 Task: Slide 22 - Frosting Tips.
Action: Mouse moved to (40, 91)
Screenshot: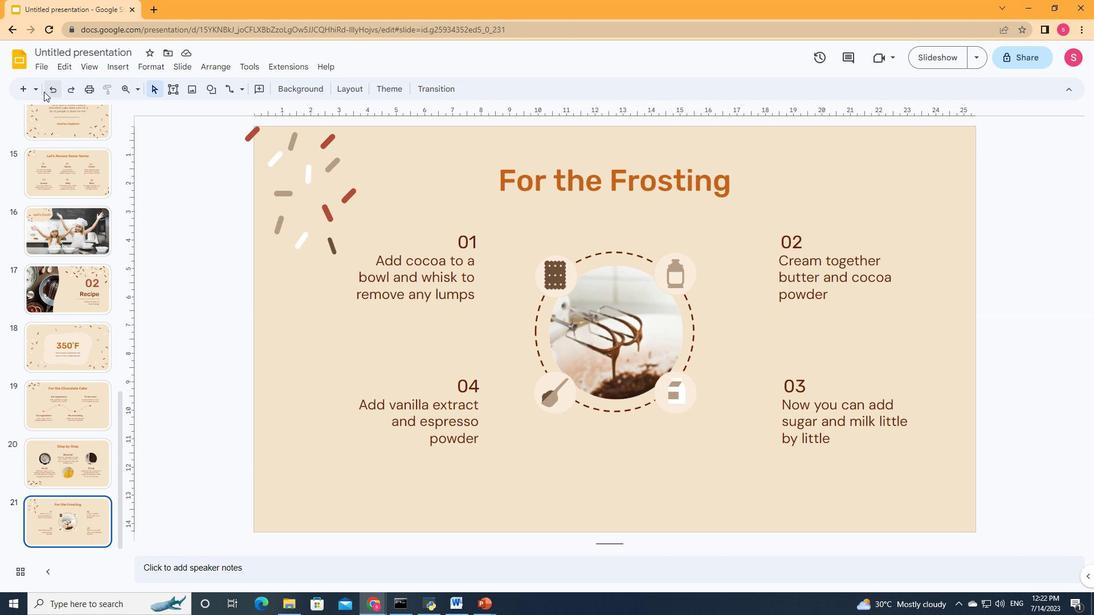 
Action: Mouse pressed left at (40, 91)
Screenshot: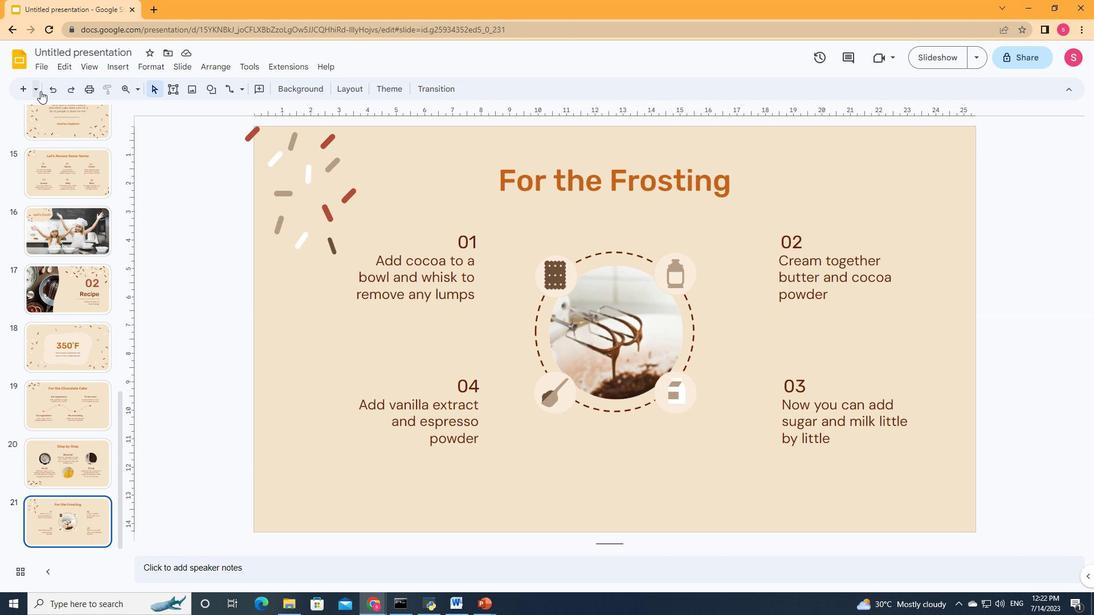 
Action: Mouse moved to (60, 459)
Screenshot: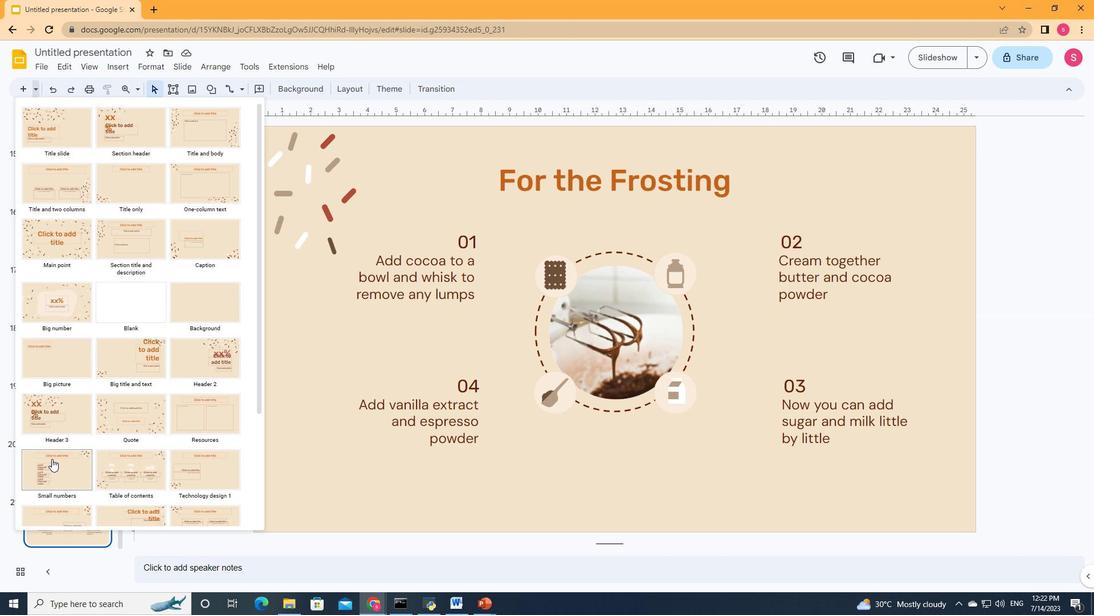 
Action: Mouse scrolled (60, 458) with delta (0, 0)
Screenshot: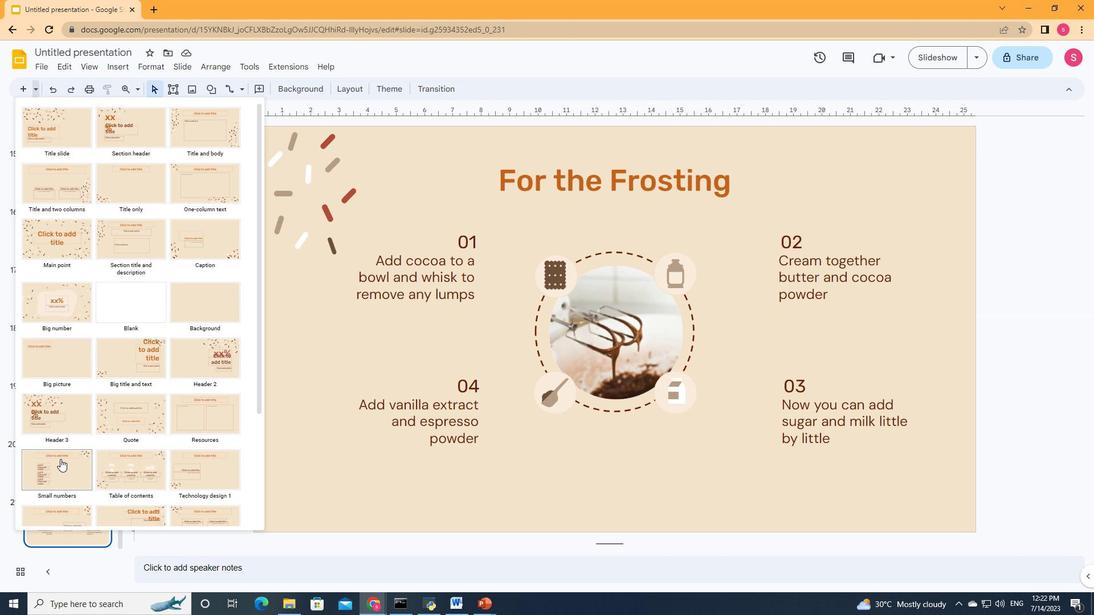 
Action: Mouse scrolled (60, 458) with delta (0, 0)
Screenshot: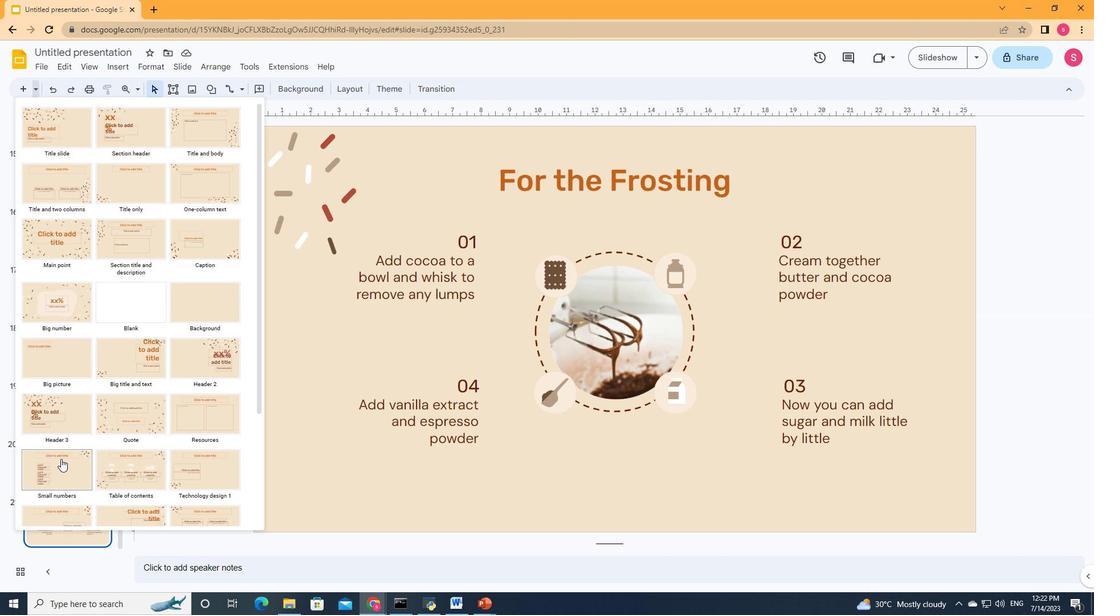 
Action: Mouse scrolled (60, 458) with delta (0, 0)
Screenshot: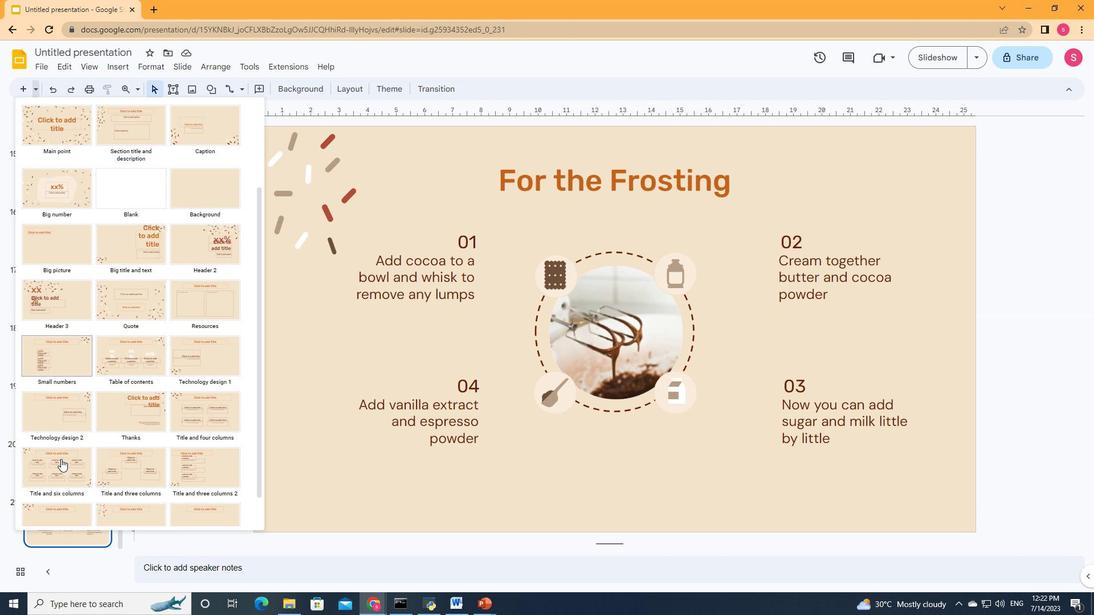 
Action: Mouse scrolled (60, 458) with delta (0, 0)
Screenshot: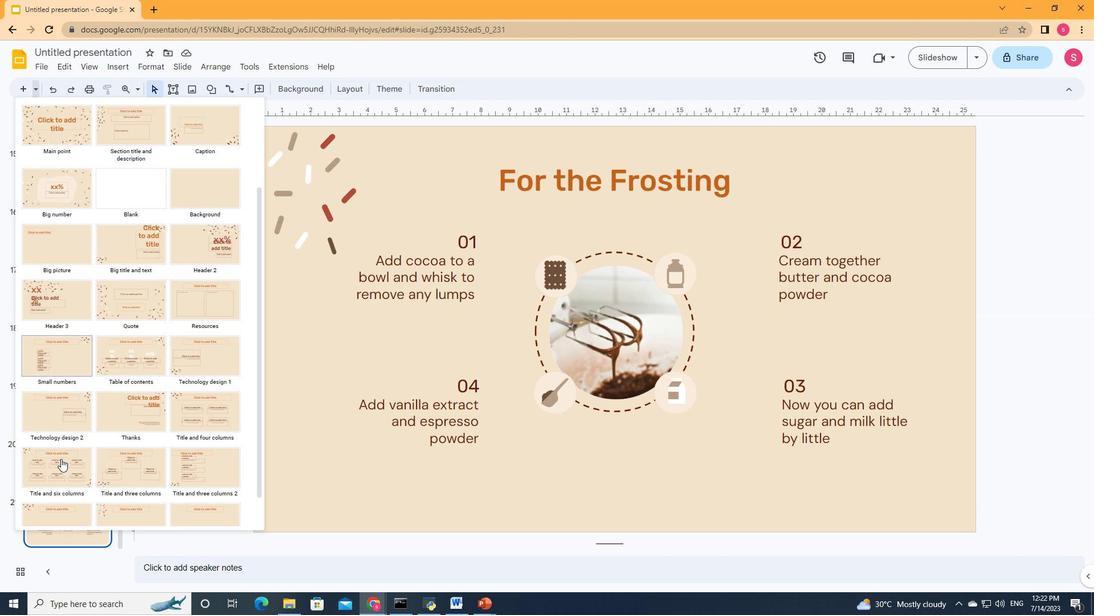 
Action: Mouse scrolled (60, 458) with delta (0, 0)
Screenshot: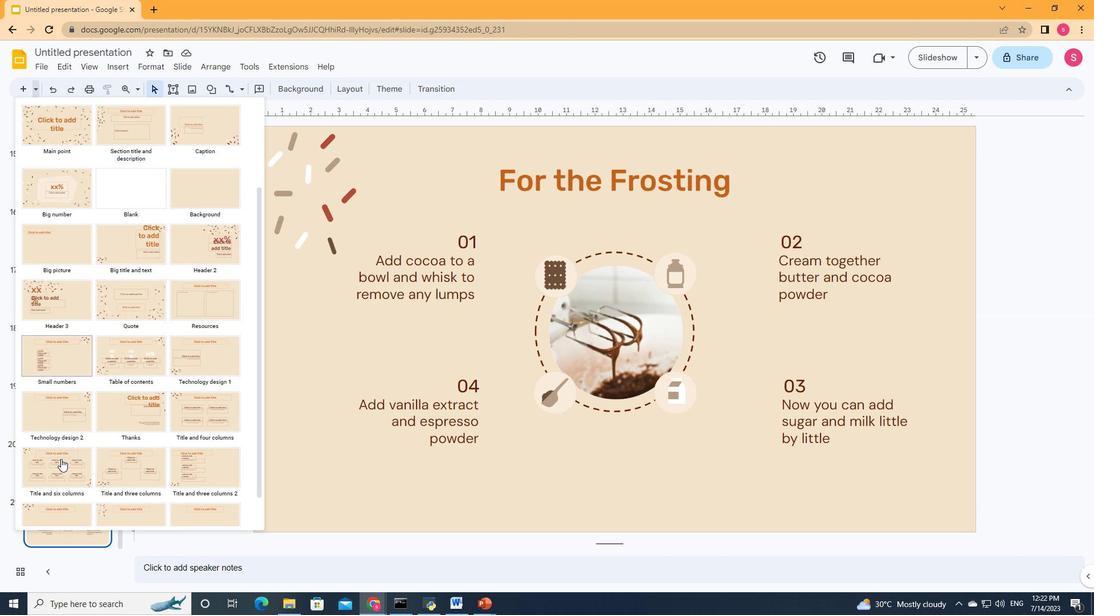 
Action: Mouse scrolled (60, 458) with delta (0, 0)
Screenshot: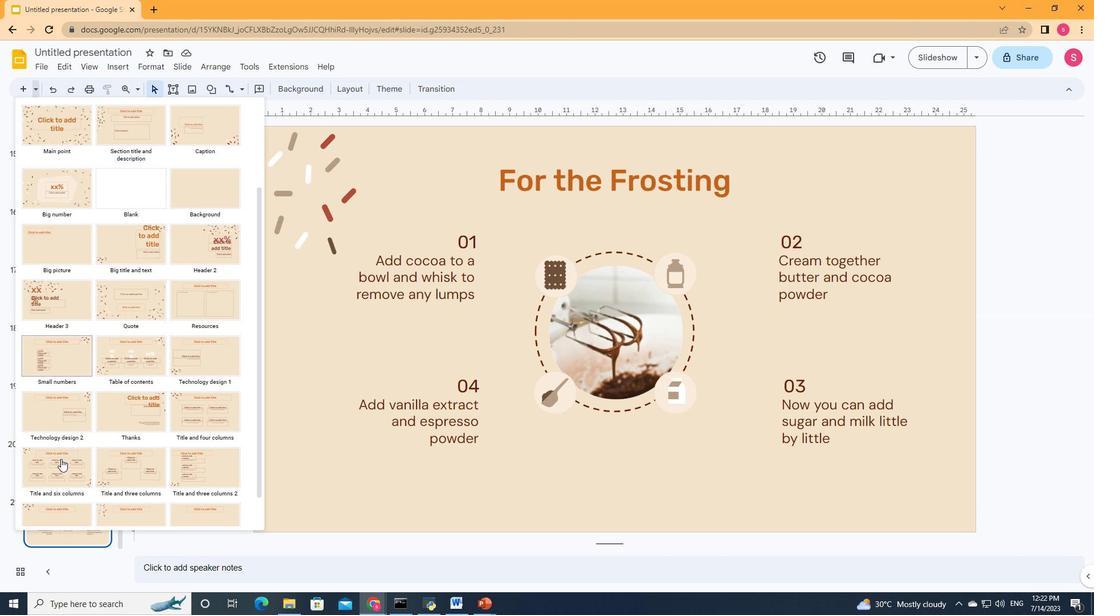 
Action: Mouse scrolled (60, 458) with delta (0, 0)
Screenshot: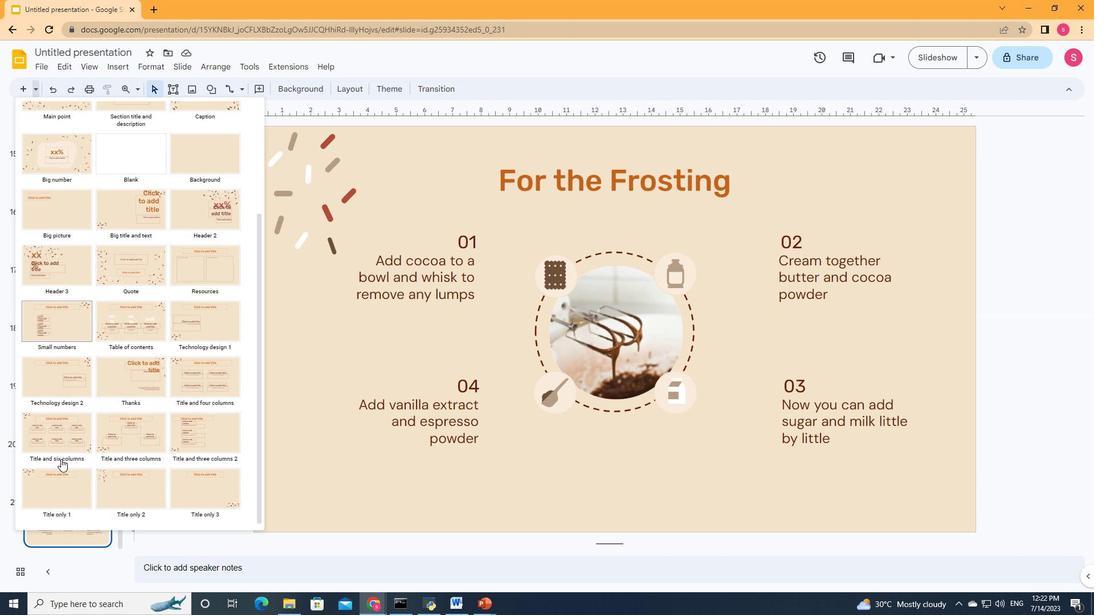 
Action: Mouse scrolled (60, 458) with delta (0, 0)
Screenshot: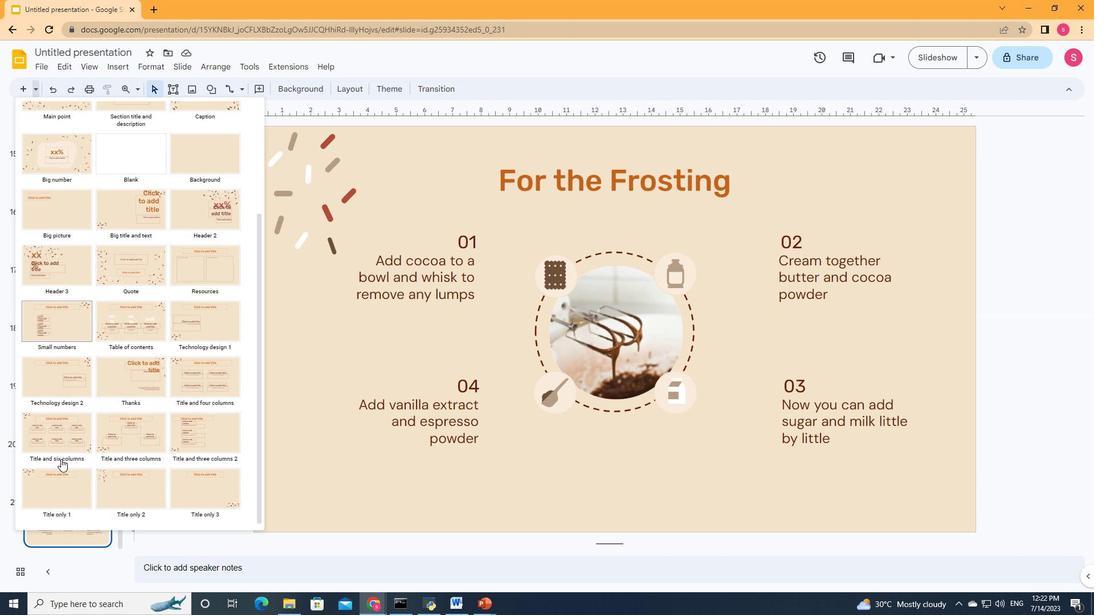 
Action: Mouse moved to (206, 427)
Screenshot: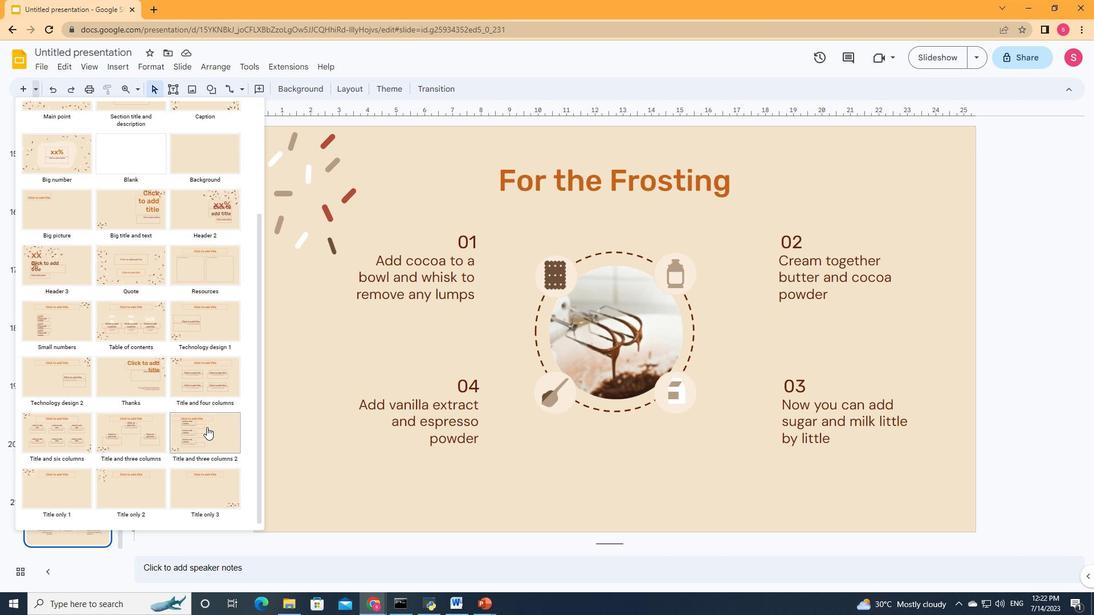 
Action: Mouse scrolled (206, 426) with delta (0, 0)
Screenshot: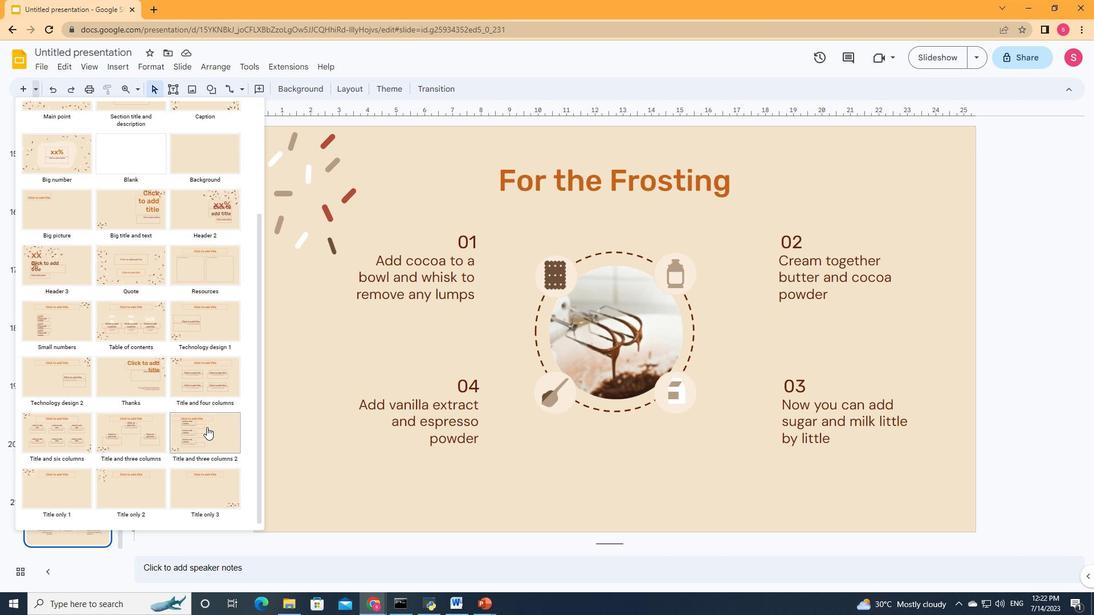 
Action: Mouse scrolled (206, 426) with delta (0, 0)
Screenshot: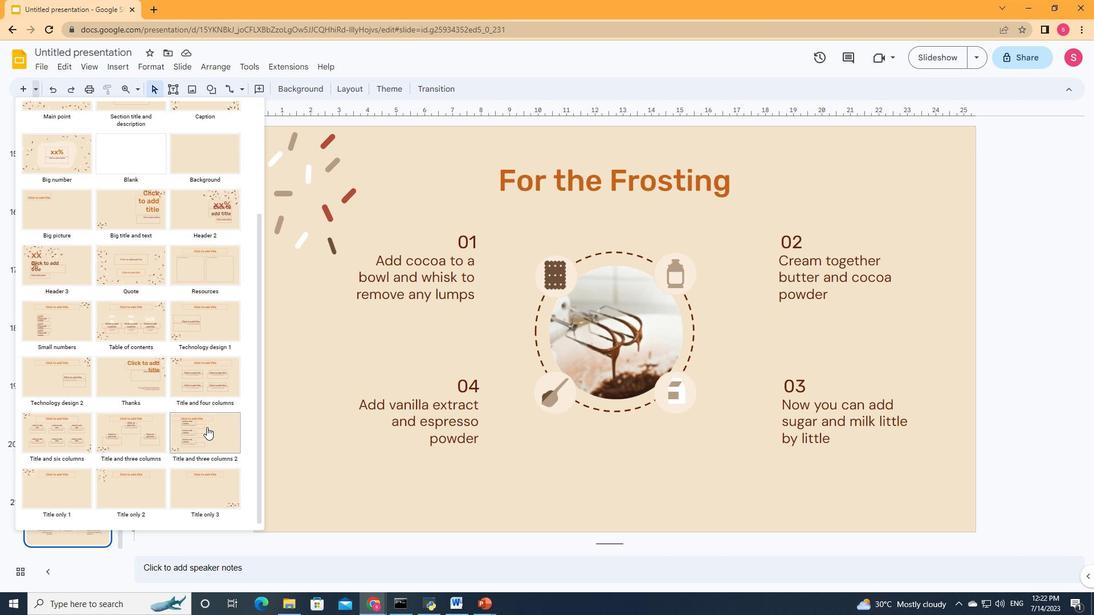 
Action: Mouse pressed left at (206, 427)
Screenshot: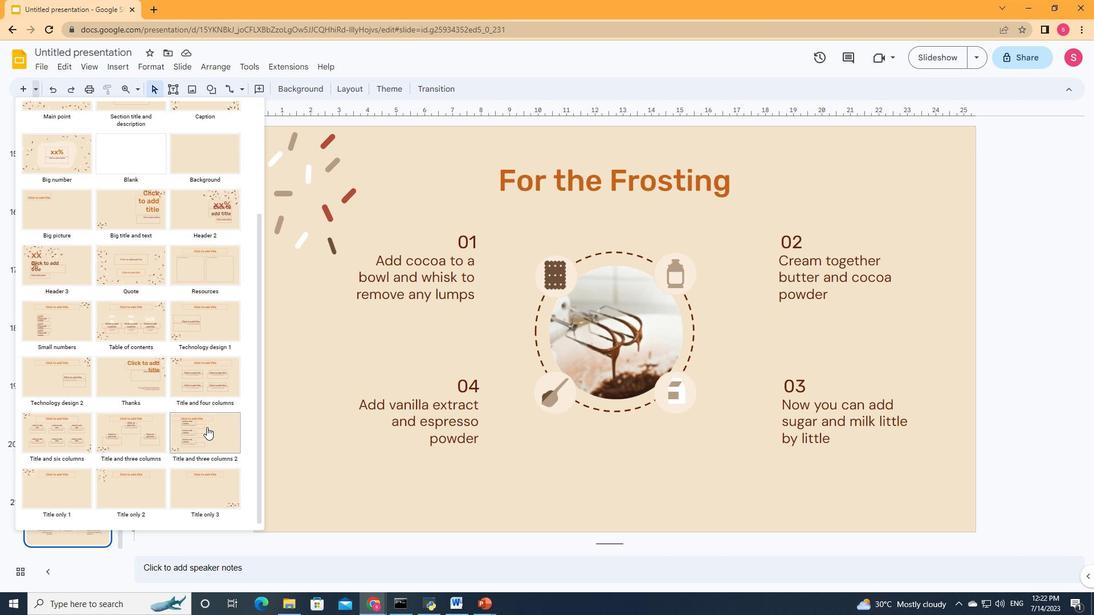 
Action: Mouse moved to (590, 167)
Screenshot: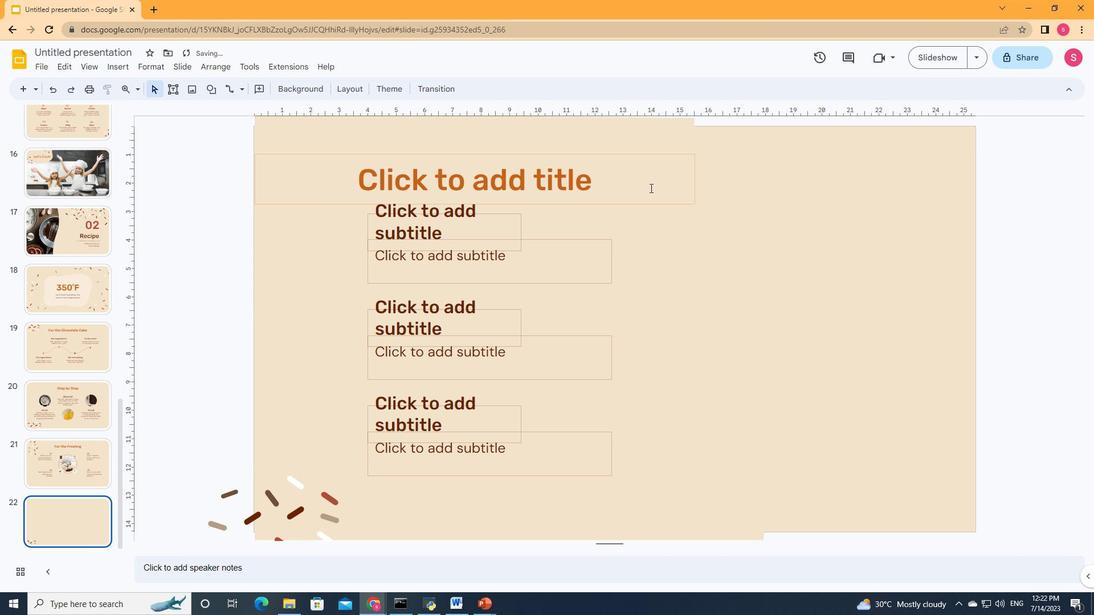
Action: Mouse pressed left at (590, 167)
Screenshot: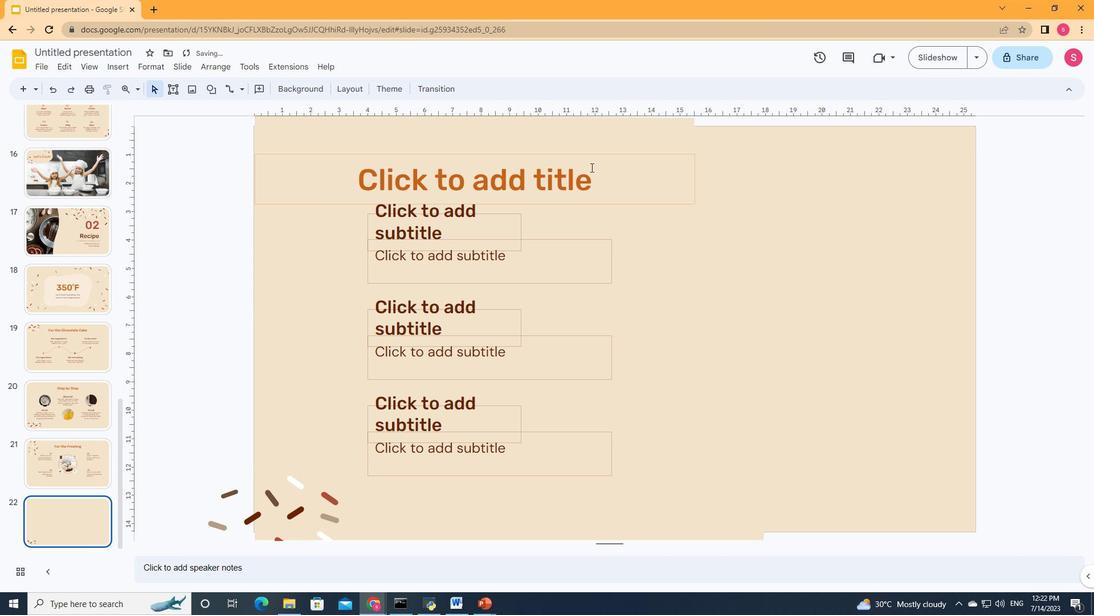 
Action: Key pressed <Key.shift>Frosting<Key.space><Key.shift>Tips
Screenshot: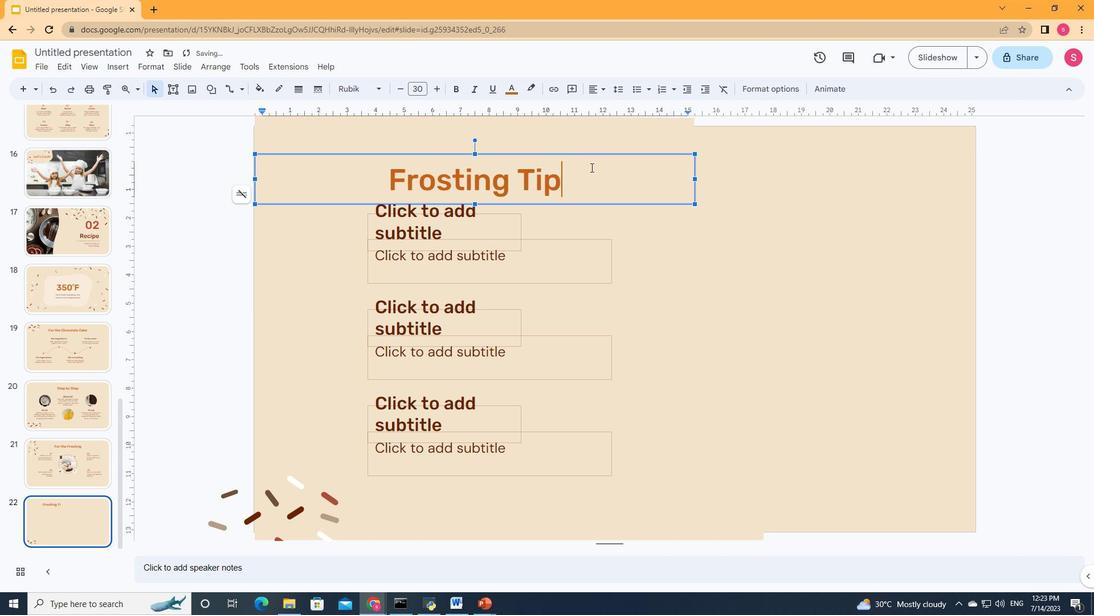 
Action: Mouse moved to (494, 231)
Screenshot: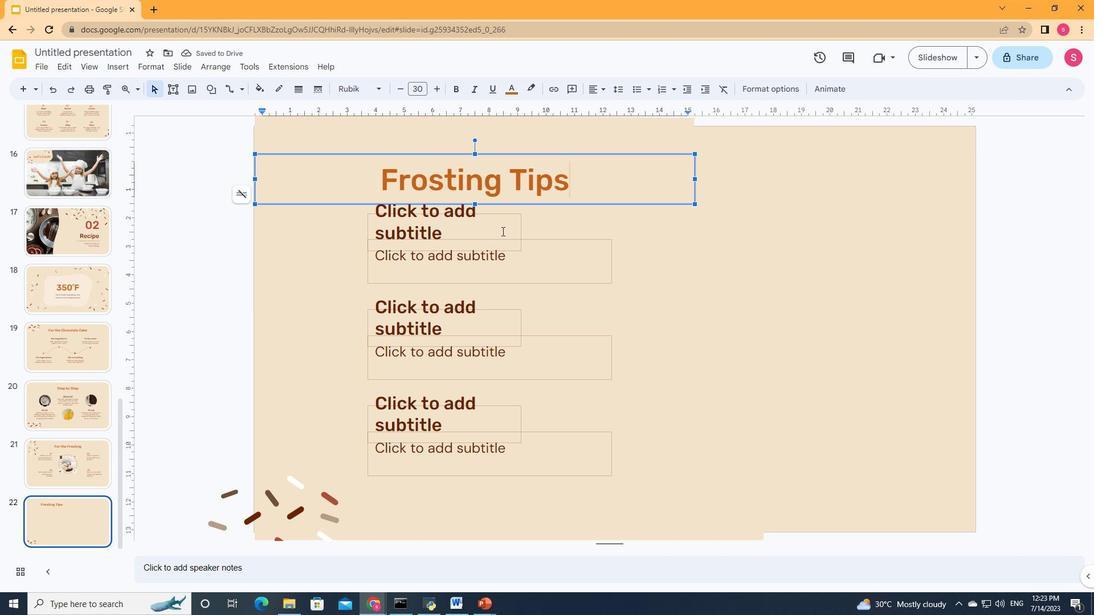 
Action: Mouse pressed left at (494, 231)
Screenshot: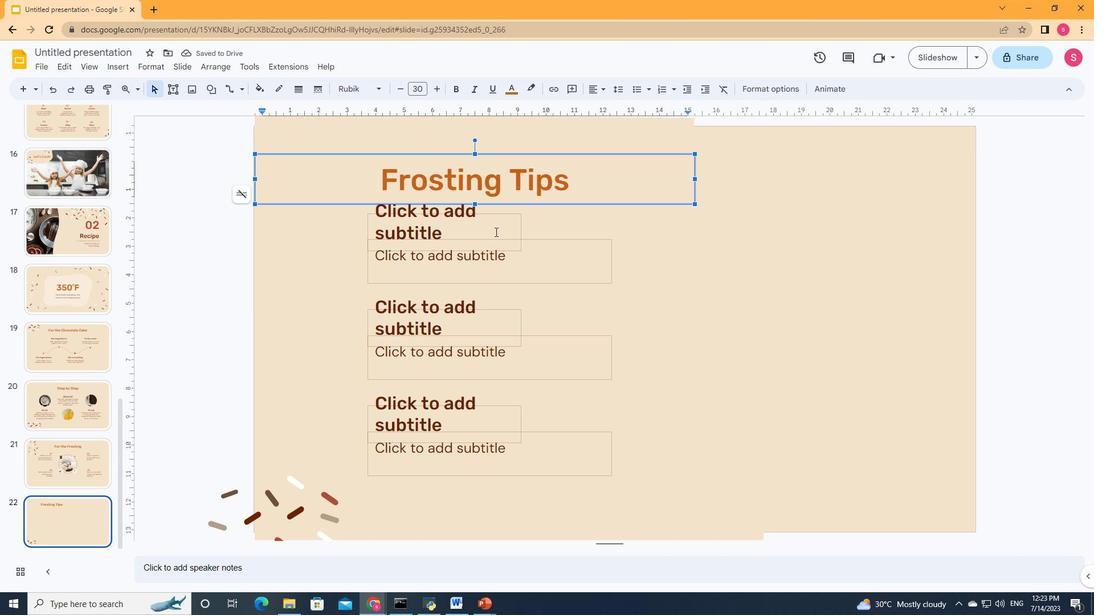 
Action: Key pressed <Key.shift>Good<Key.space>mixing
Screenshot: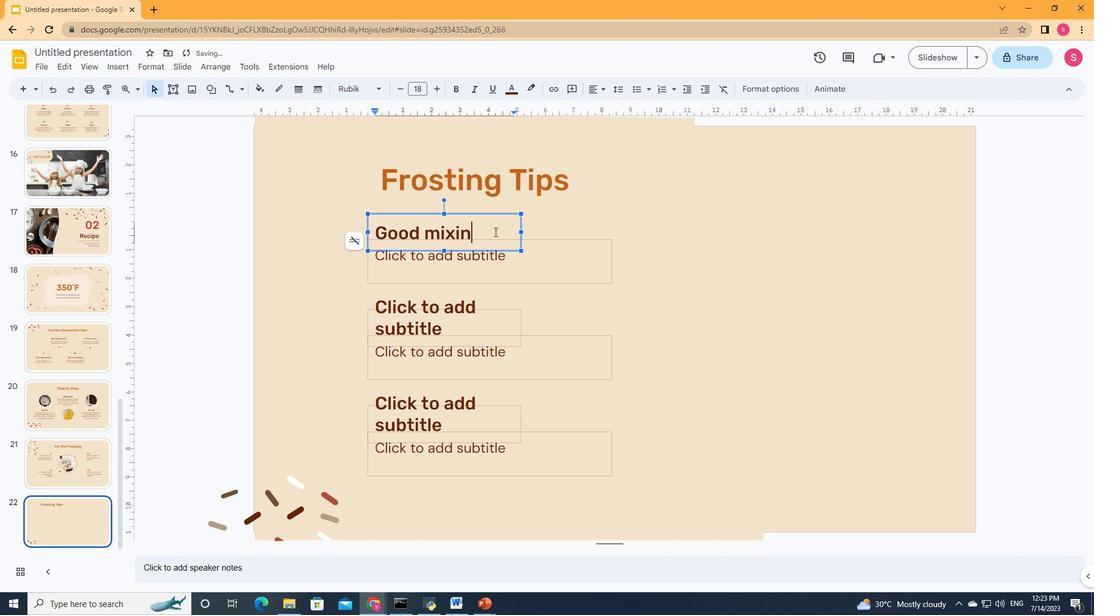 
Action: Mouse moved to (499, 262)
Screenshot: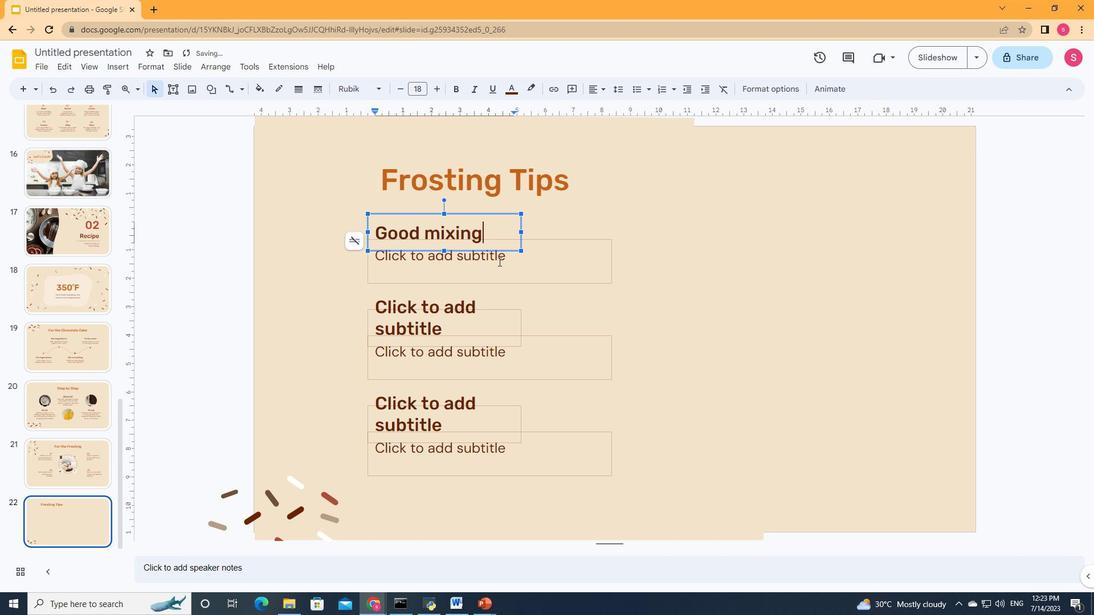 
Action: Mouse pressed left at (499, 262)
Screenshot: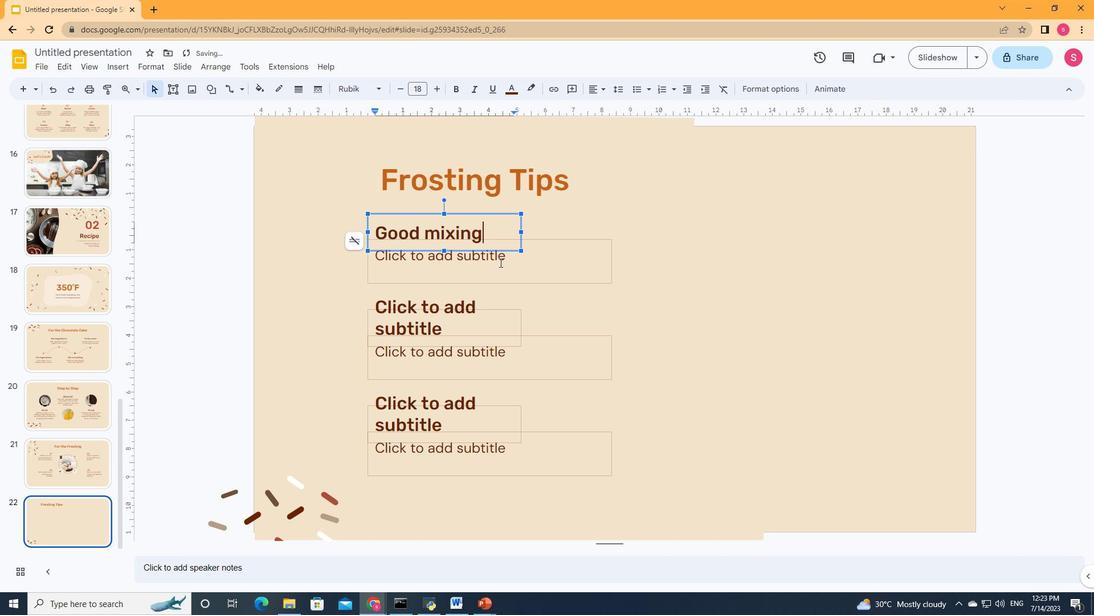 
Action: Key pressed <Key.shift>Add<Key.space>1<Key.space><Key.shift><Key.shift><Key.shift><Key.shift><Key.shift><Key.shift><Key.shift><Key.shift><Key.shift><Key.shift><Key.shift><Key.shift><Key.shift><Key.shift><Key.shift><Key.shift><Key.shift><Key.shift><Key.shift><Key.shift><Key.shift><Key.shift><Key.shift><Key.shift><Key.shift><Key.shift><Key.shift><Key.shift><Key.shift><Key.shift><Key.shift><Key.shift><Key.shift><Key.shift><Key.shift><Key.shift><Key.shift><Key.shift><Key.shift><Key.shift><Key.shift><Key.shift><Key.shift><Key.shift><Key.shift><Key.shift>cup<Key.space>of<Key.space>sugar<Key.space>and<Key.space>q<Key.backspace>a<Key.space>tablespoon<Key.space>of<Key.space>milk
Screenshot: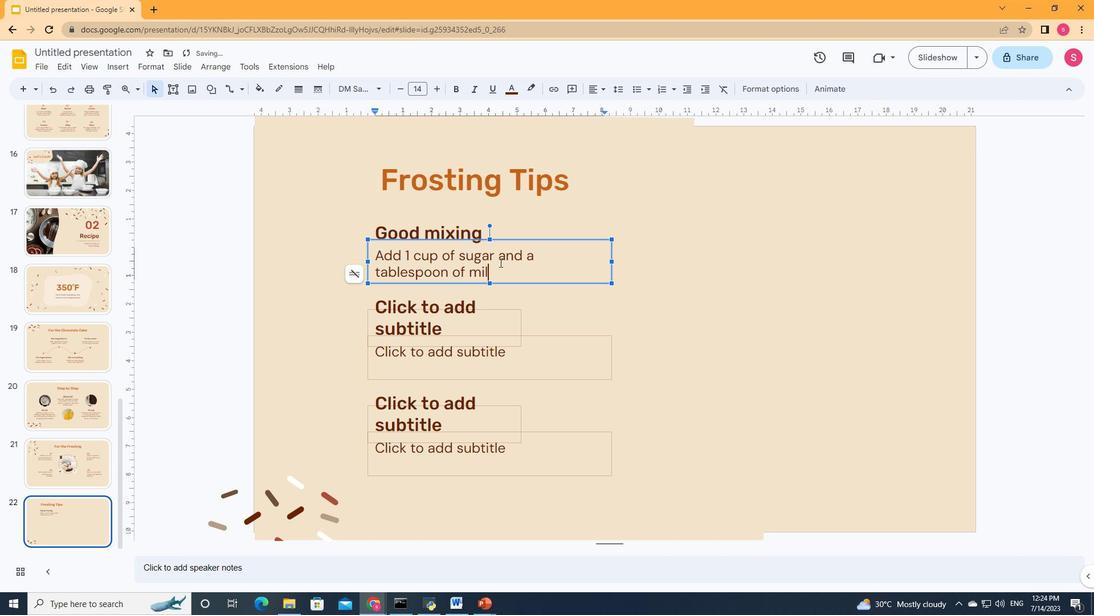 
Action: Mouse moved to (506, 322)
Screenshot: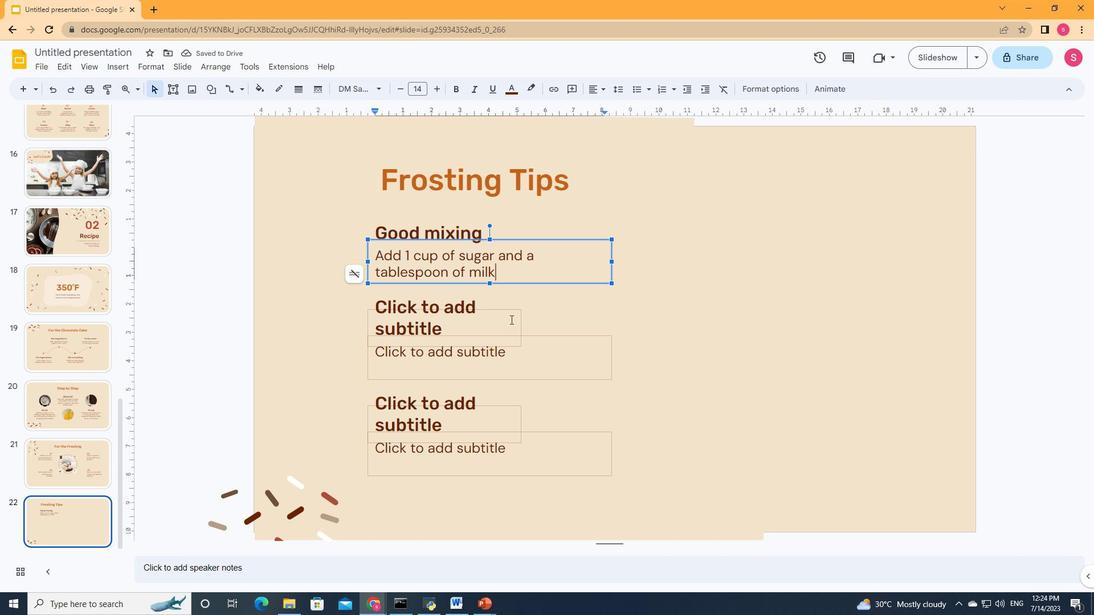 
Action: Mouse pressed left at (506, 322)
Screenshot: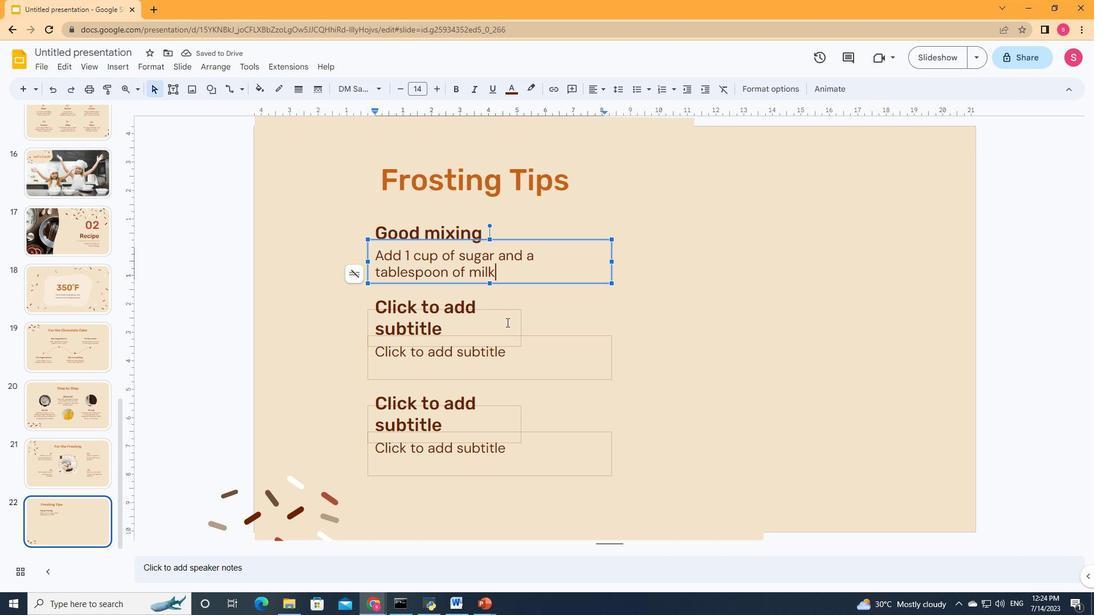 
Action: Key pressed <Key.shift>Too<Key.space>dry<Key.shift><Key.shift><Key.shift><Key.shift><Key.shift><Key.shift><Key.shift><Key.shift><Key.shift><Key.shift><Key.shift><Key.shift><Key.shift>?
Screenshot: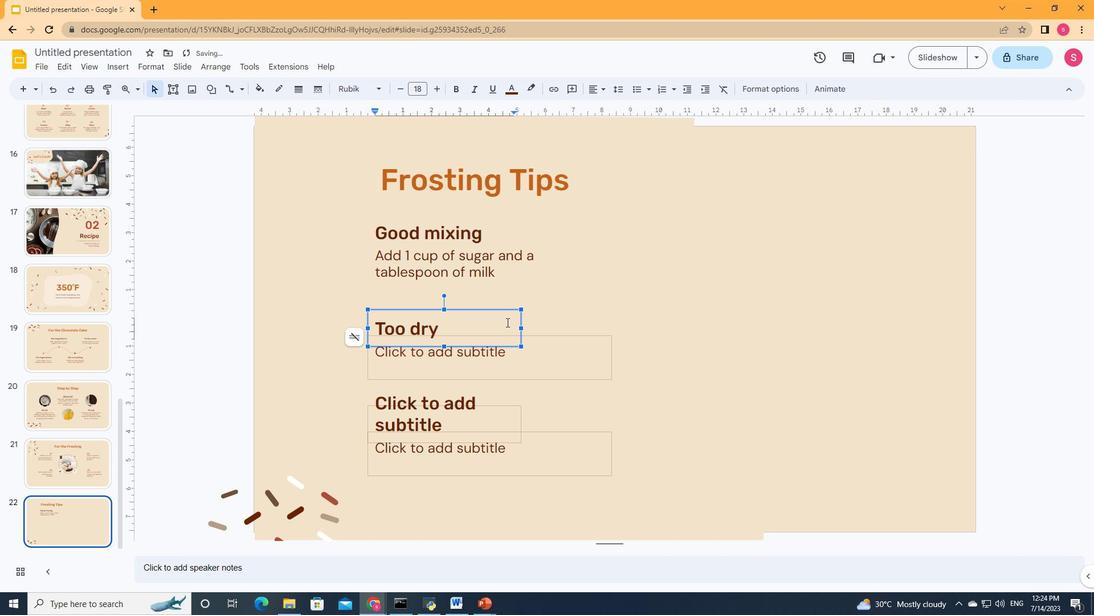 
Action: Mouse moved to (514, 353)
Screenshot: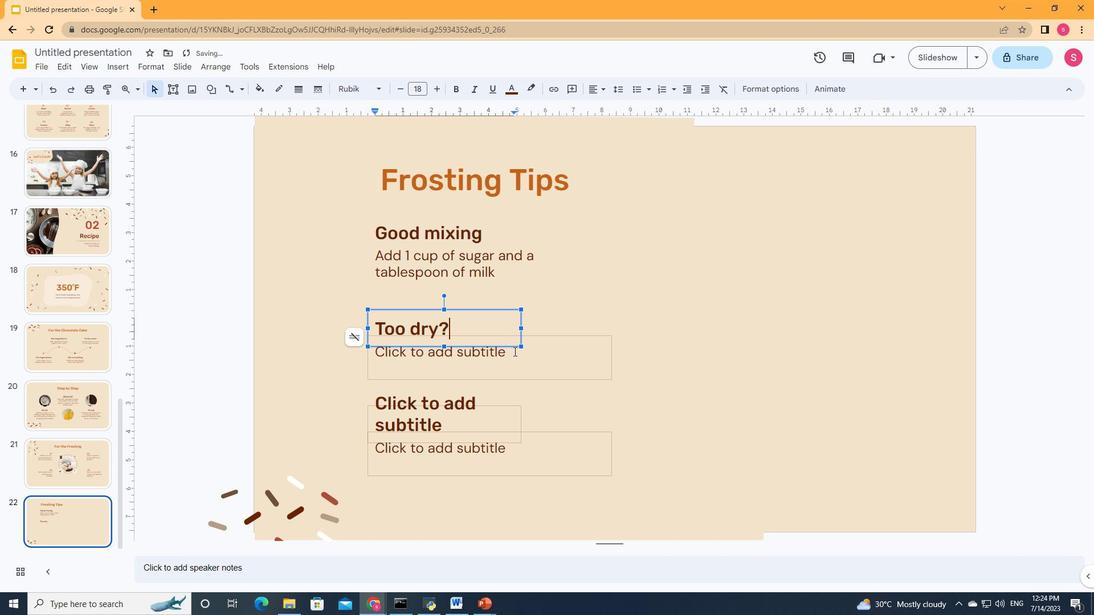 
Action: Mouse pressed left at (514, 353)
Screenshot: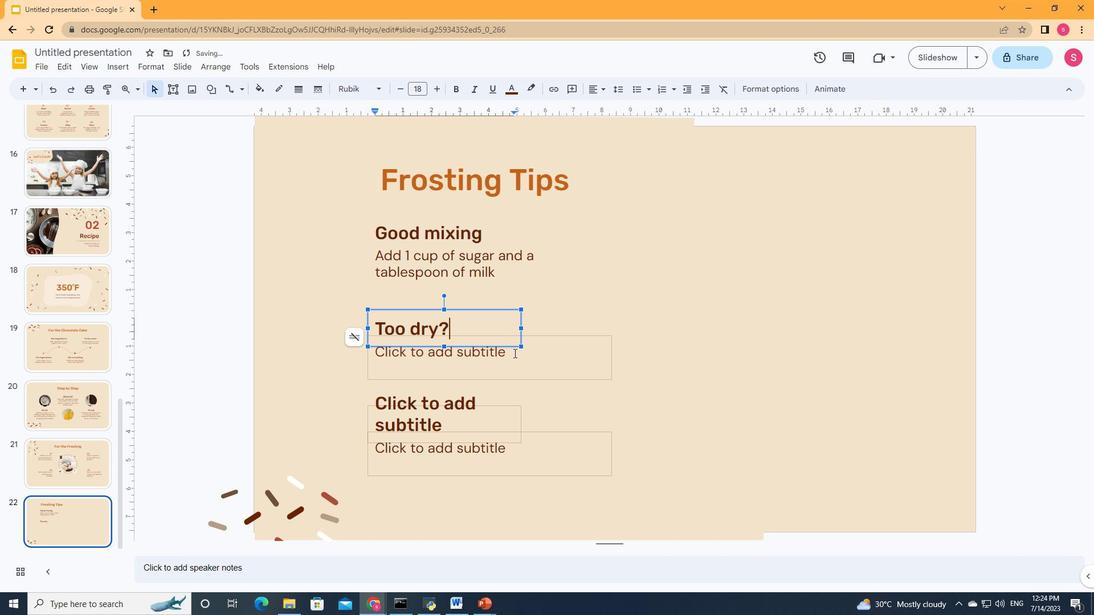 
Action: Key pressed <Key.shift>Add<Key.space>more<Key.space>milk,<Key.space>a<Key.space>tbsp<Key.space><Key.backspace>.<Key.space><Key.shift>At<Key.space>a<Key.space>time<Key.space>until<Key.space>it<Key.space>has<Key.space>good<Key.space>consistency
Screenshot: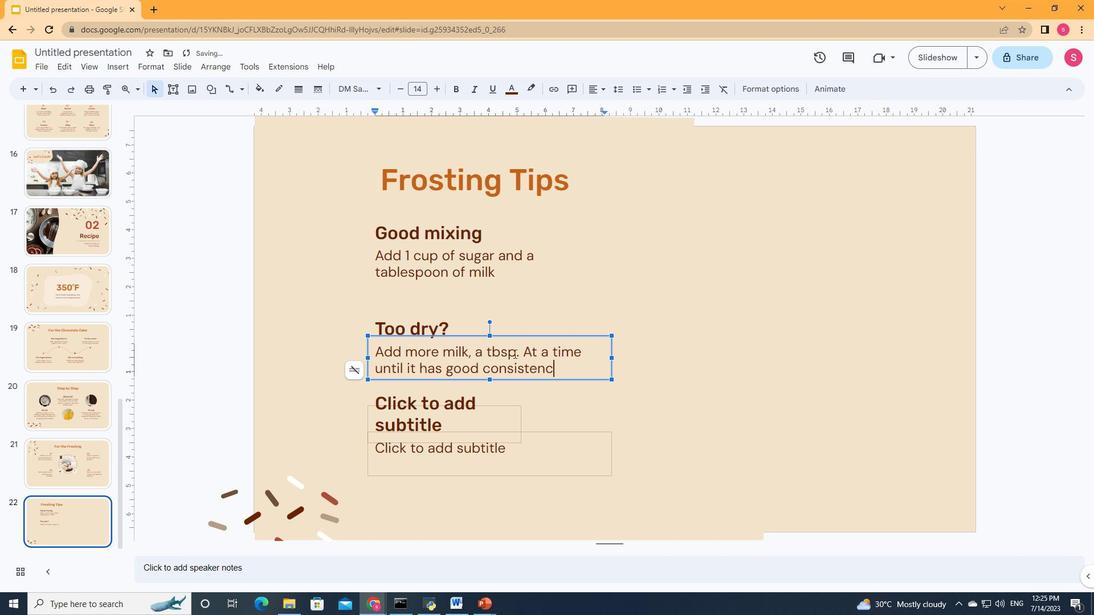 
Action: Mouse moved to (479, 422)
Screenshot: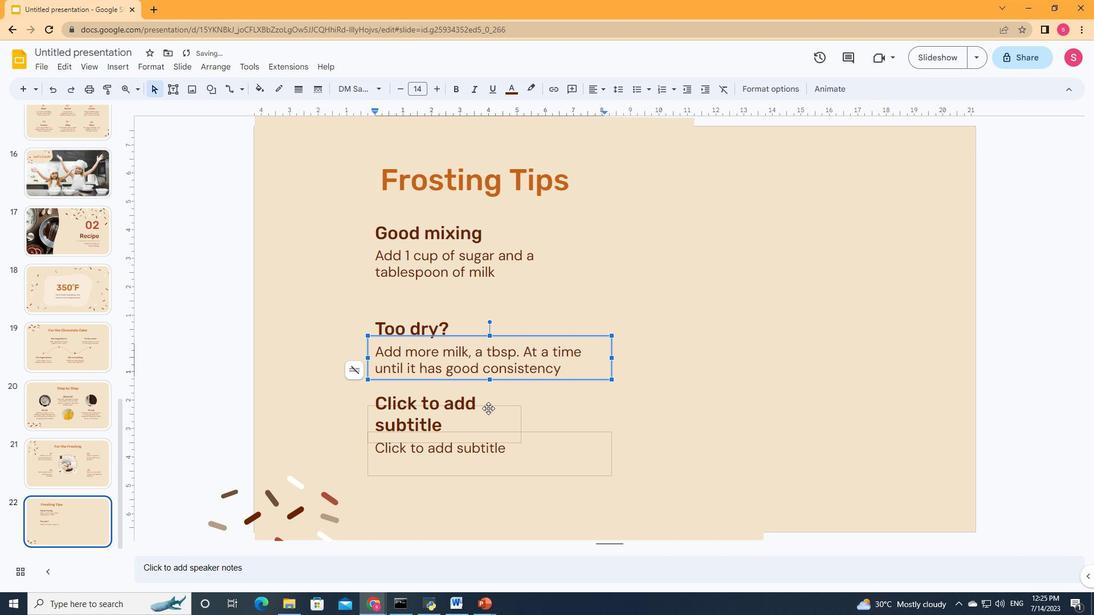 
Action: Mouse pressed left at (479, 422)
Screenshot: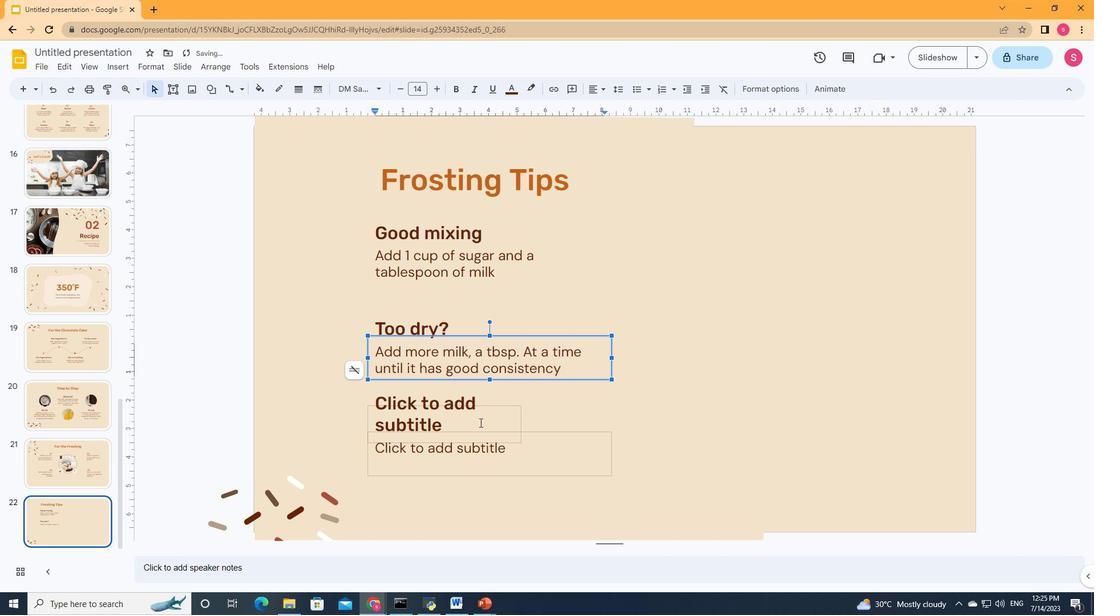
Action: Key pressed <Key.shift>Or<Key.space>too<Key.space>wet<Key.shift><Key.shift><Key.shift><Key.shift><Key.shift><Key.shift><Key.shift><Key.shift><Key.shift><Key.shift><Key.shift><Key.shift><Key.shift>?
Screenshot: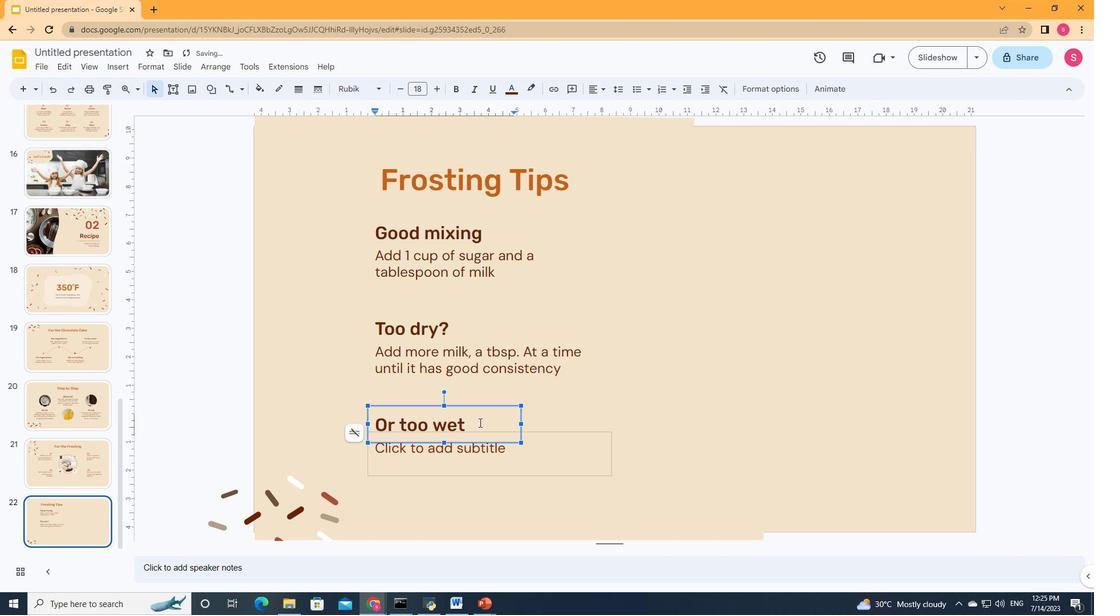 
Action: Mouse moved to (467, 454)
Screenshot: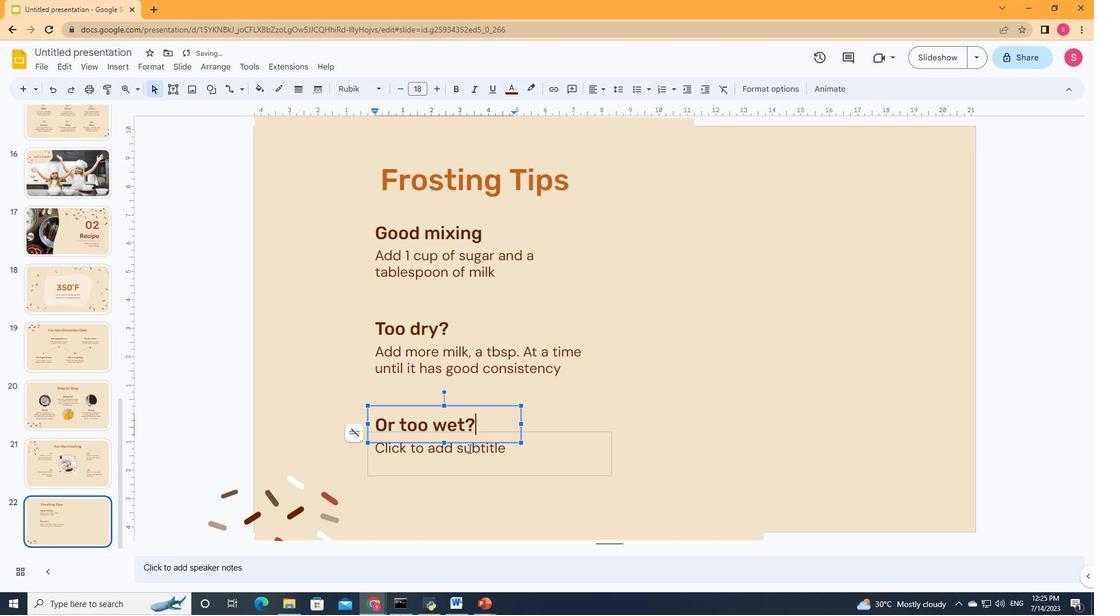 
Action: Mouse pressed left at (467, 454)
Screenshot: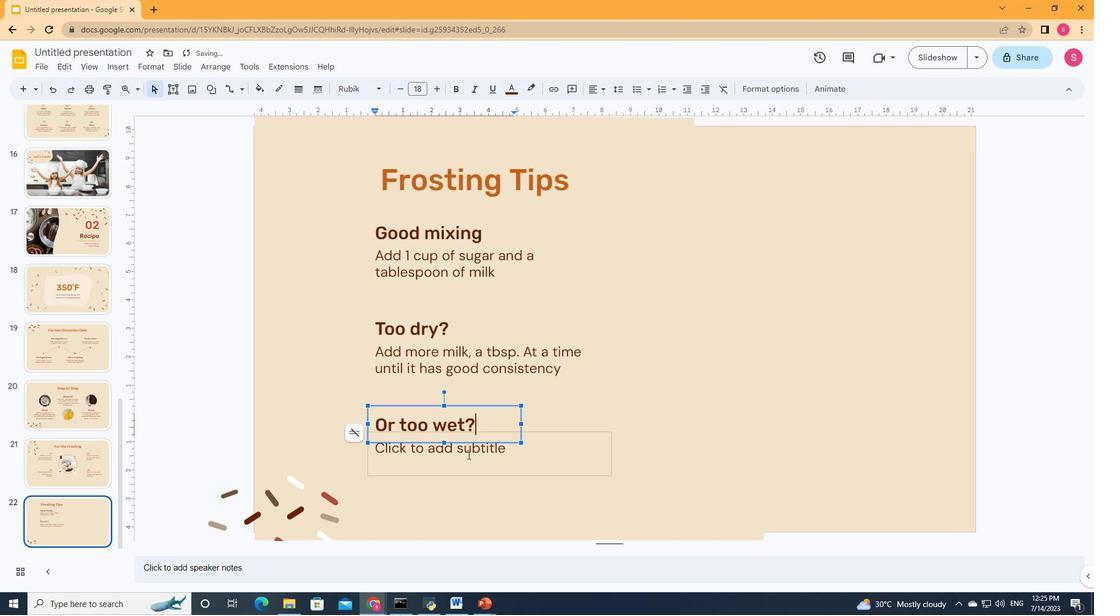 
Action: Key pressed <Key.shift>Add<Key.space>more<Key.space>sugar<Key.space><Key.backspace><Key.shift>!<Key.space><Key.shift>But<Key.space>be<Key.space>careful<Key.space>not<Key.space>to<Key.space>add<Key.space>too<Key.space>much
Screenshot: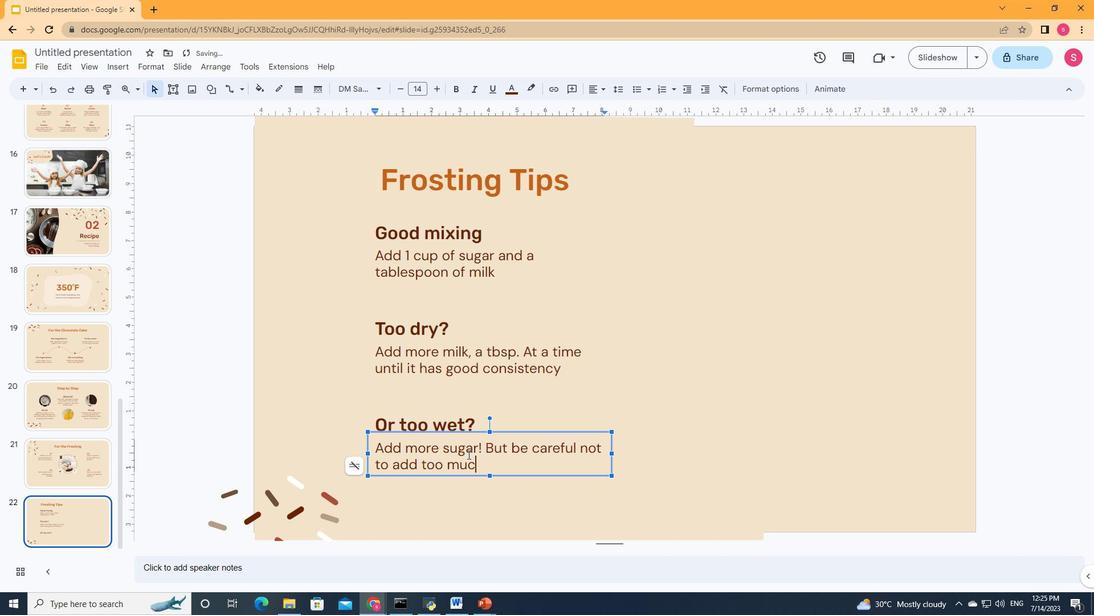 
Action: Mouse moved to (125, 68)
Screenshot: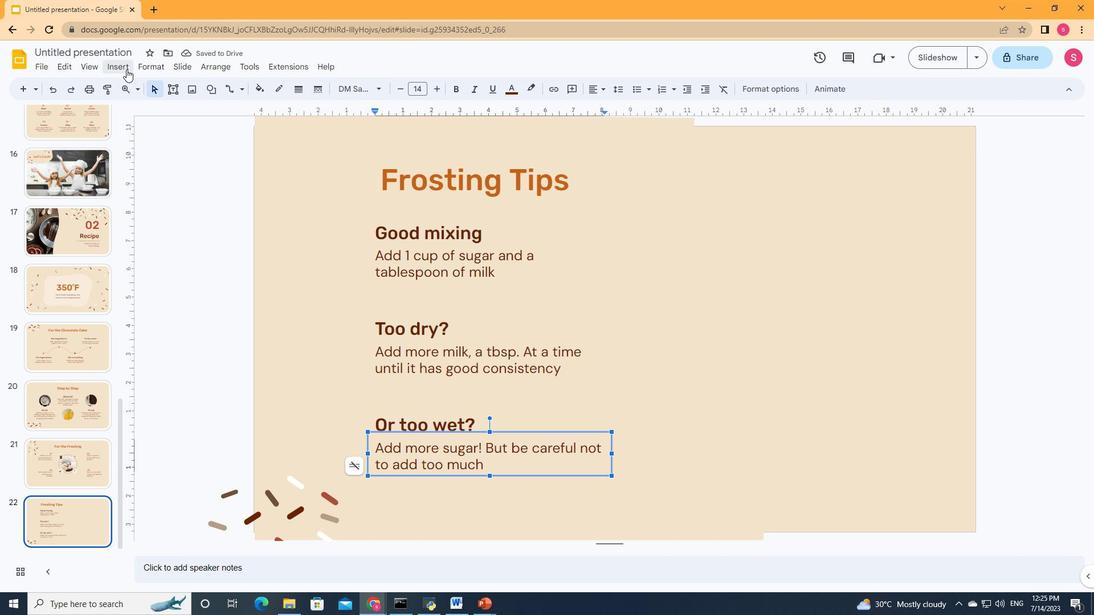 
Action: Mouse pressed left at (125, 68)
Screenshot: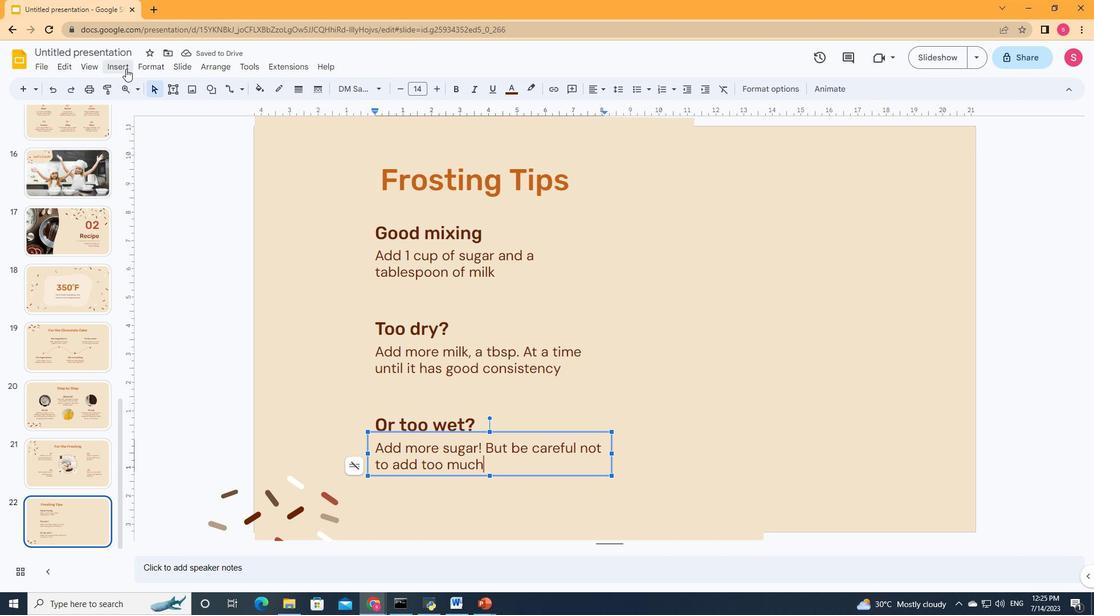 
Action: Mouse moved to (363, 92)
Screenshot: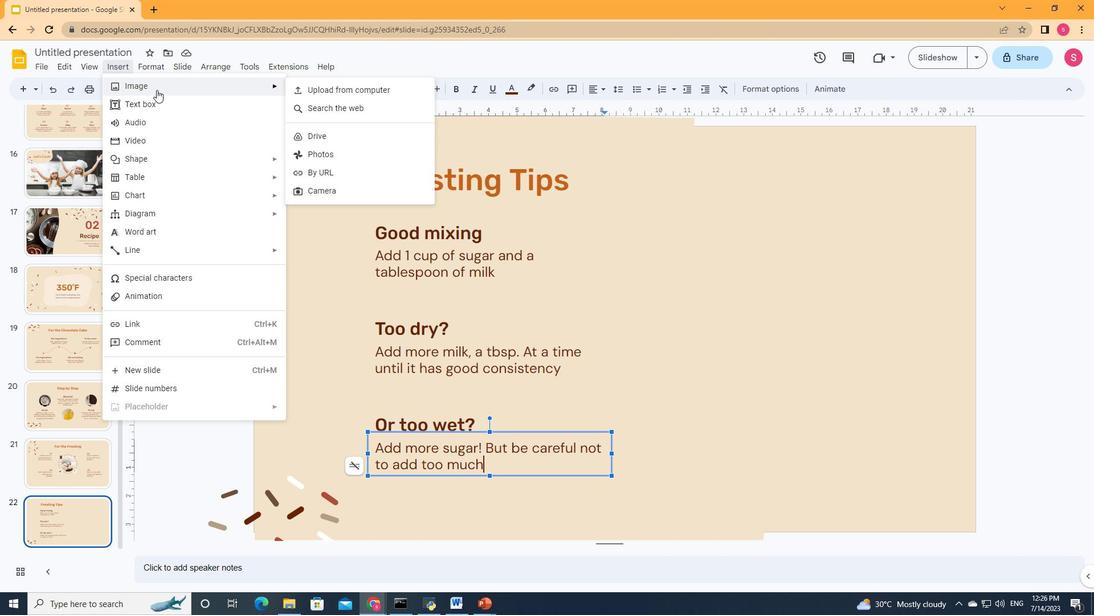 
Action: Mouse pressed left at (363, 92)
Screenshot: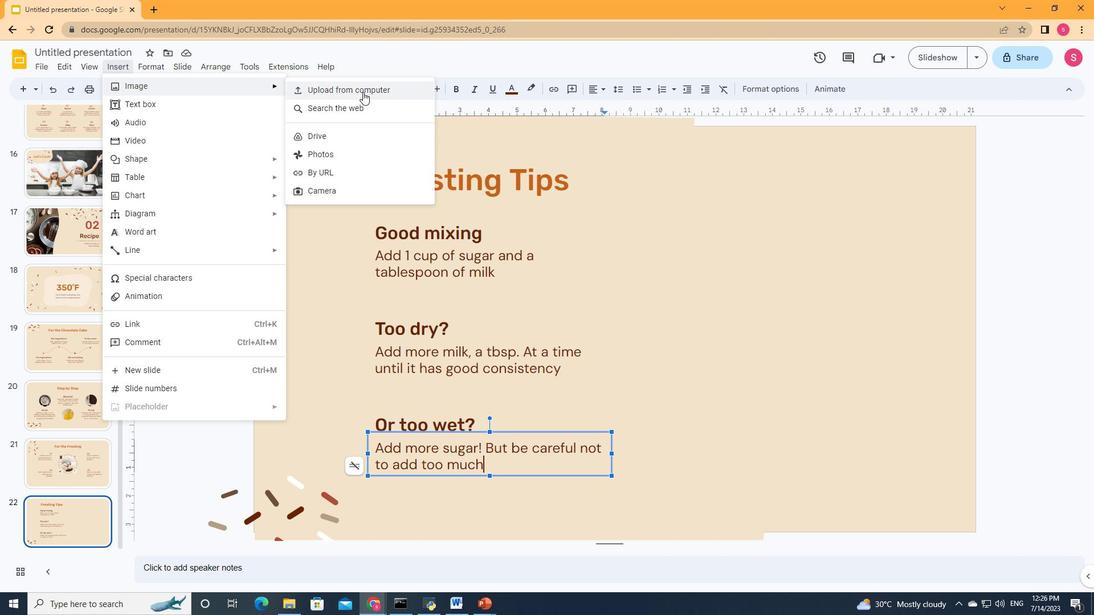 
Action: Mouse moved to (354, 314)
Screenshot: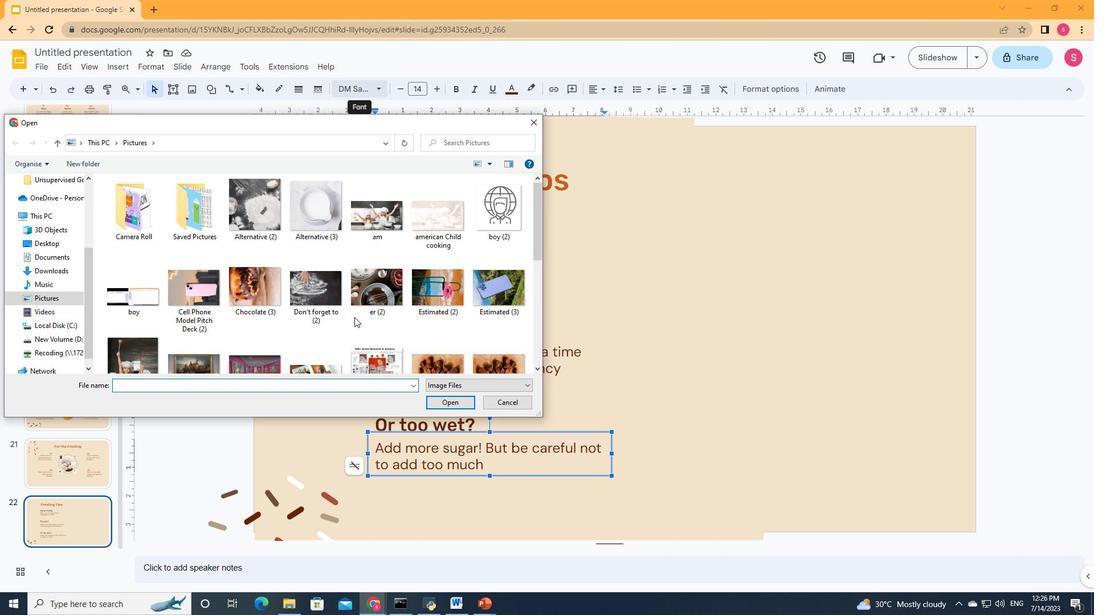 
Action: Mouse scrolled (354, 314) with delta (0, 0)
Screenshot: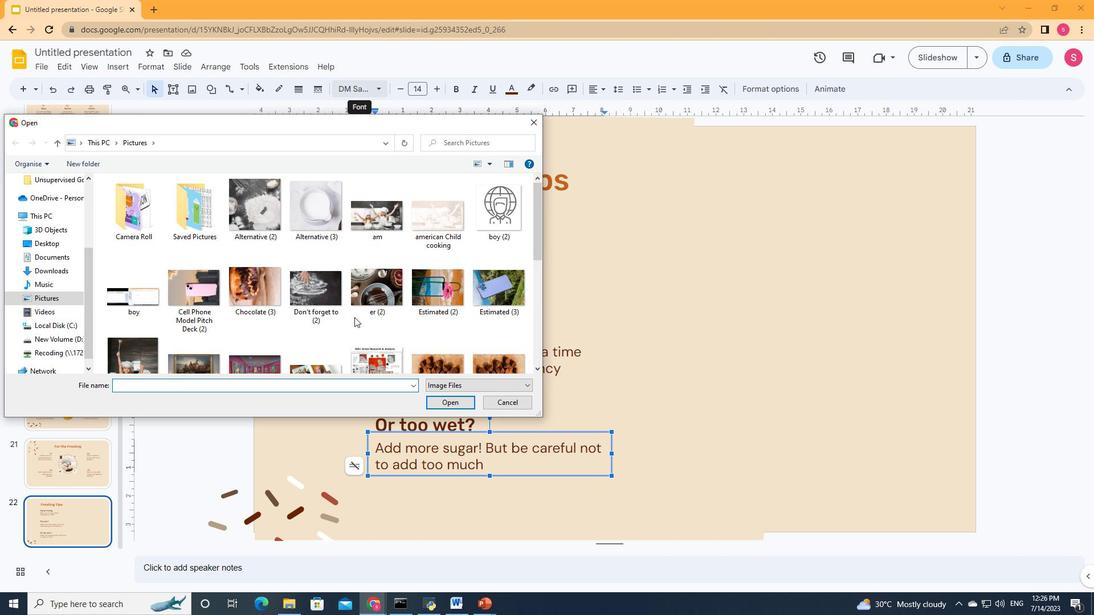 
Action: Mouse moved to (354, 314)
Screenshot: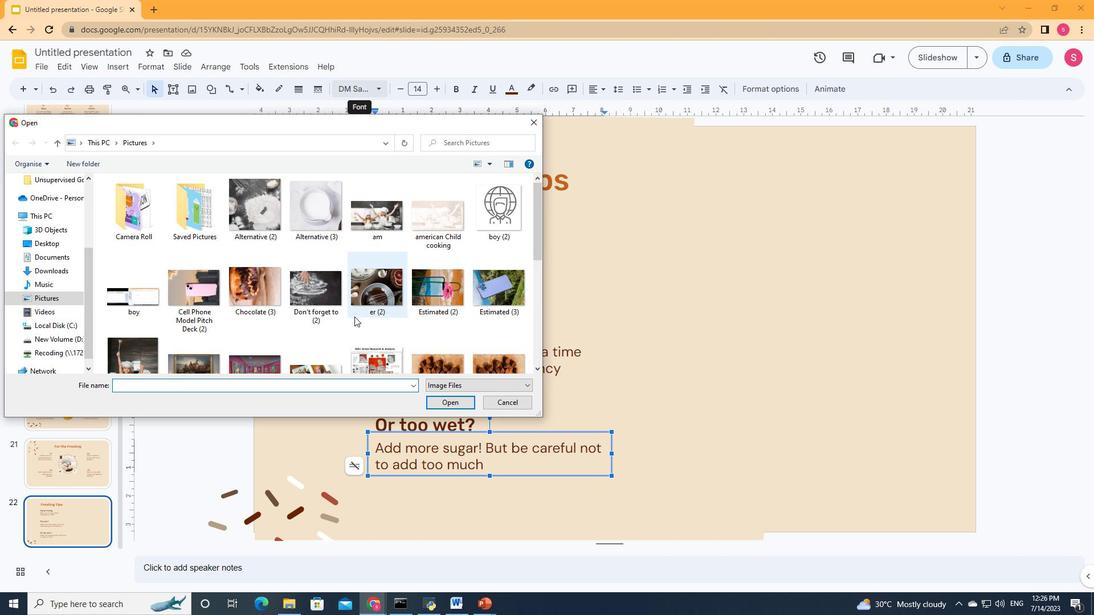 
Action: Mouse scrolled (354, 314) with delta (0, 0)
Screenshot: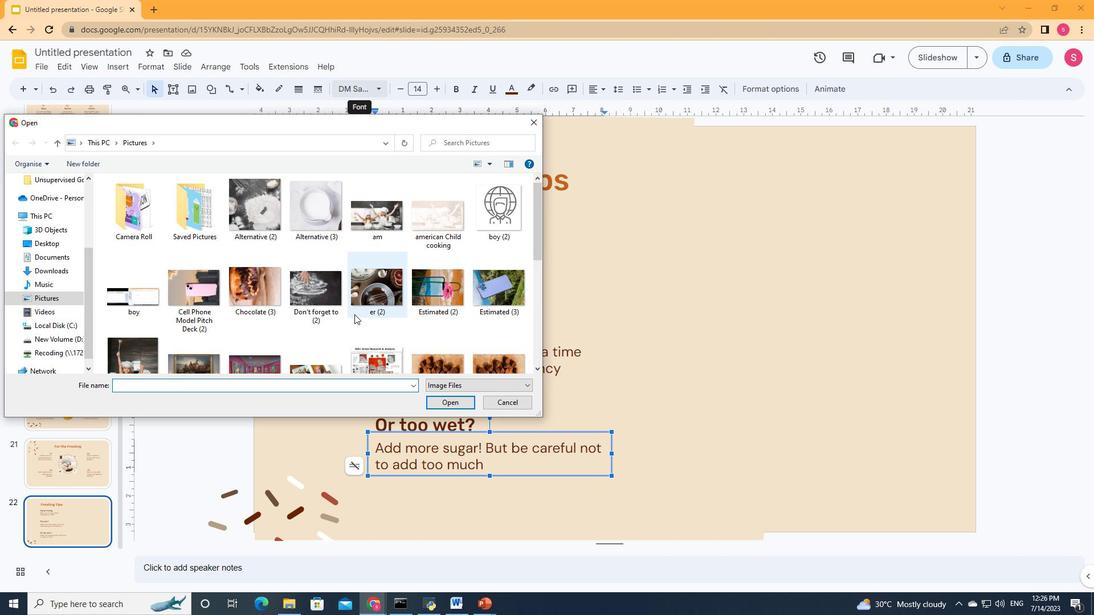 
Action: Mouse scrolled (354, 314) with delta (0, 0)
Screenshot: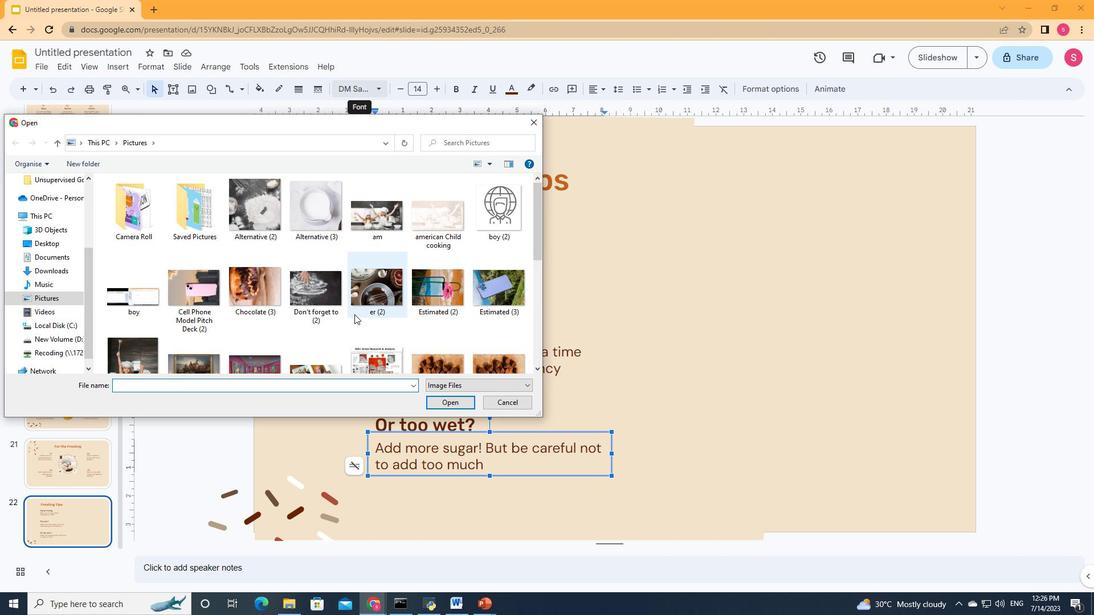 
Action: Mouse moved to (321, 275)
Screenshot: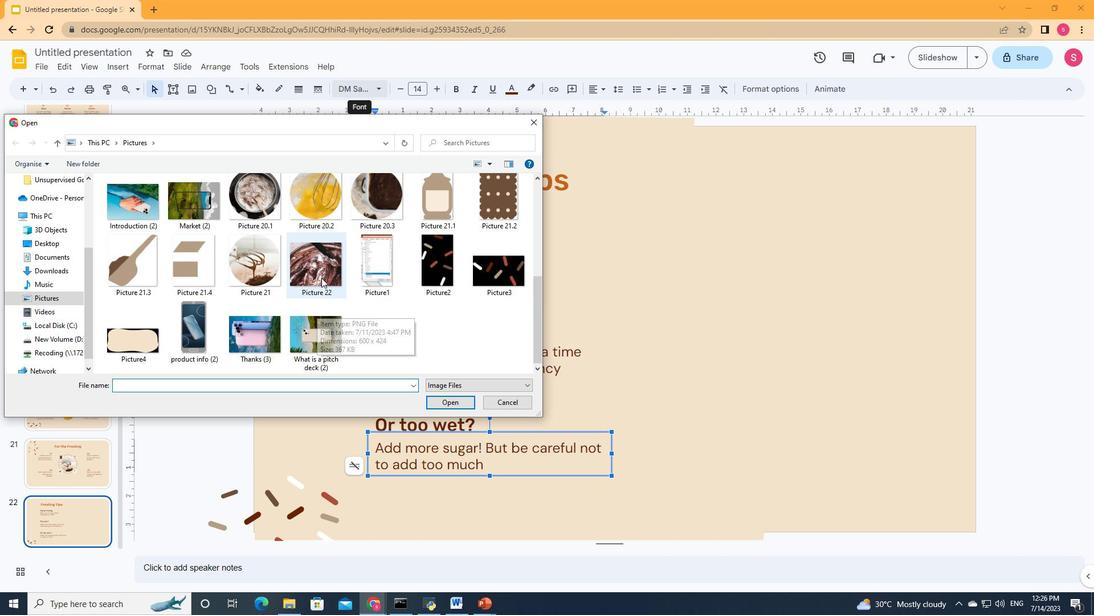 
Action: Mouse pressed left at (321, 275)
Screenshot: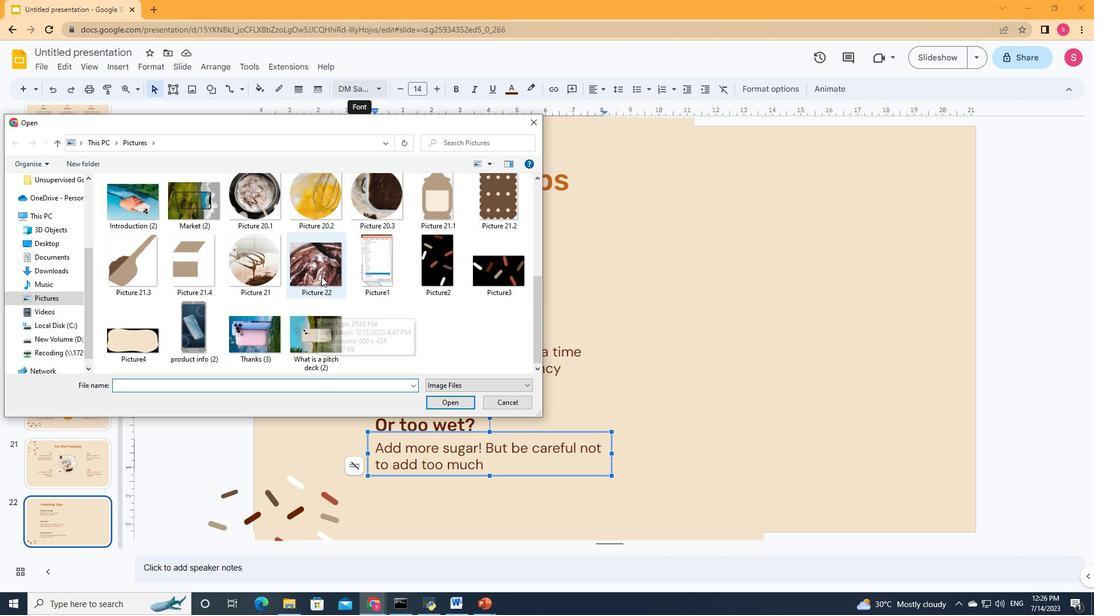 
Action: Mouse moved to (452, 401)
Screenshot: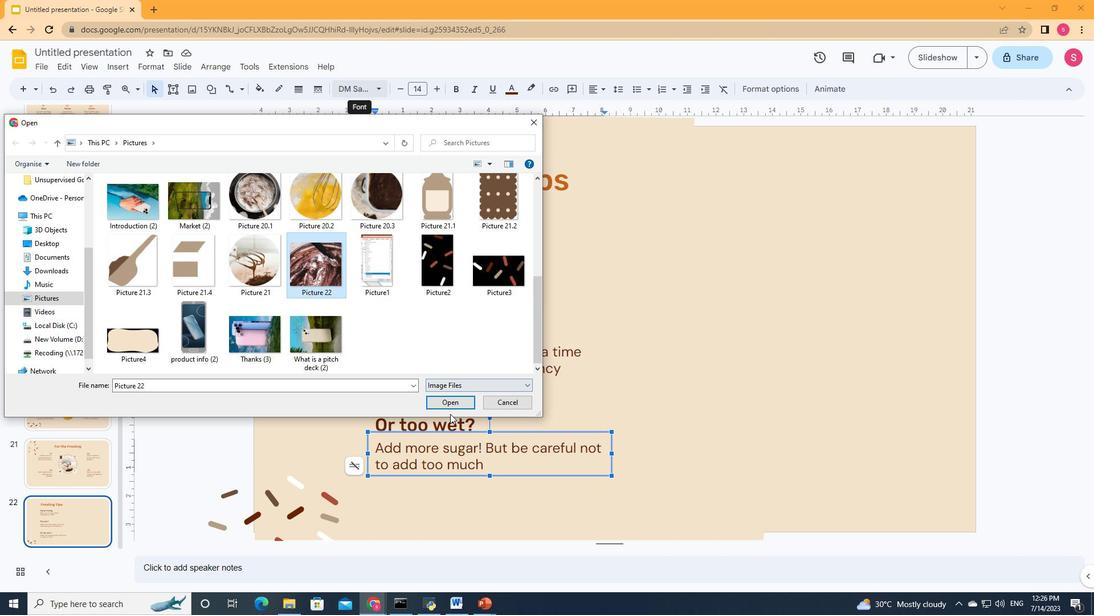 
Action: Mouse pressed left at (452, 401)
Screenshot: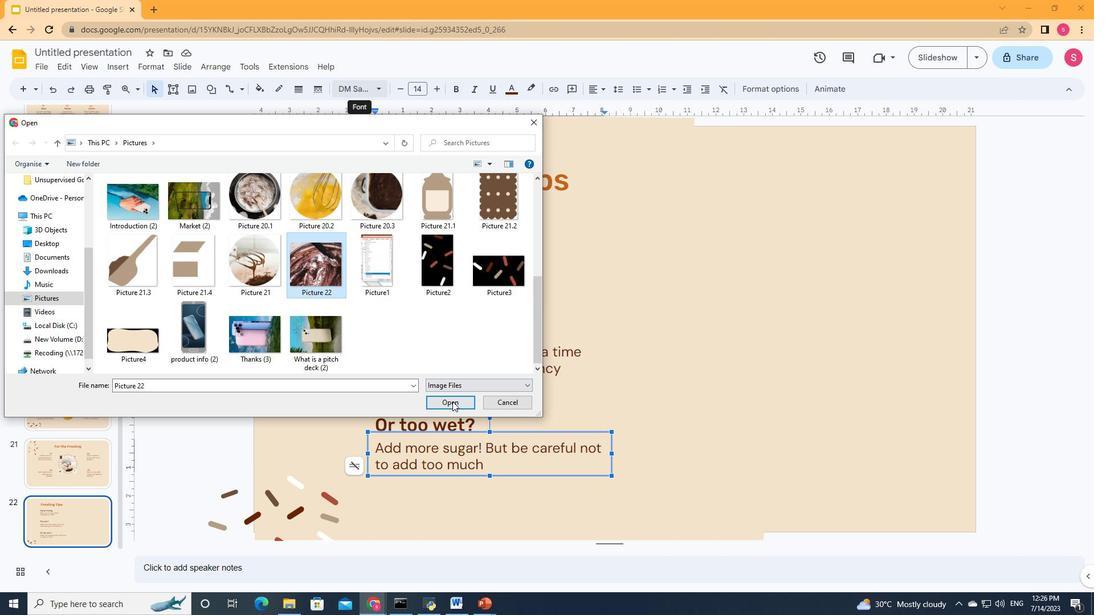 
Action: Mouse moved to (373, 93)
Screenshot: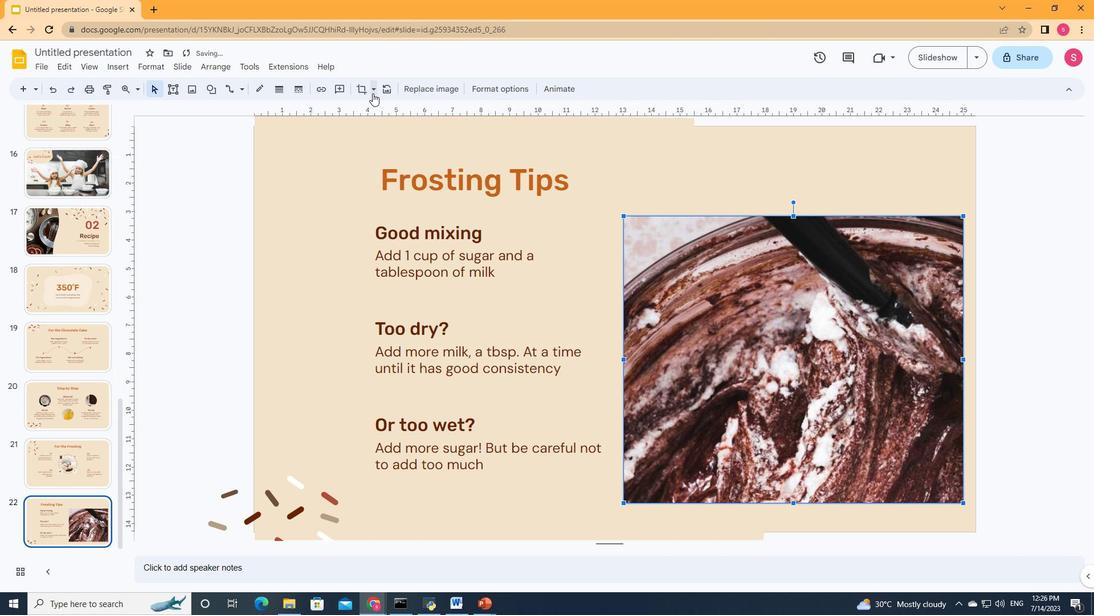 
Action: Mouse pressed left at (373, 93)
Screenshot: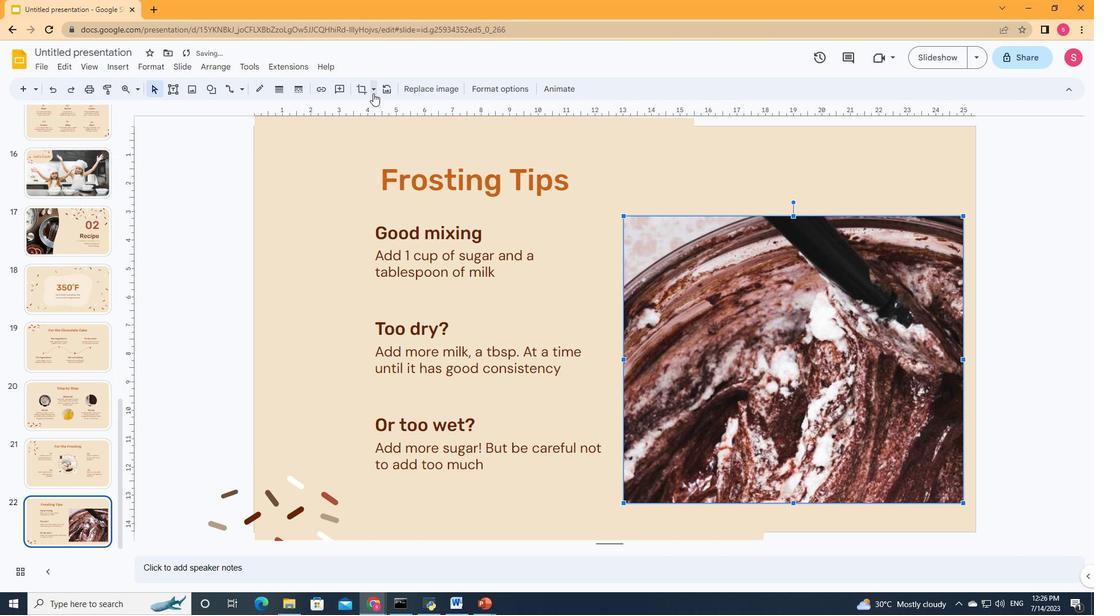 
Action: Mouse moved to (524, 183)
Screenshot: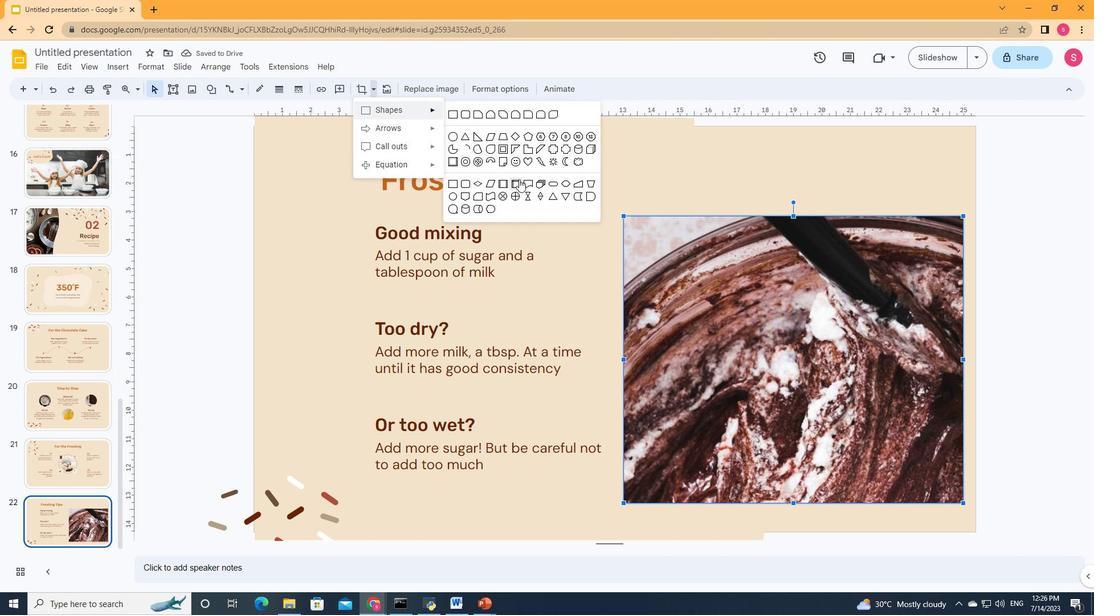 
Action: Mouse pressed left at (524, 183)
Screenshot: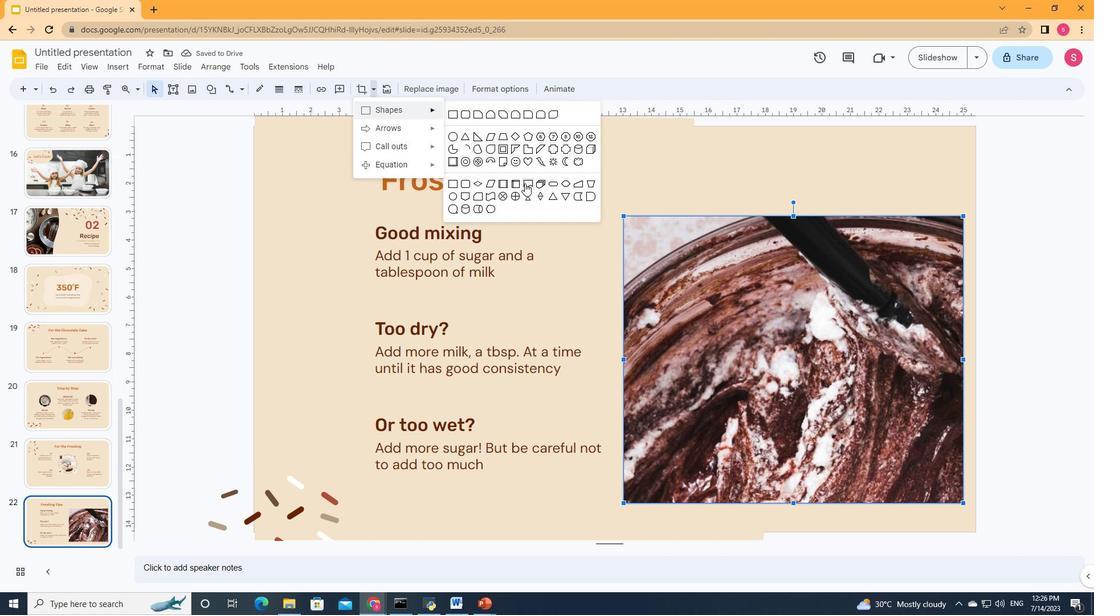 
Action: Mouse moved to (498, 84)
Screenshot: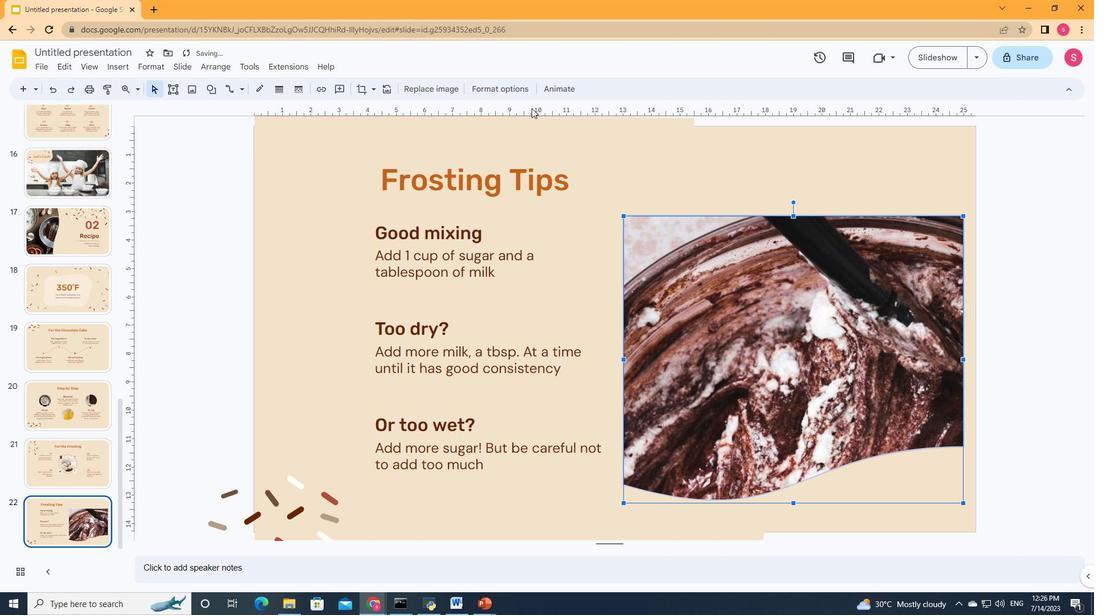 
Action: Mouse pressed left at (498, 84)
Screenshot: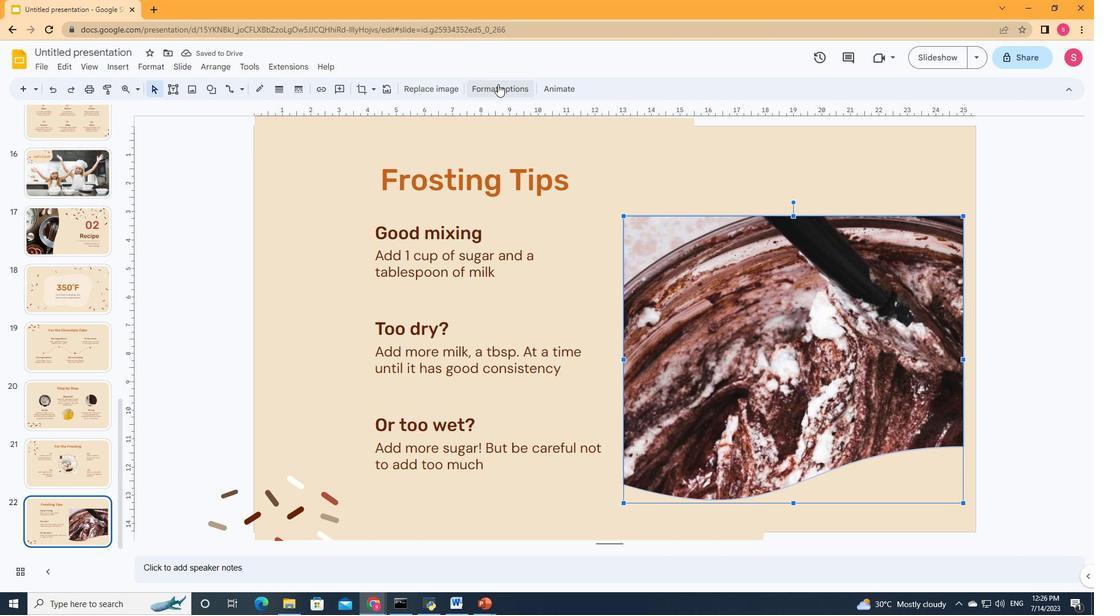 
Action: Mouse moved to (979, 320)
Screenshot: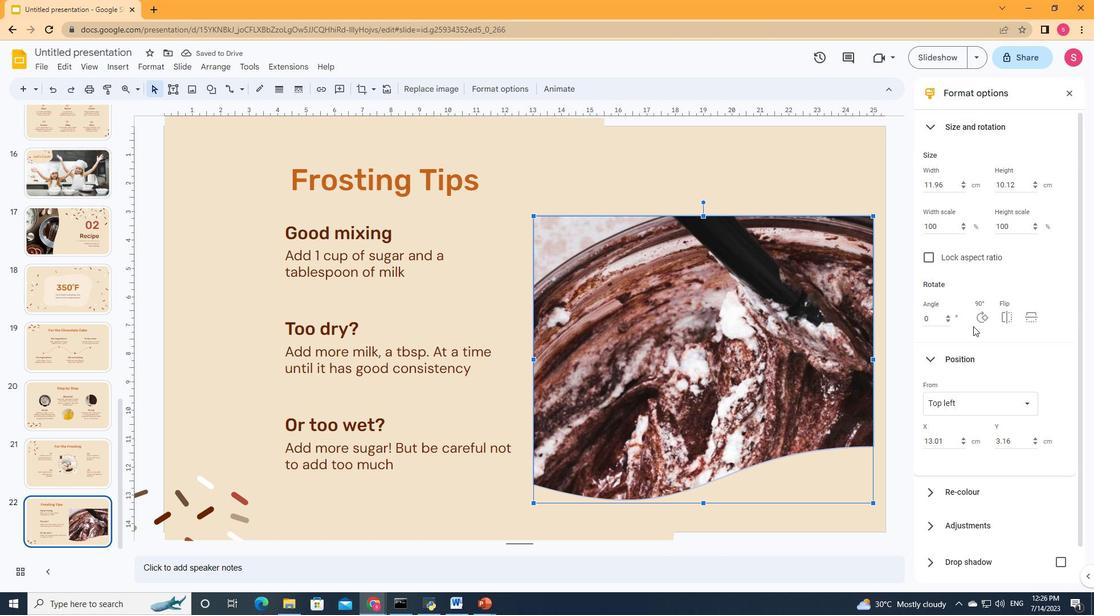 
Action: Mouse pressed left at (979, 320)
Screenshot: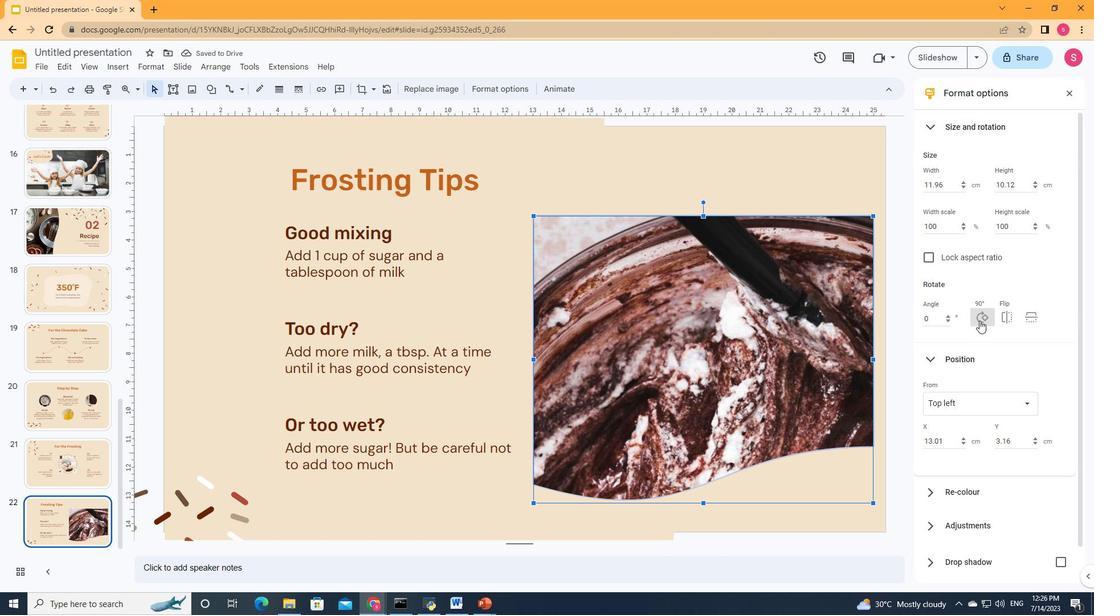 
Action: Mouse moved to (799, 344)
Screenshot: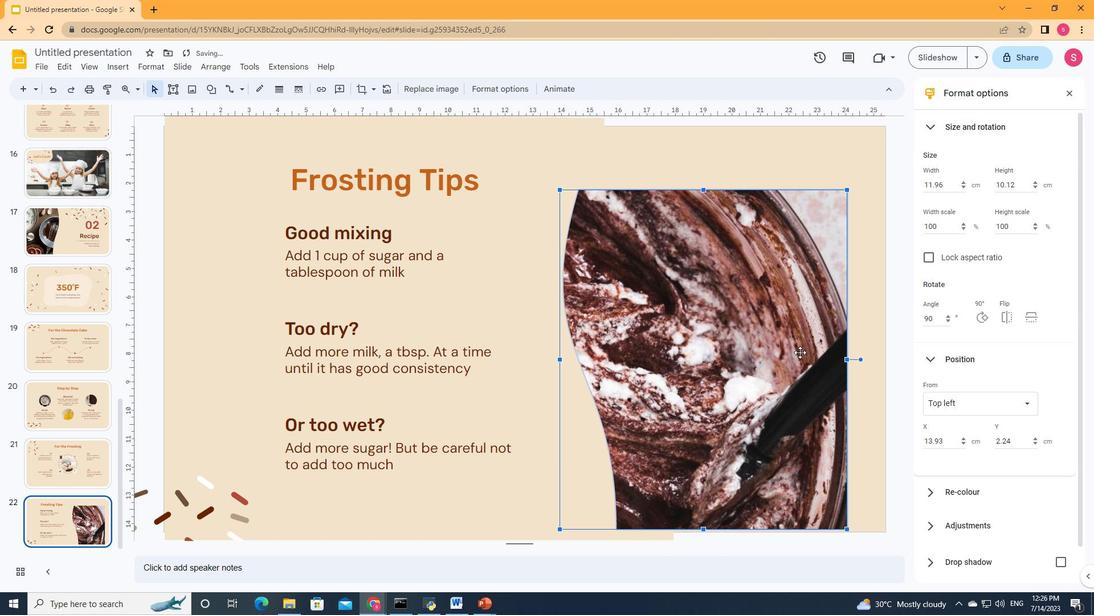 
Action: Mouse pressed left at (799, 344)
Screenshot: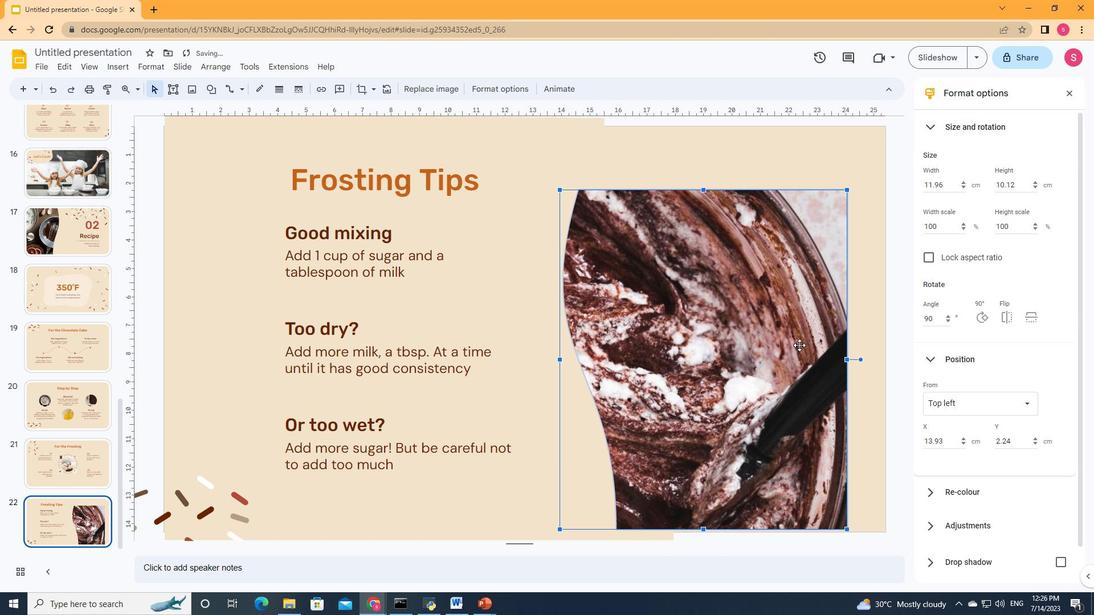 
Action: Mouse moved to (597, 465)
Screenshot: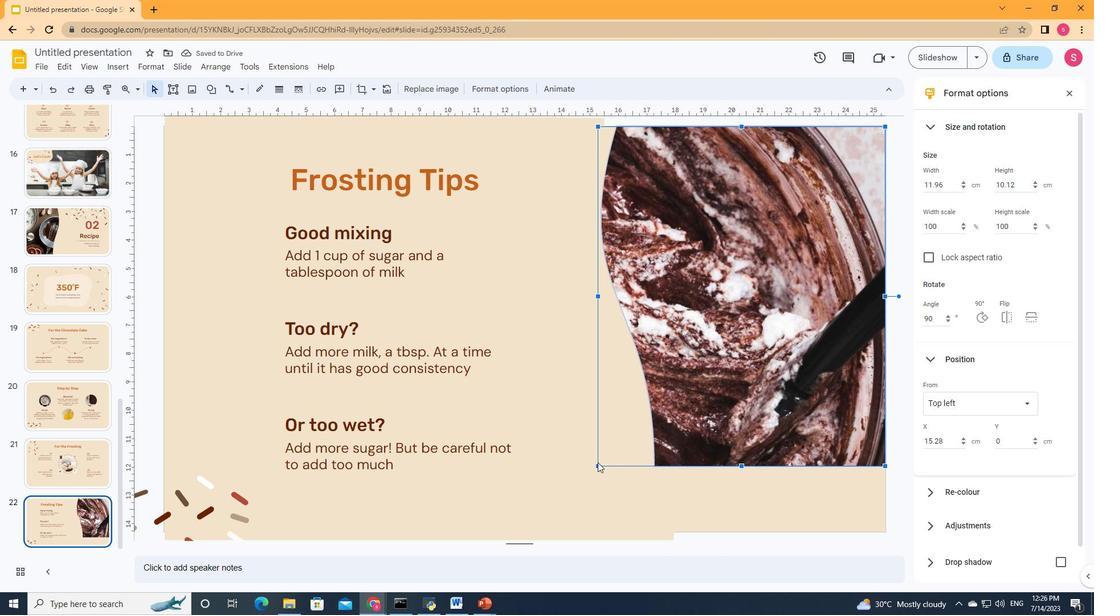 
Action: Mouse pressed left at (597, 465)
Screenshot: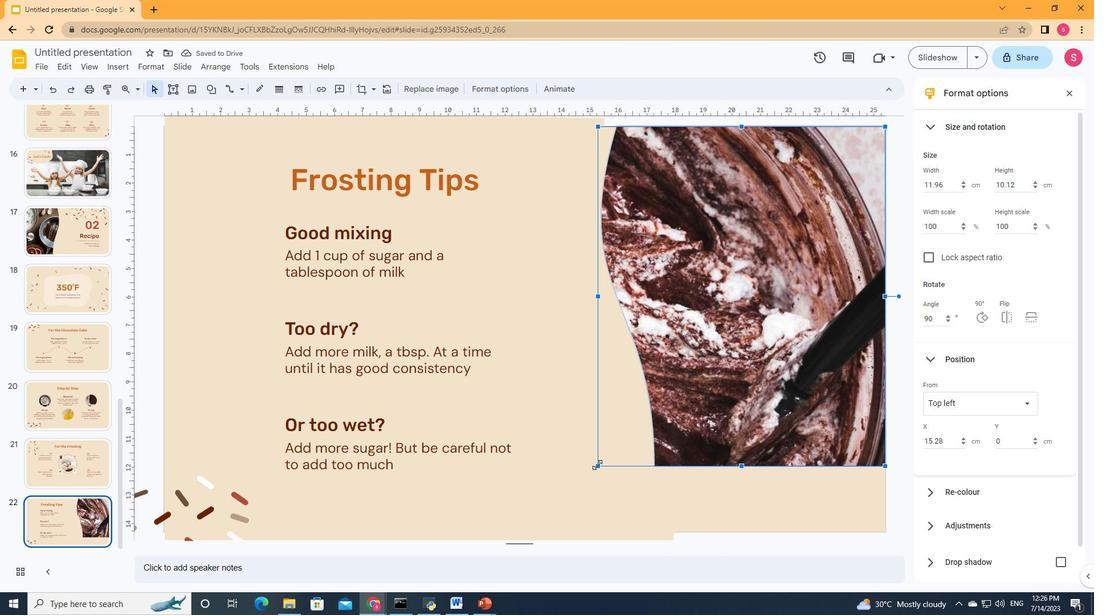 
Action: Mouse moved to (657, 361)
Screenshot: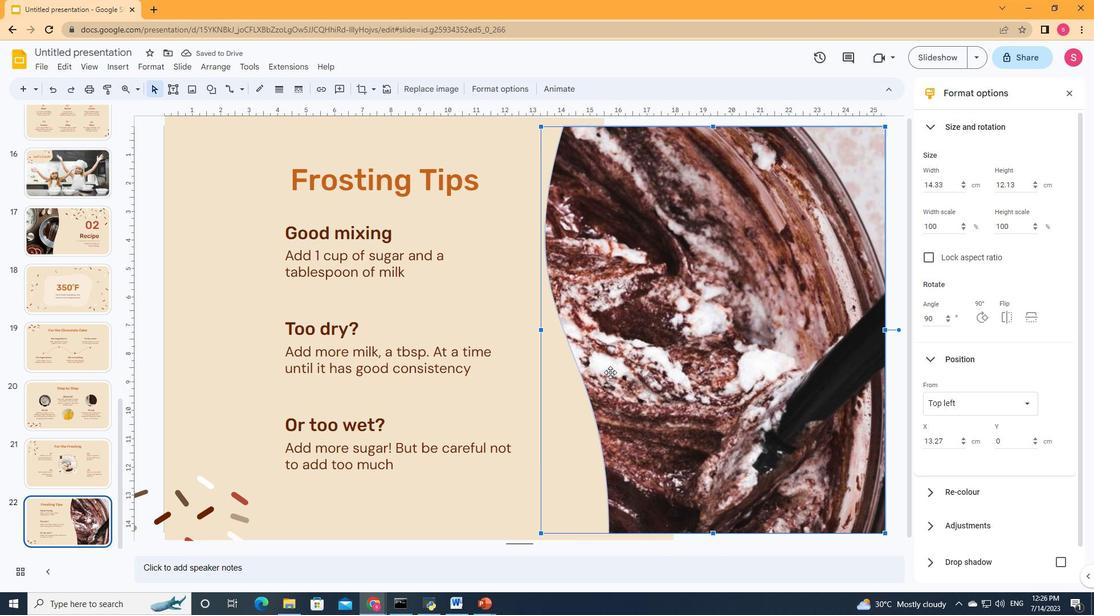 
Action: Mouse pressed left at (657, 361)
Screenshot: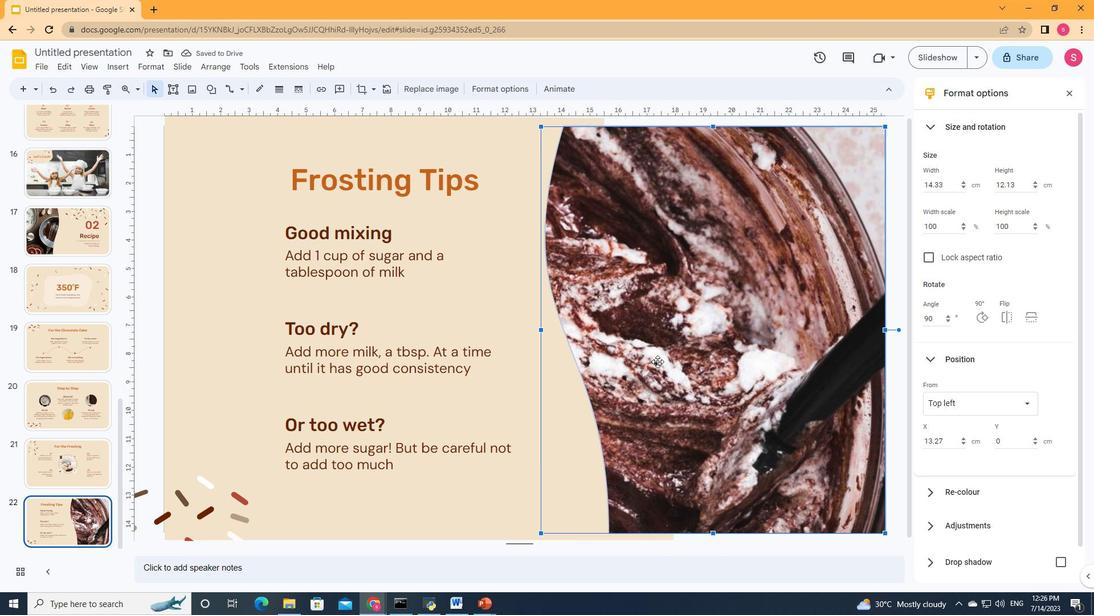 
Action: Mouse pressed left at (657, 361)
Screenshot: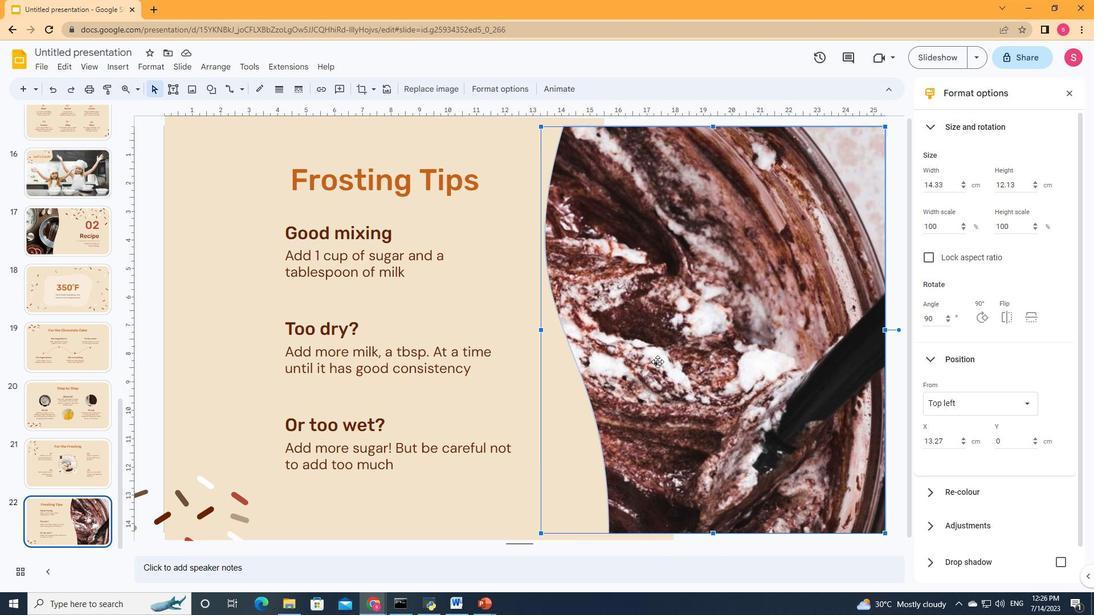 
Action: Mouse pressed left at (657, 361)
Screenshot: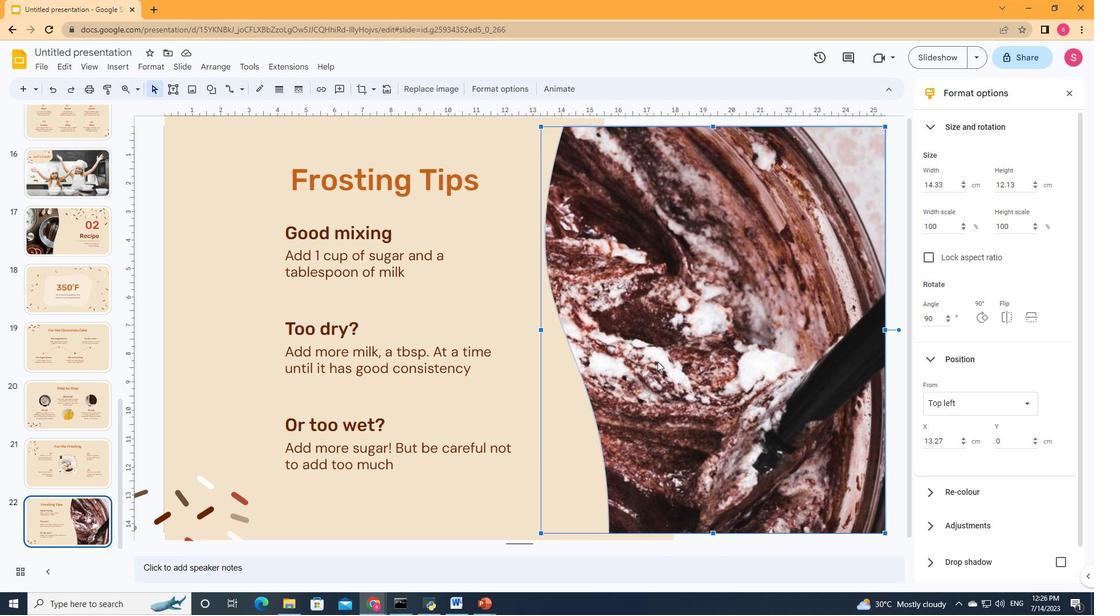 
Action: Mouse moved to (542, 329)
Screenshot: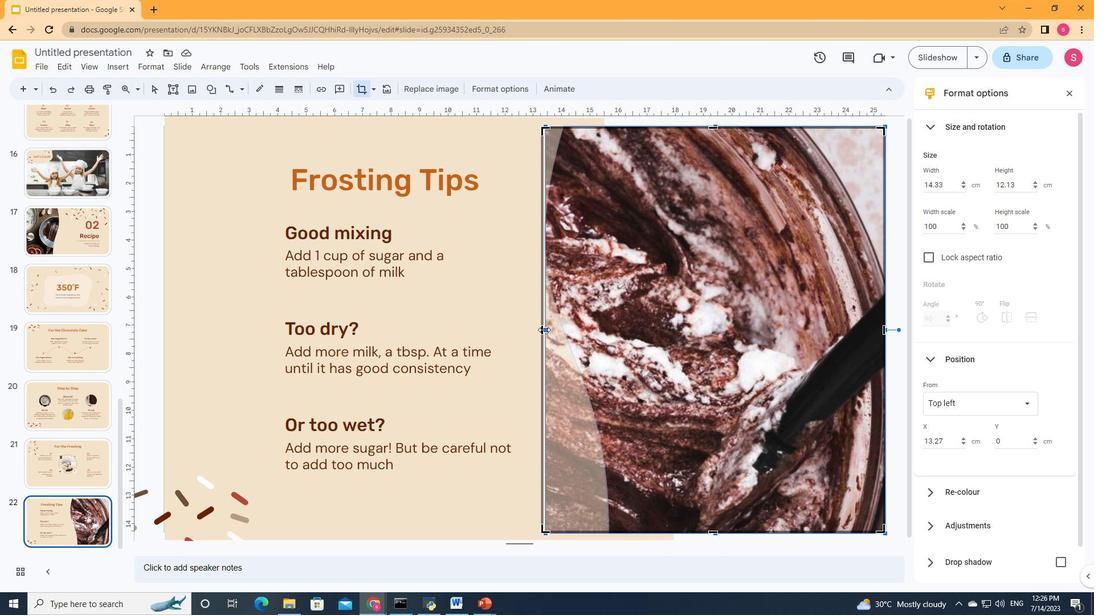 
Action: Mouse pressed left at (542, 329)
Screenshot: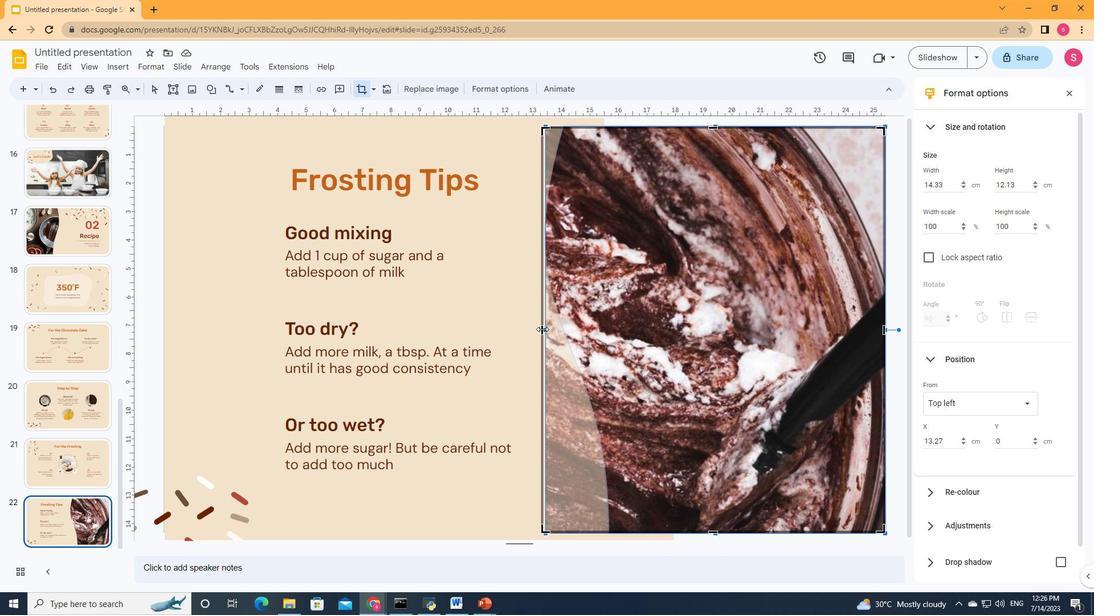 
Action: Mouse moved to (533, 353)
Screenshot: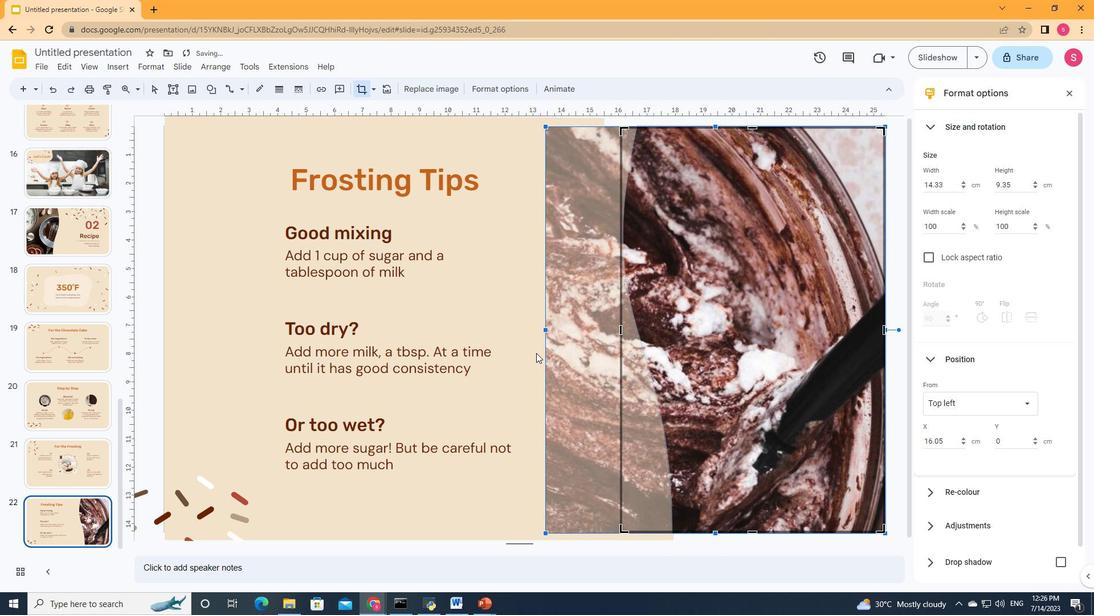 
Action: Mouse pressed left at (533, 353)
Screenshot: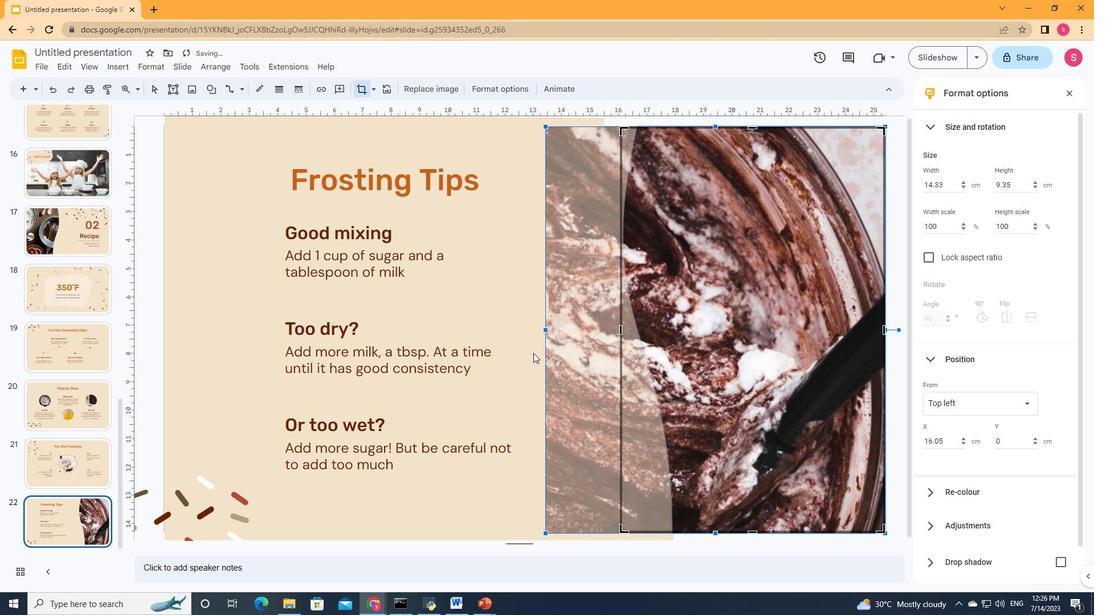 
Action: Mouse moved to (711, 335)
Screenshot: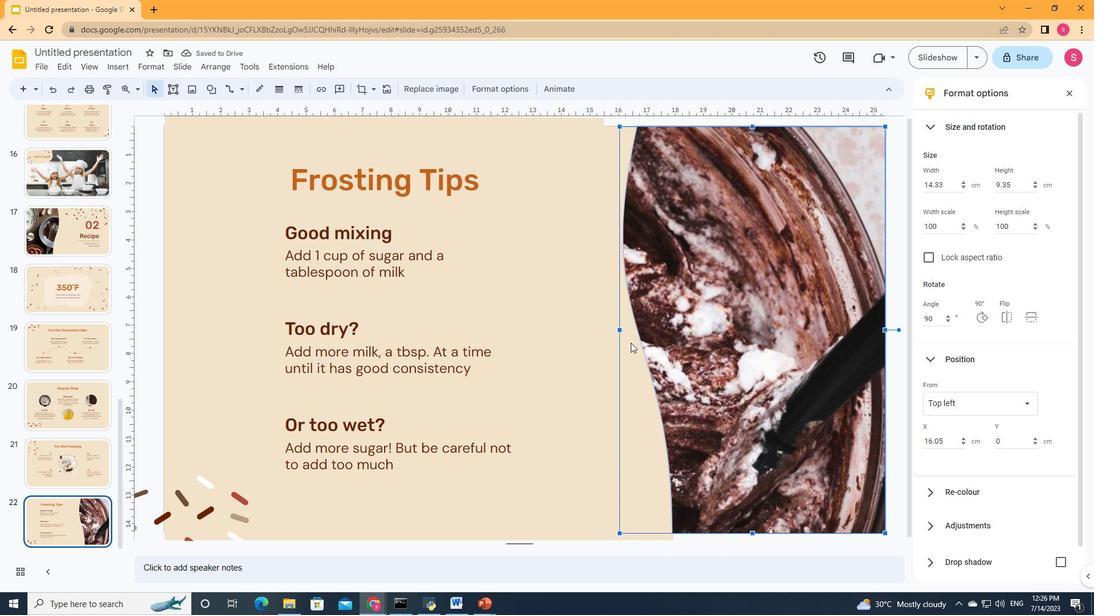 
Action: Mouse pressed left at (711, 335)
Screenshot: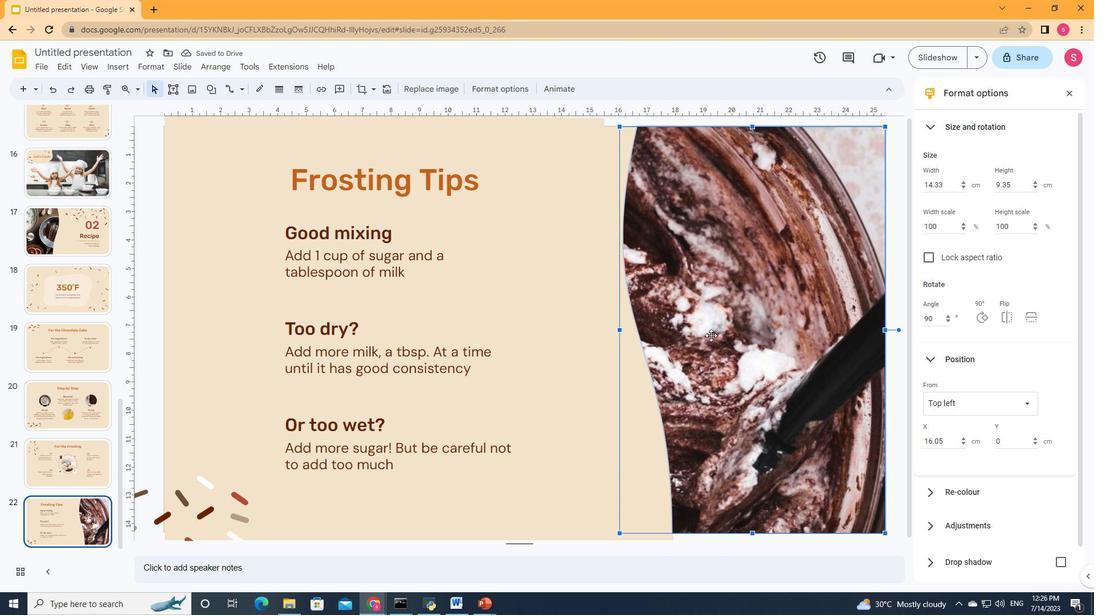 
Action: Mouse moved to (535, 328)
Screenshot: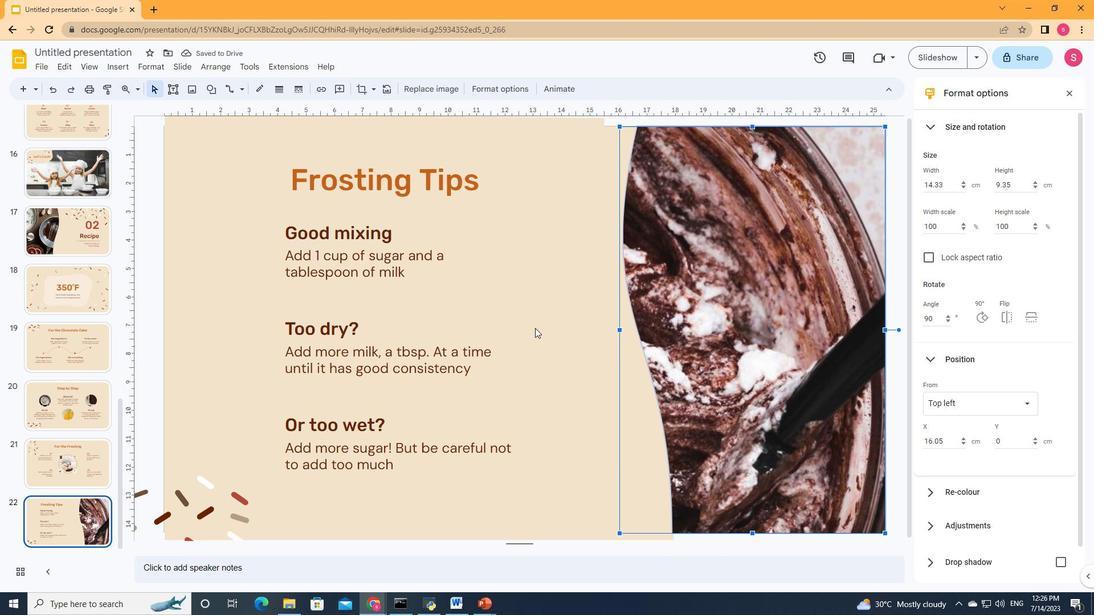 
Action: Mouse pressed left at (535, 328)
Screenshot: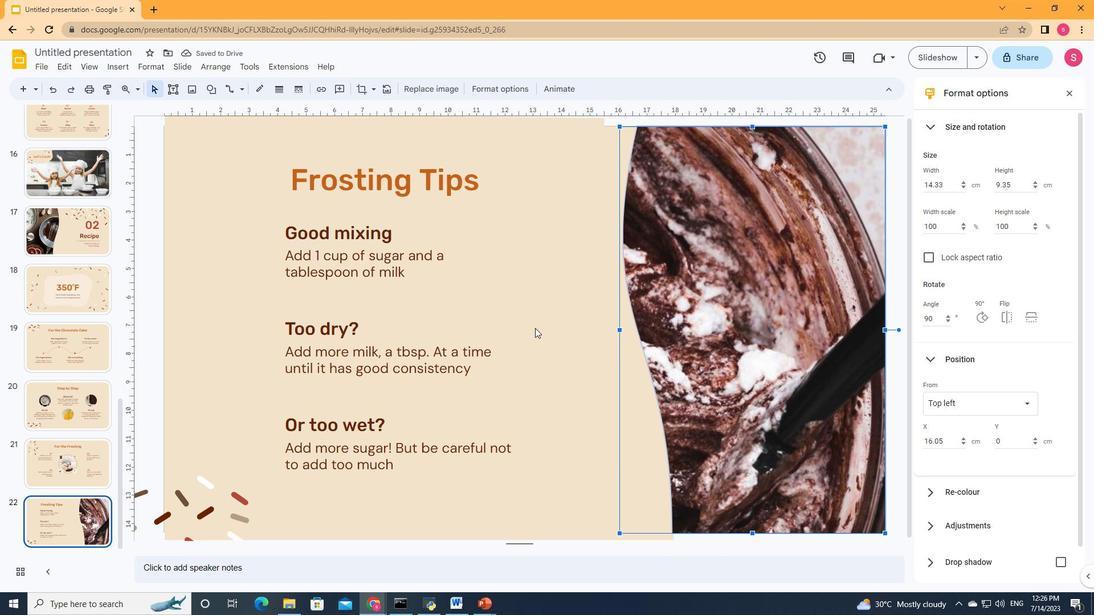 
Action: Mouse moved to (726, 319)
Screenshot: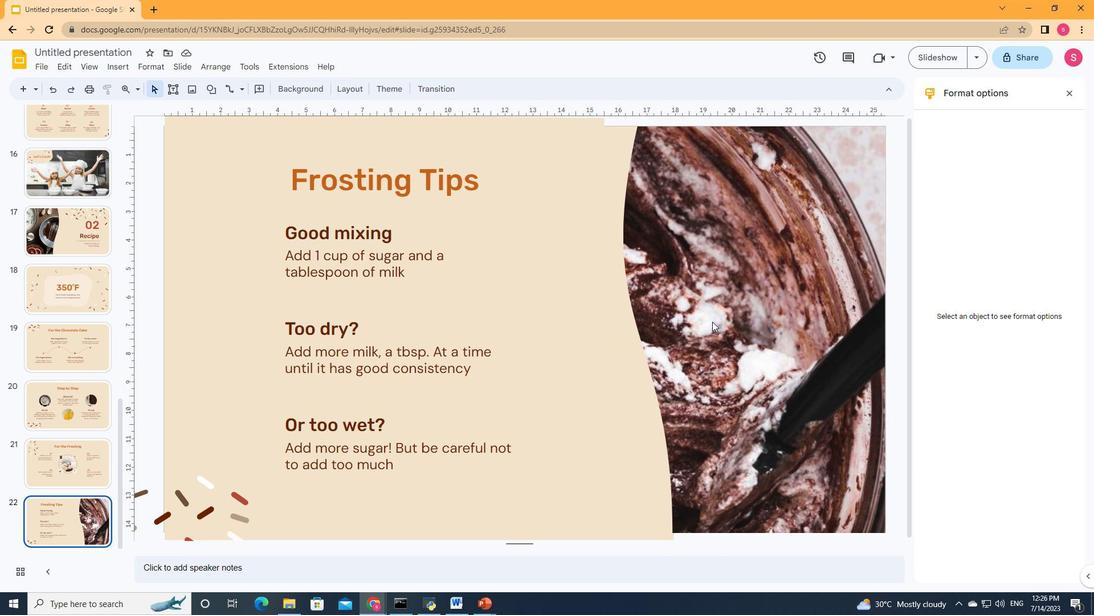 
Action: Mouse pressed left at (726, 319)
Screenshot: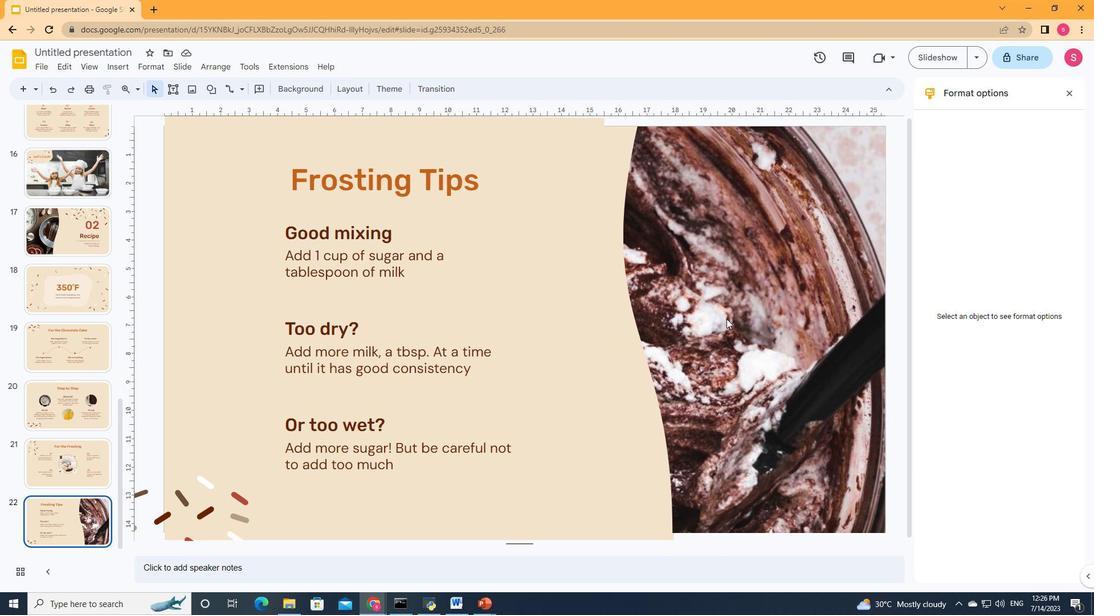 
Action: Mouse moved to (641, 218)
Screenshot: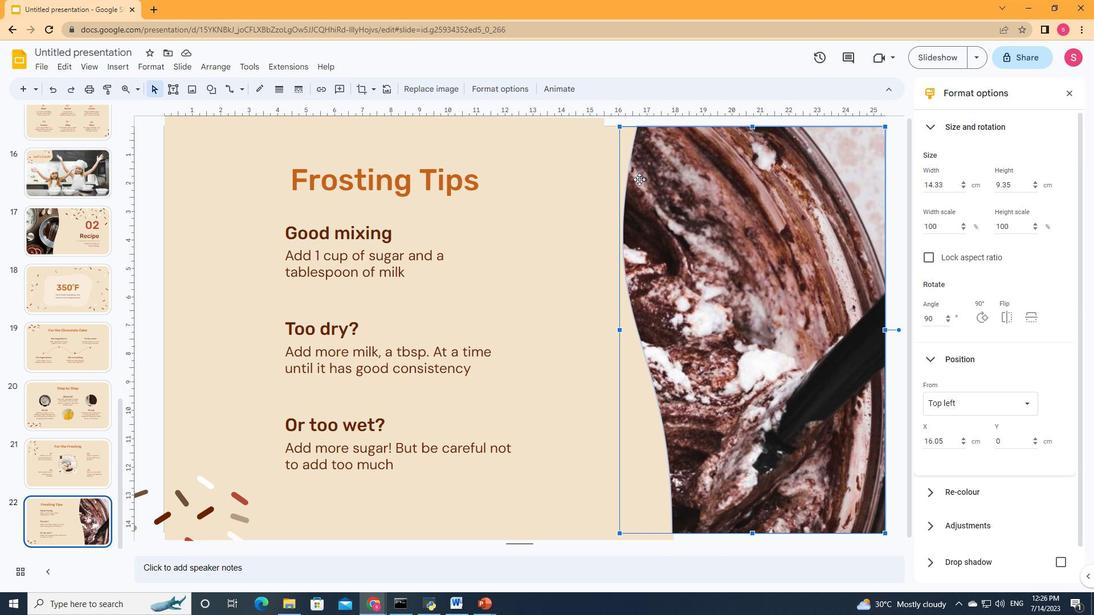 
Action: Mouse pressed left at (641, 218)
Screenshot: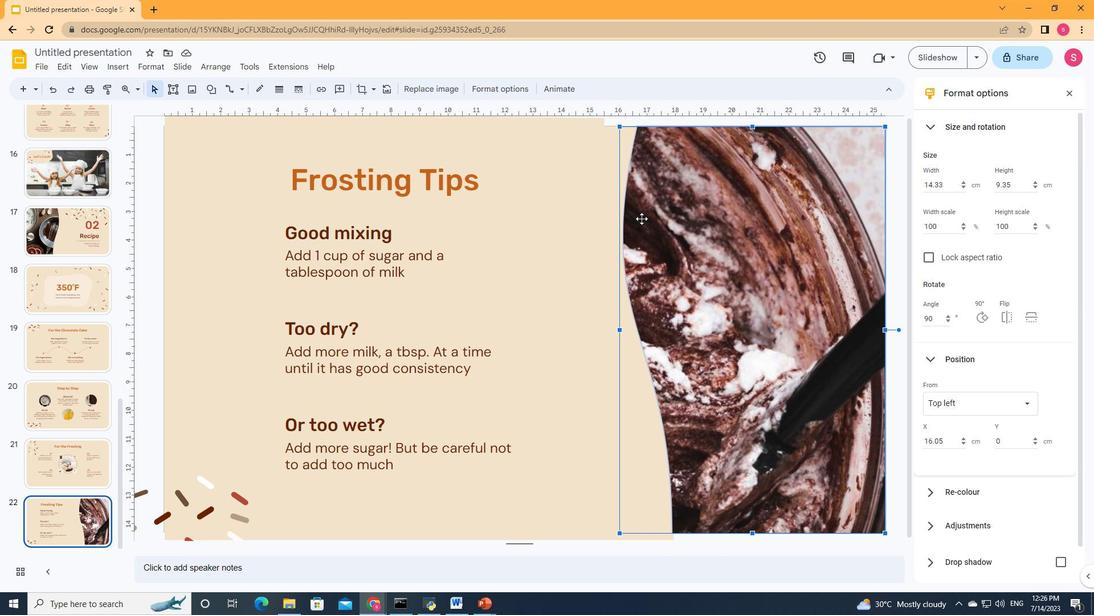 
Action: Mouse moved to (642, 219)
Screenshot: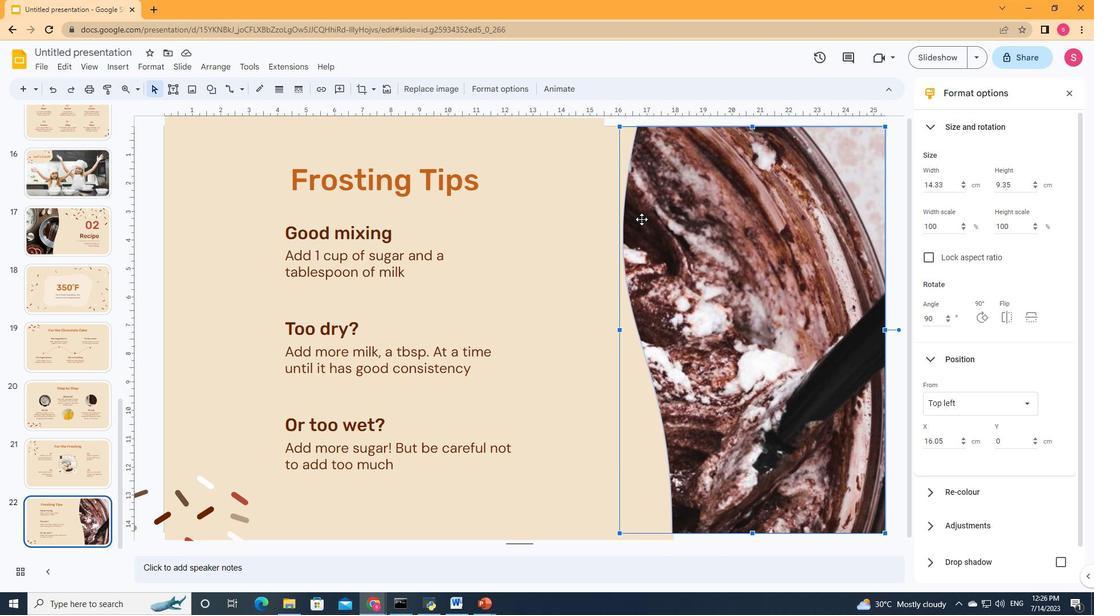 
Action: Mouse pressed left at (642, 219)
Screenshot: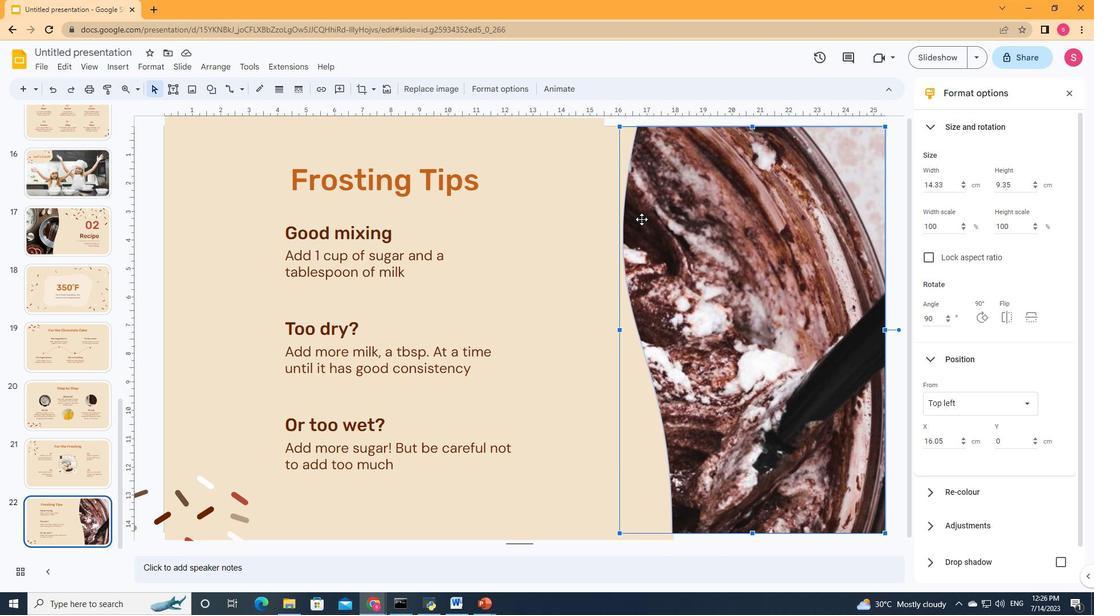 
Action: Mouse moved to (623, 130)
Screenshot: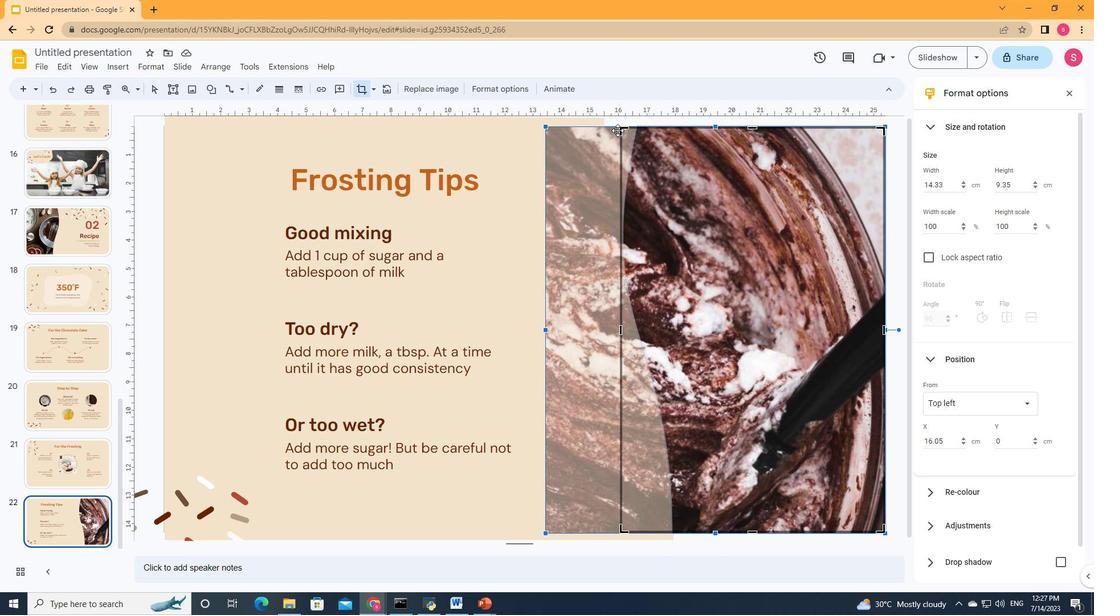 
Action: Mouse pressed left at (623, 130)
Screenshot: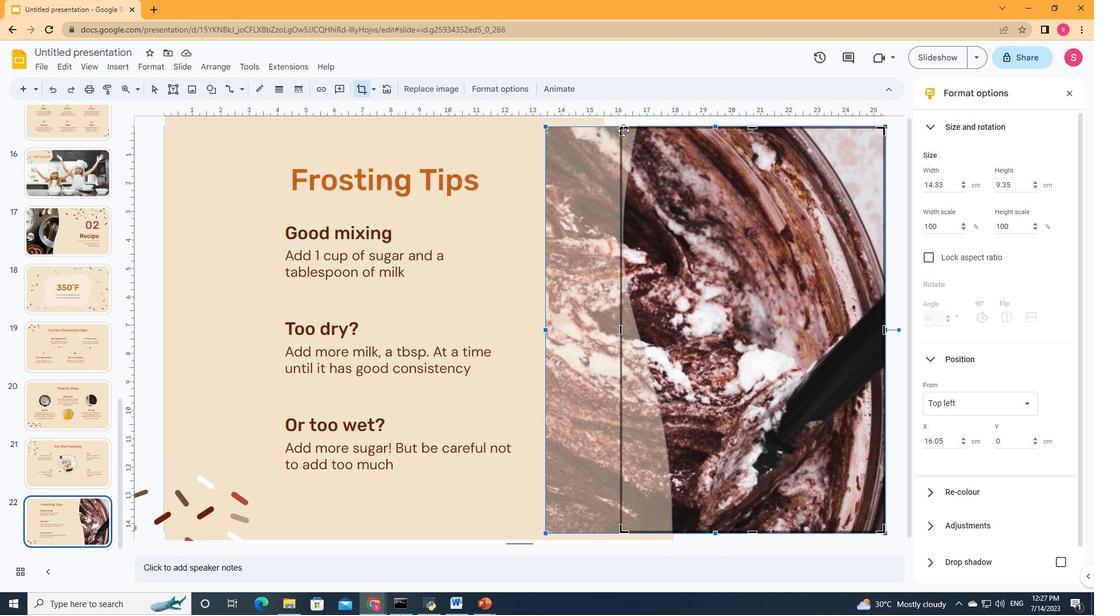 
Action: Mouse moved to (621, 140)
Screenshot: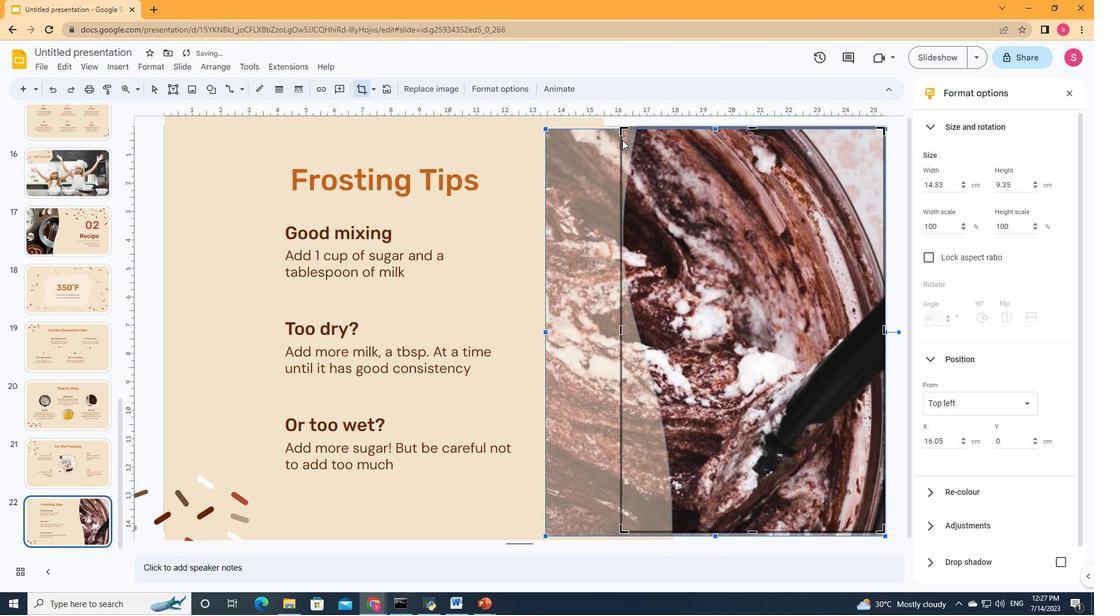 
Action: Key pressed <Key.up><Key.down>
Screenshot: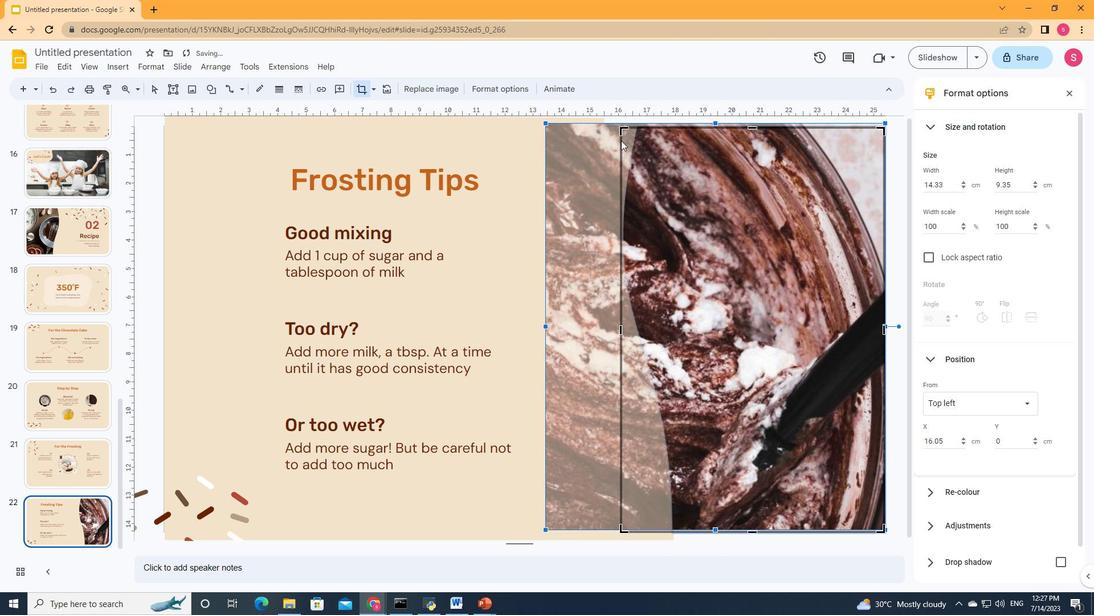 
Action: Mouse moved to (618, 128)
Screenshot: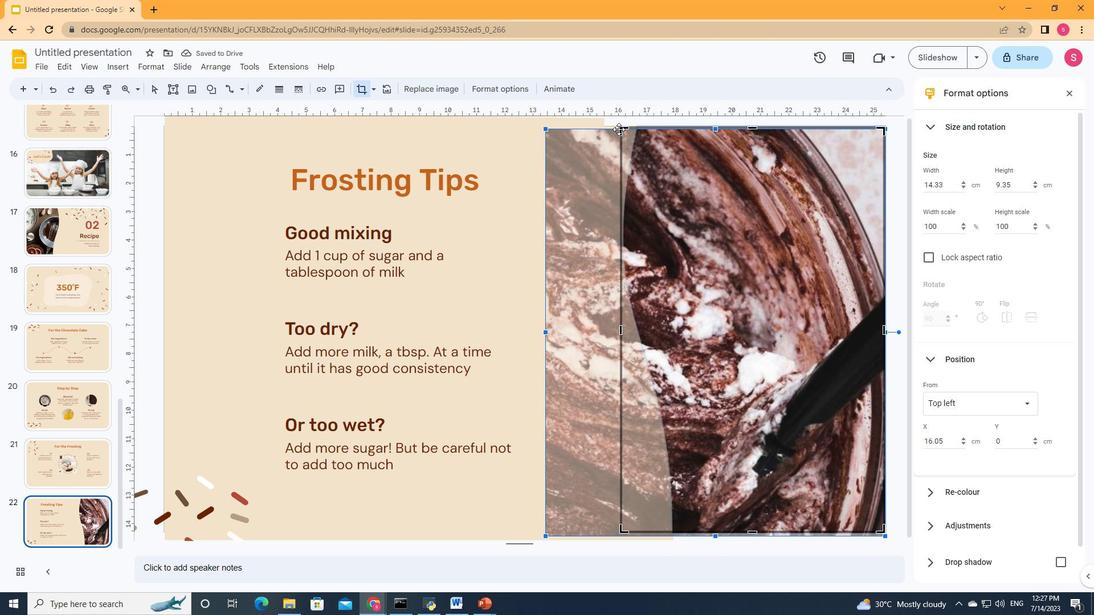 
Action: Mouse pressed left at (618, 128)
Screenshot: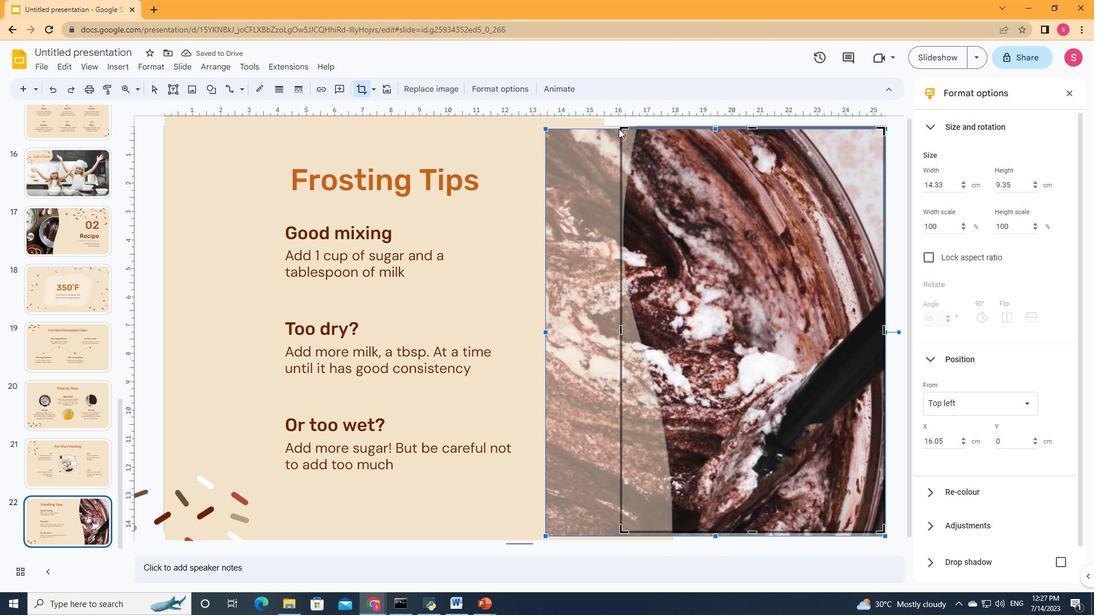 
Action: Mouse moved to (724, 180)
Screenshot: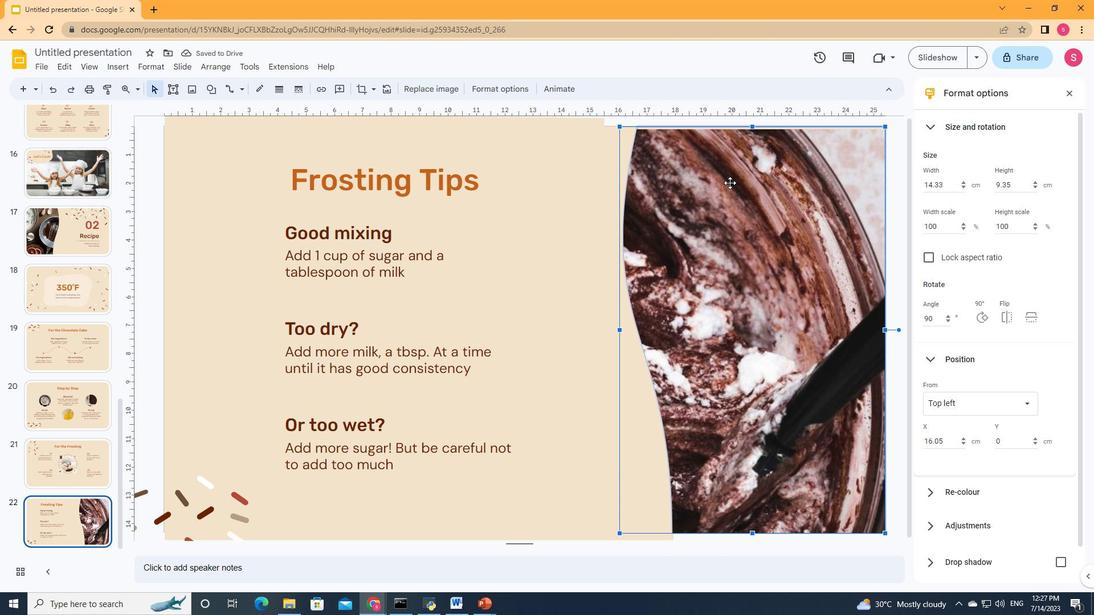 
Action: Mouse pressed left at (724, 180)
Screenshot: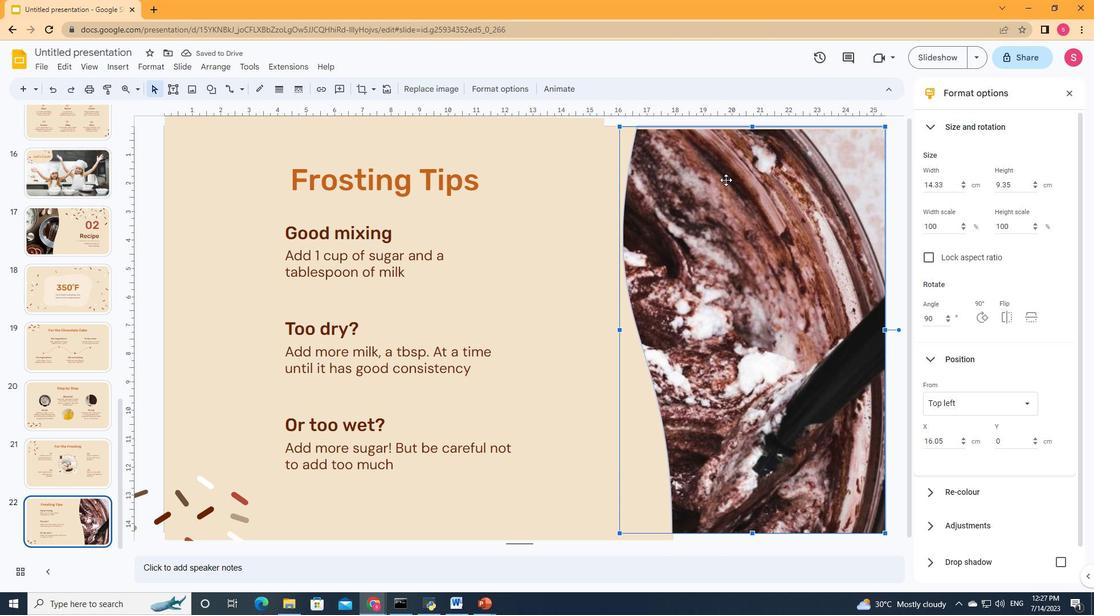 
Action: Mouse moved to (726, 178)
Screenshot: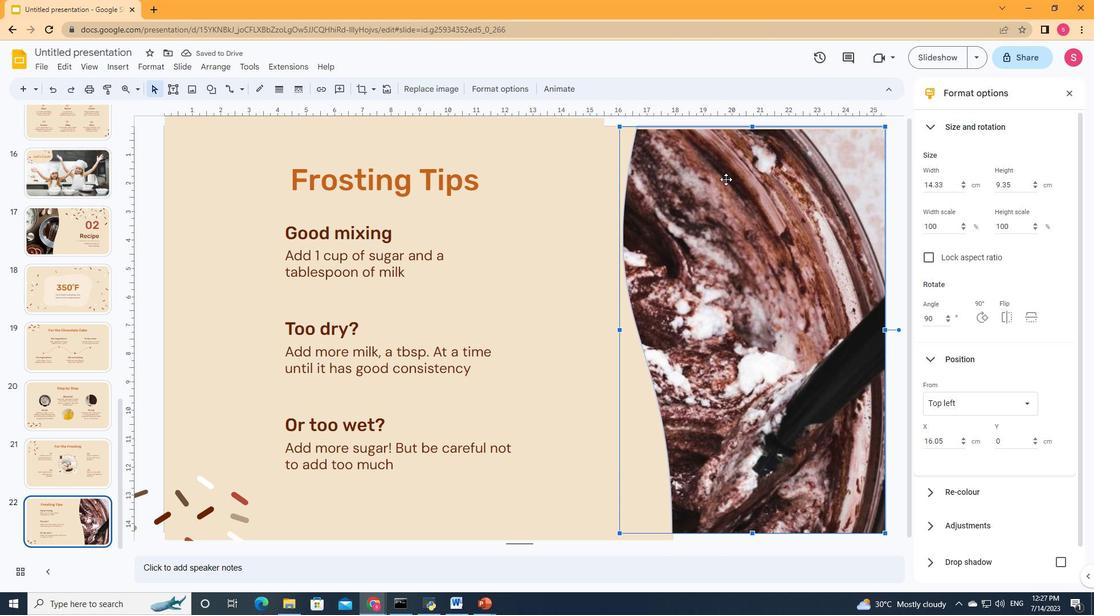 
Action: Key pressed ctrl+Z
Screenshot: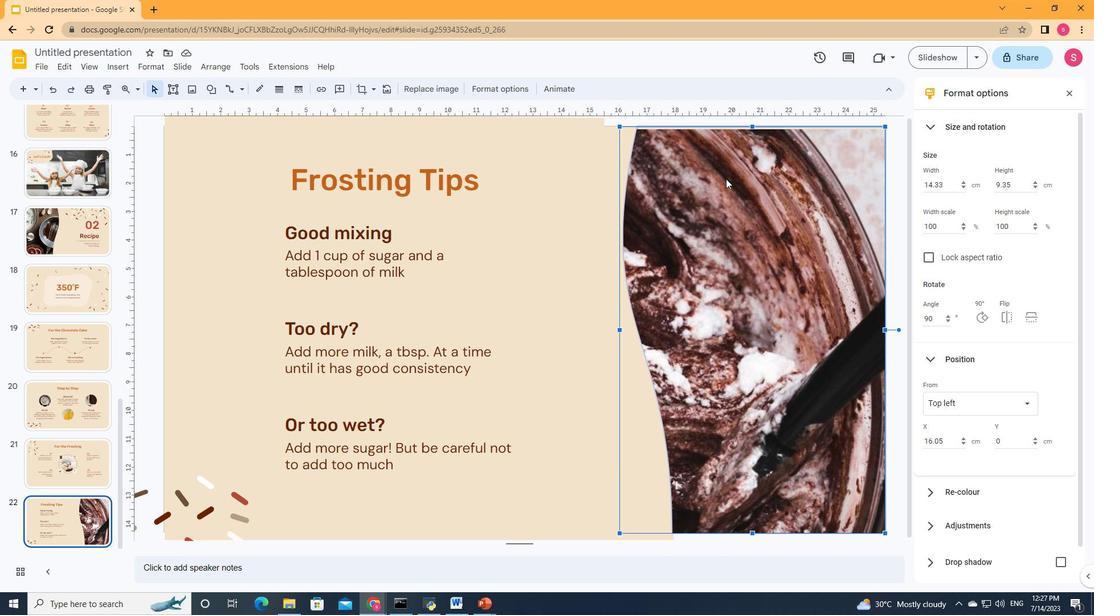 
Action: Mouse moved to (685, 187)
Screenshot: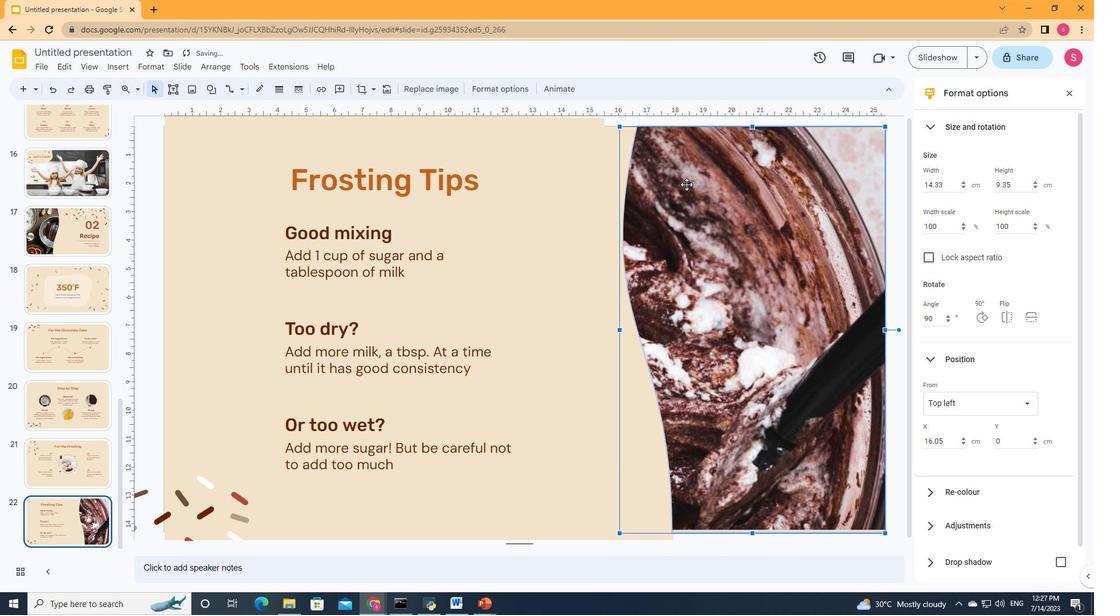 
Action: Mouse pressed left at (685, 187)
Screenshot: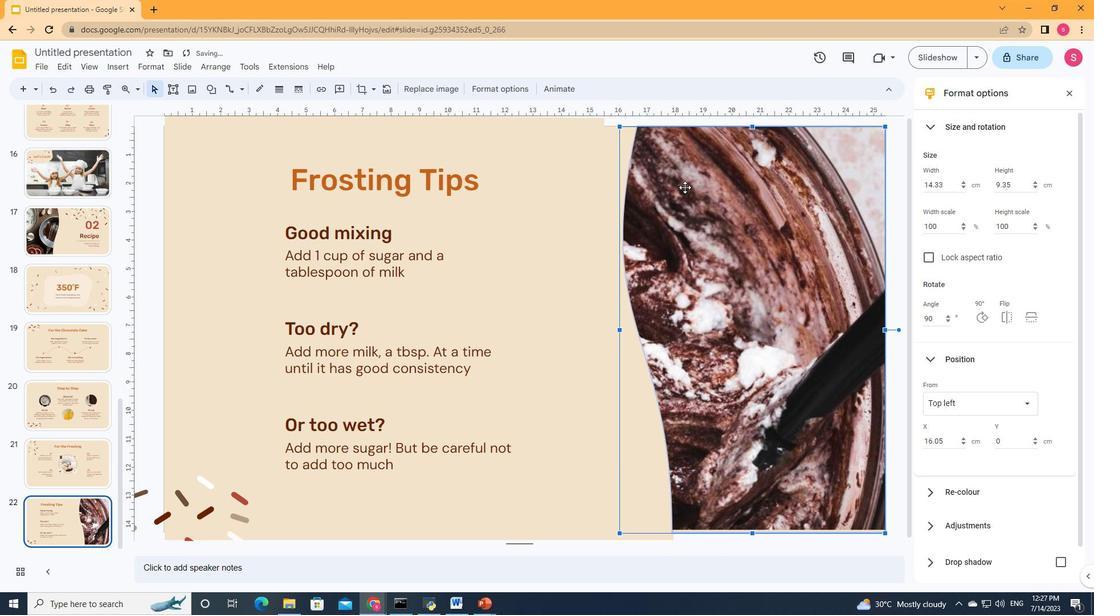 
Action: Mouse pressed left at (685, 187)
Screenshot: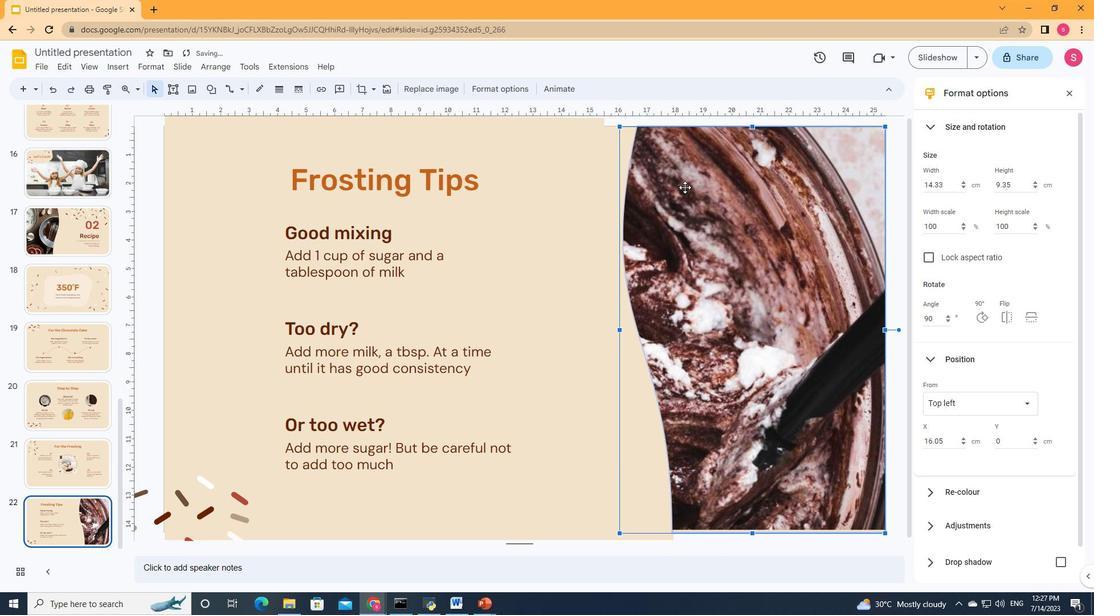 
Action: Mouse pressed left at (685, 187)
Screenshot: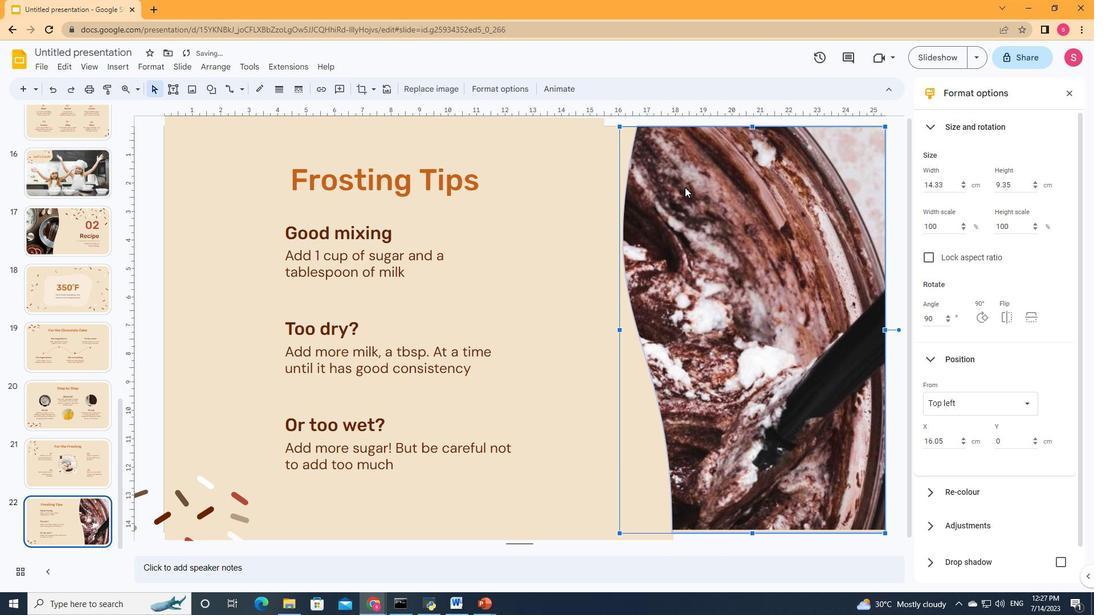 
Action: Mouse moved to (620, 331)
Screenshot: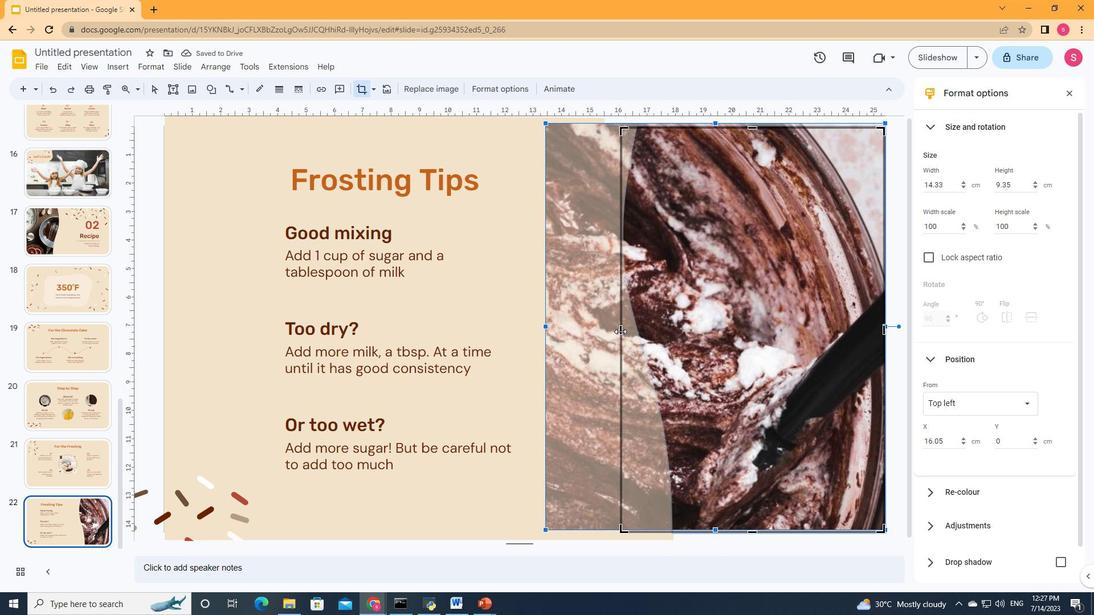 
Action: Mouse pressed left at (620, 331)
Screenshot: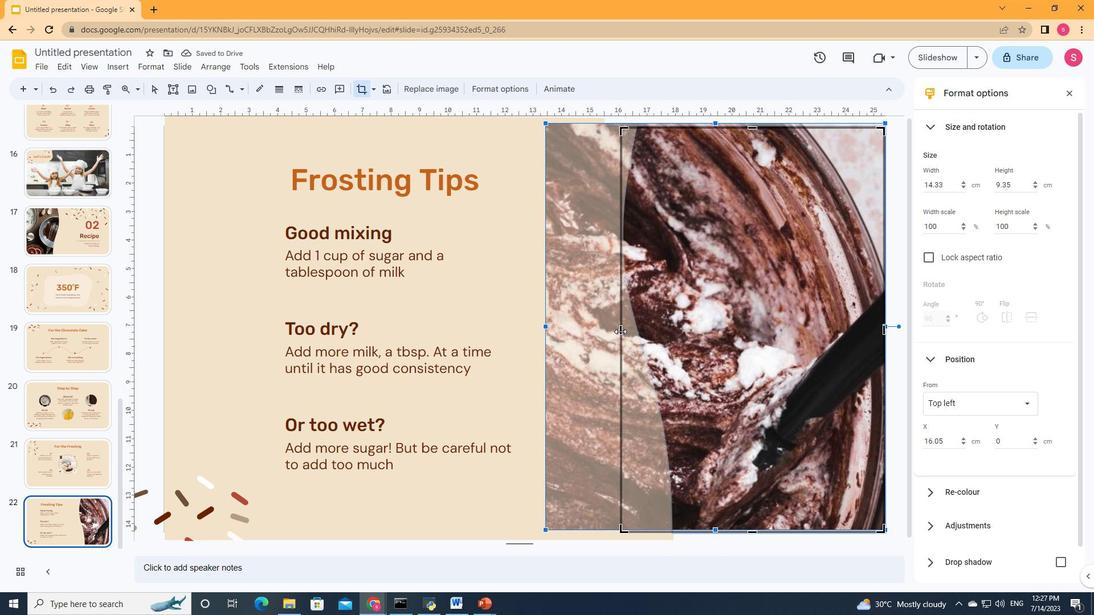 
Action: Mouse moved to (523, 307)
Screenshot: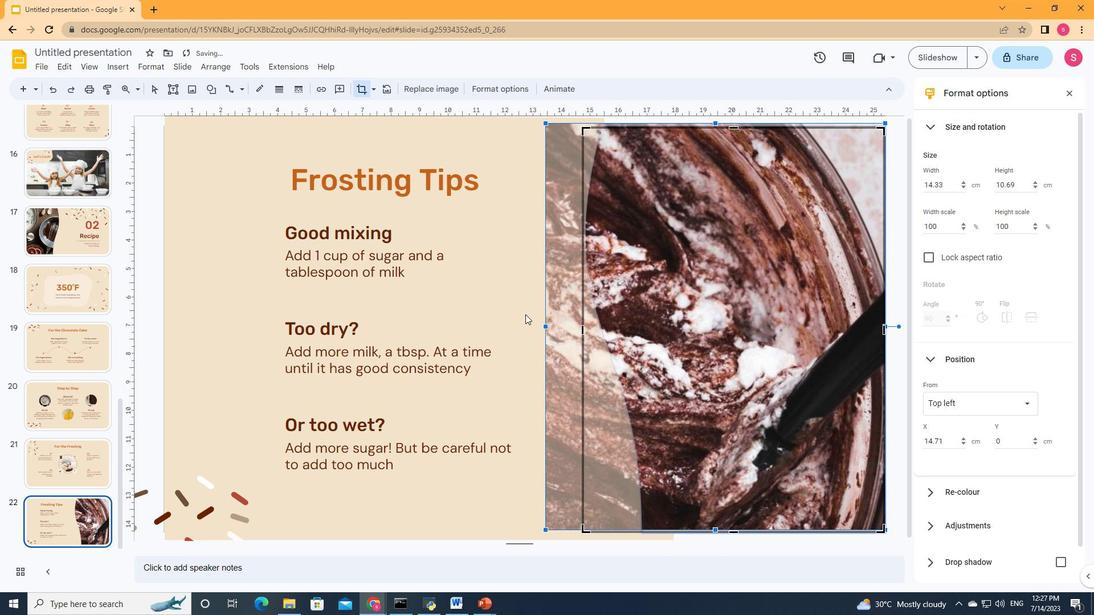 
Action: Mouse pressed left at (523, 307)
Screenshot: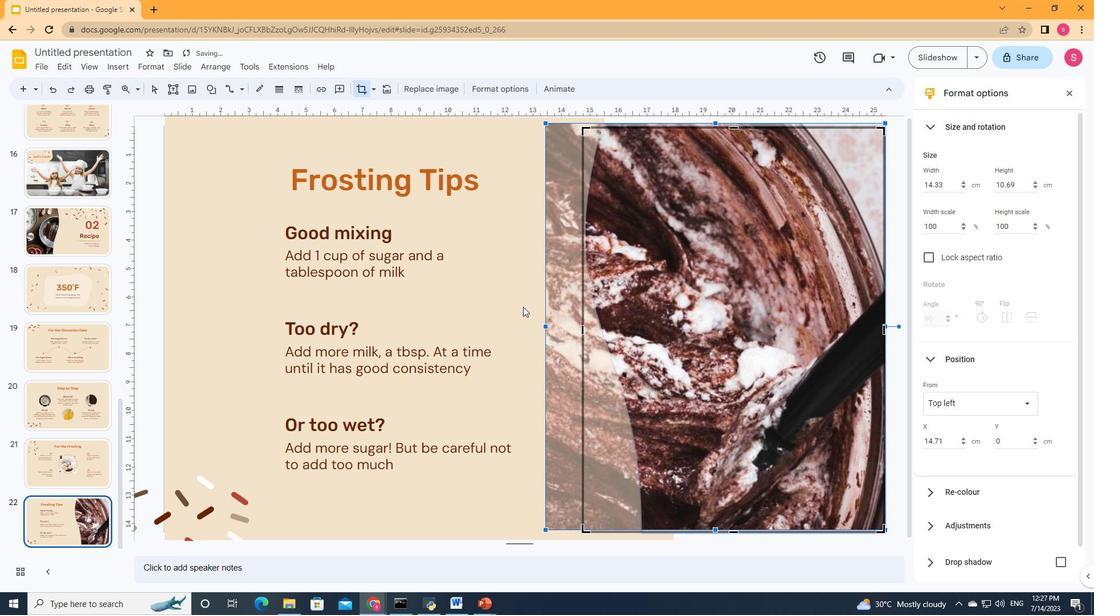 
Action: Mouse moved to (565, 252)
Screenshot: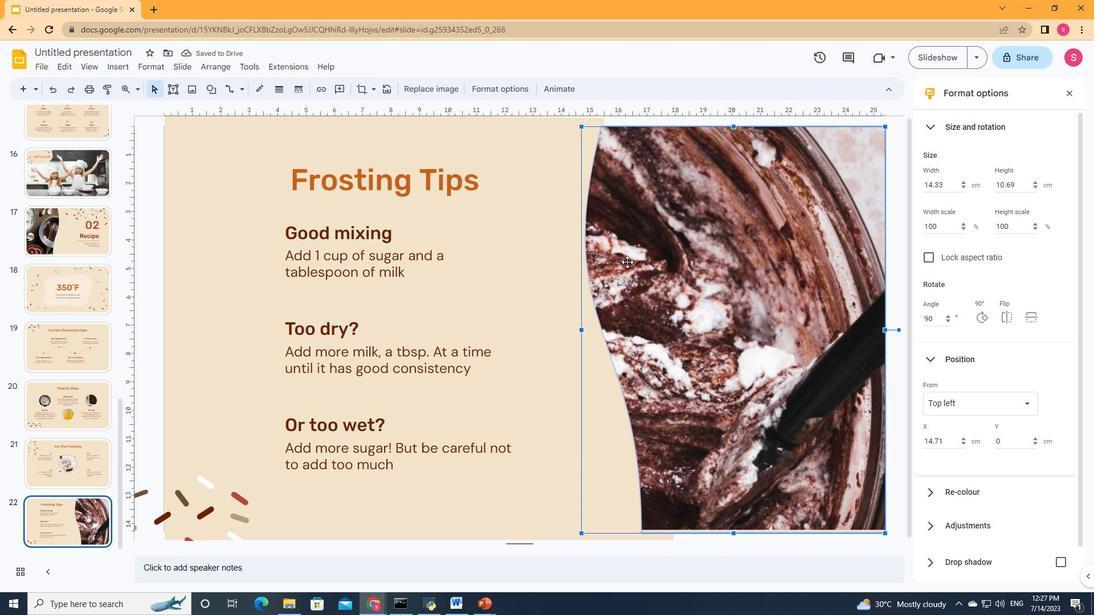 
Action: Mouse pressed left at (565, 252)
Screenshot: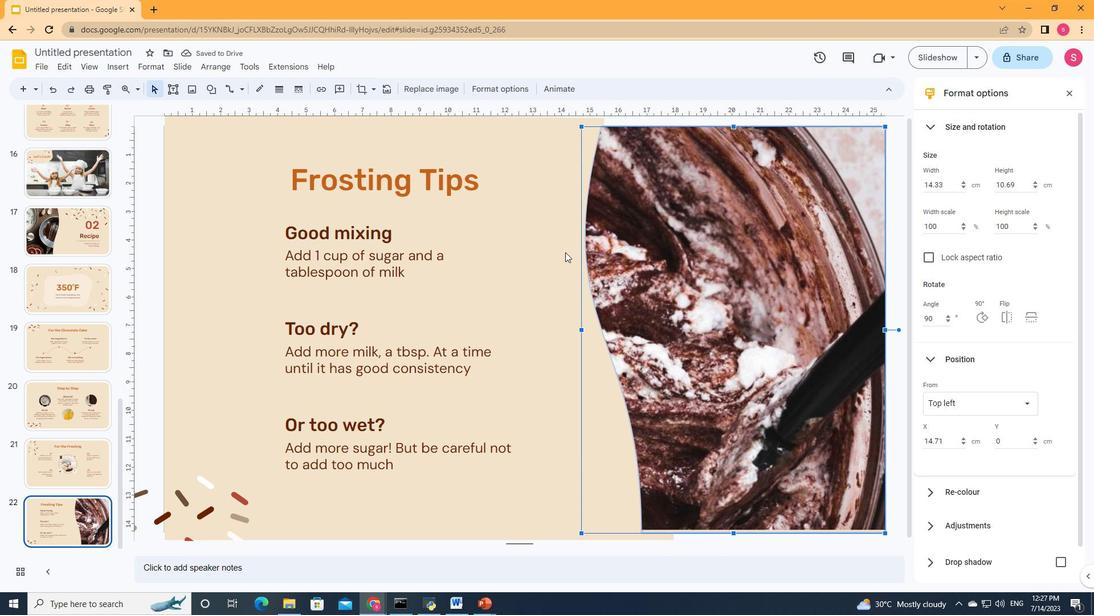 
Action: Mouse moved to (773, 457)
Screenshot: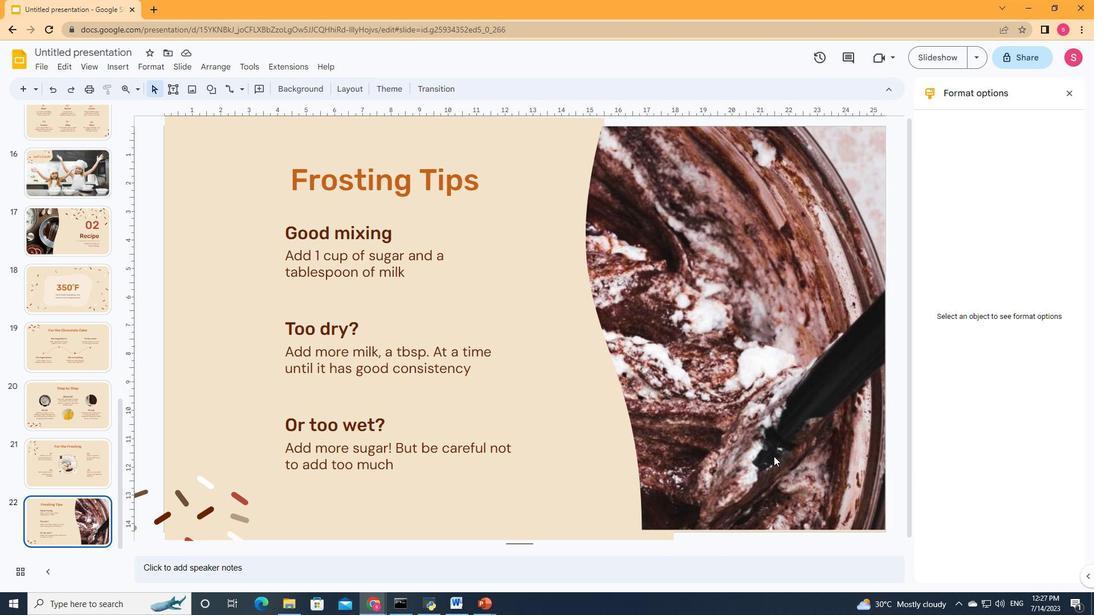 
Action: Mouse pressed left at (773, 457)
Screenshot: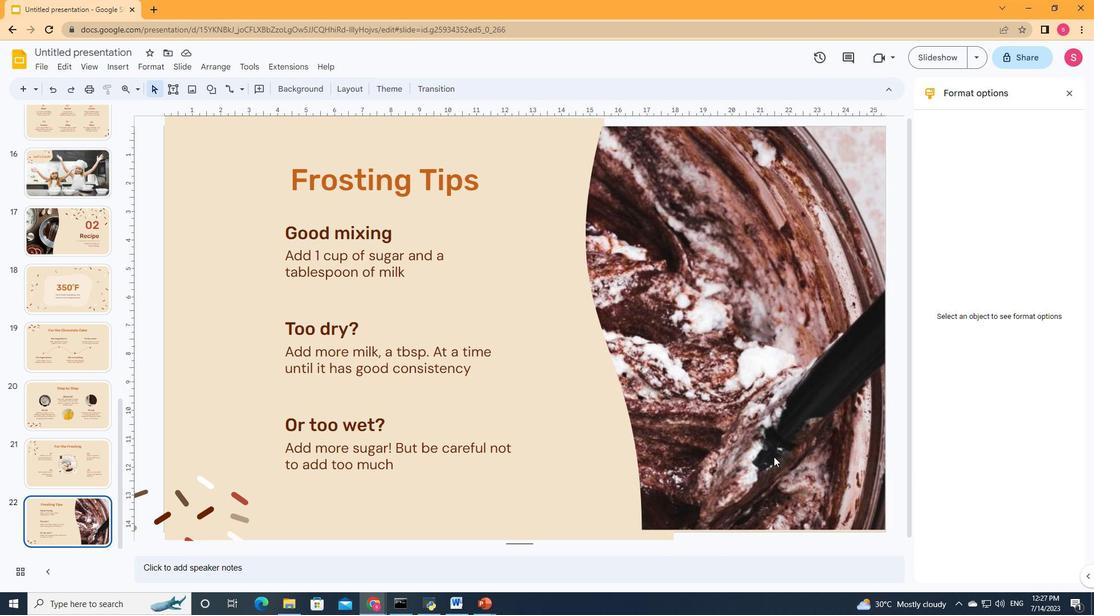 
Action: Mouse moved to (735, 533)
Screenshot: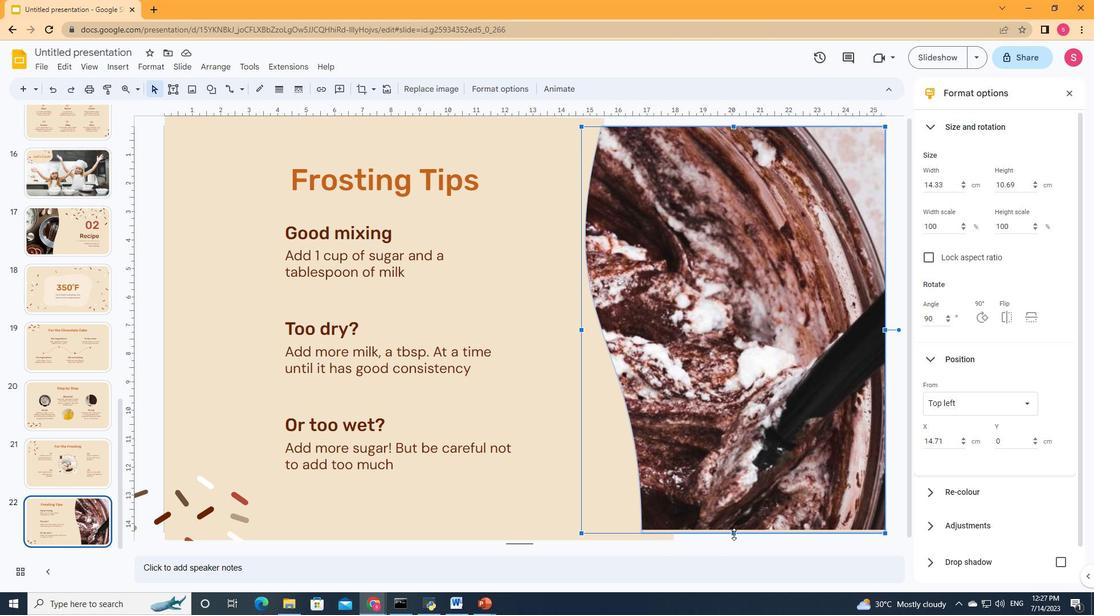 
Action: Mouse pressed left at (735, 533)
Screenshot: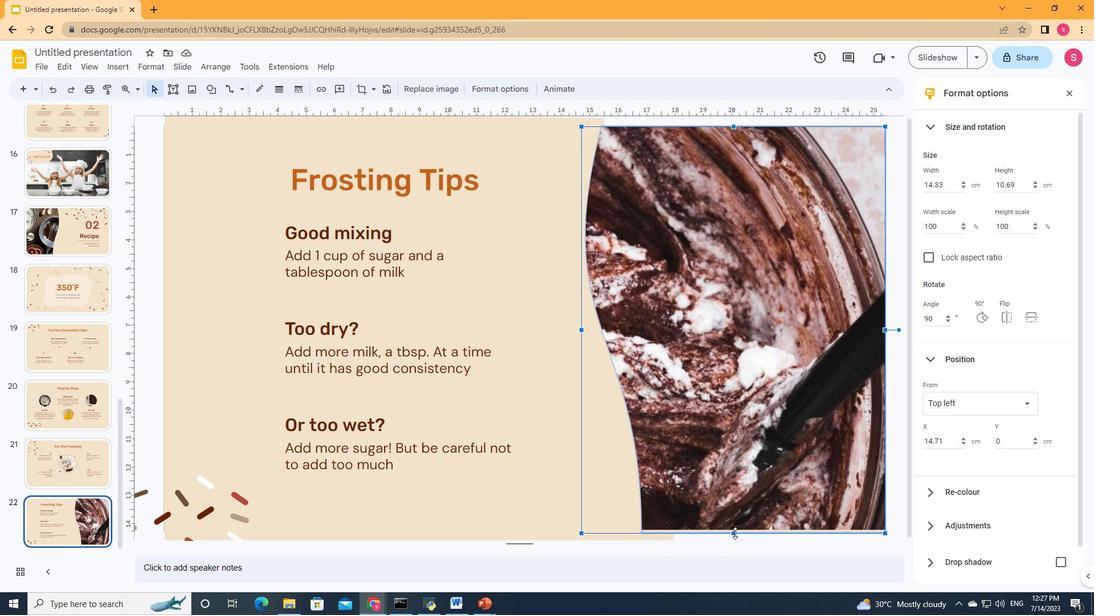 
Action: Mouse moved to (731, 552)
Screenshot: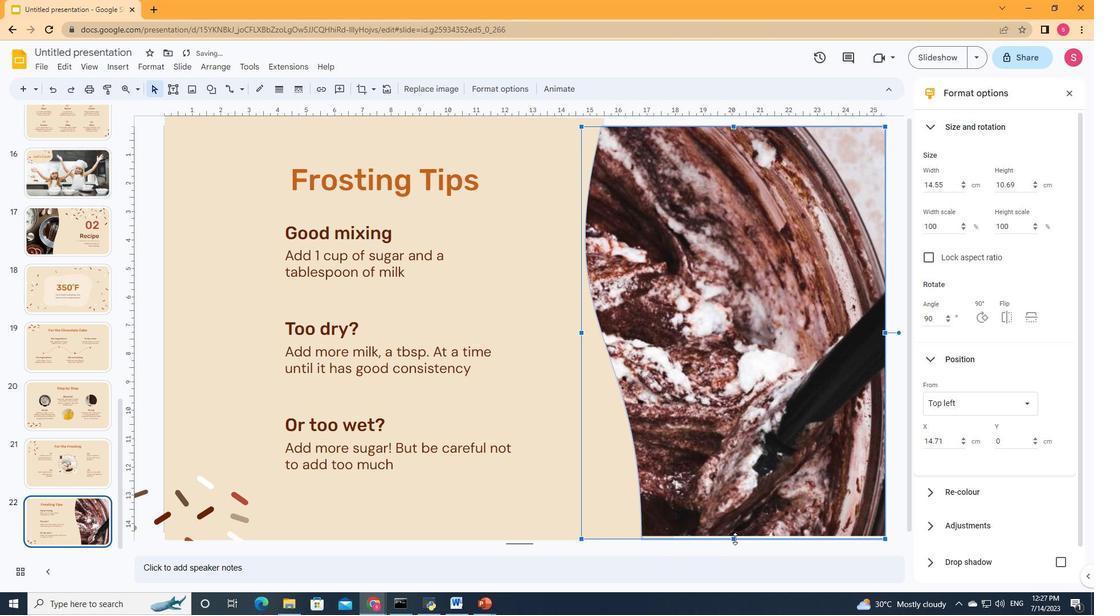 
Action: Mouse pressed left at (731, 552)
Screenshot: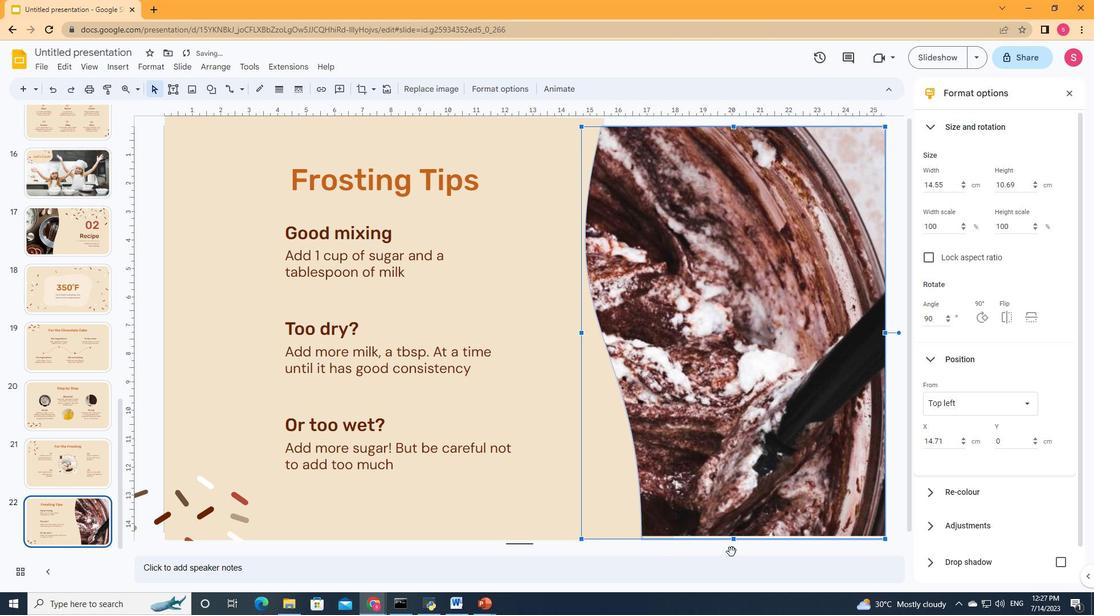 
Action: Mouse moved to (571, 436)
Screenshot: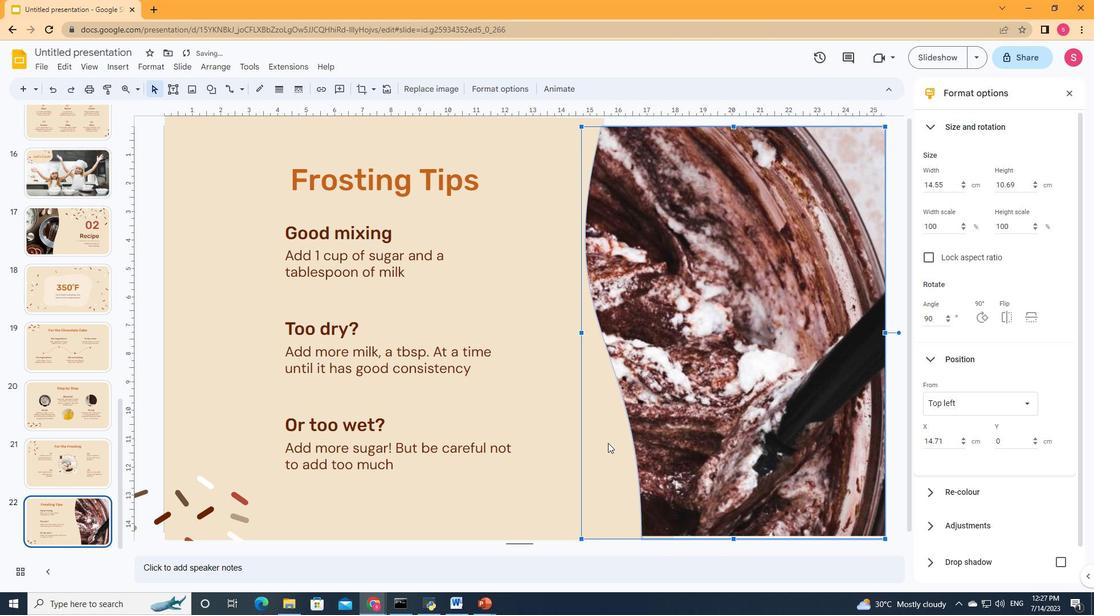 
Action: Mouse pressed left at (571, 436)
Screenshot: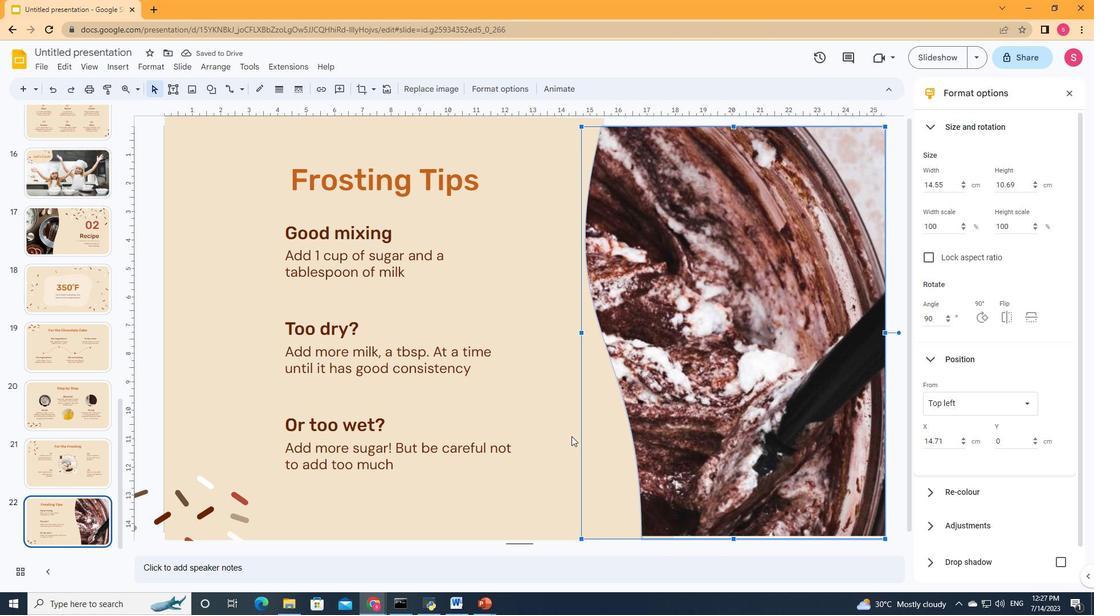 
Action: Mouse moved to (214, 86)
Screenshot: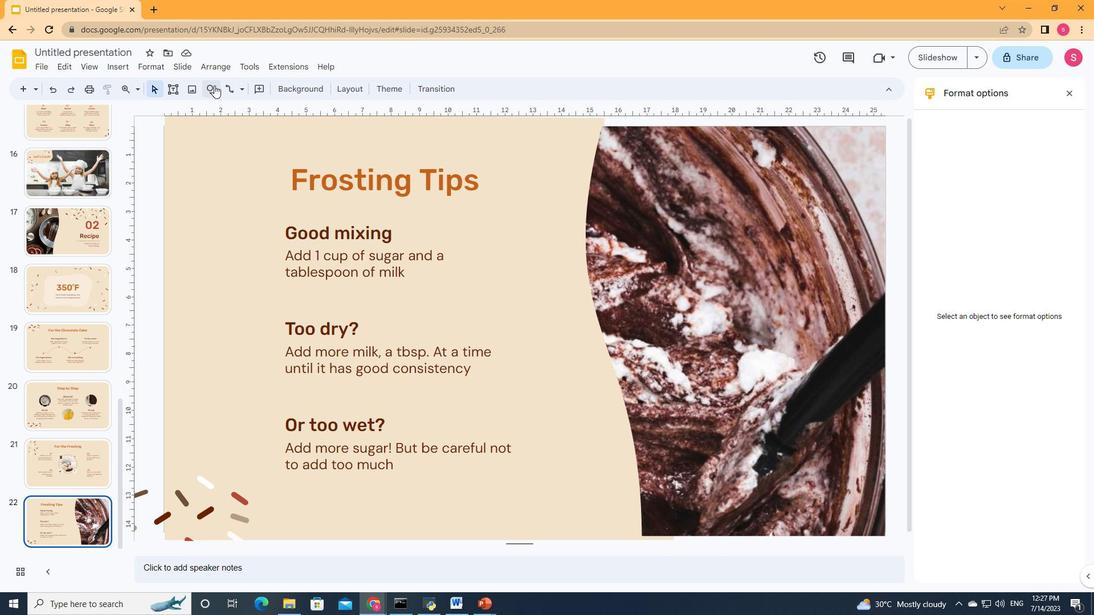 
Action: Mouse pressed left at (214, 86)
Screenshot: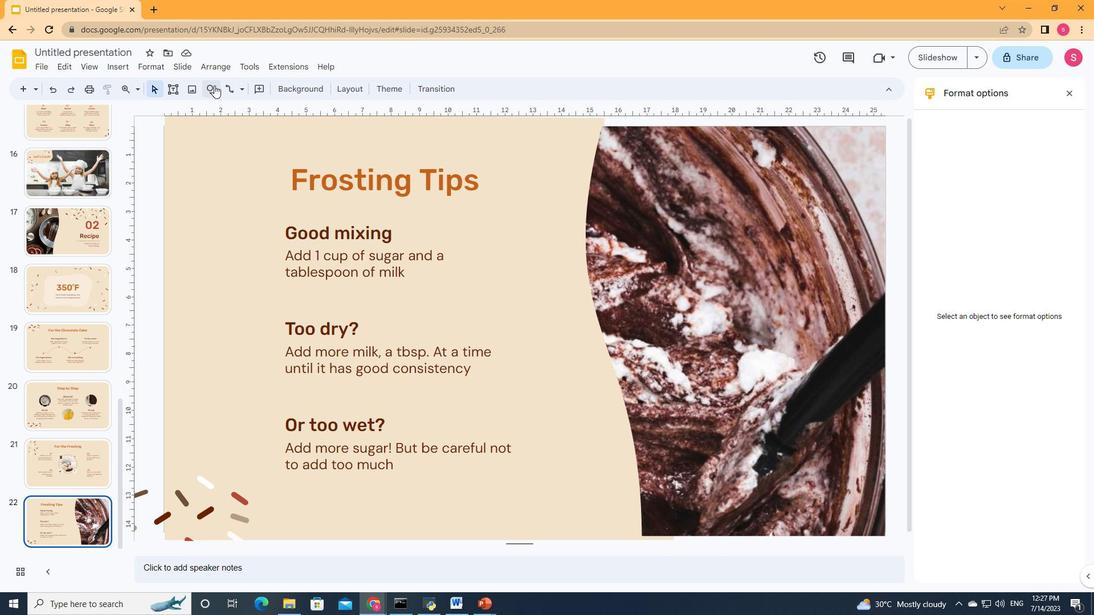 
Action: Mouse moved to (364, 197)
Screenshot: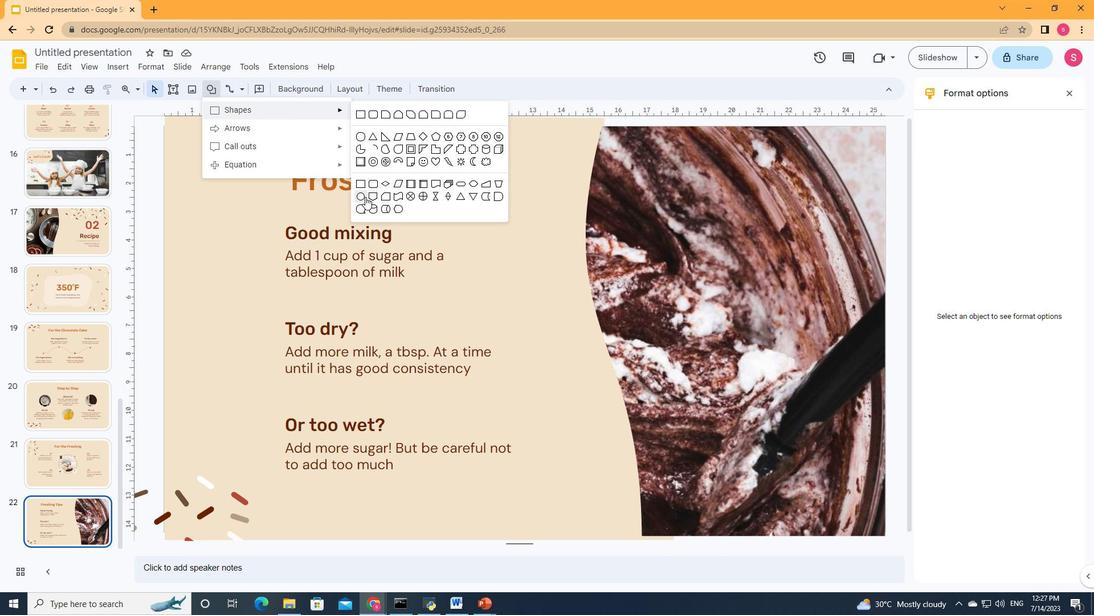
Action: Mouse pressed left at (364, 197)
Screenshot: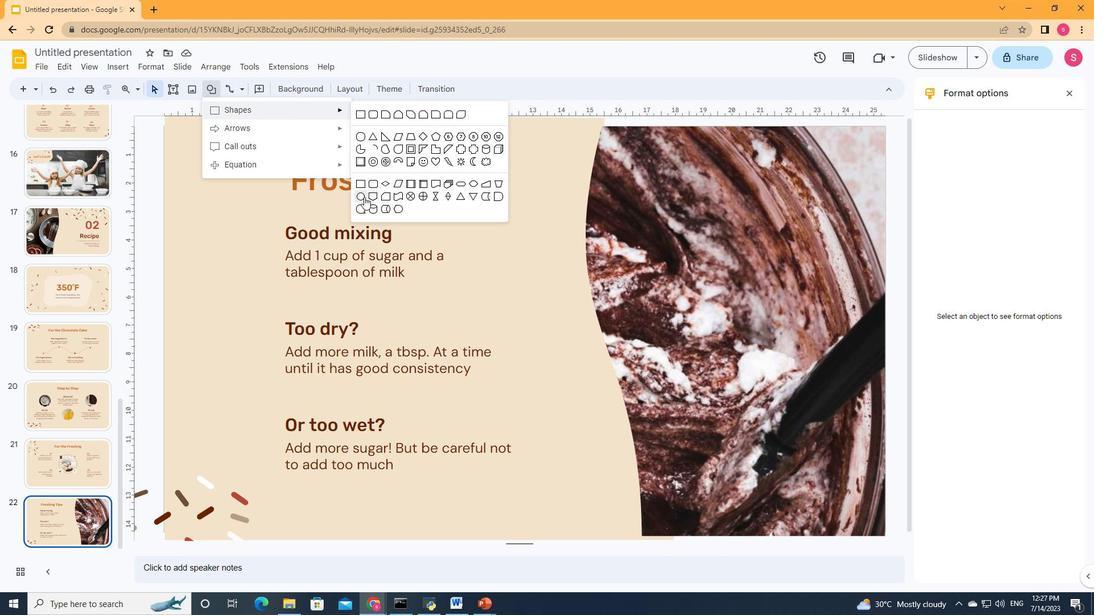 
Action: Mouse moved to (246, 231)
Screenshot: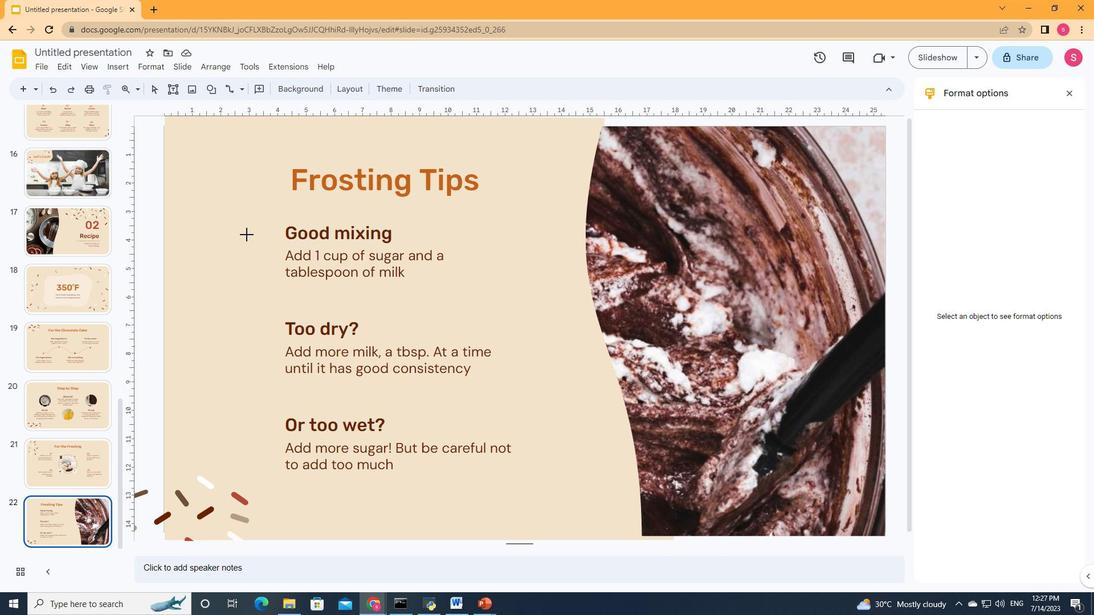 
Action: Mouse pressed left at (246, 231)
Screenshot: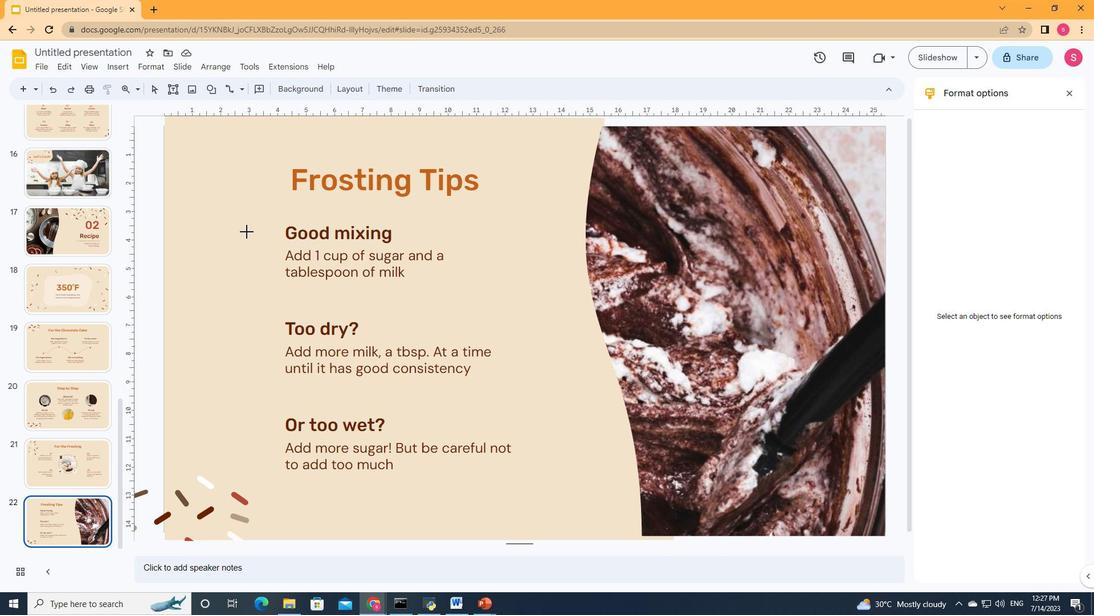 
Action: Mouse moved to (253, 240)
Screenshot: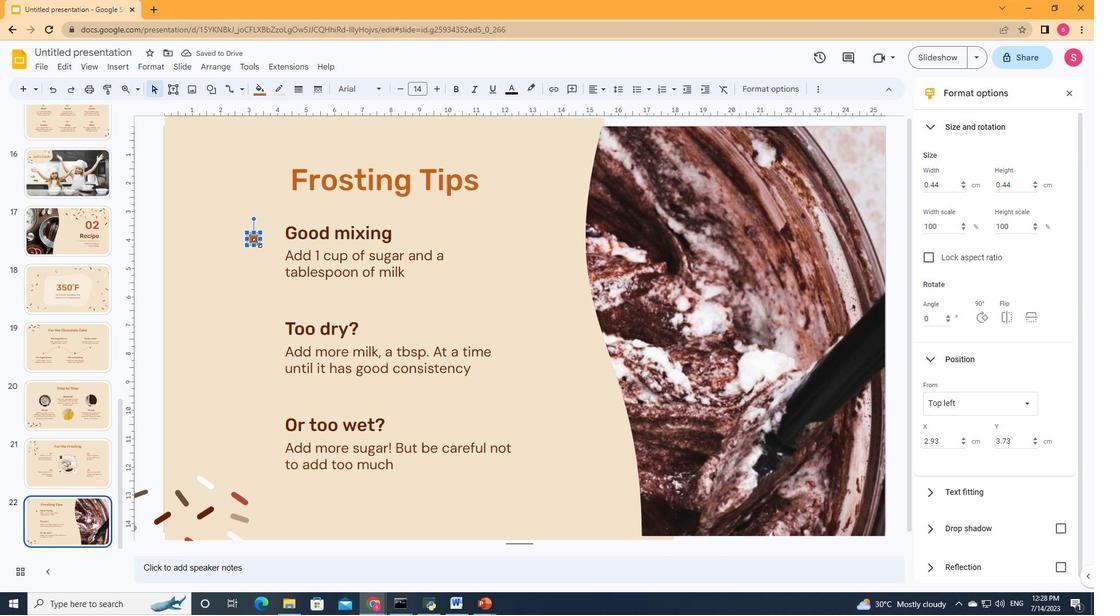 
Action: Mouse pressed left at (253, 240)
Screenshot: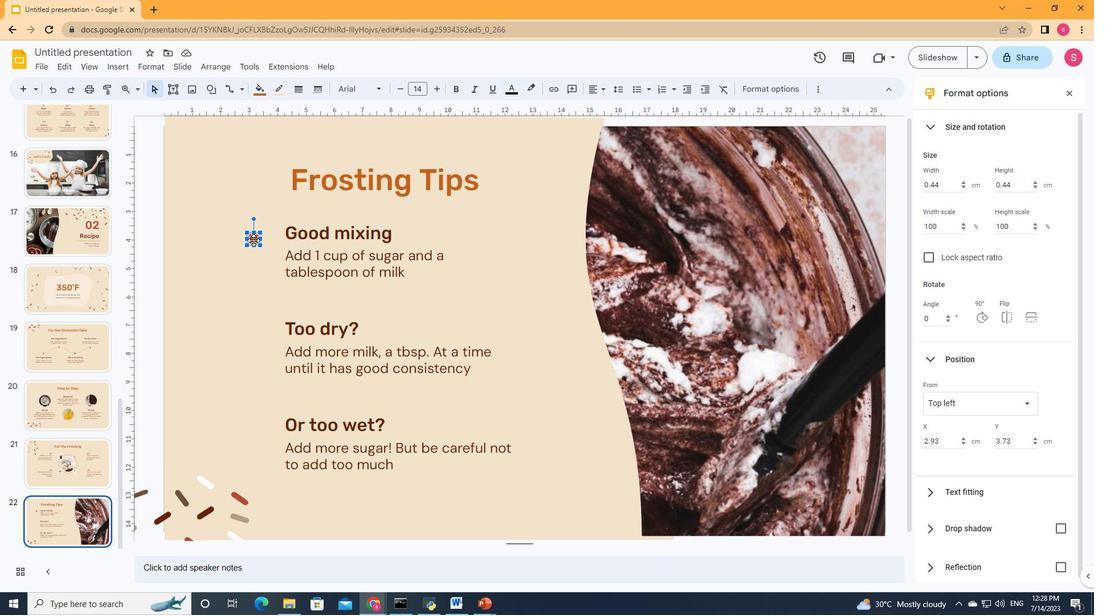
Action: Mouse moved to (251, 331)
Screenshot: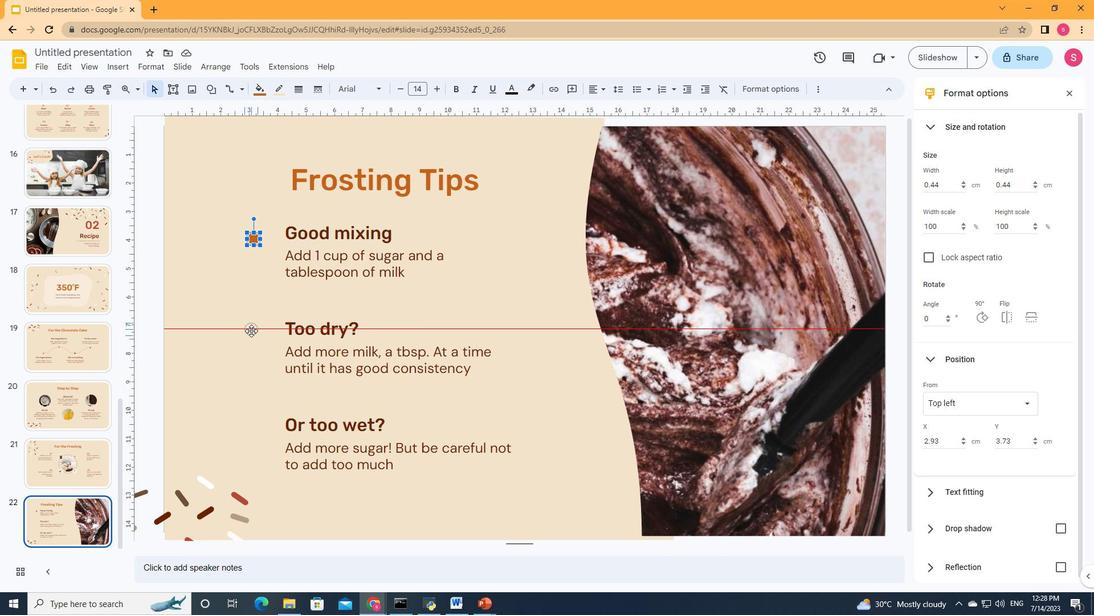 
Action: Mouse pressed left at (251, 331)
Screenshot: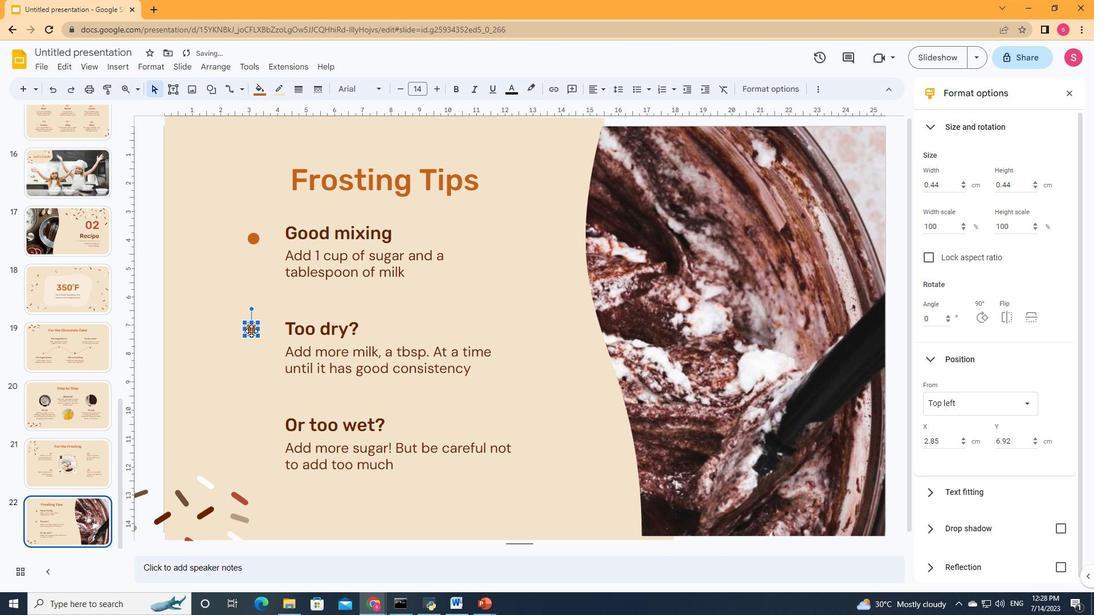 
Action: Mouse moved to (268, 359)
Screenshot: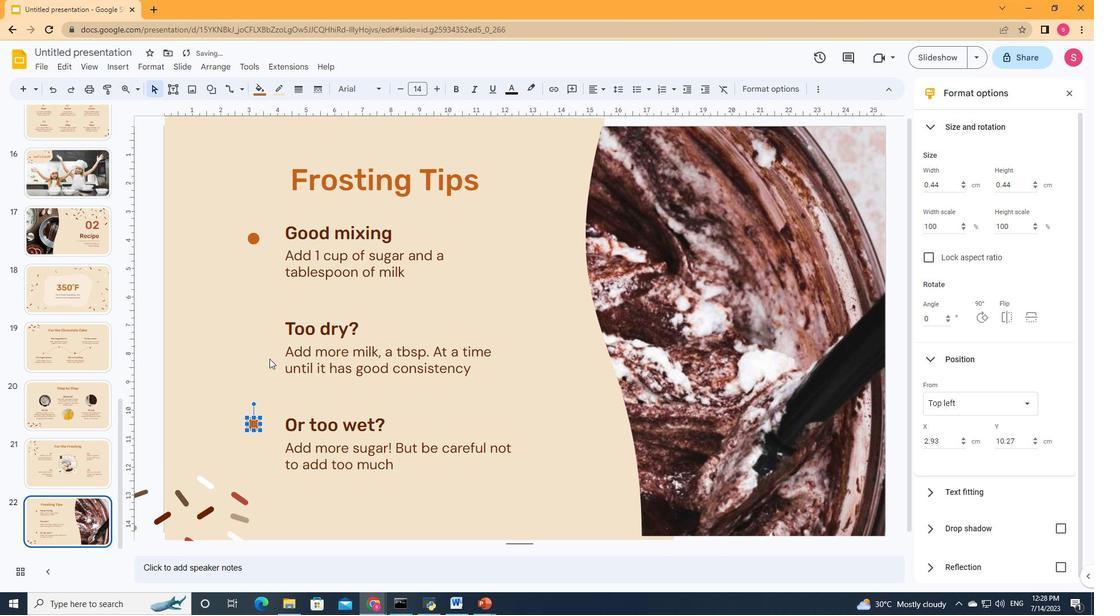 
Action: Key pressed ctrl+Z
Screenshot: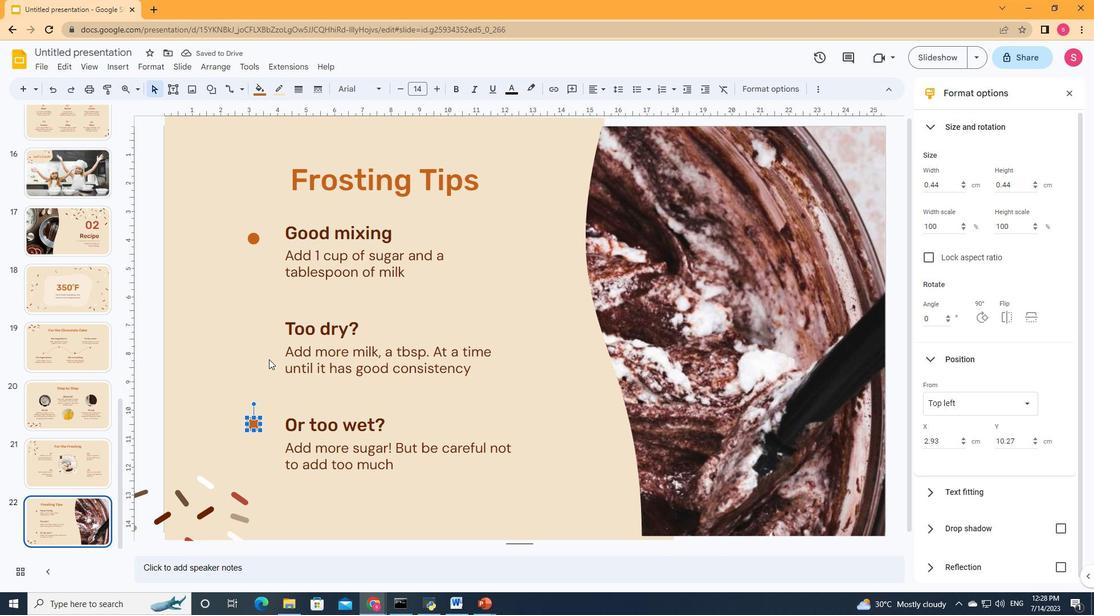 
Action: Mouse moved to (251, 329)
Screenshot: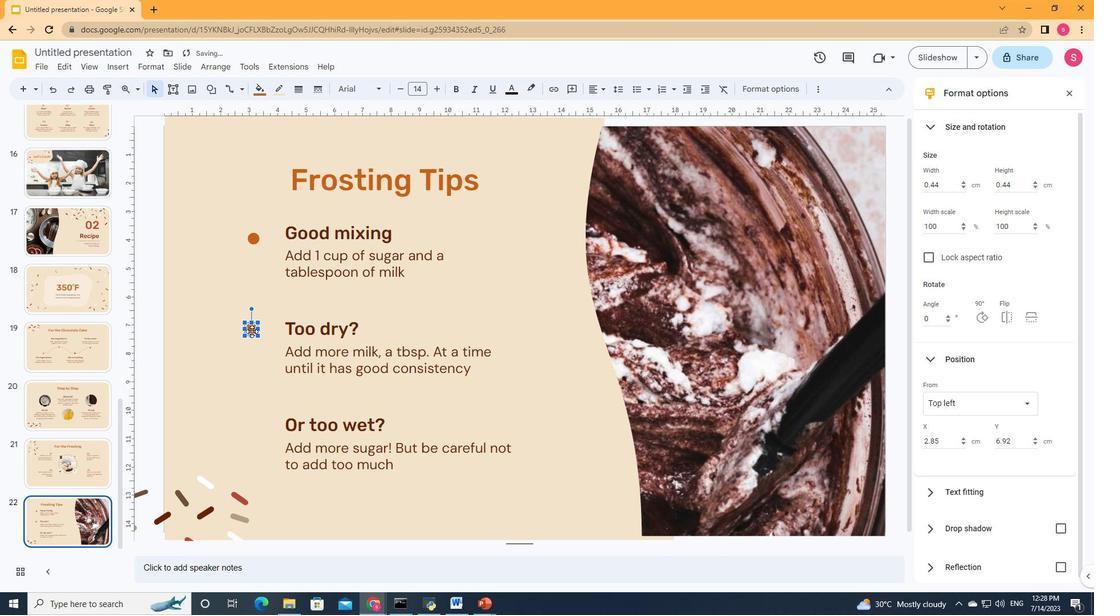 
Action: Mouse pressed left at (251, 329)
Screenshot: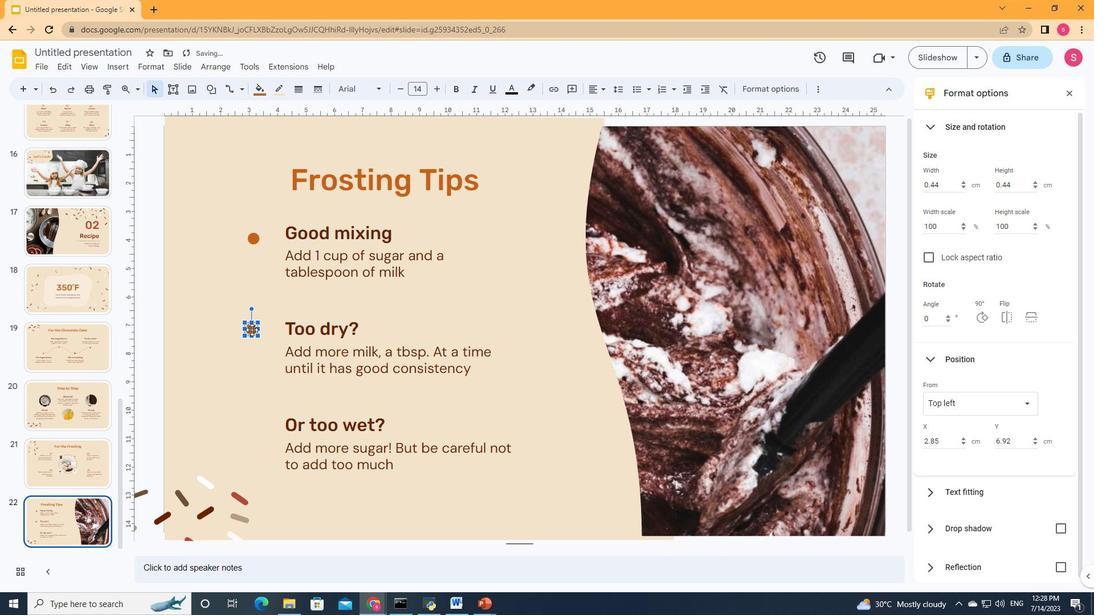 
Action: Mouse moved to (254, 429)
Screenshot: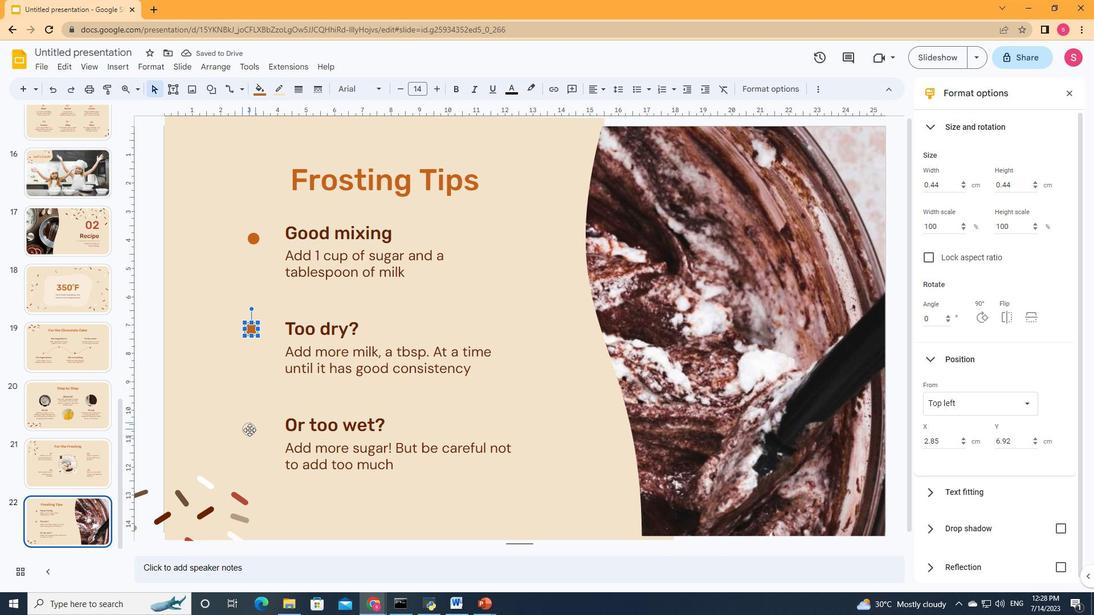 
Action: Key pressed ctrl+Z
Screenshot: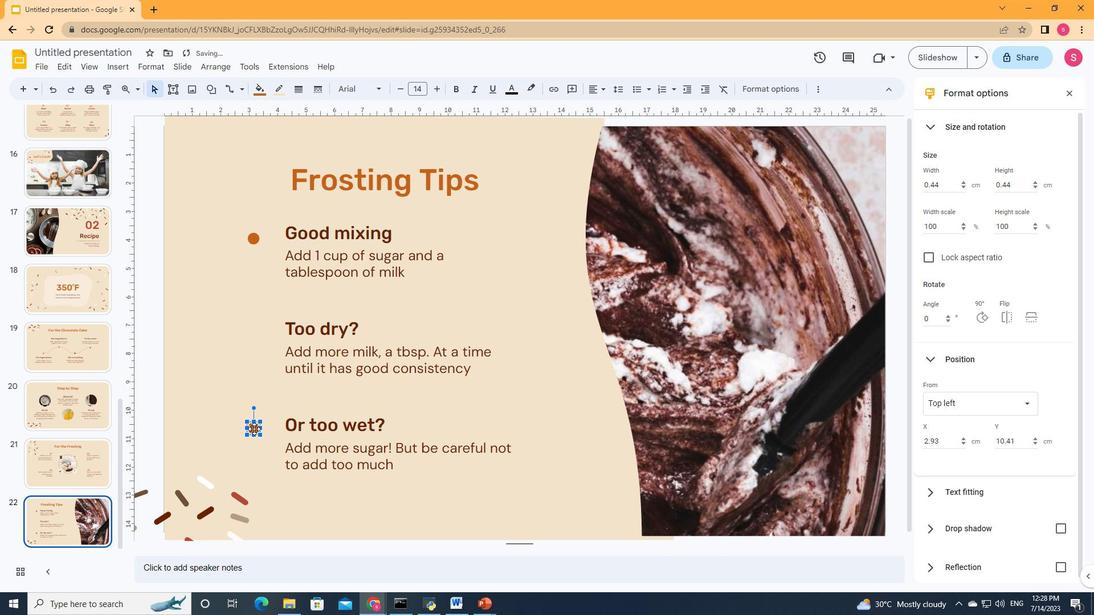 
Action: Mouse moved to (253, 329)
Screenshot: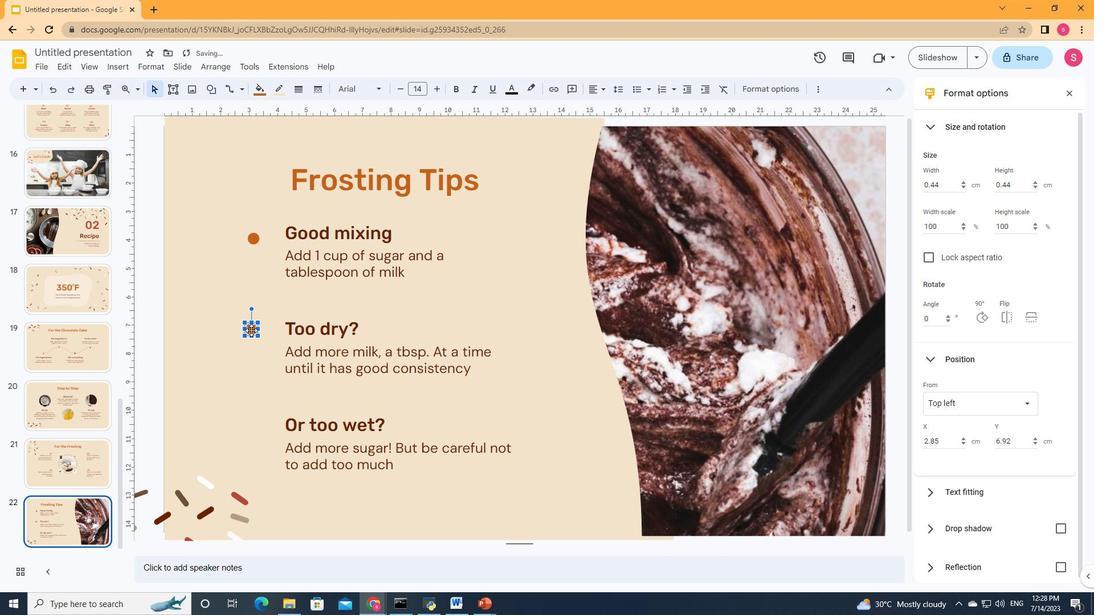 
Action: Mouse pressed left at (253, 329)
Screenshot: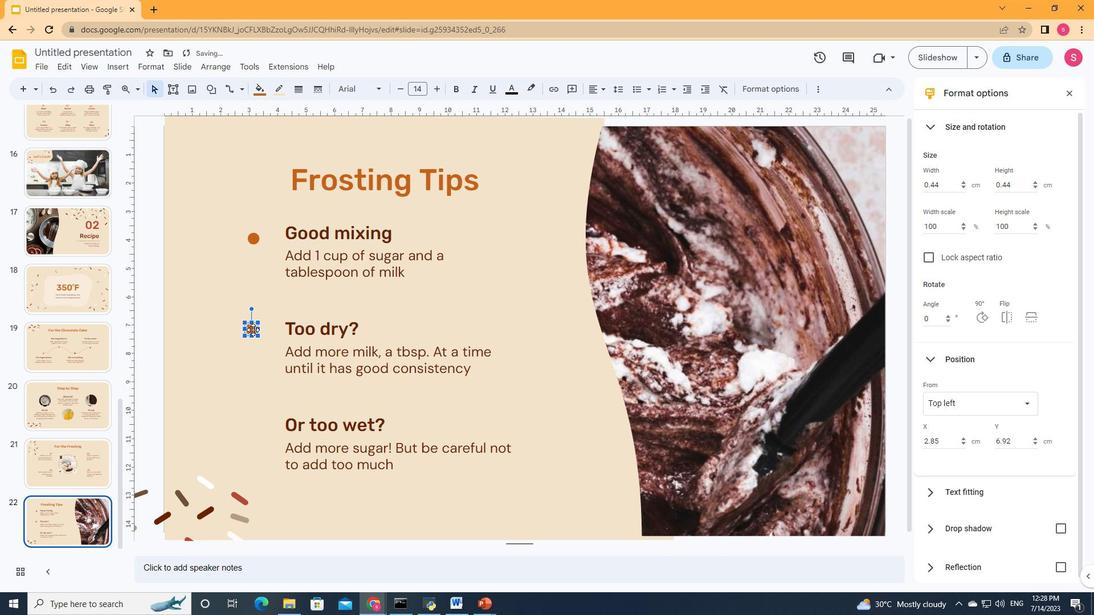 
Action: Mouse moved to (253, 330)
Screenshot: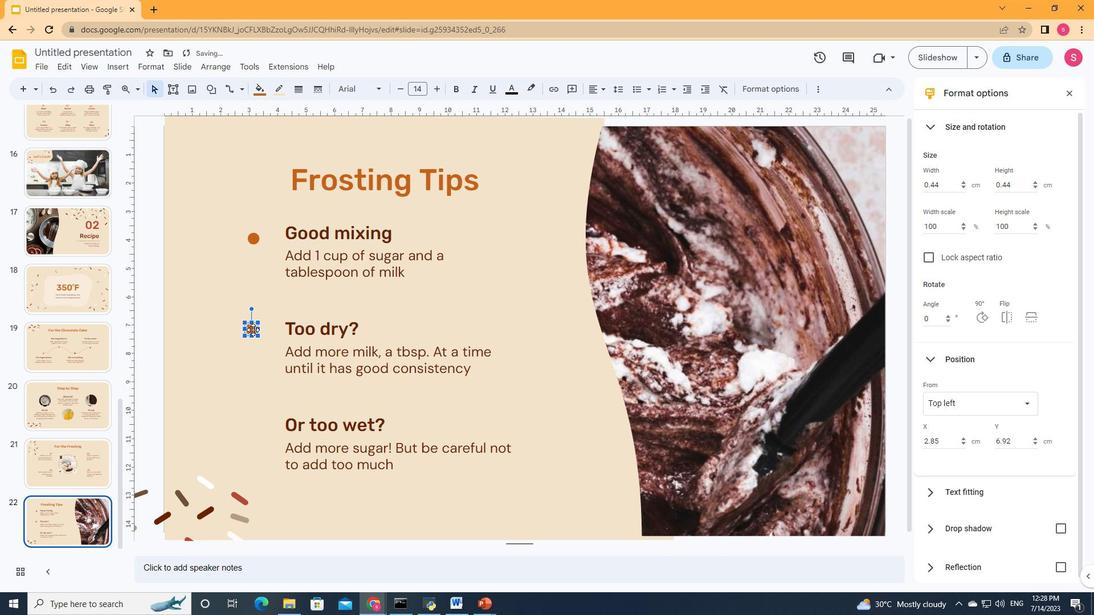 
Action: Mouse pressed left at (253, 330)
Screenshot: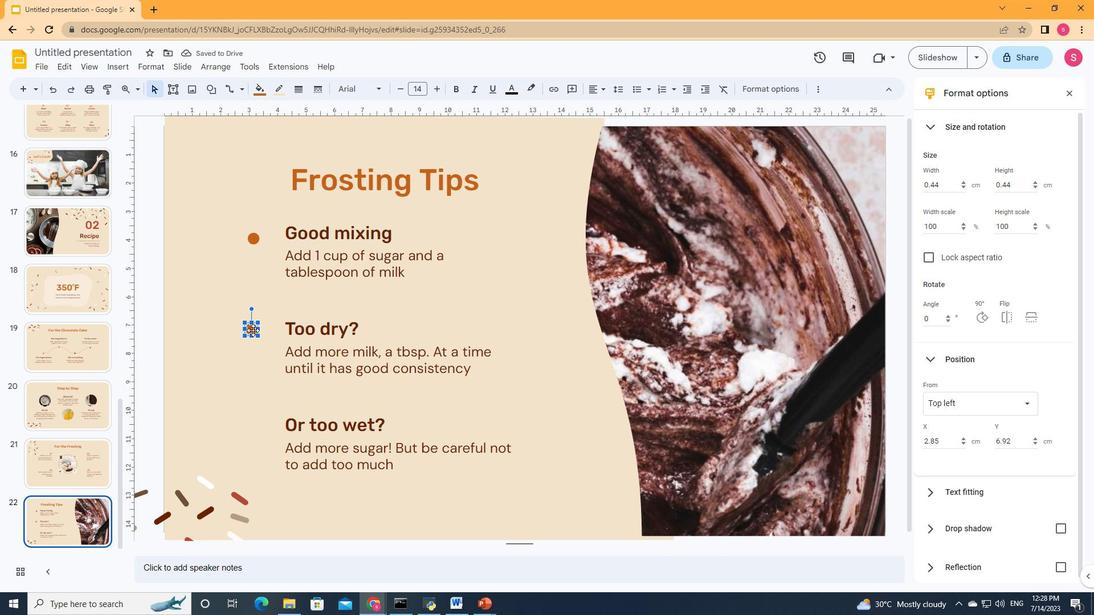 
Action: Mouse moved to (256, 377)
Screenshot: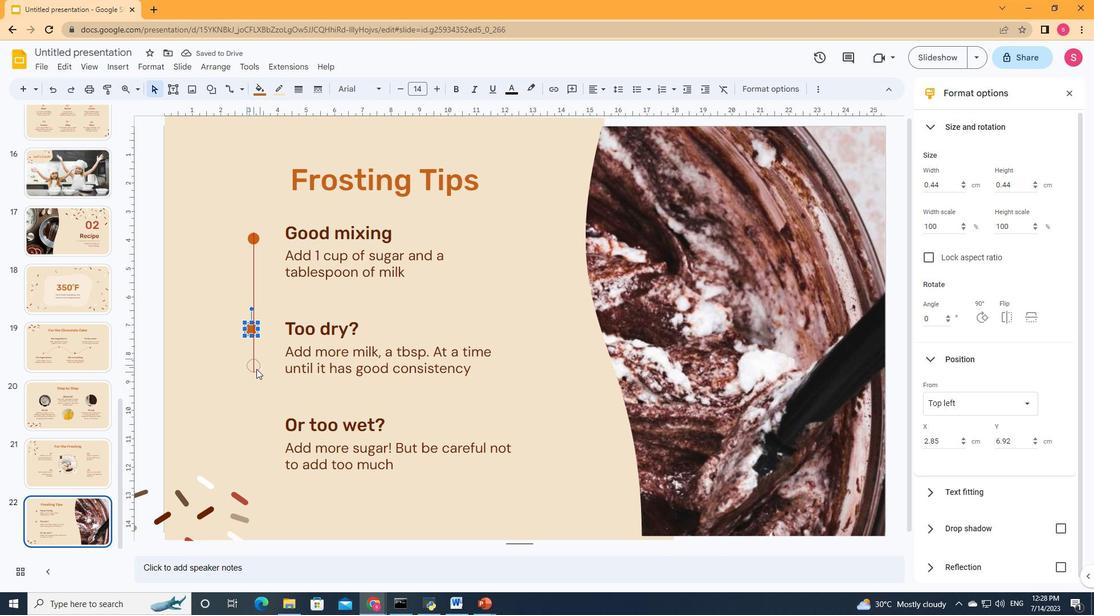 
Action: Key pressed ctrl+Z
Screenshot: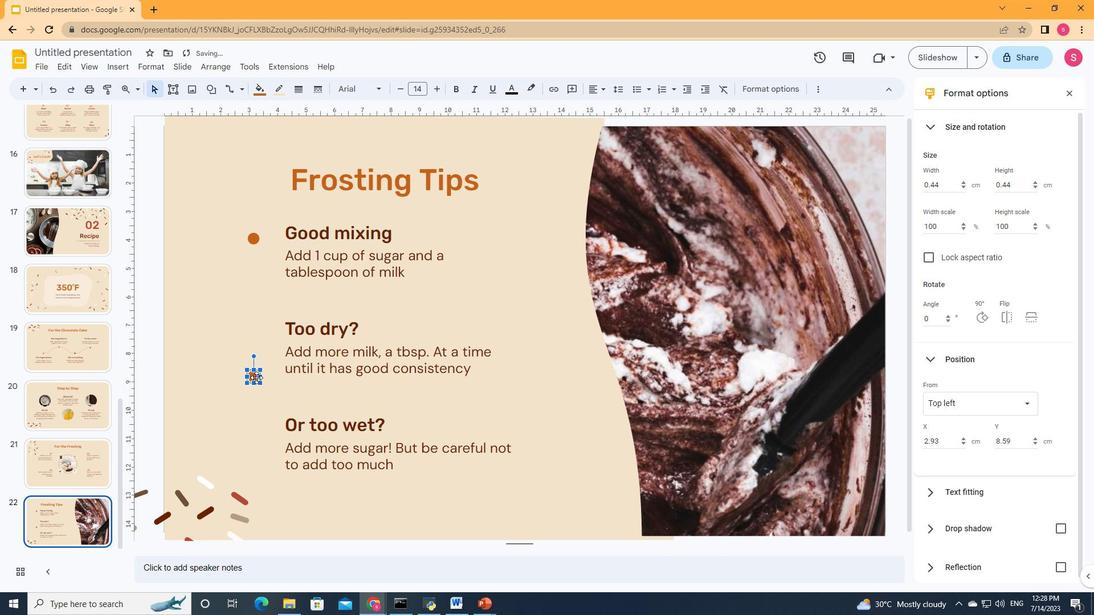 
Action: Mouse moved to (250, 330)
Screenshot: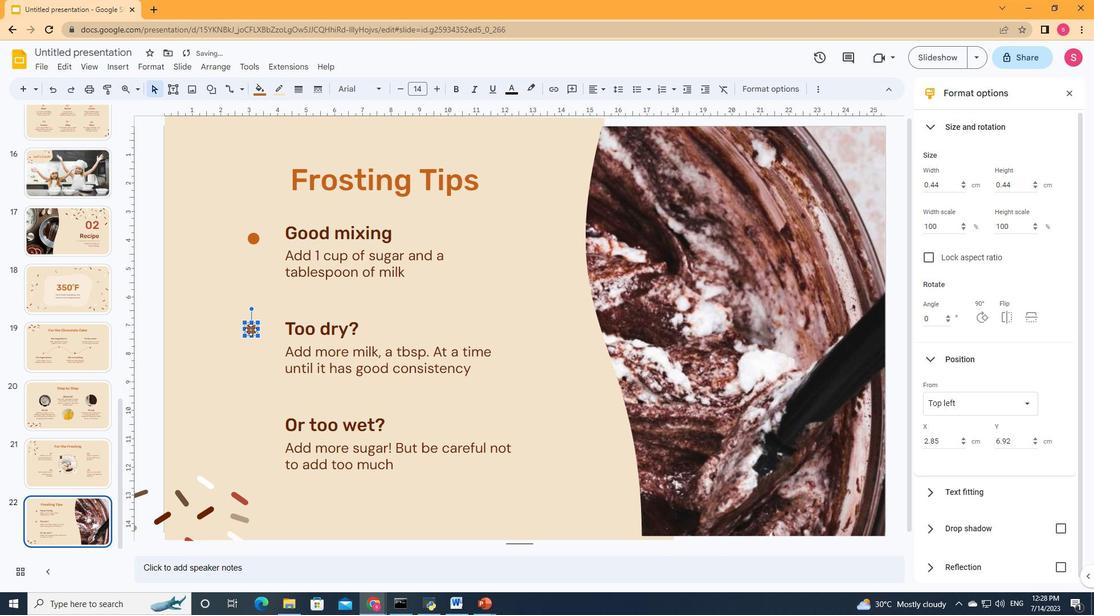 
Action: Mouse pressed left at (250, 330)
Screenshot: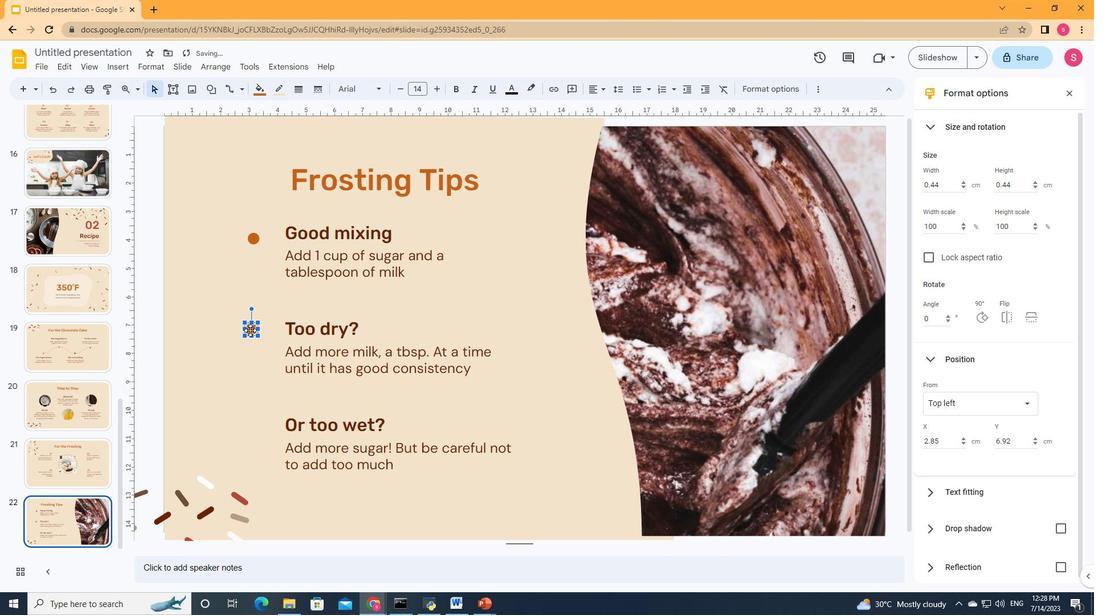 
Action: Mouse moved to (255, 381)
Screenshot: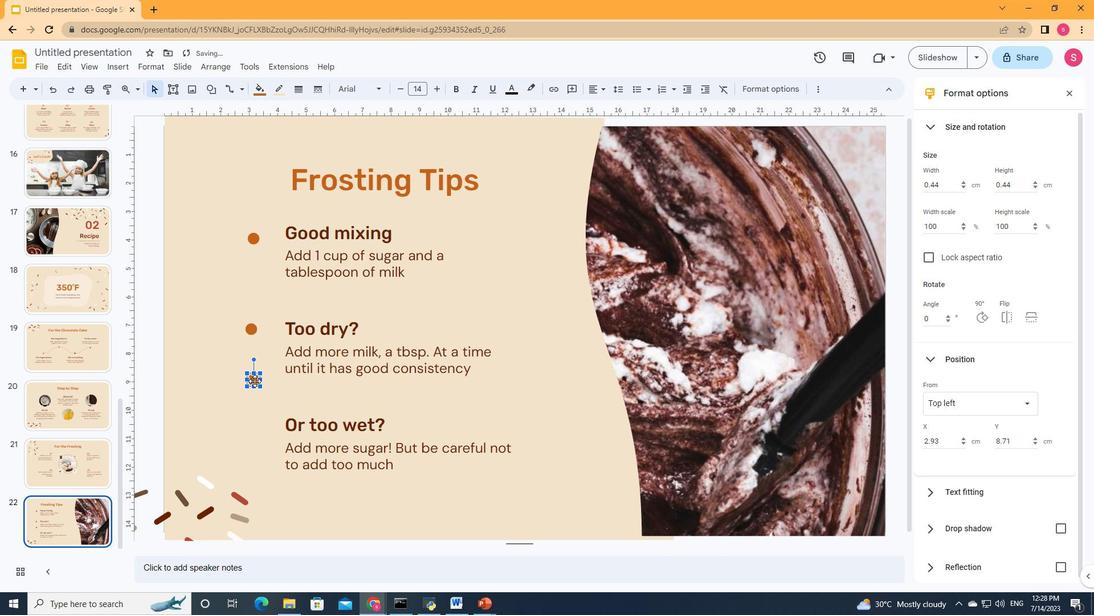 
Action: Mouse pressed left at (255, 381)
Screenshot: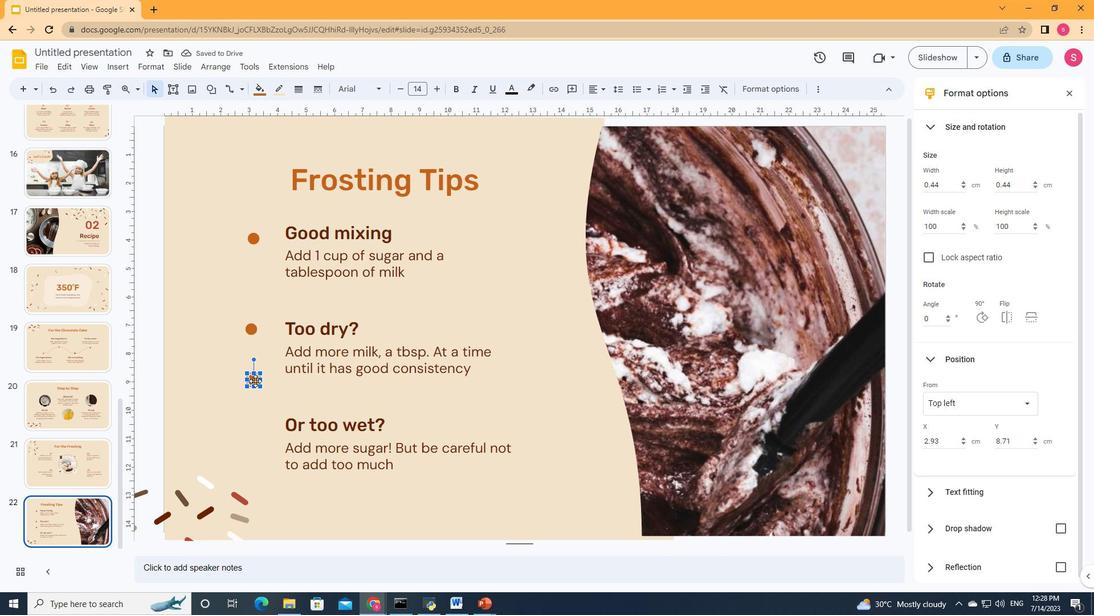 
Action: Mouse moved to (251, 330)
Screenshot: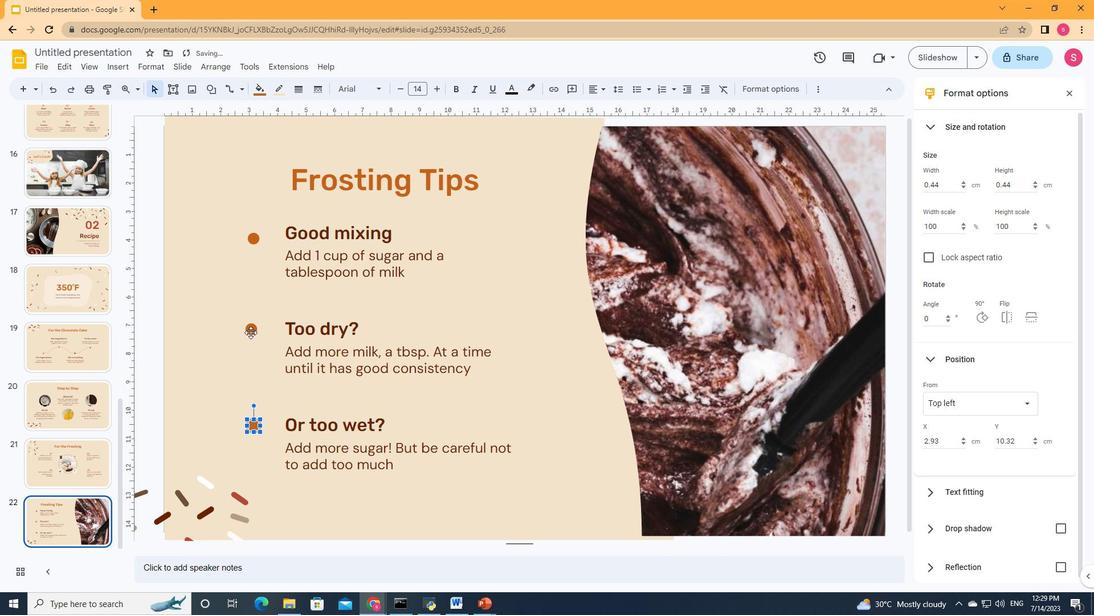 
Action: Mouse pressed left at (251, 330)
Screenshot: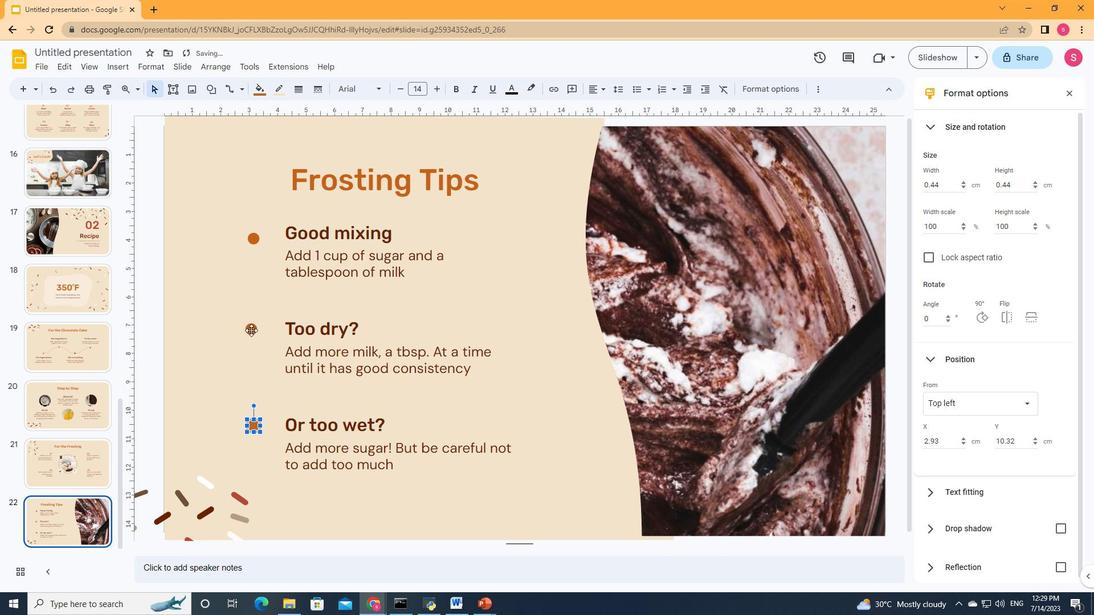 
Action: Mouse moved to (231, 339)
Screenshot: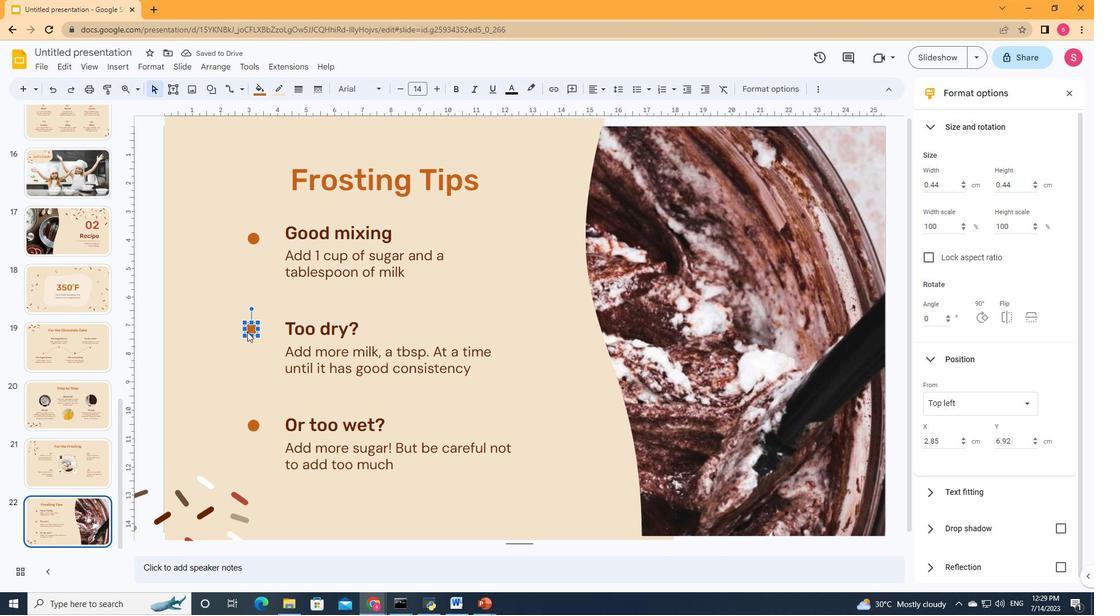 
Action: Key pressed <Key.right><Key.down><Key.left>
Screenshot: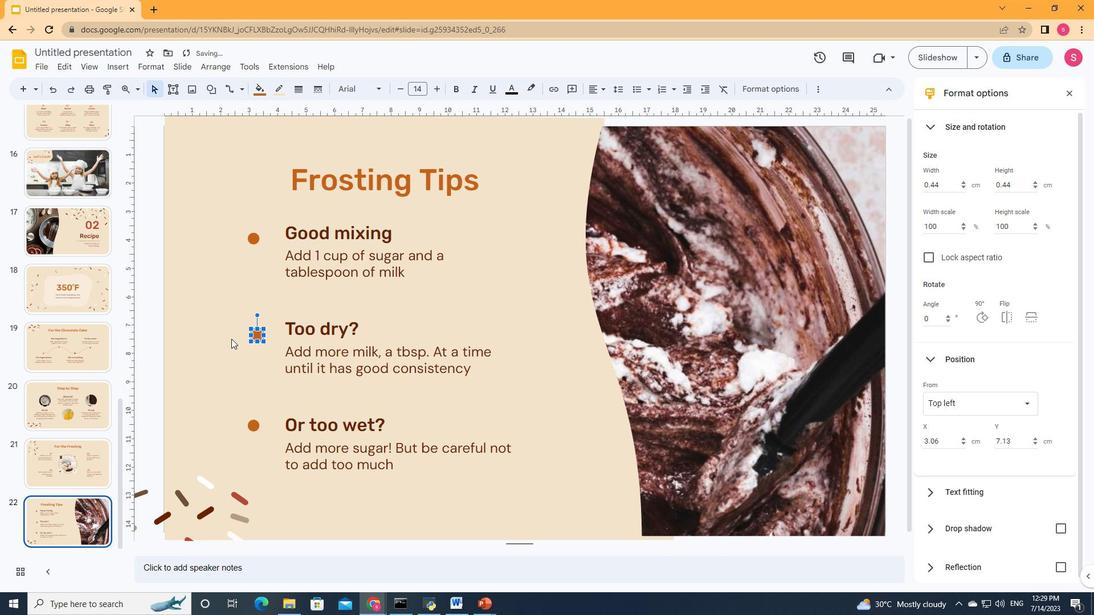 
Action: Mouse moved to (250, 337)
Screenshot: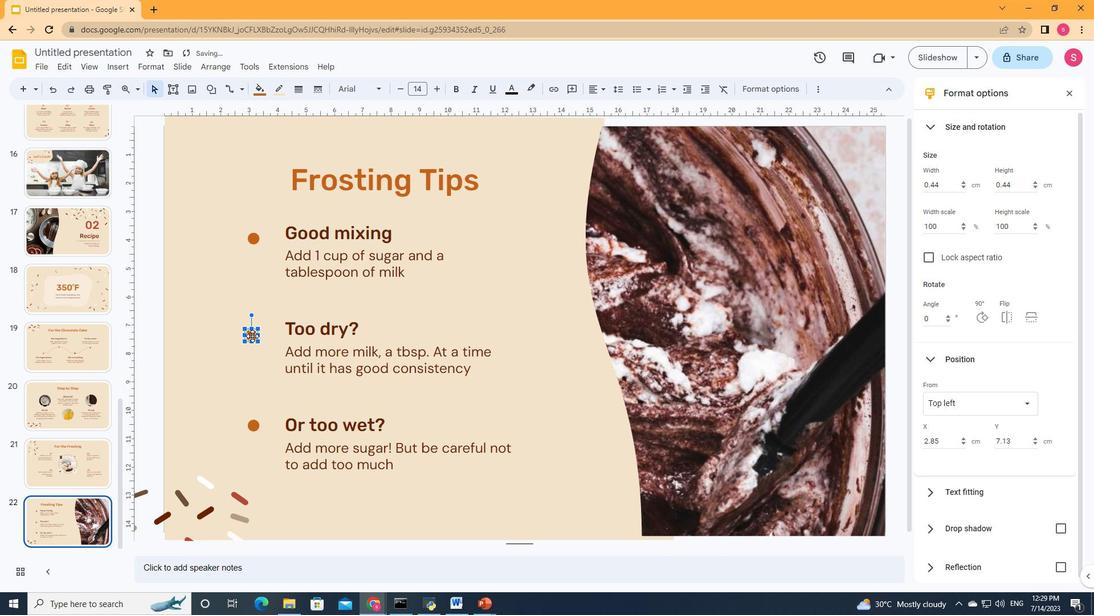 
Action: Mouse pressed left at (250, 337)
Screenshot: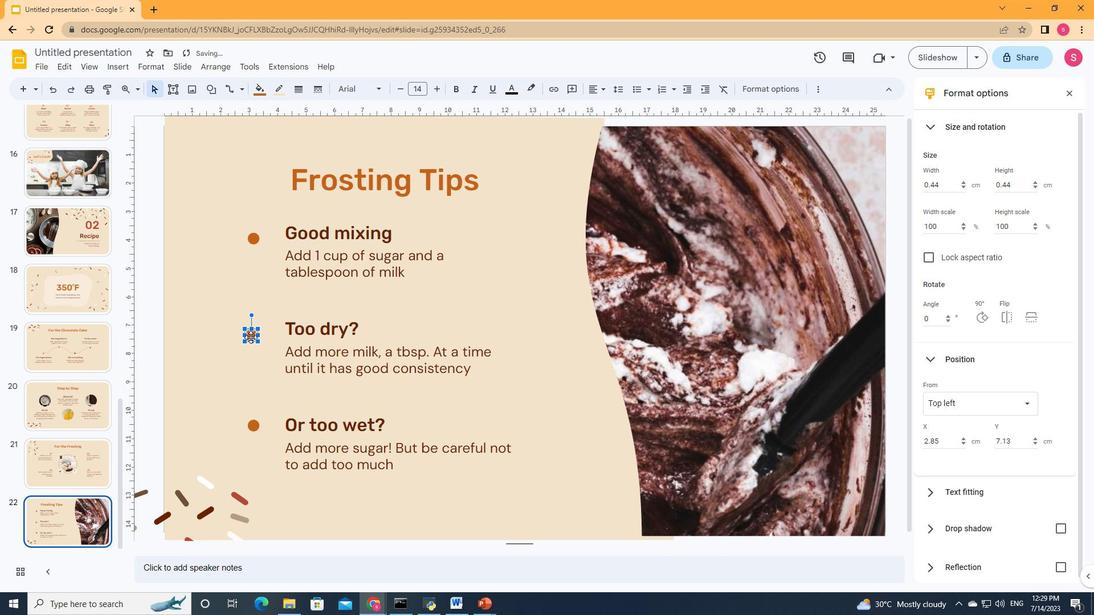
Action: Mouse moved to (215, 365)
Screenshot: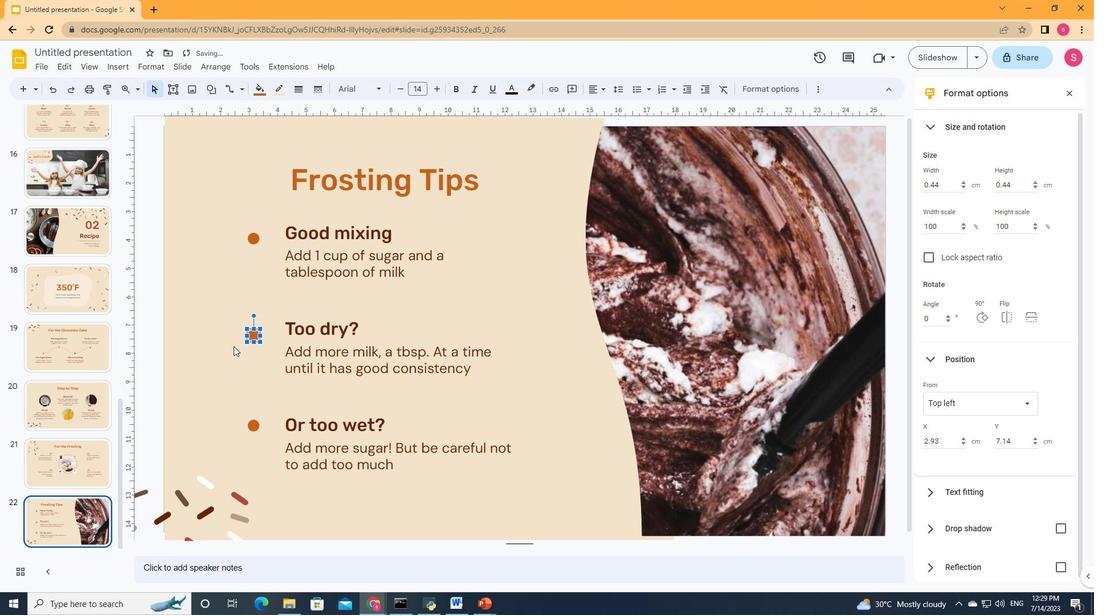 
Action: Mouse pressed left at (215, 365)
Screenshot: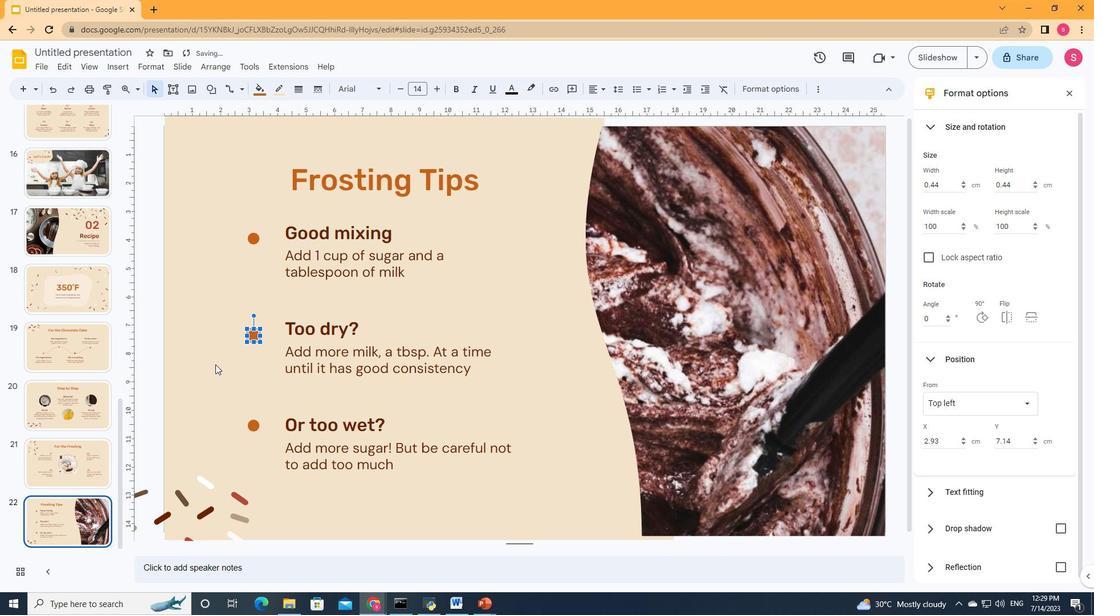 
Action: Mouse moved to (251, 335)
Screenshot: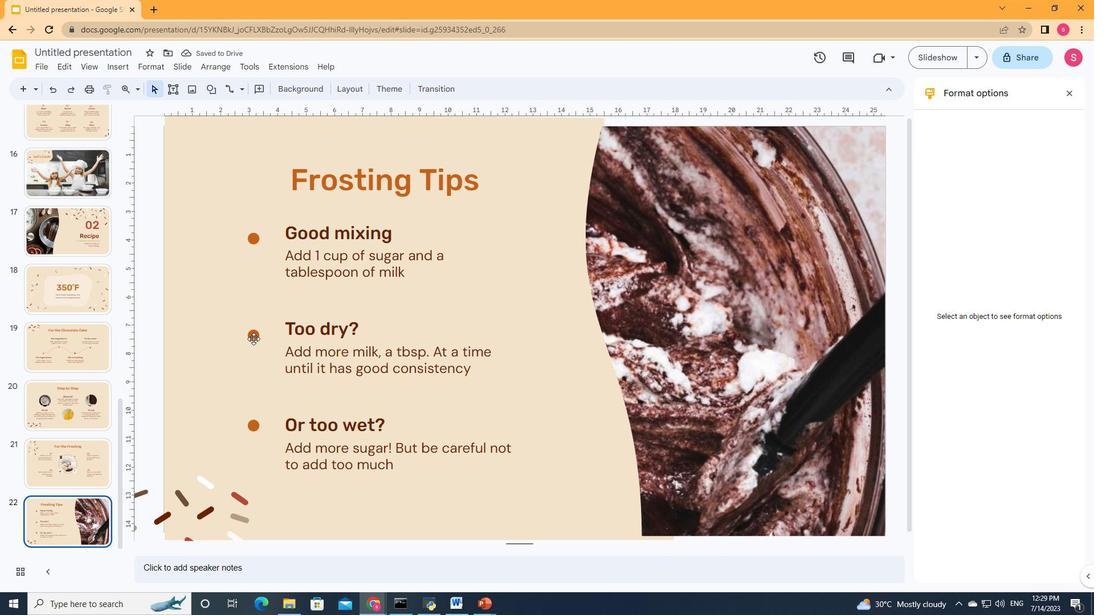 
Action: Mouse pressed left at (251, 335)
Screenshot: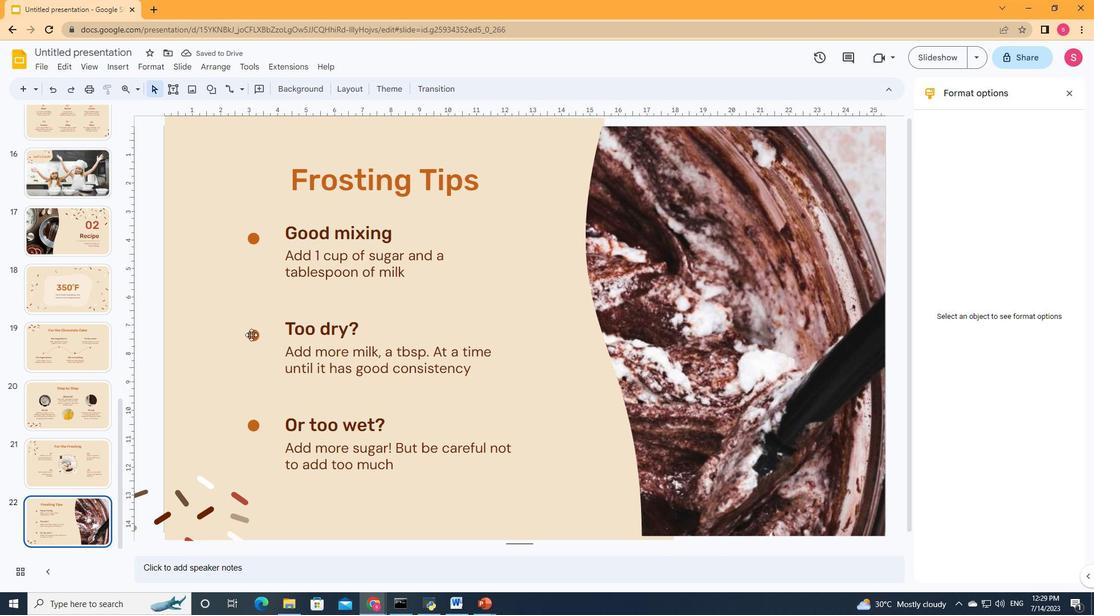 
Action: Key pressed <Key.up>
Screenshot: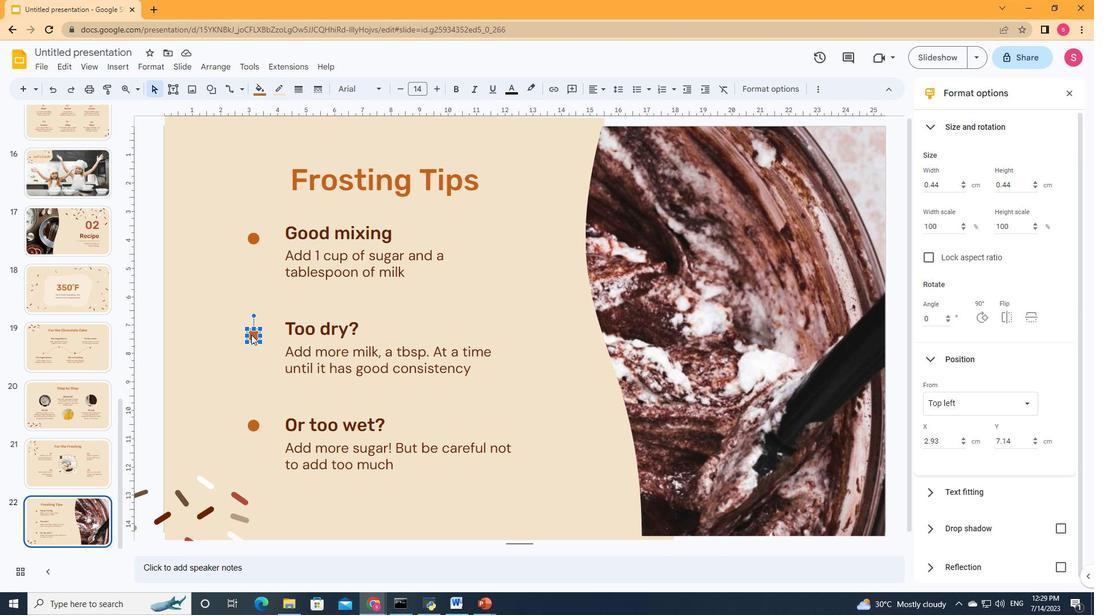 
Action: Mouse moved to (259, 375)
Screenshot: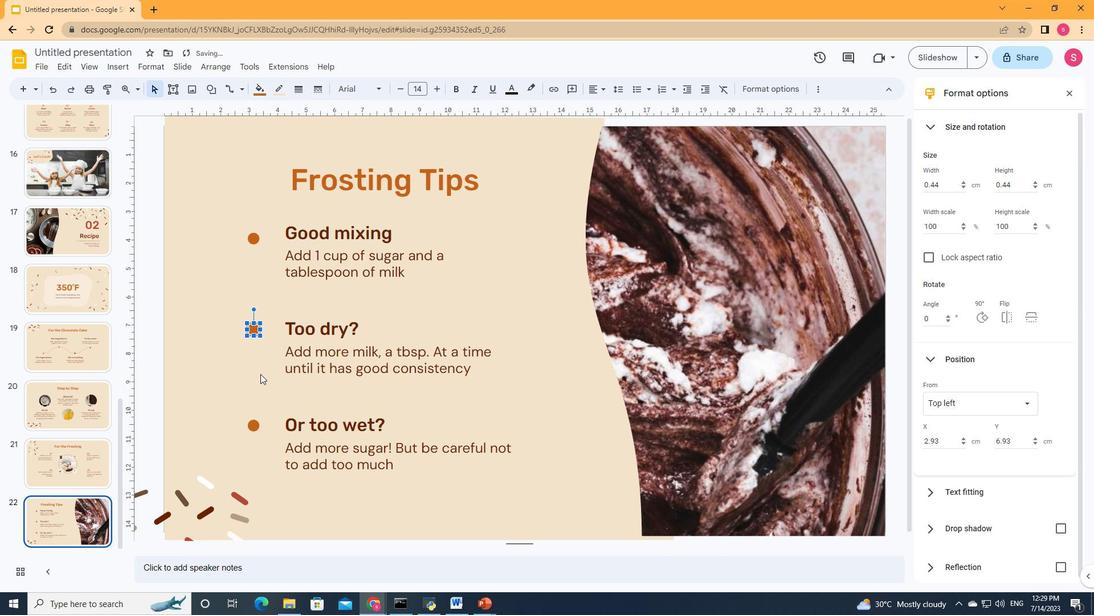 
Action: Mouse pressed left at (259, 375)
Screenshot: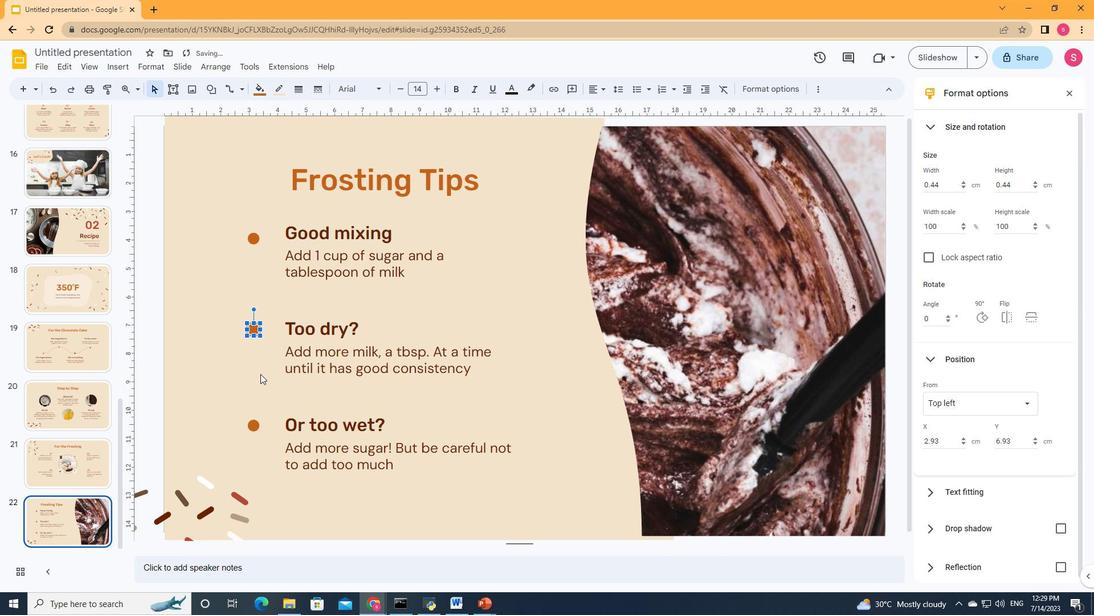 
Action: Mouse moved to (251, 240)
Screenshot: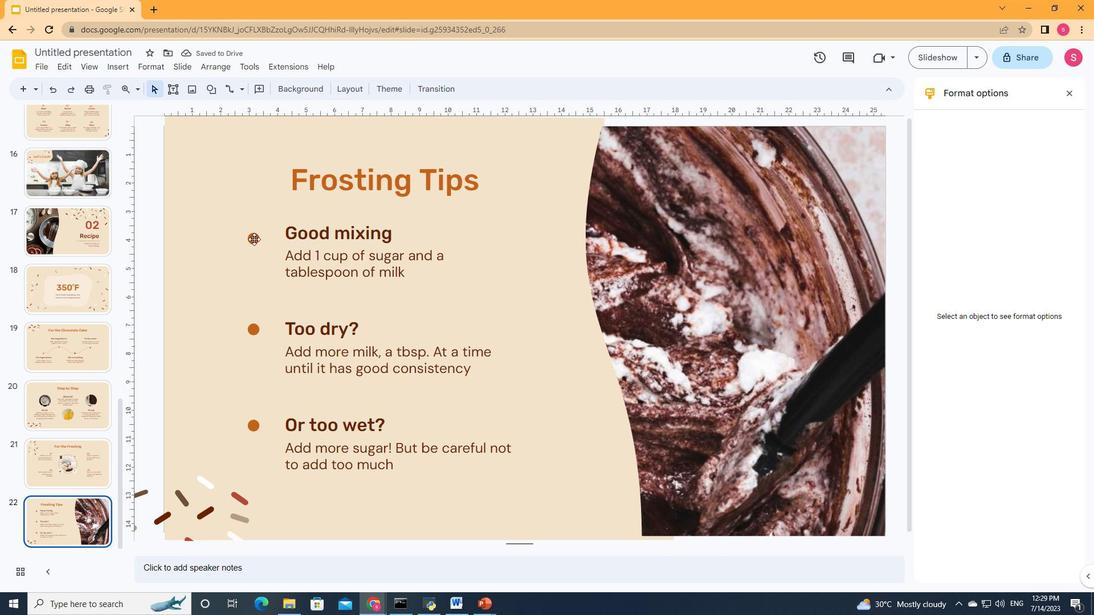 
Action: Mouse pressed left at (251, 240)
Screenshot: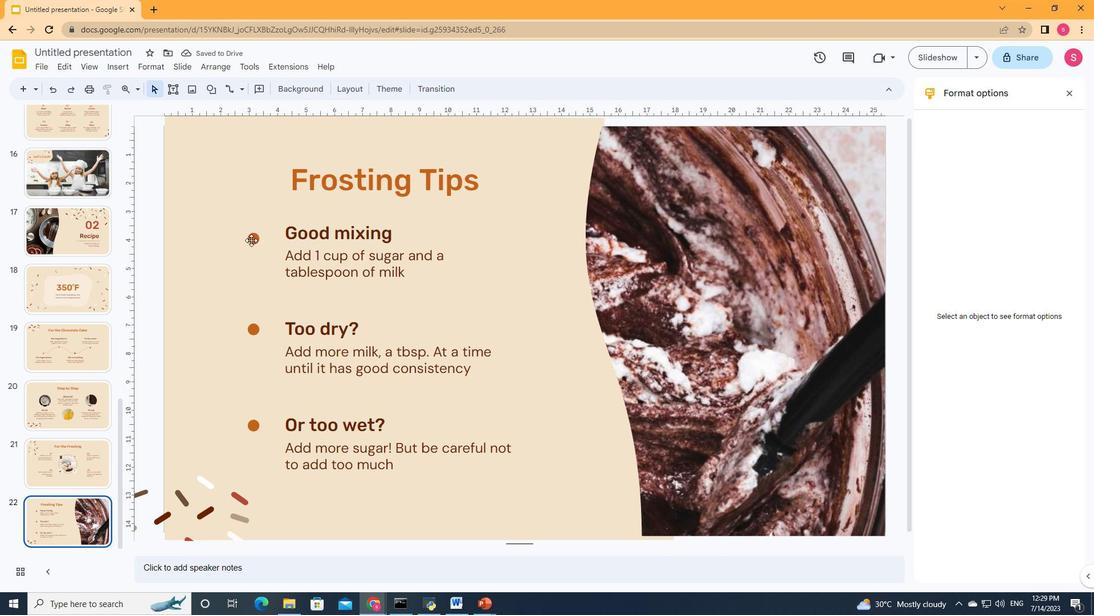 
Action: Mouse moved to (255, 240)
Screenshot: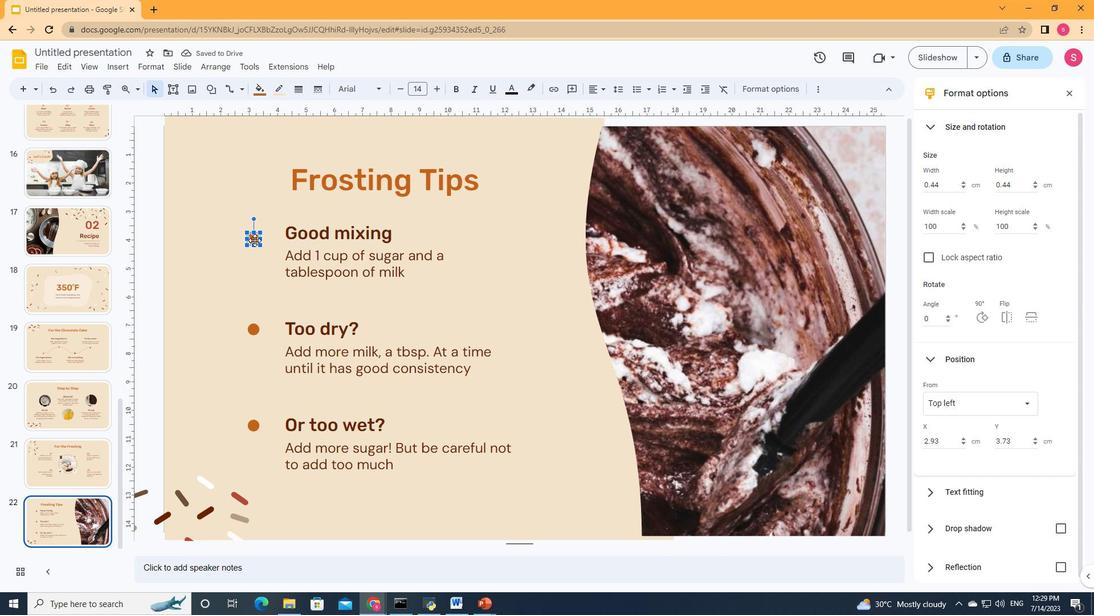 
Action: Key pressed <Key.up>
Screenshot: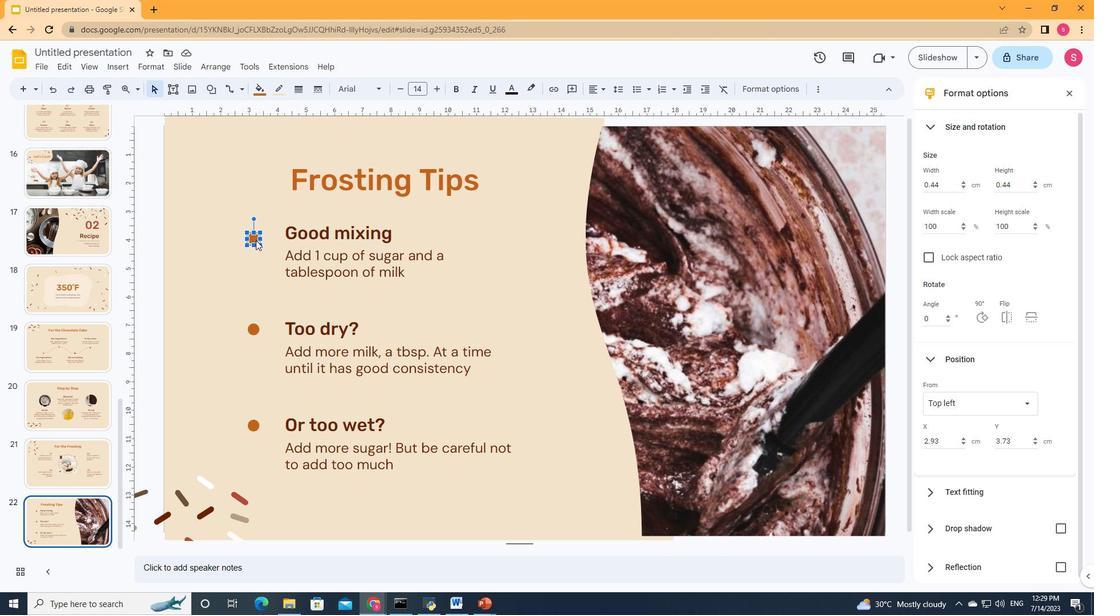 
Action: Mouse moved to (223, 398)
Screenshot: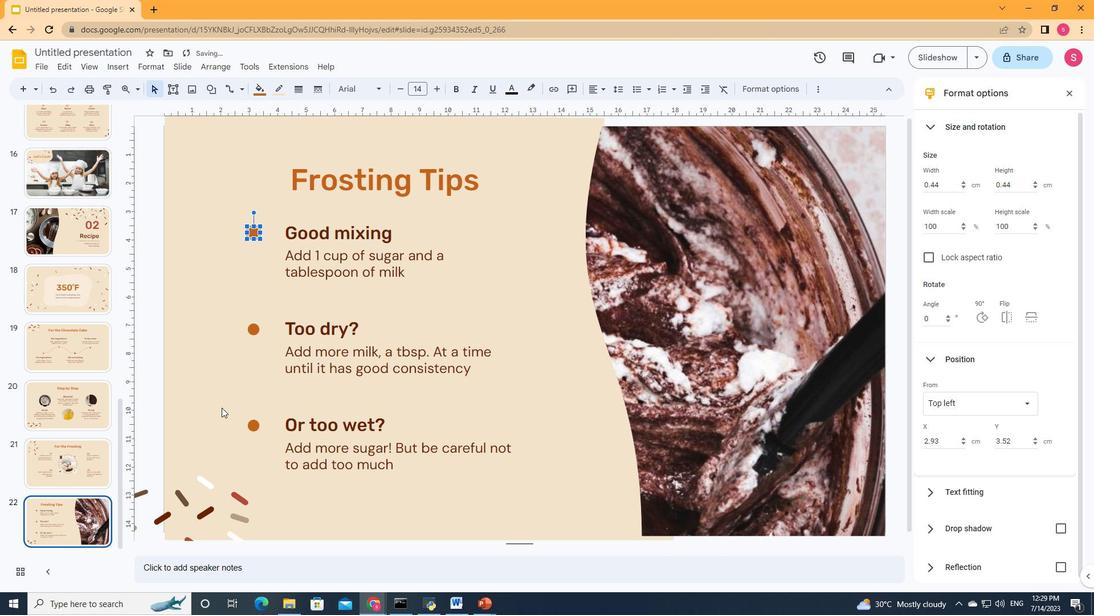 
Action: Mouse pressed left at (223, 398)
Screenshot: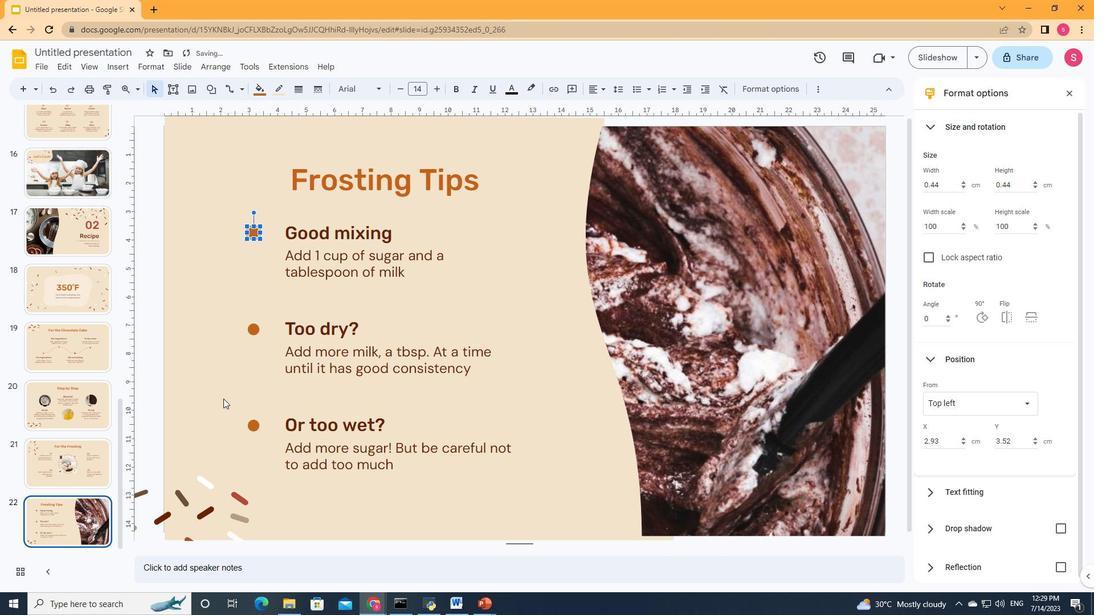 
Action: Mouse moved to (241, 88)
Screenshot: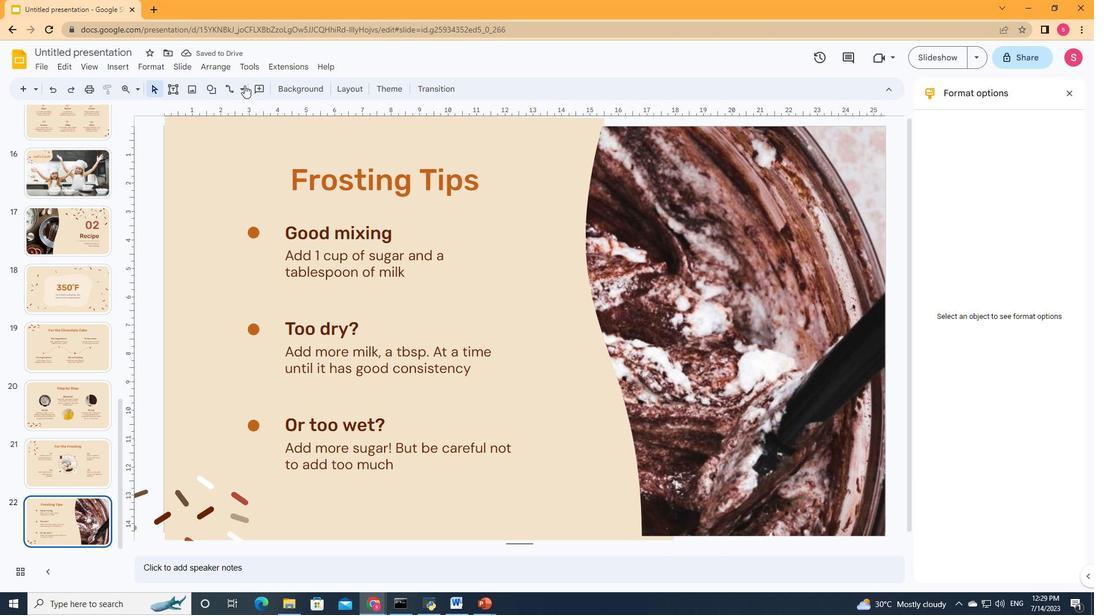 
Action: Mouse pressed left at (241, 88)
Screenshot: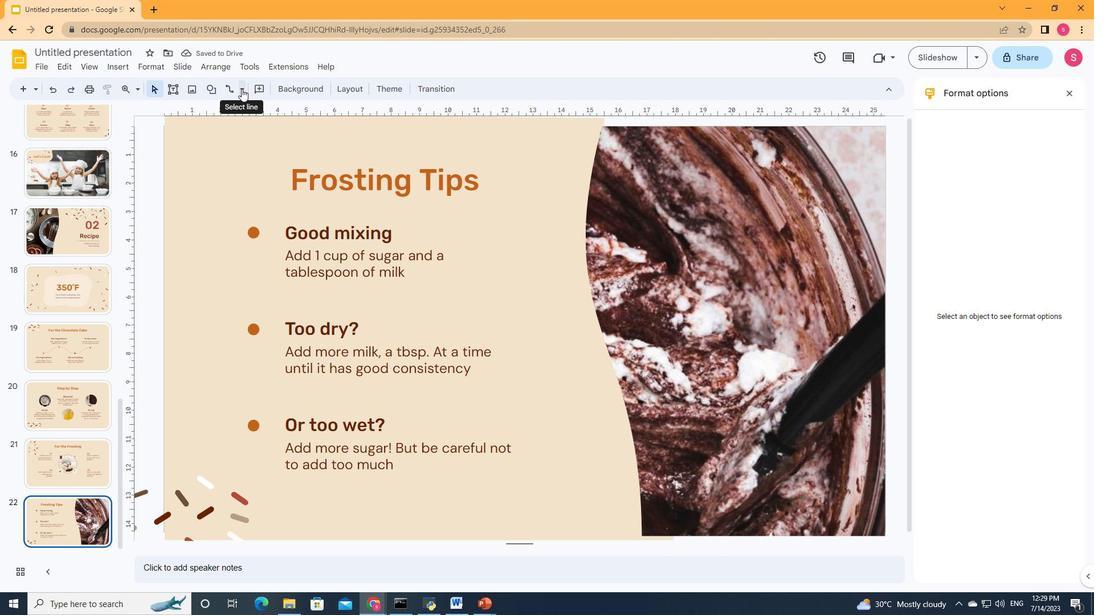 
Action: Mouse moved to (249, 108)
Screenshot: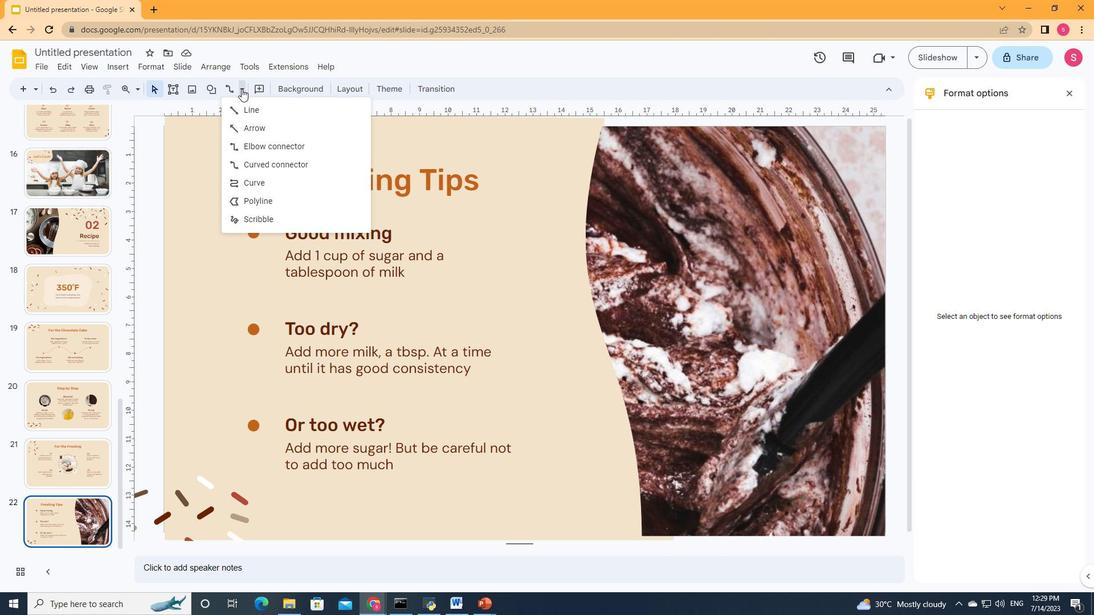 
Action: Mouse pressed left at (249, 108)
Screenshot: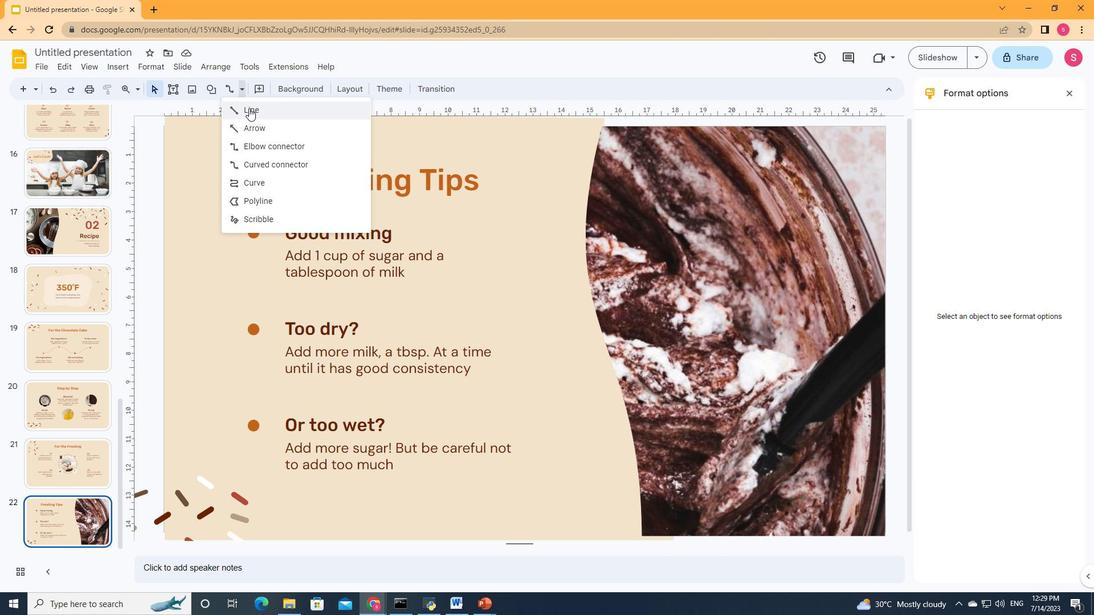 
Action: Mouse moved to (254, 239)
Screenshot: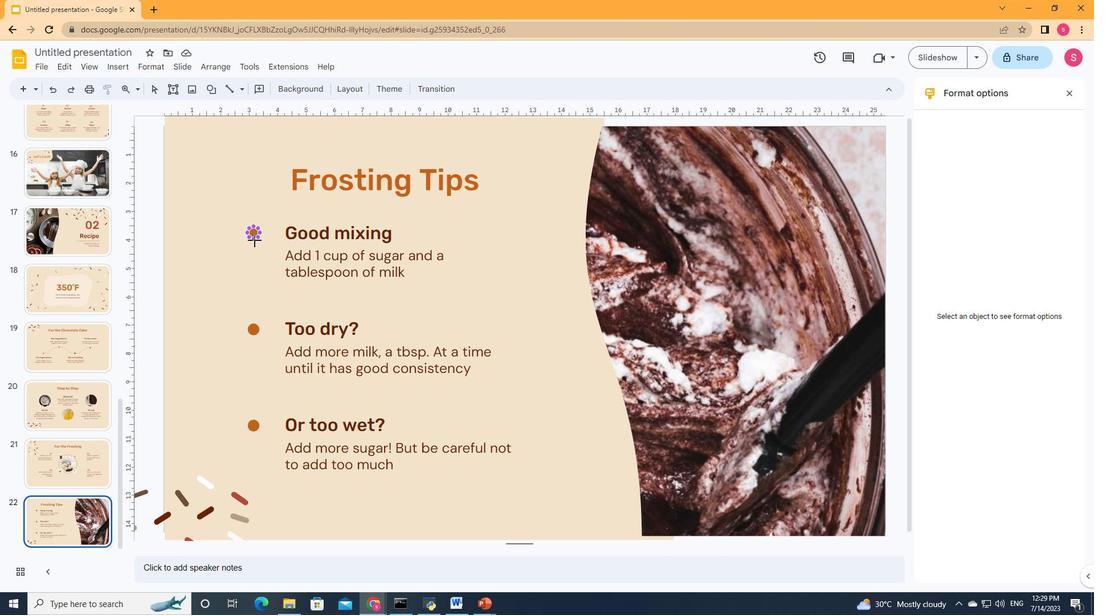 
Action: Mouse pressed left at (254, 239)
Screenshot: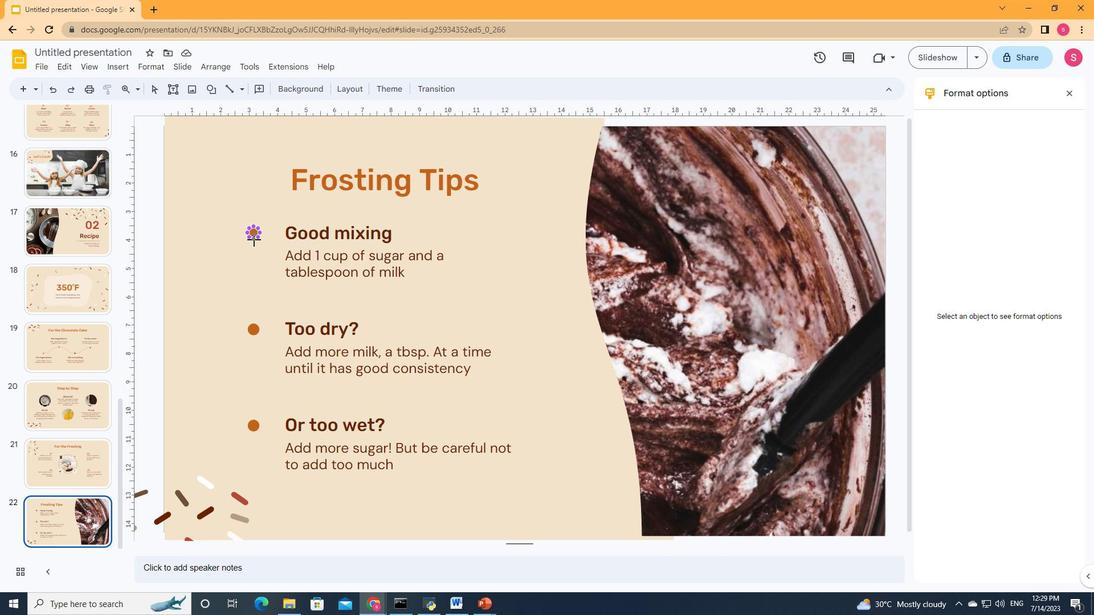 
Action: Mouse moved to (277, 91)
Screenshot: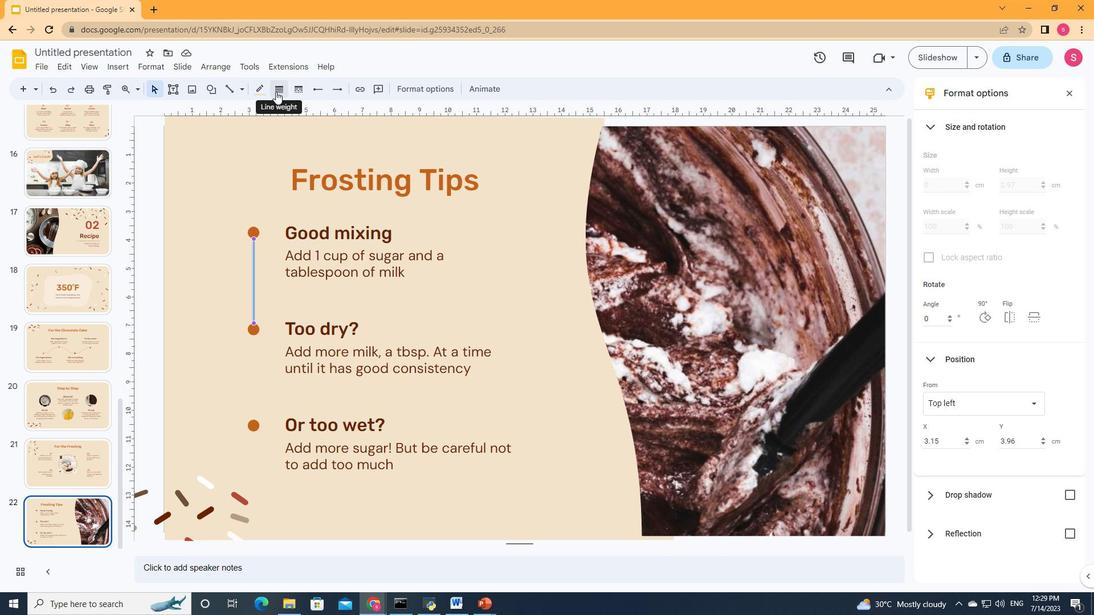 
Action: Mouse pressed left at (277, 91)
Screenshot: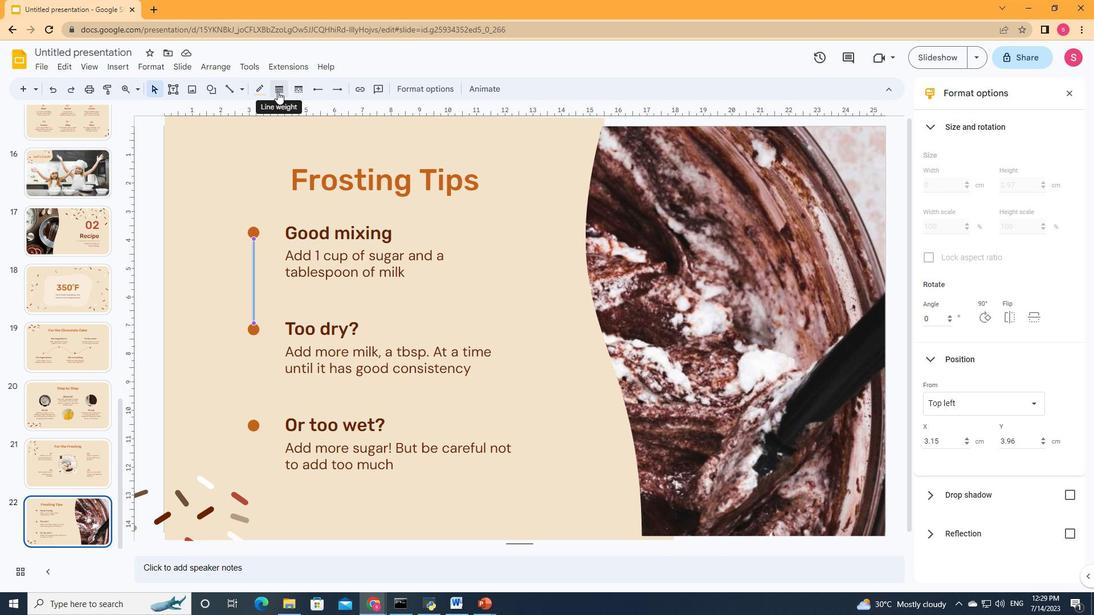 
Action: Mouse moved to (286, 129)
Screenshot: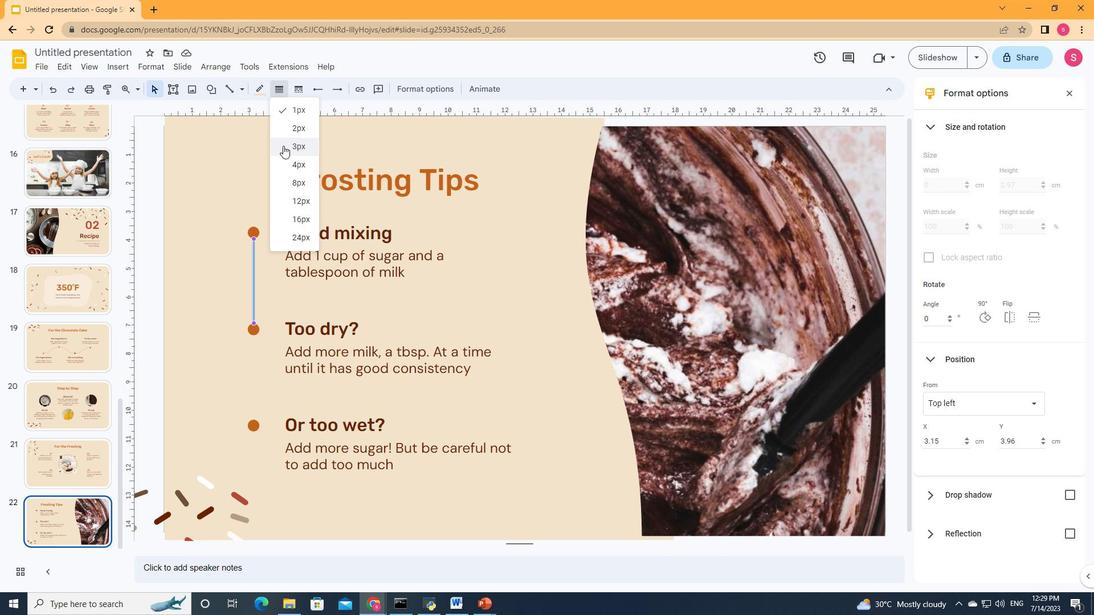 
Action: Mouse pressed left at (286, 129)
Screenshot: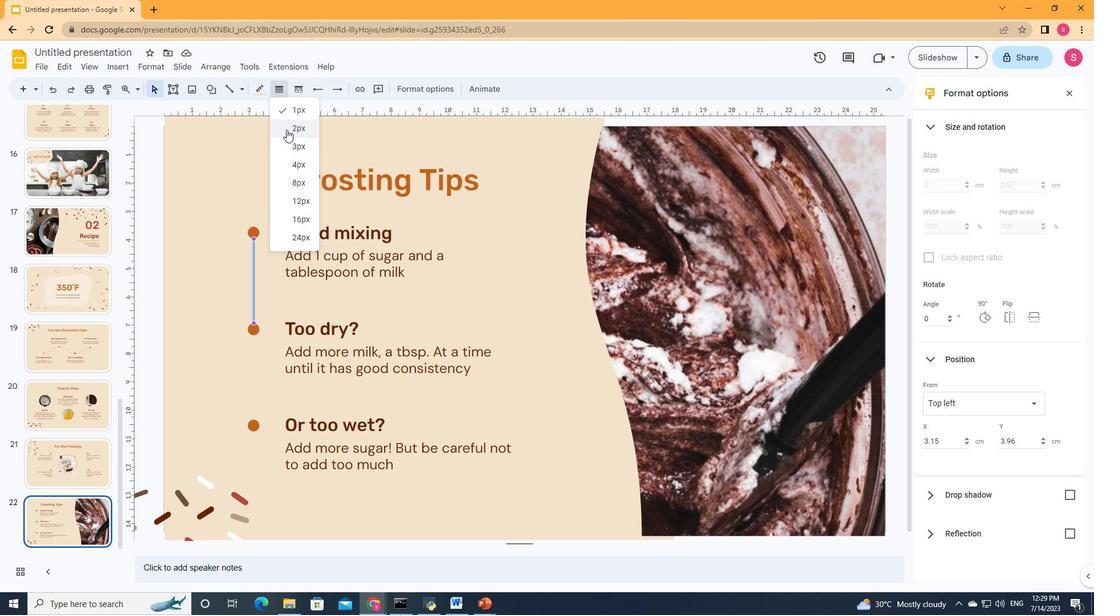 
Action: Mouse moved to (296, 91)
Screenshot: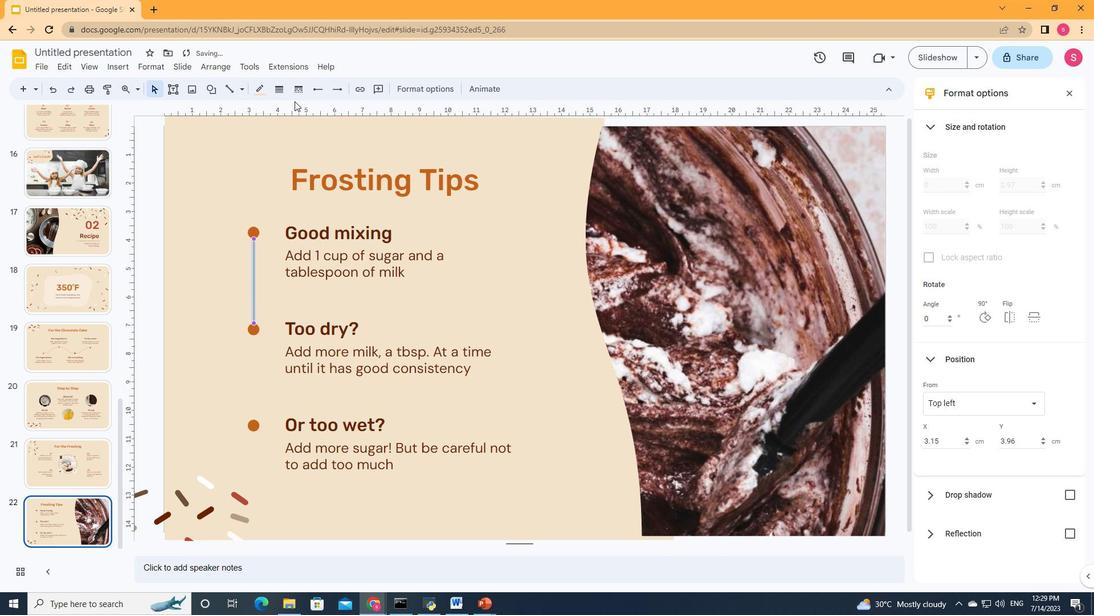 
Action: Mouse pressed left at (296, 91)
Screenshot: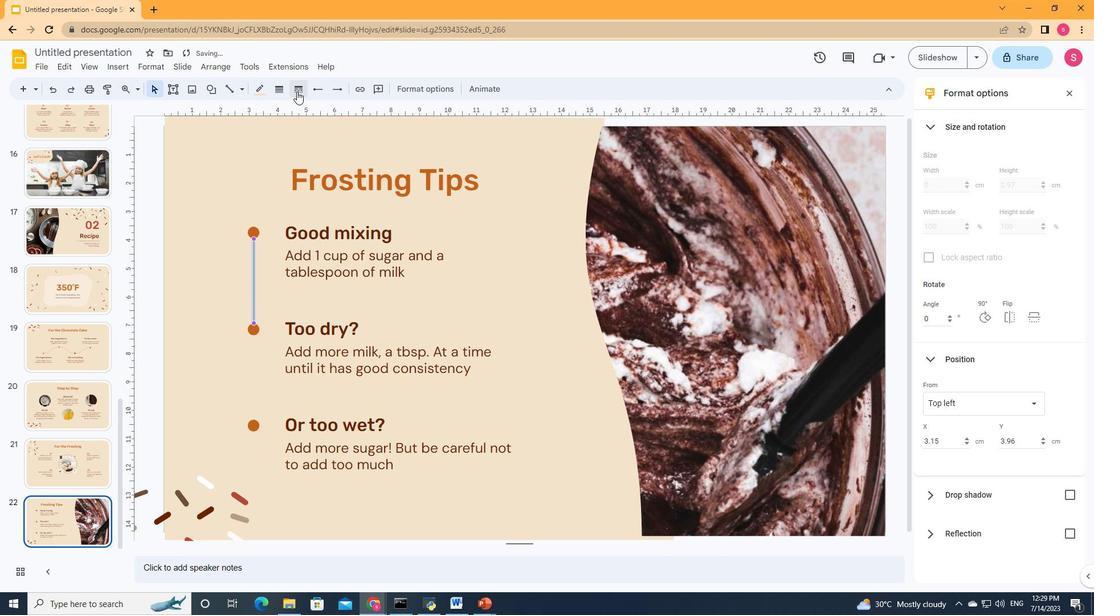 
Action: Mouse moved to (307, 144)
Screenshot: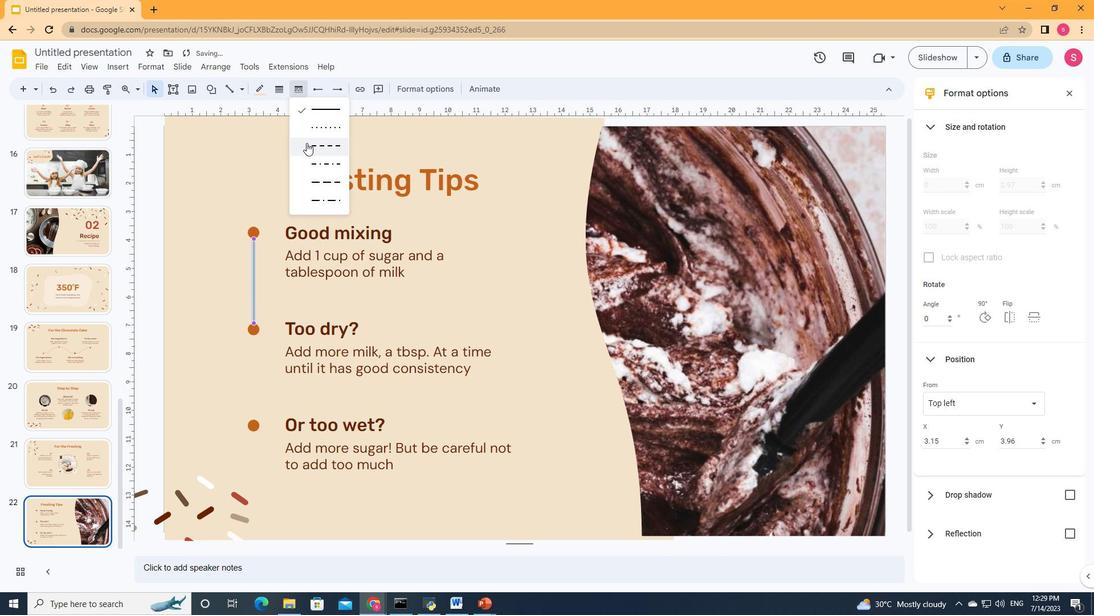 
Action: Mouse pressed left at (307, 144)
Screenshot: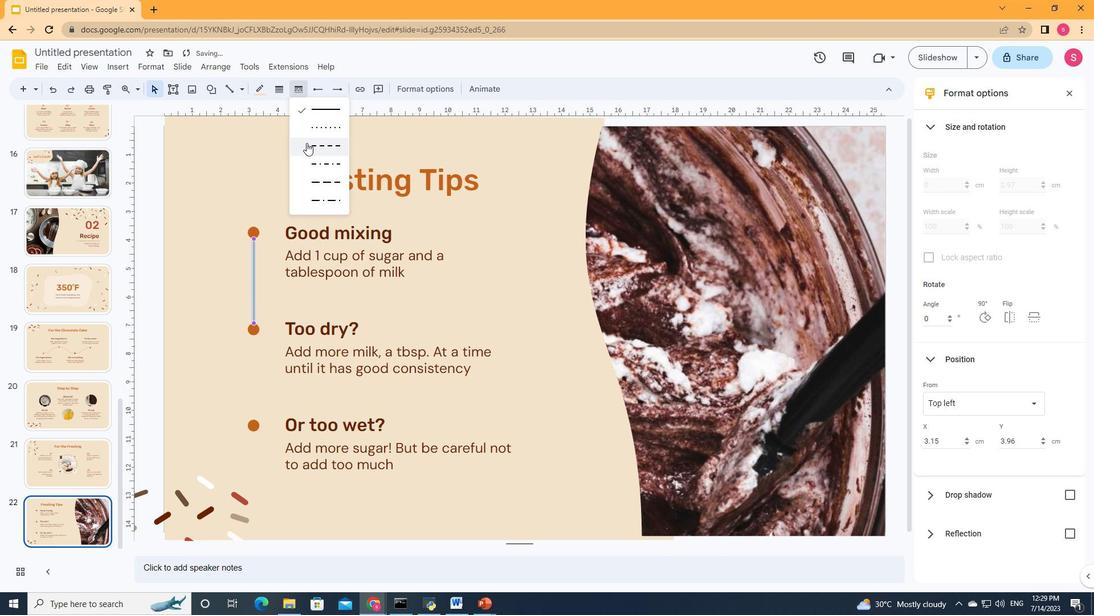 
Action: Mouse moved to (262, 87)
Screenshot: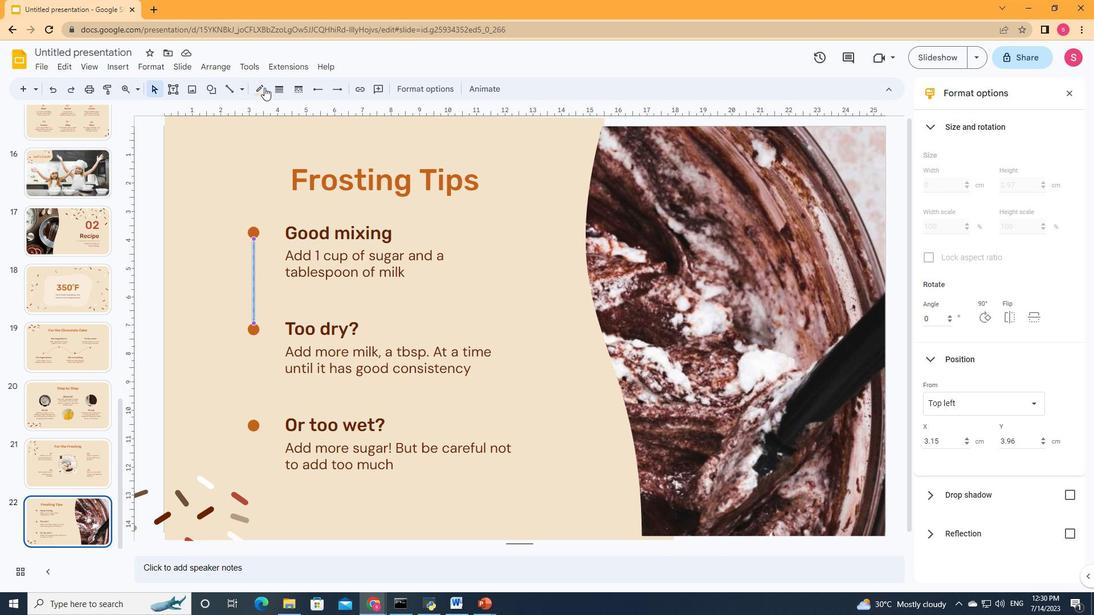 
Action: Mouse pressed left at (262, 87)
Screenshot: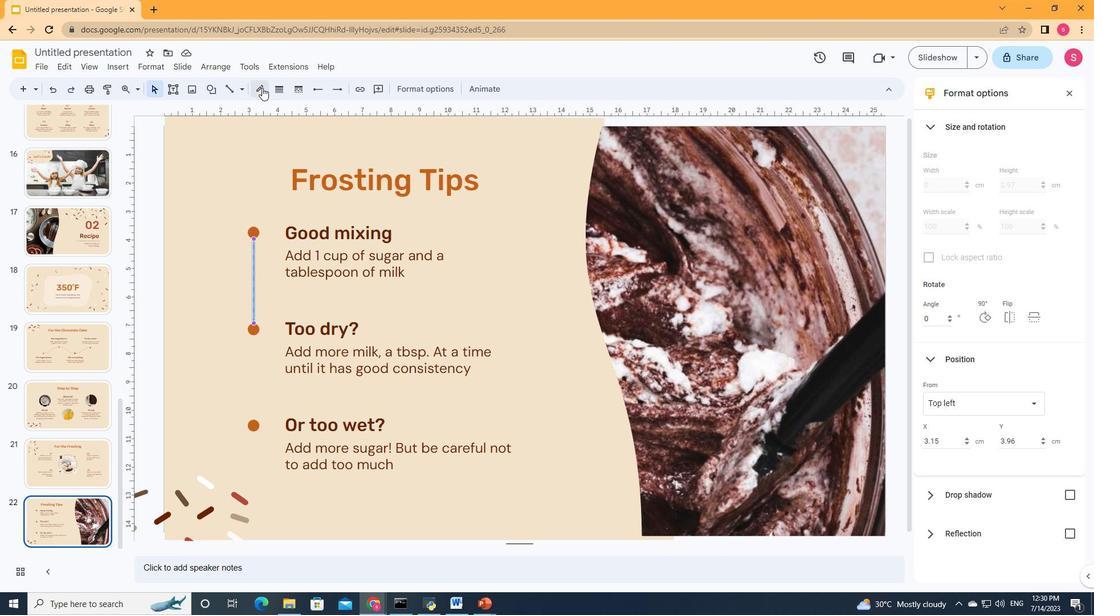 
Action: Mouse moved to (265, 126)
Screenshot: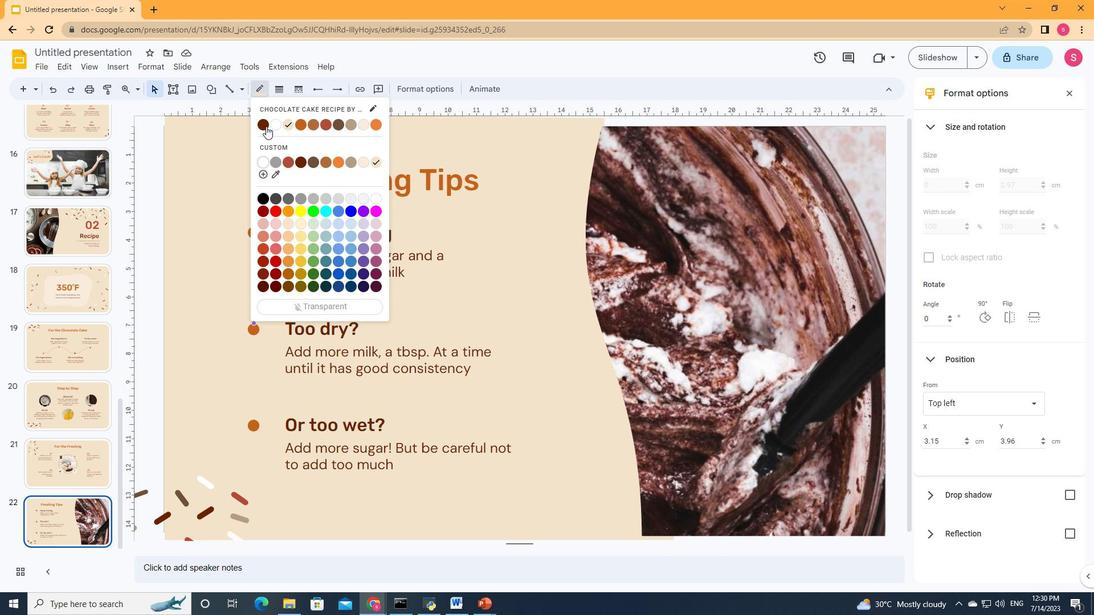 
Action: Mouse pressed left at (265, 126)
Screenshot: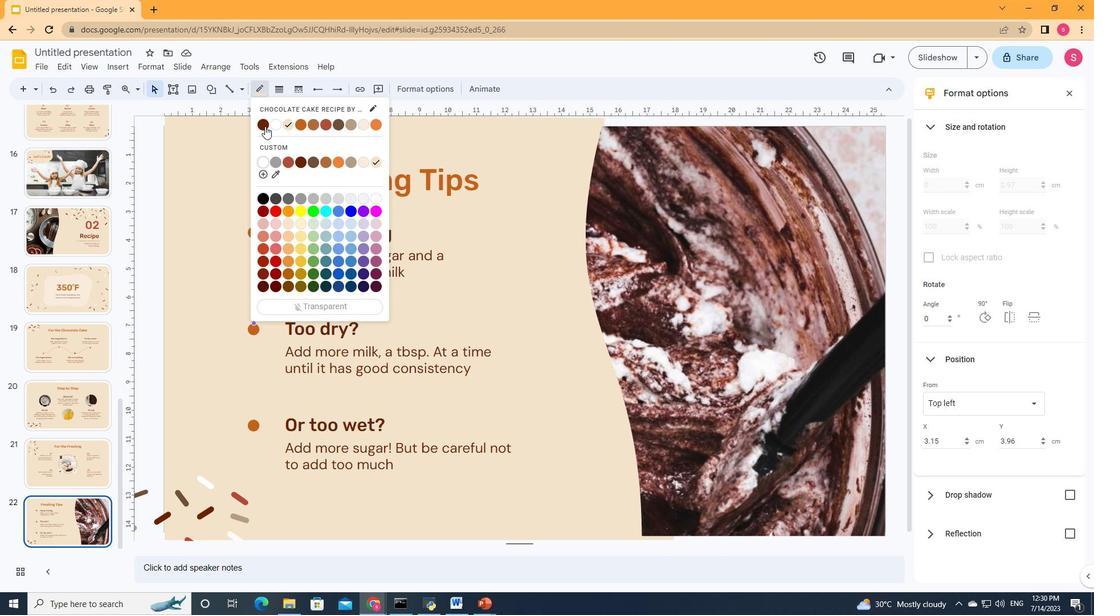 
Action: Mouse moved to (284, 311)
Screenshot: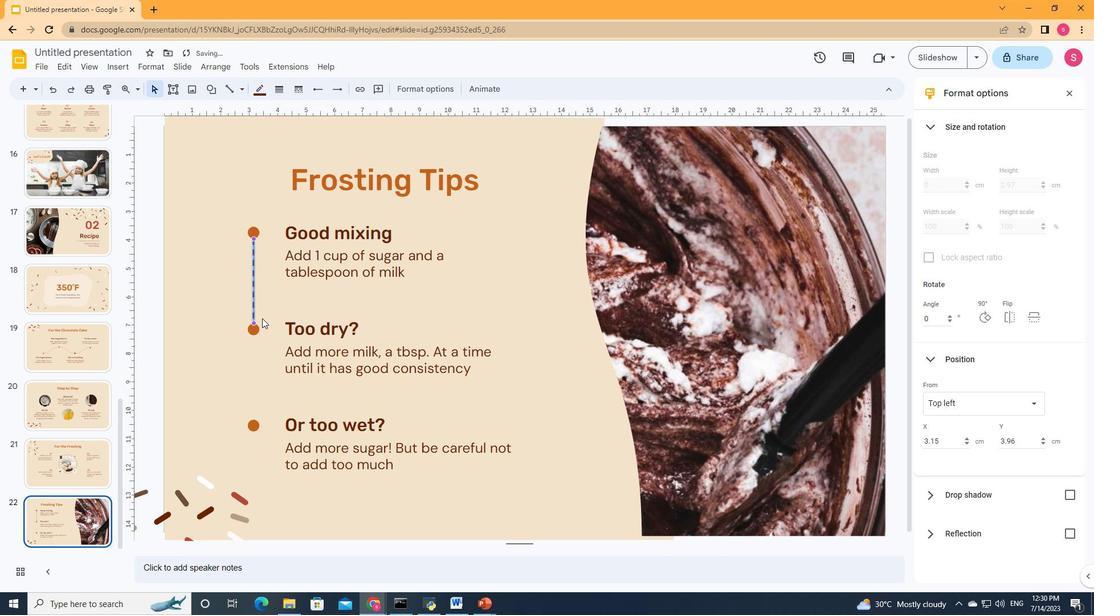 
Action: Mouse pressed left at (284, 311)
Screenshot: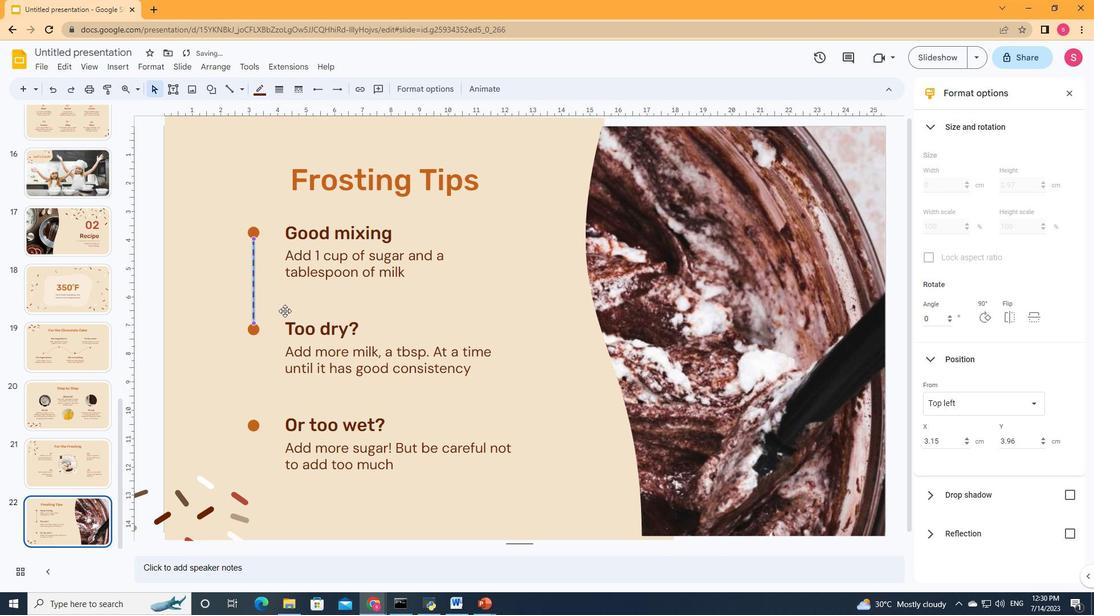 
Action: Mouse moved to (238, 370)
Screenshot: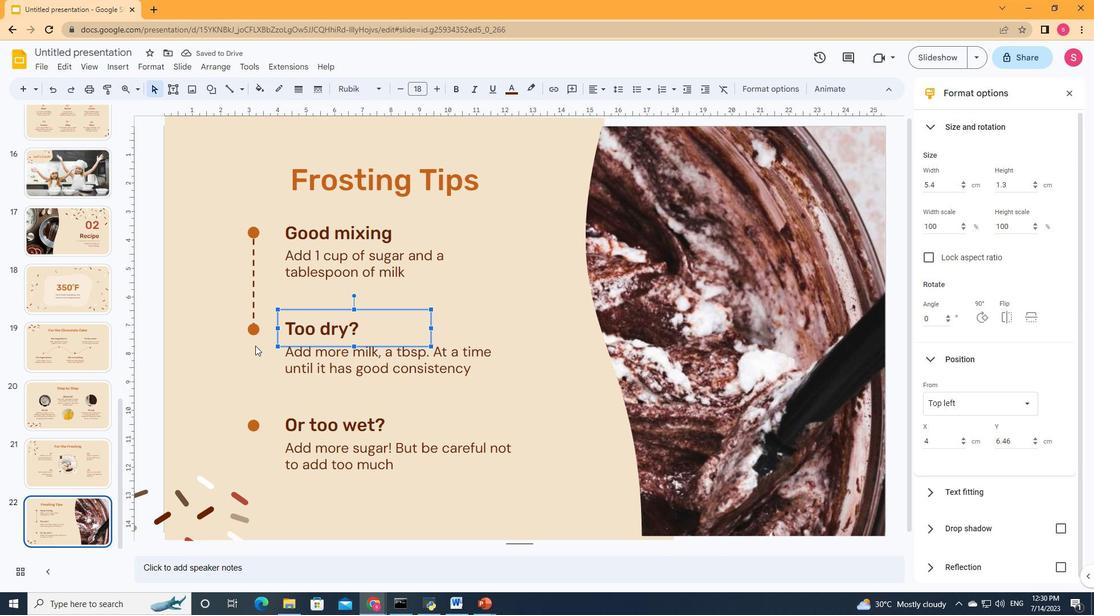 
Action: Mouse pressed left at (238, 370)
Screenshot: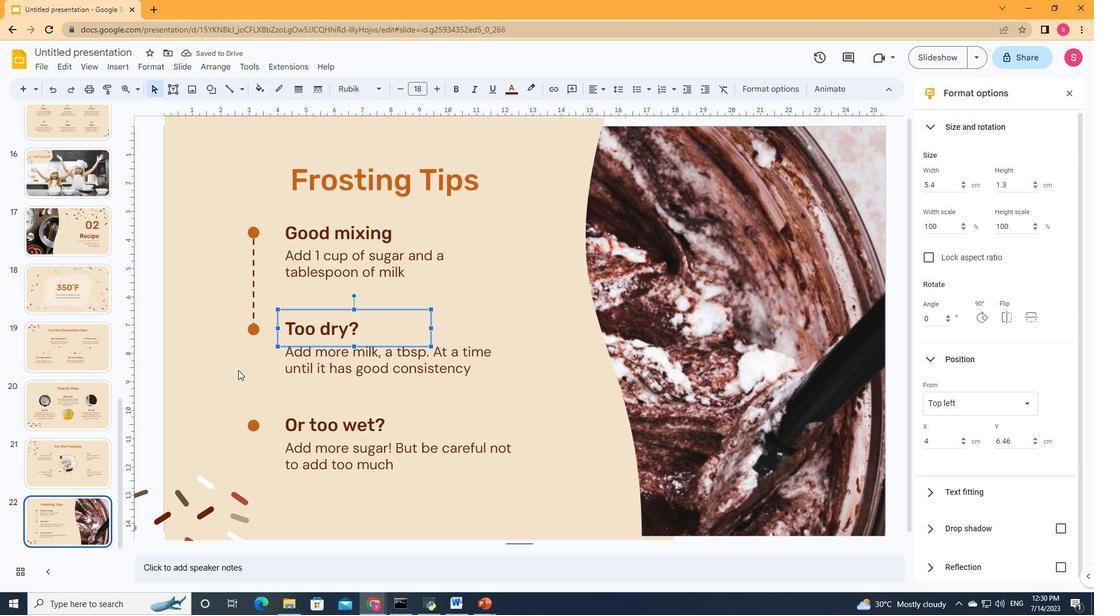 
Action: Mouse moved to (230, 90)
Screenshot: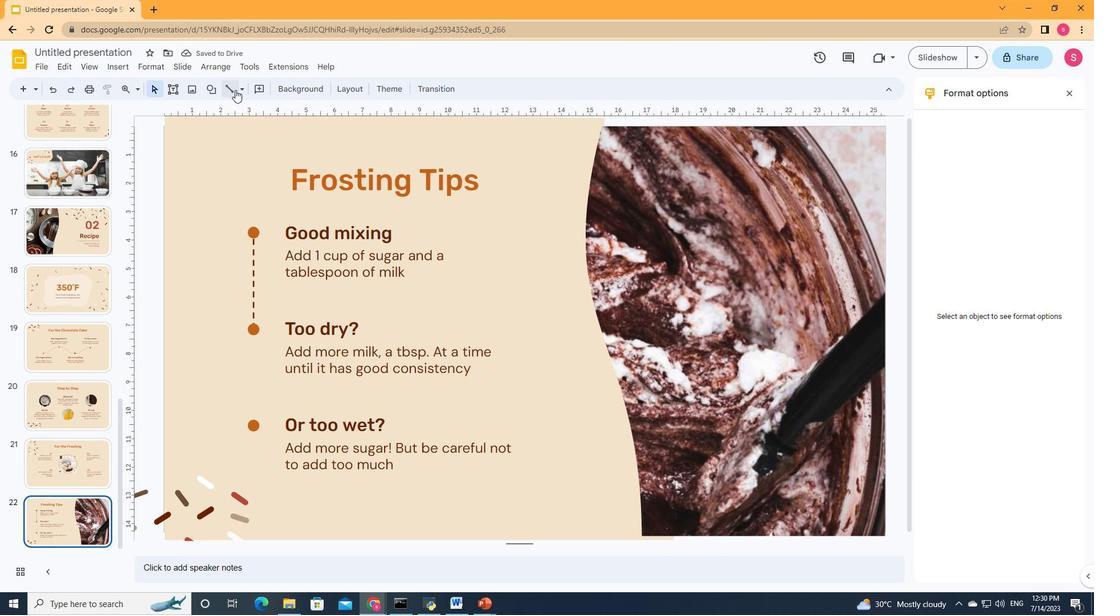 
Action: Mouse pressed left at (230, 90)
Screenshot: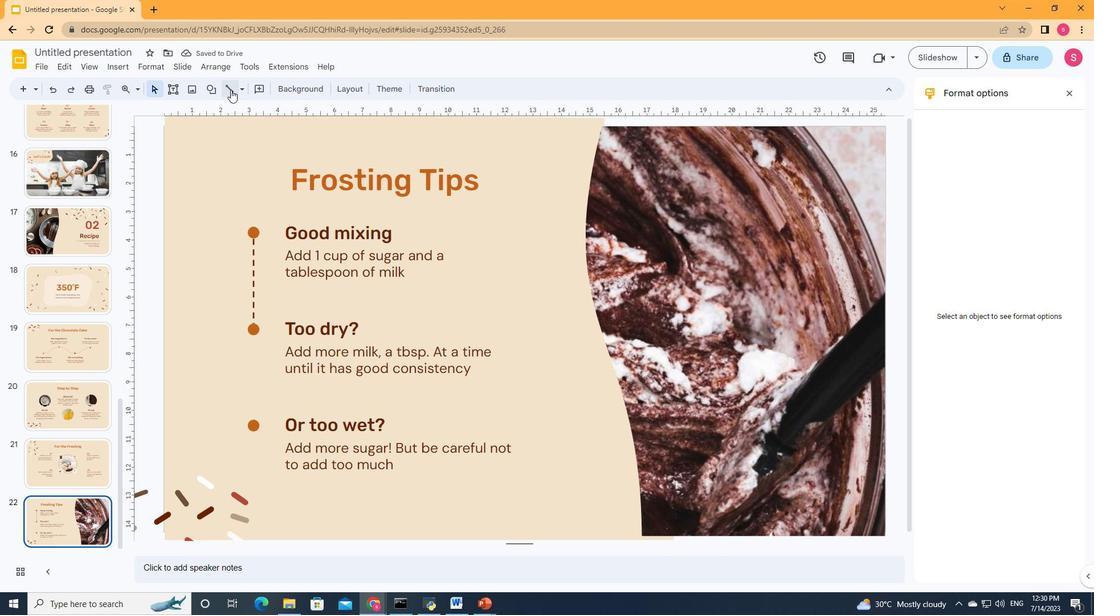 
Action: Mouse moved to (253, 335)
Screenshot: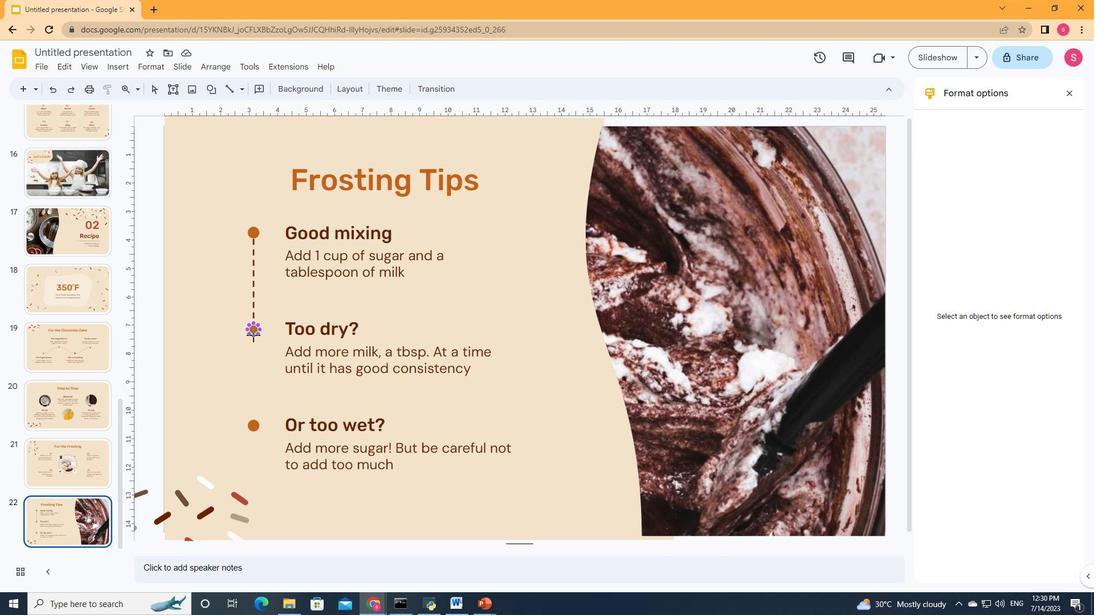 
Action: Mouse pressed left at (253, 335)
Screenshot: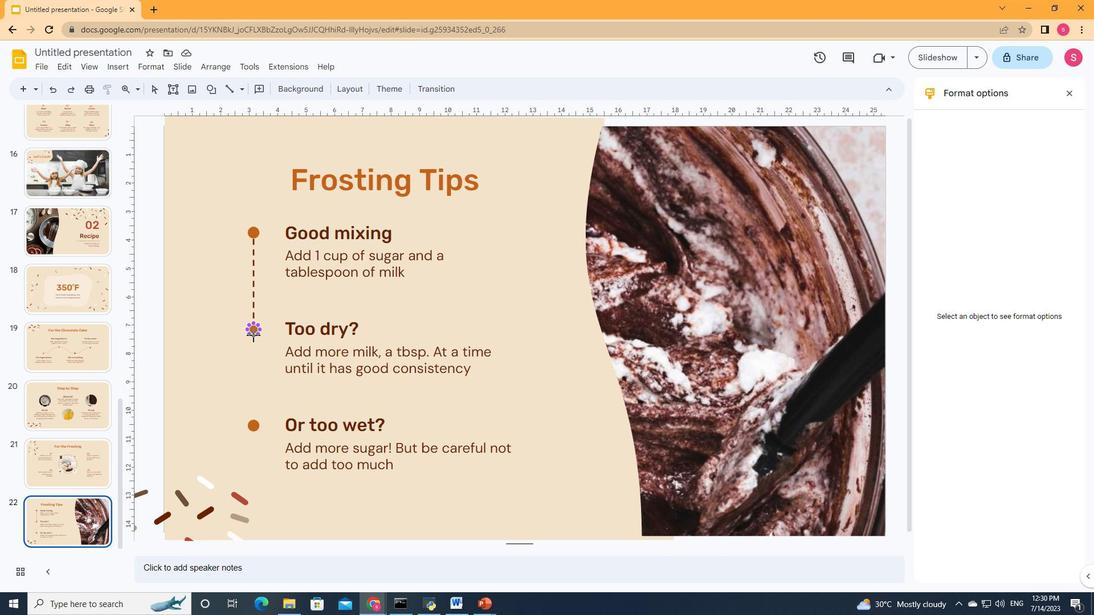 
Action: Mouse moved to (282, 91)
Screenshot: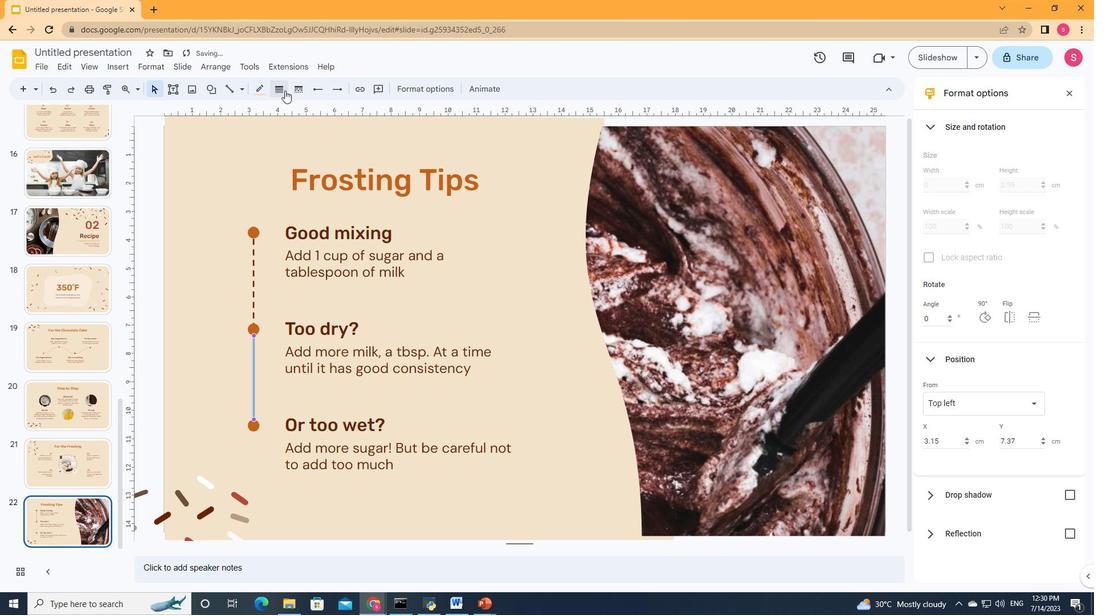 
Action: Mouse pressed left at (282, 91)
Screenshot: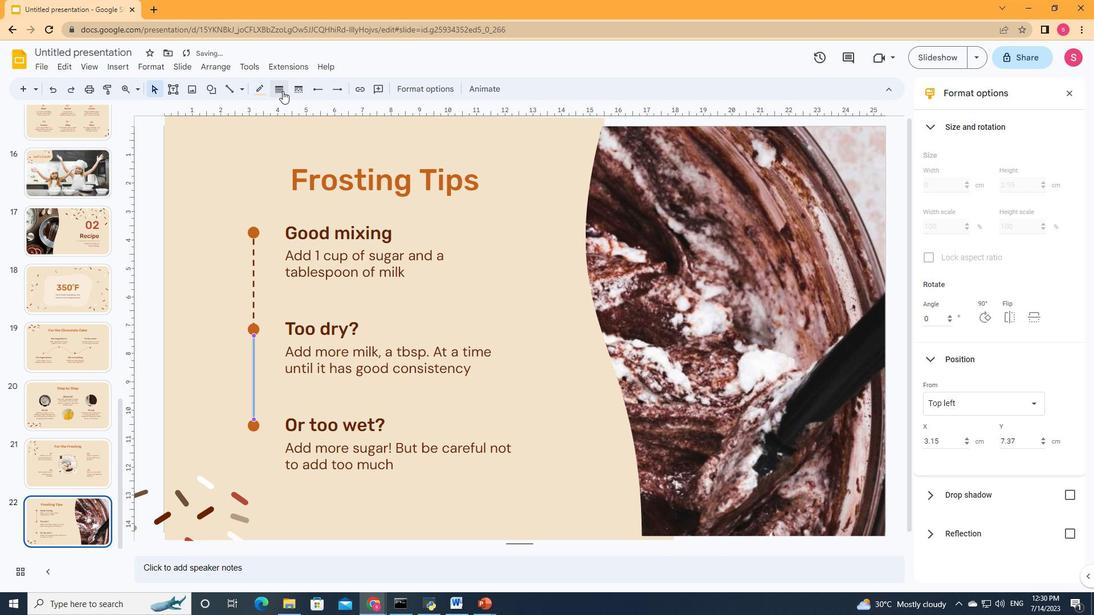 
Action: Mouse moved to (283, 122)
Screenshot: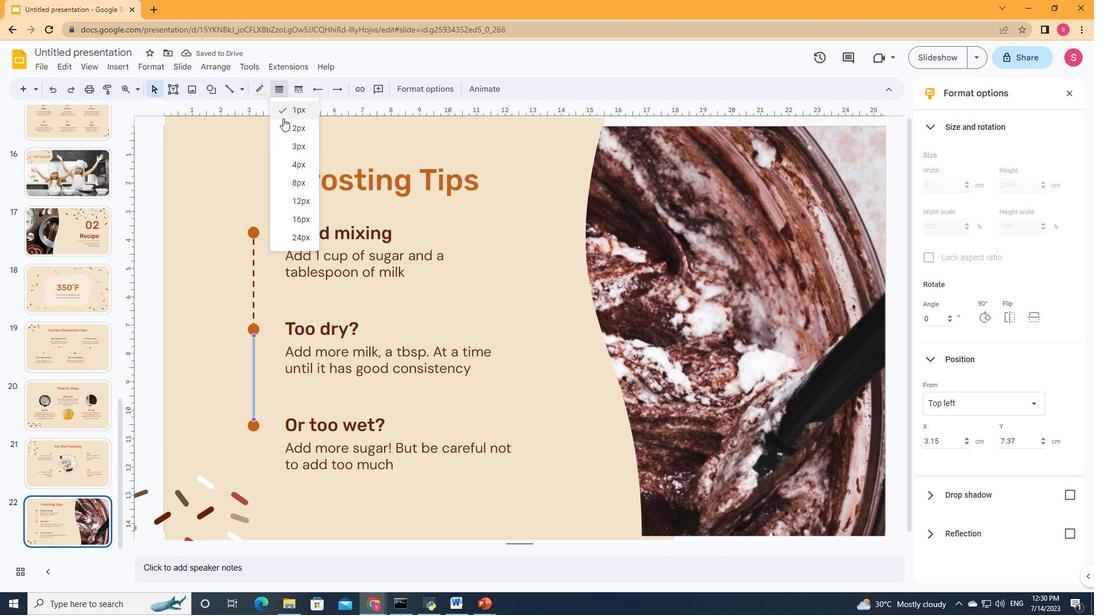
Action: Mouse pressed left at (283, 122)
Screenshot: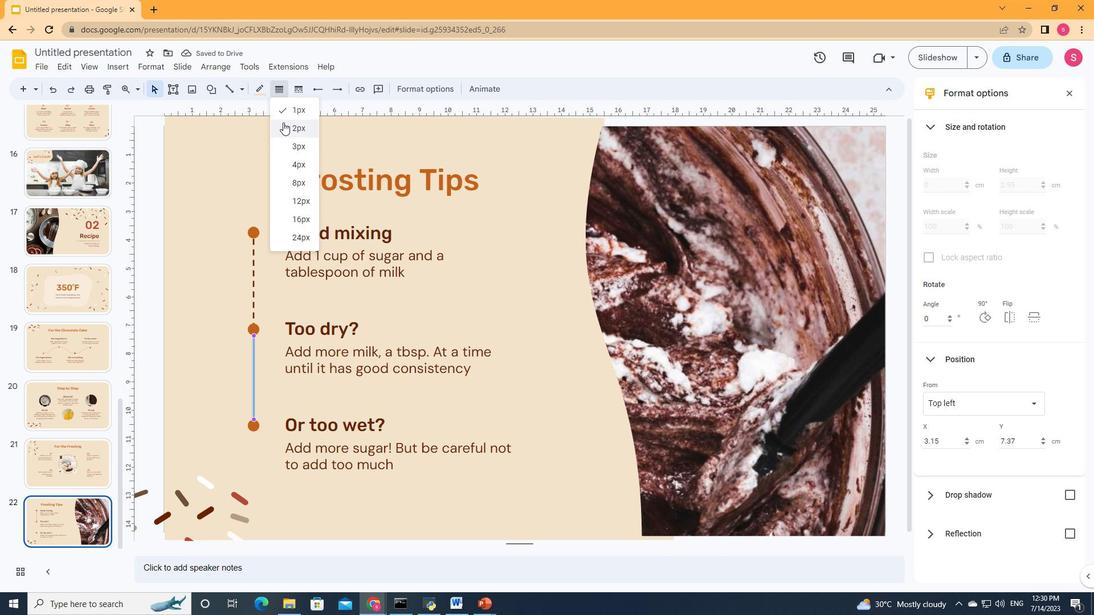 
Action: Mouse moved to (301, 91)
Screenshot: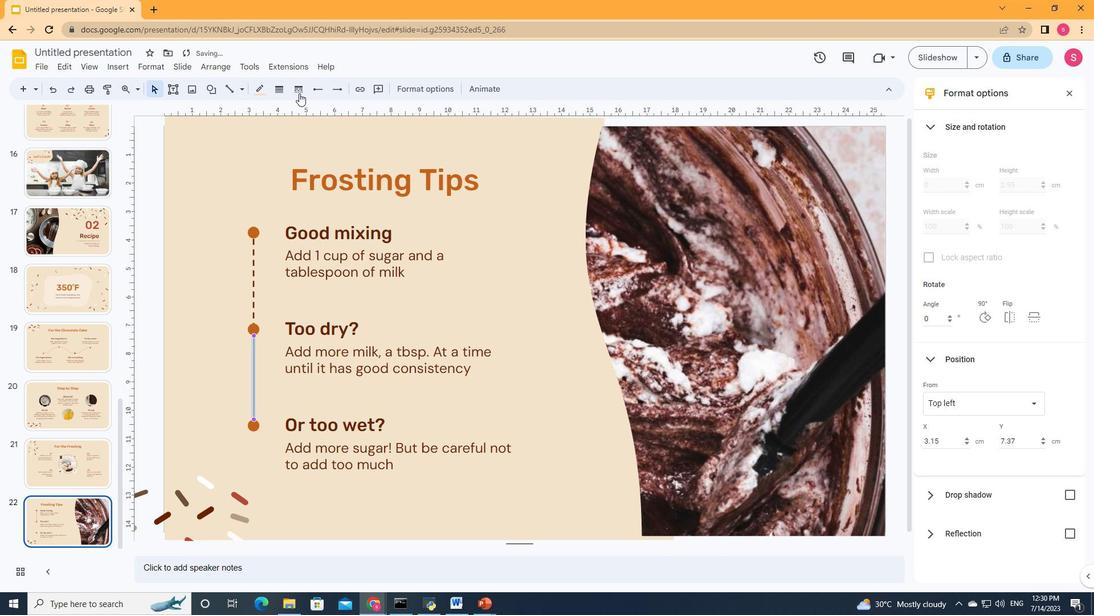 
Action: Mouse pressed left at (301, 91)
Screenshot: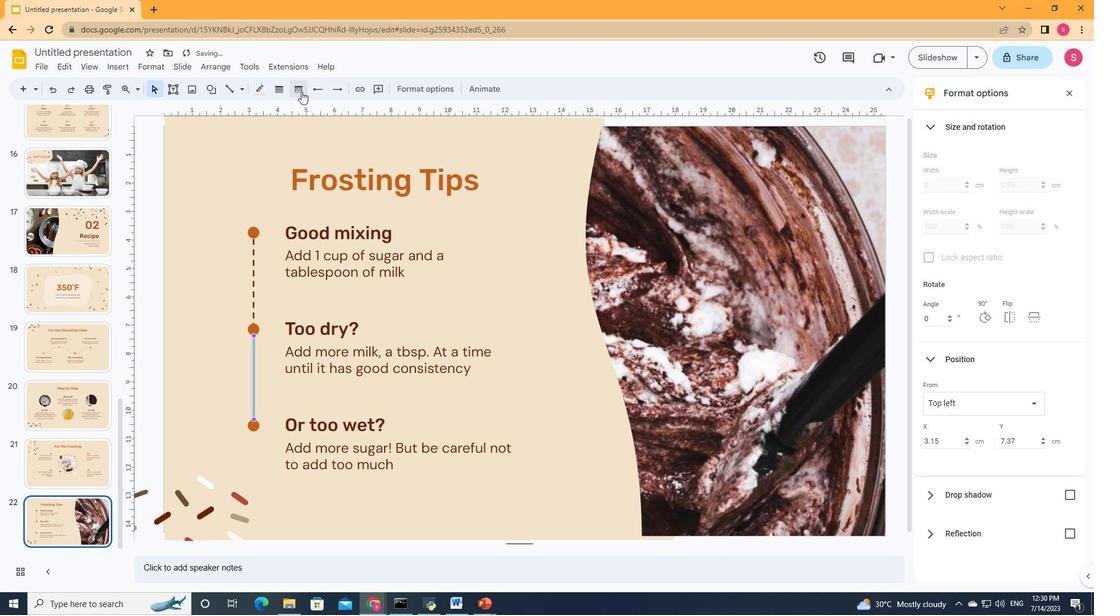
Action: Mouse moved to (301, 149)
Screenshot: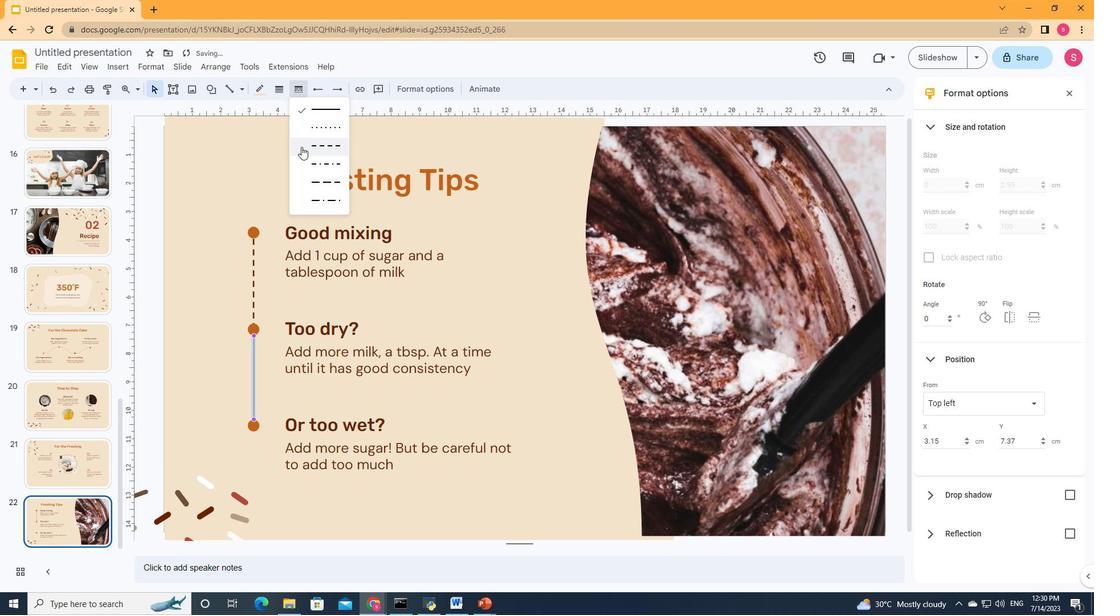 
Action: Mouse pressed left at (301, 149)
Screenshot: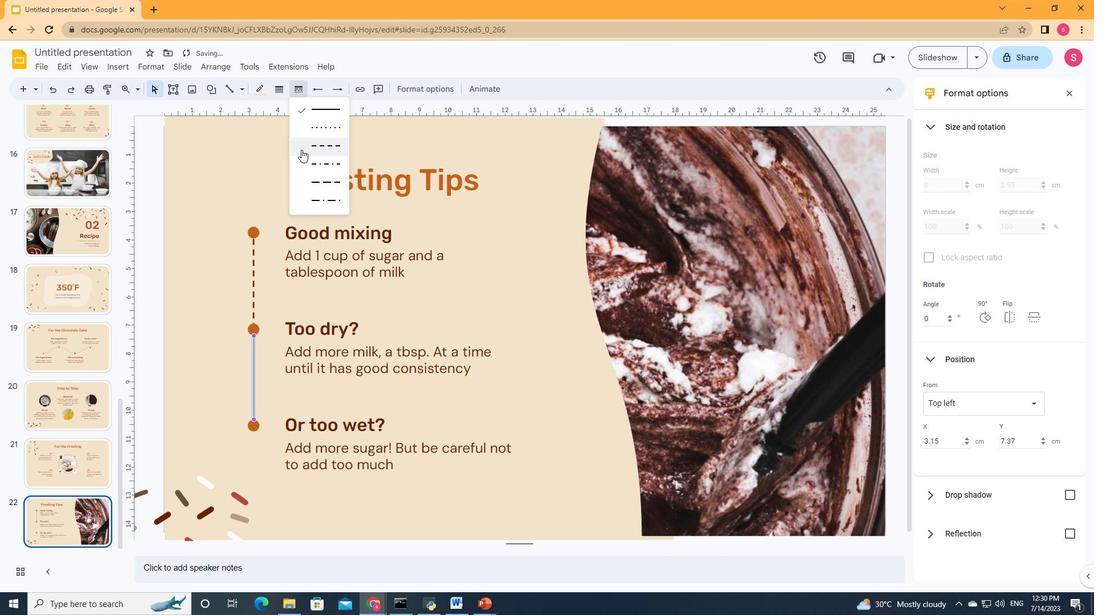 
Action: Mouse moved to (263, 91)
Screenshot: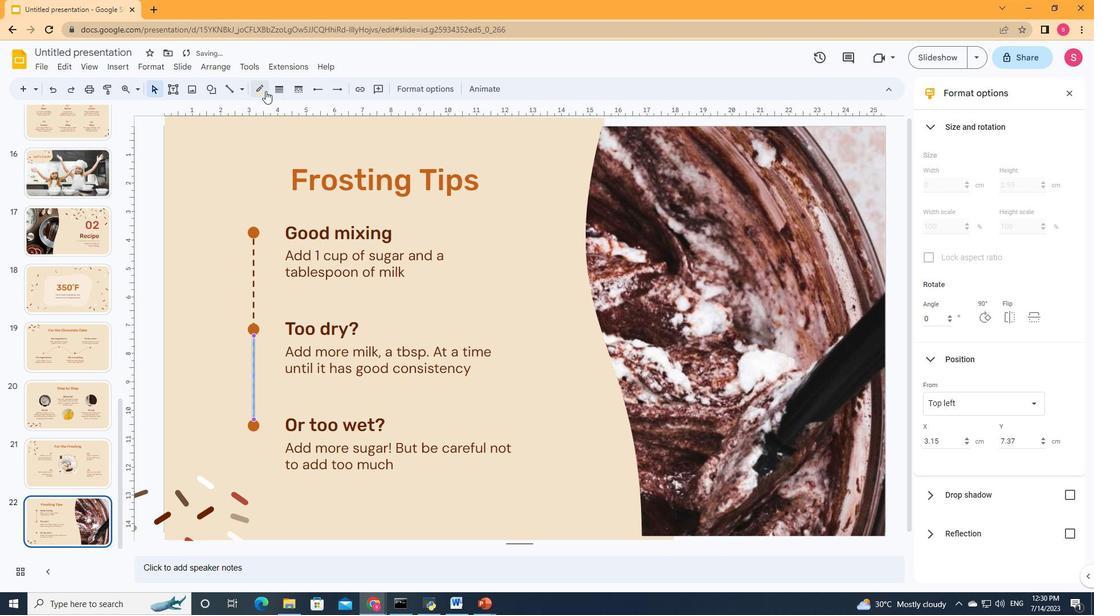 
Action: Mouse pressed left at (263, 91)
Screenshot: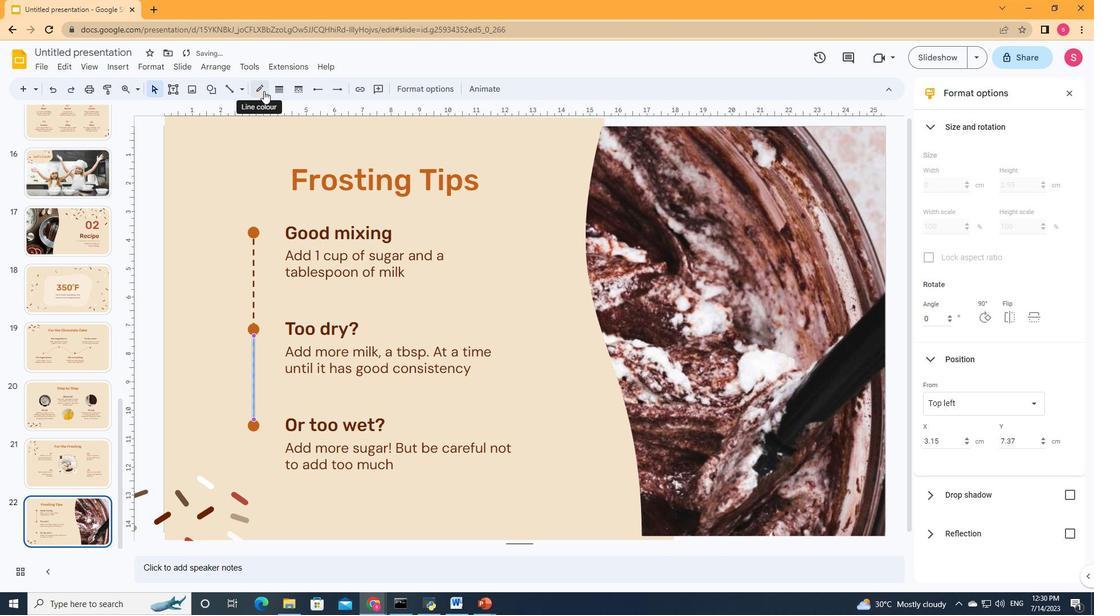 
Action: Mouse moved to (262, 126)
Screenshot: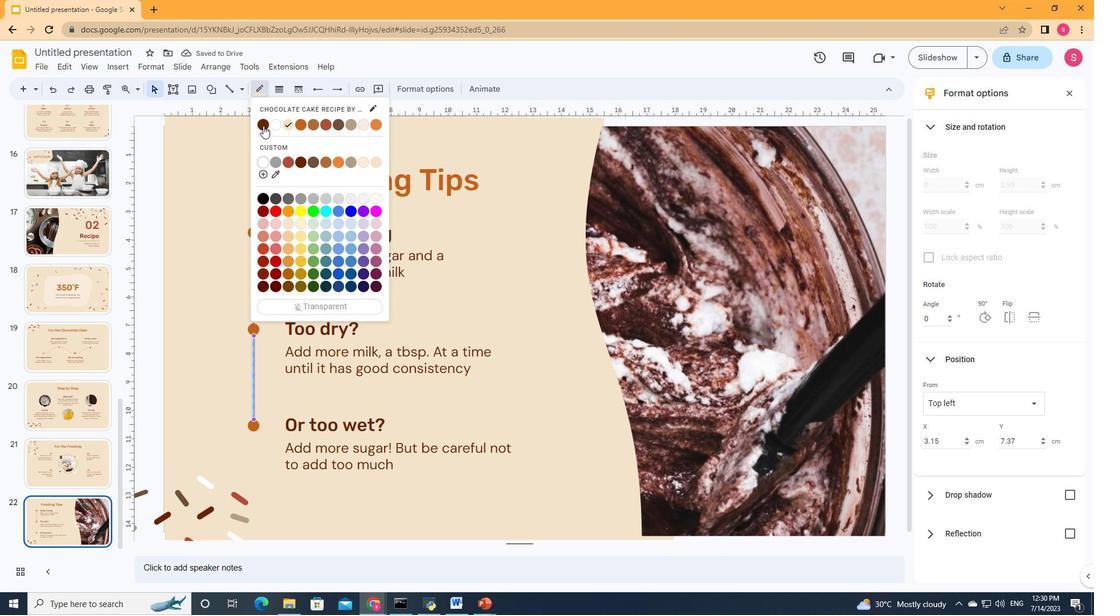 
Action: Mouse pressed left at (262, 126)
Screenshot: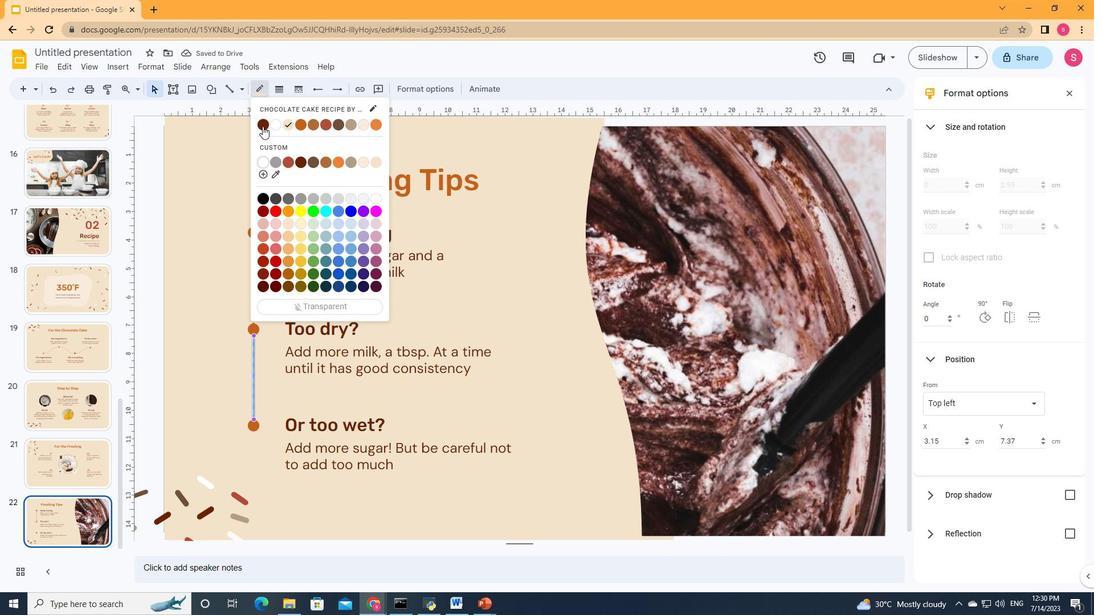
Action: Mouse moved to (186, 318)
Screenshot: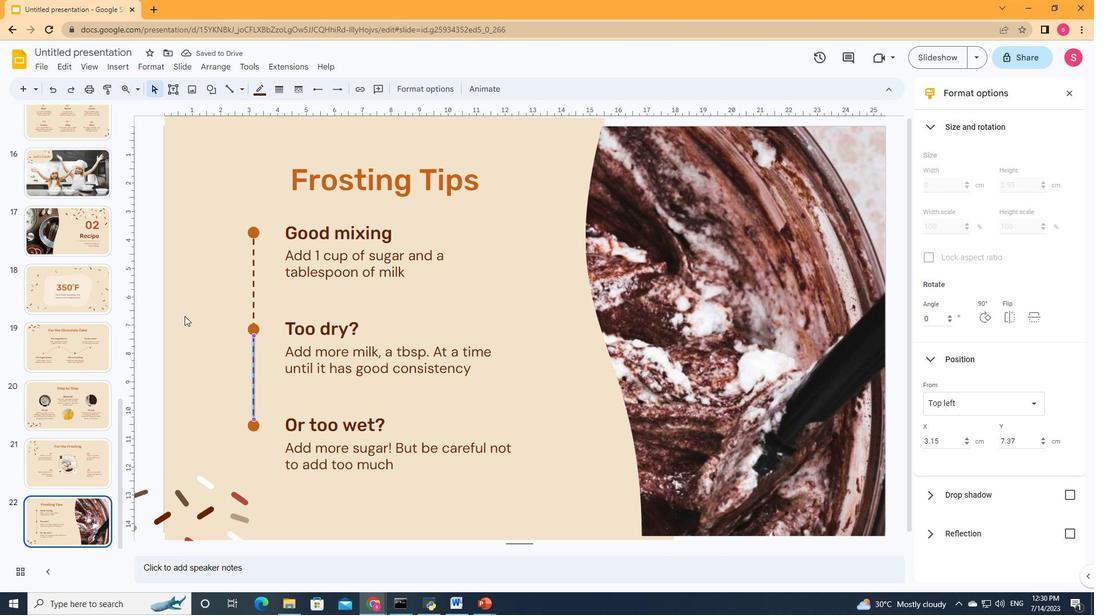 
Action: Mouse pressed left at (186, 318)
Screenshot: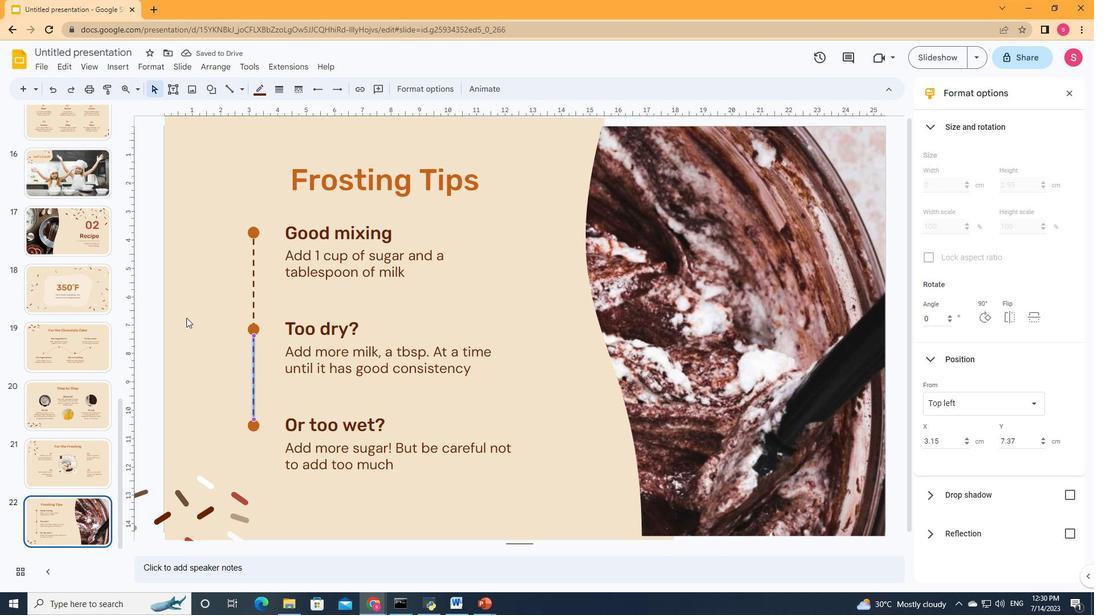 
Action: Mouse moved to (254, 331)
Screenshot: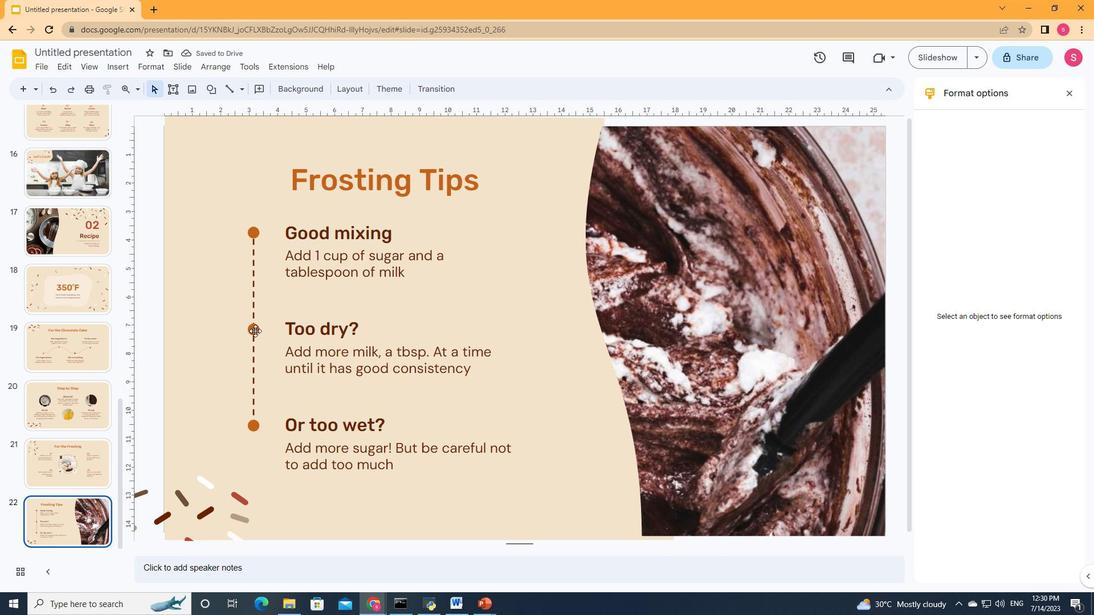 
Action: Mouse pressed left at (254, 331)
Screenshot: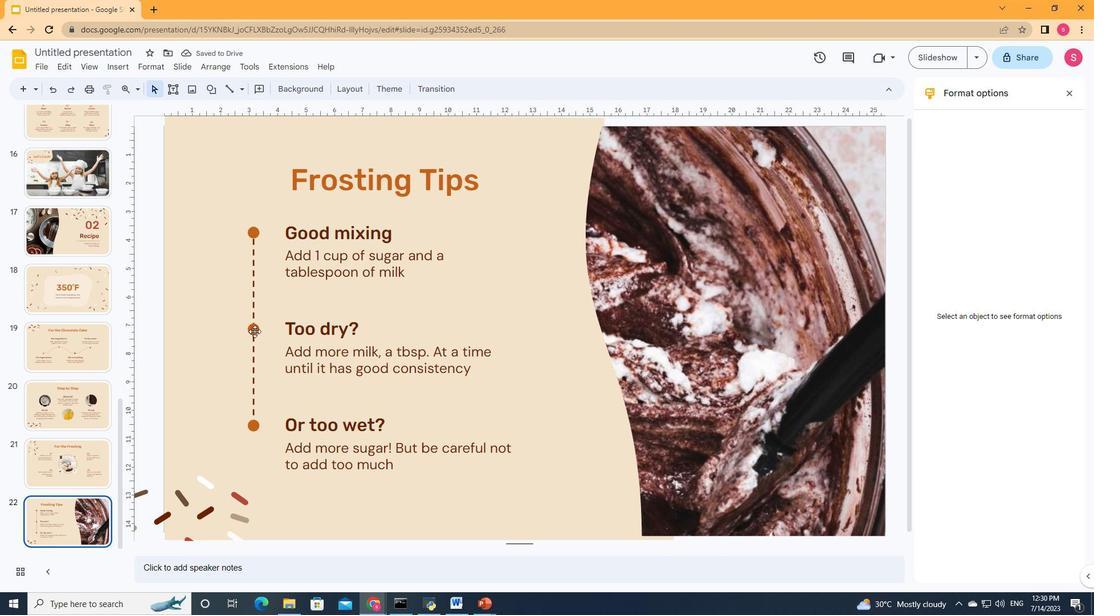 
Action: Mouse moved to (263, 89)
Screenshot: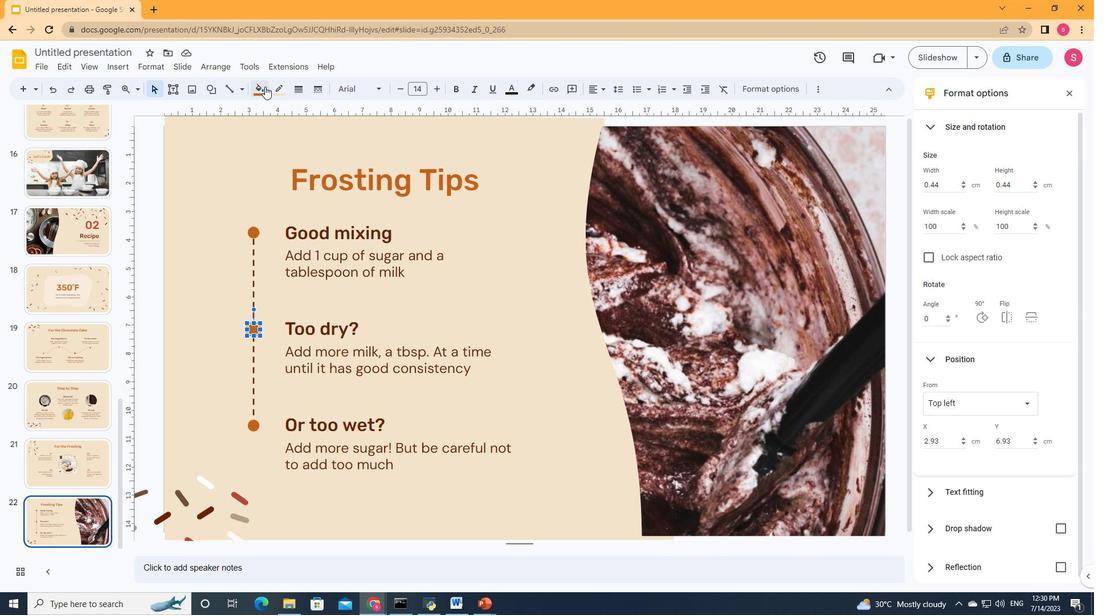 
Action: Mouse pressed left at (263, 89)
Screenshot: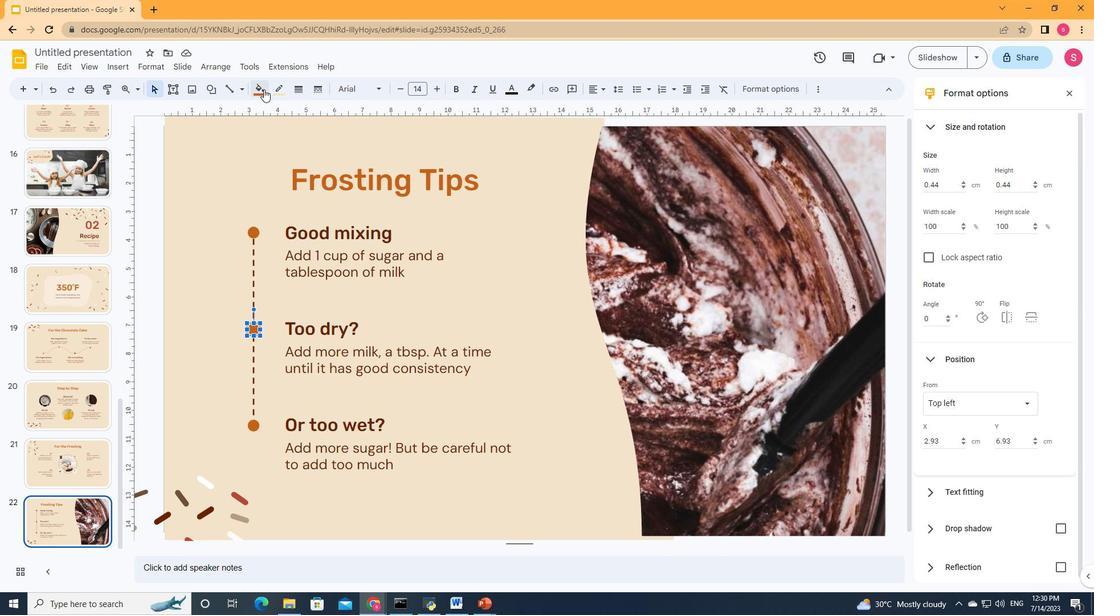 
Action: Mouse moved to (314, 144)
Screenshot: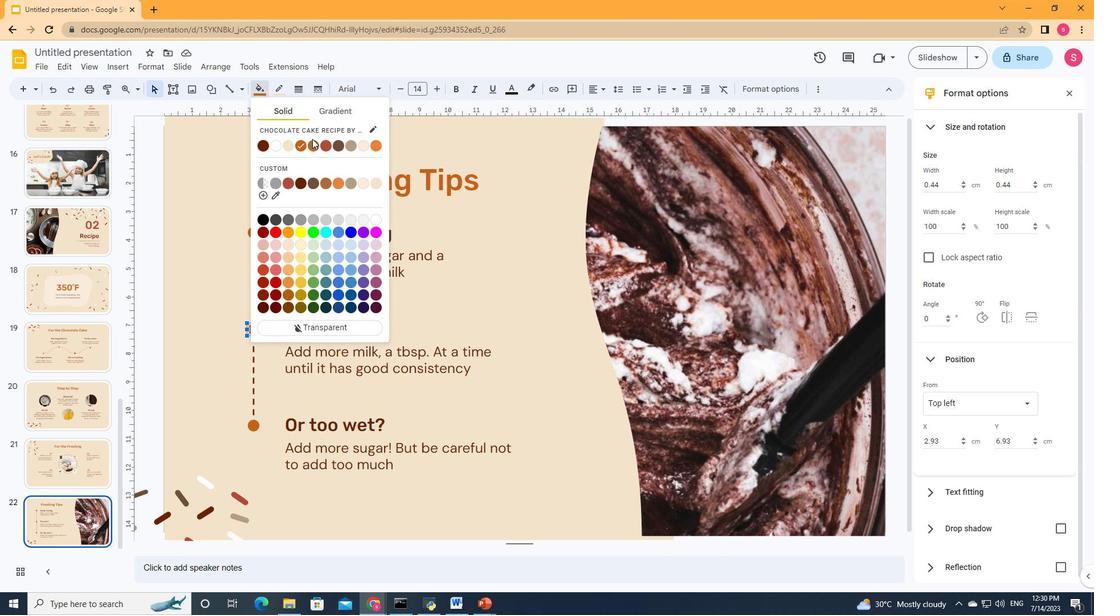 
Action: Mouse pressed left at (314, 144)
Screenshot: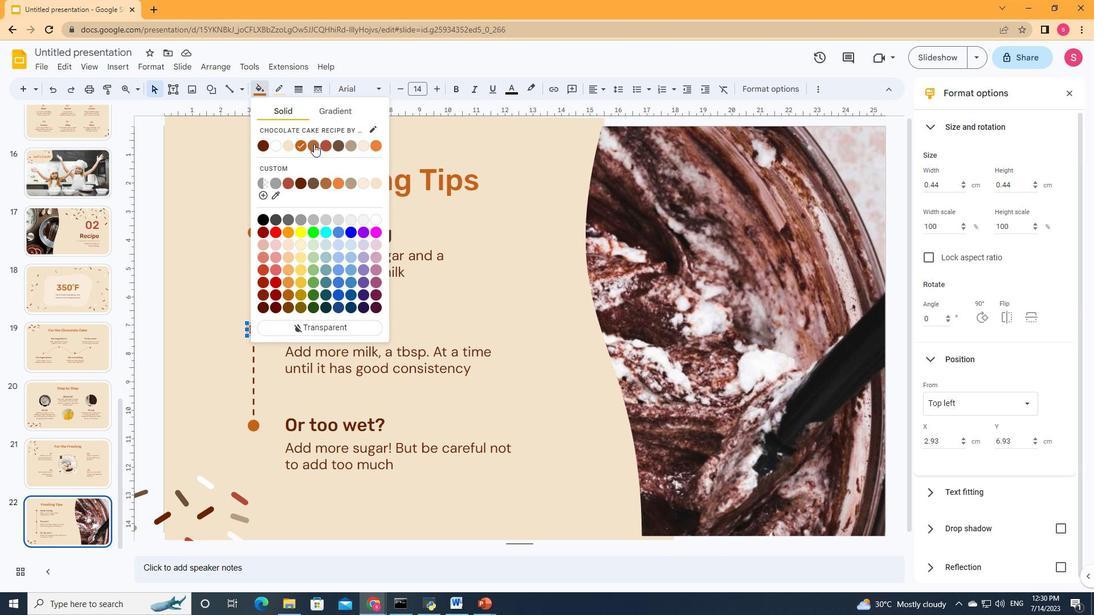 
Action: Mouse moved to (256, 430)
Screenshot: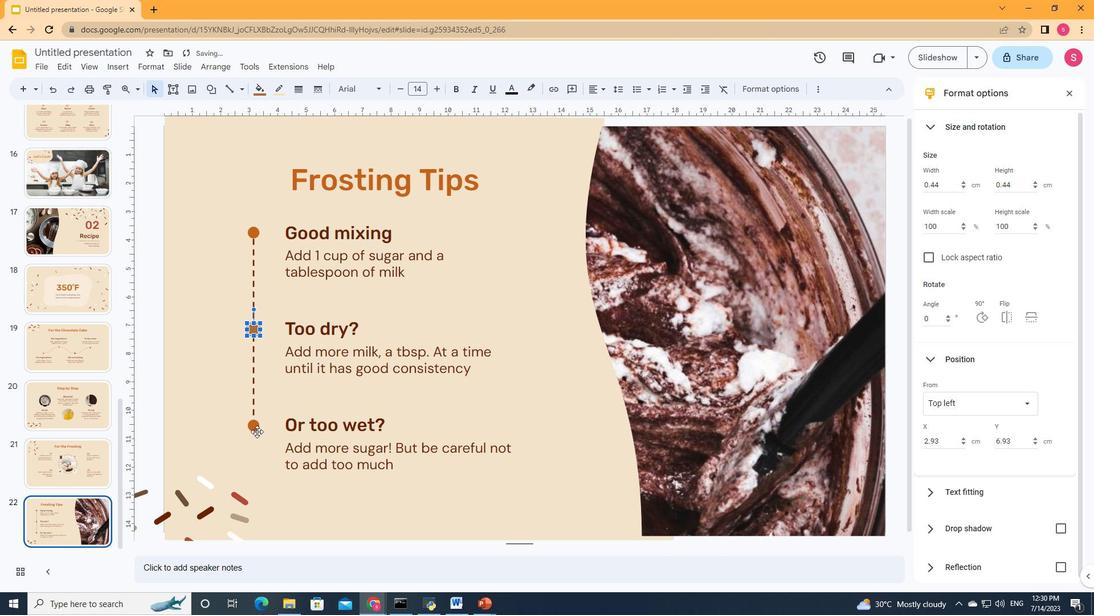 
Action: Mouse pressed left at (256, 430)
Screenshot: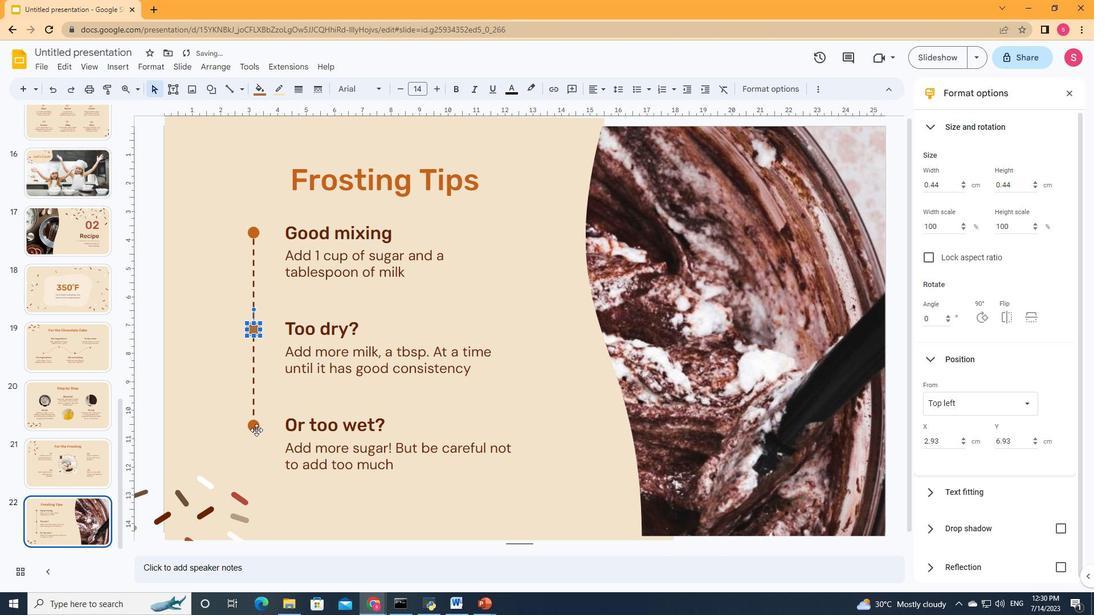 
Action: Mouse moved to (257, 87)
Screenshot: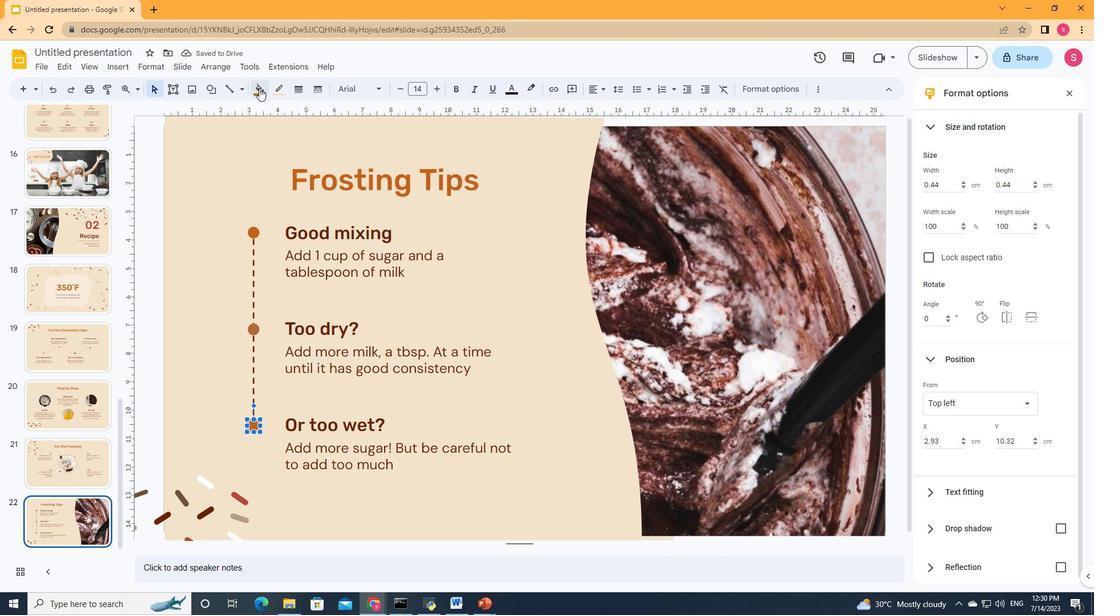 
Action: Mouse pressed left at (257, 87)
Screenshot: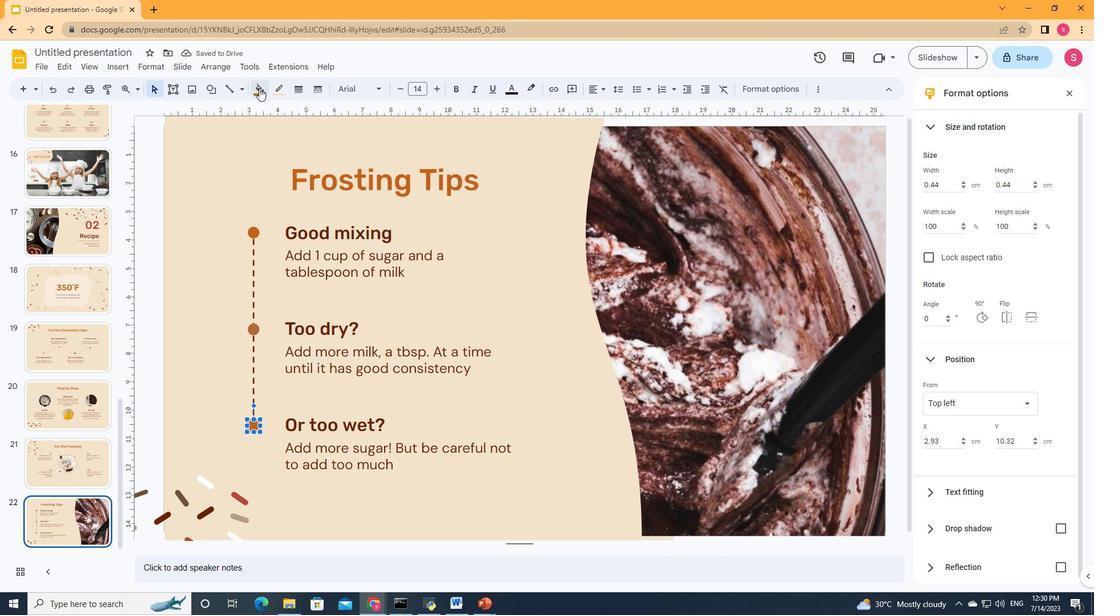 
Action: Mouse moved to (261, 146)
Screenshot: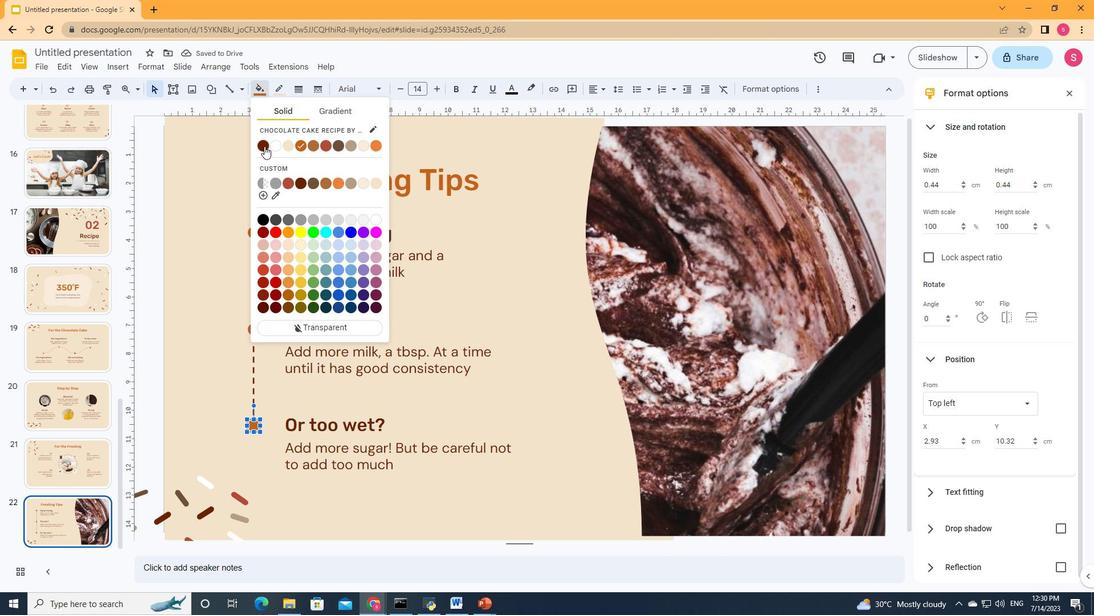 
Action: Mouse pressed left at (261, 146)
Screenshot: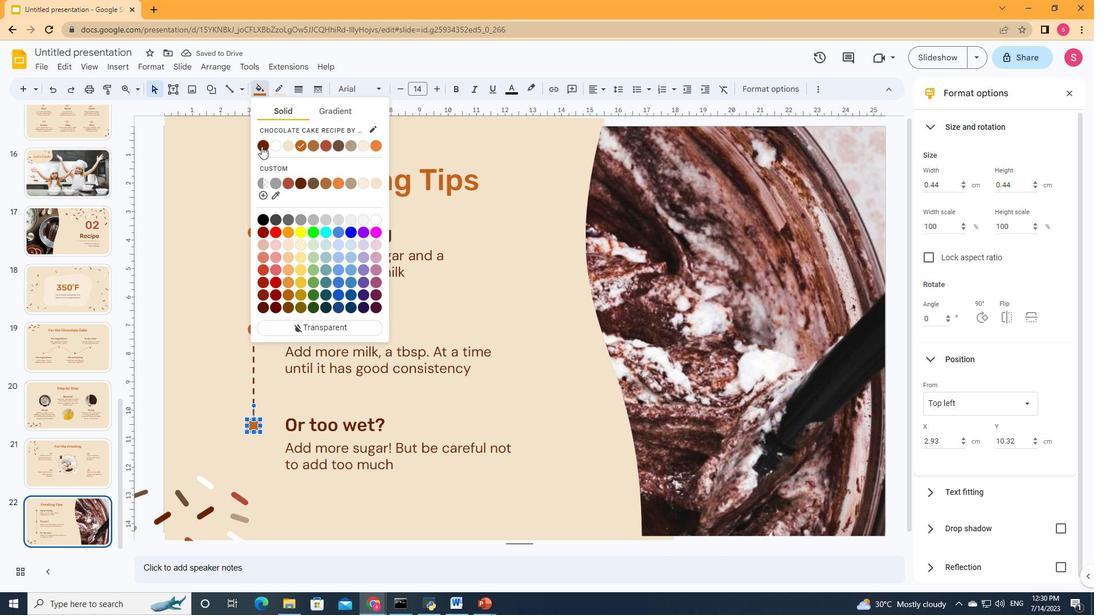 
Action: Mouse moved to (213, 302)
Screenshot: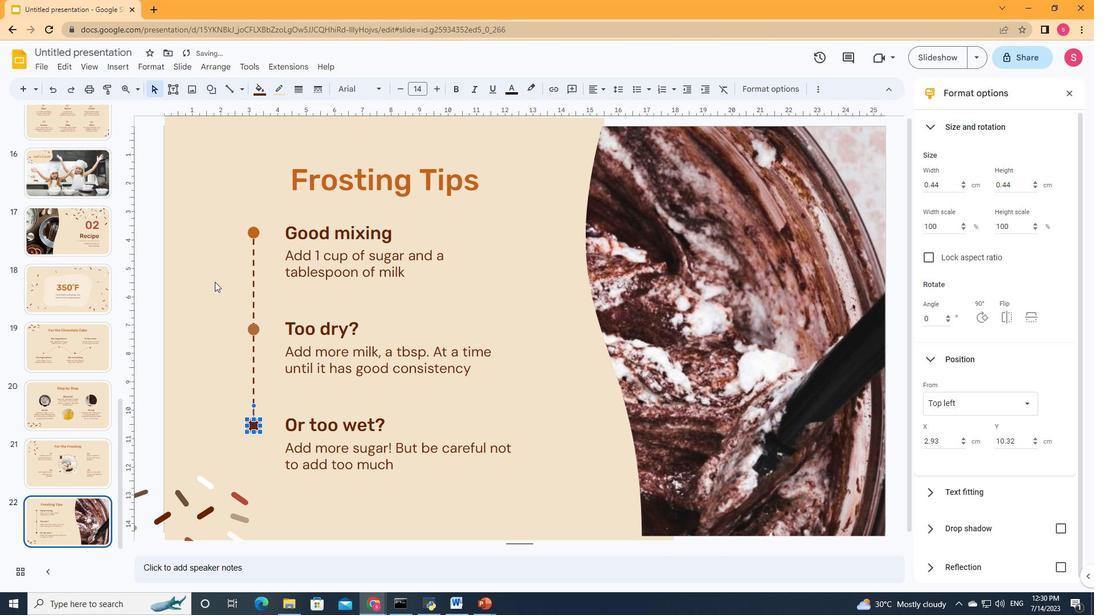 
Action: Mouse pressed left at (213, 302)
Screenshot: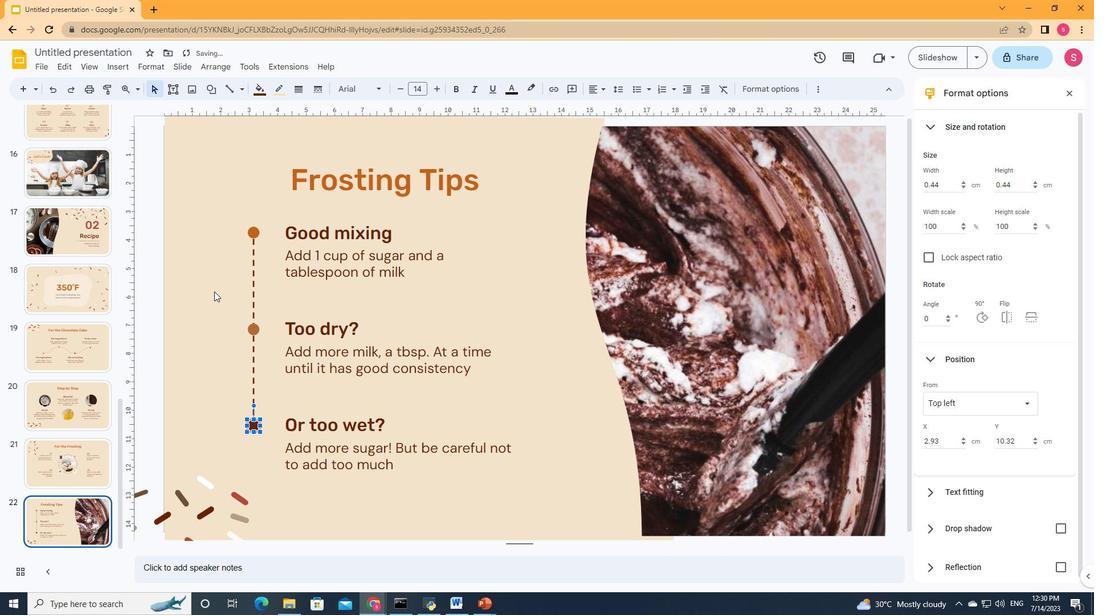 
Action: Mouse moved to (479, 317)
Screenshot: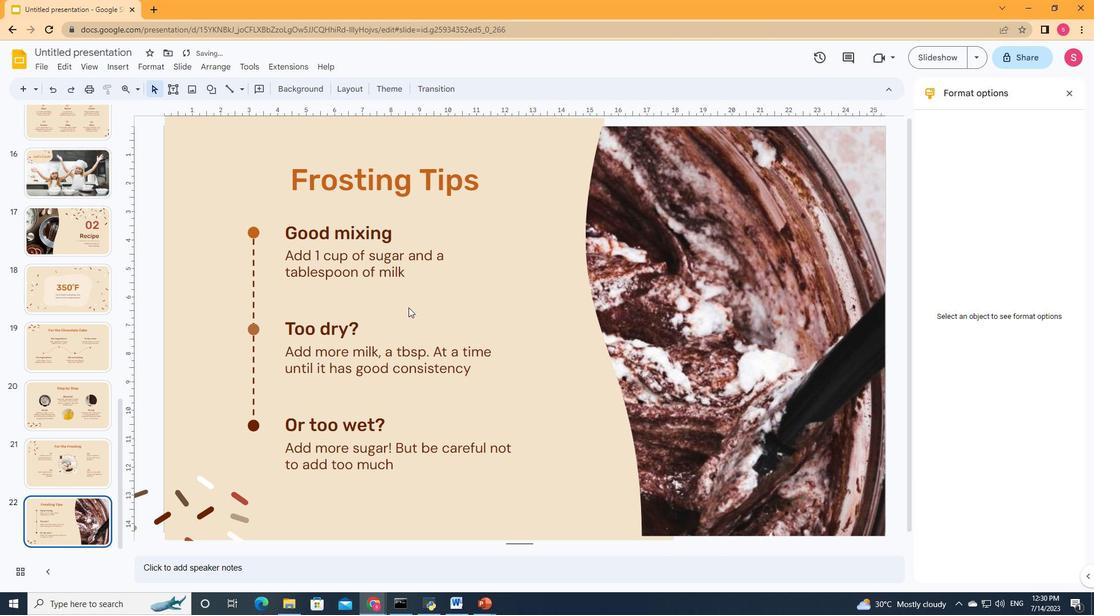 
